 Task: Explore car wash services in California for a quick car cleanup.
Action: Key pressed car<Key.space>wash<Key.space>in<Key.space>california
Screenshot: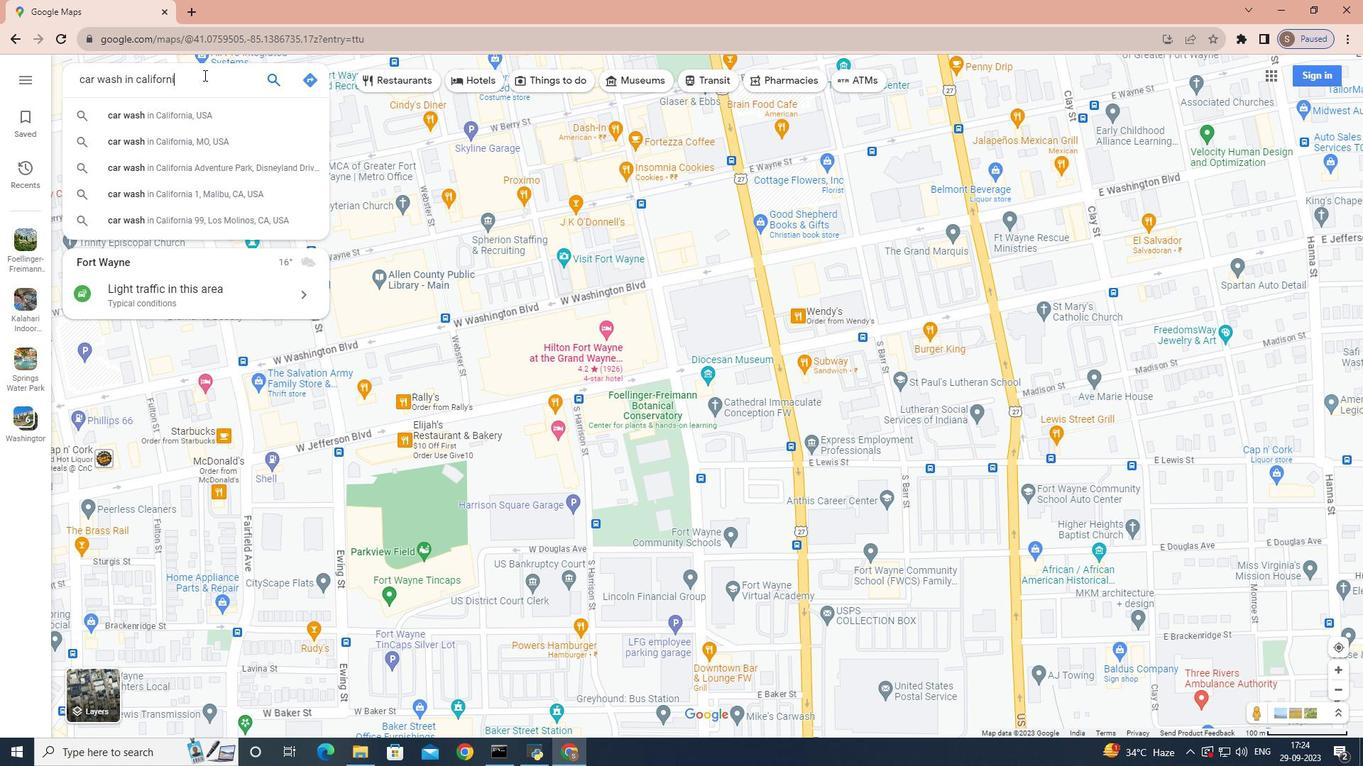 
Action: Mouse moved to (176, 104)
Screenshot: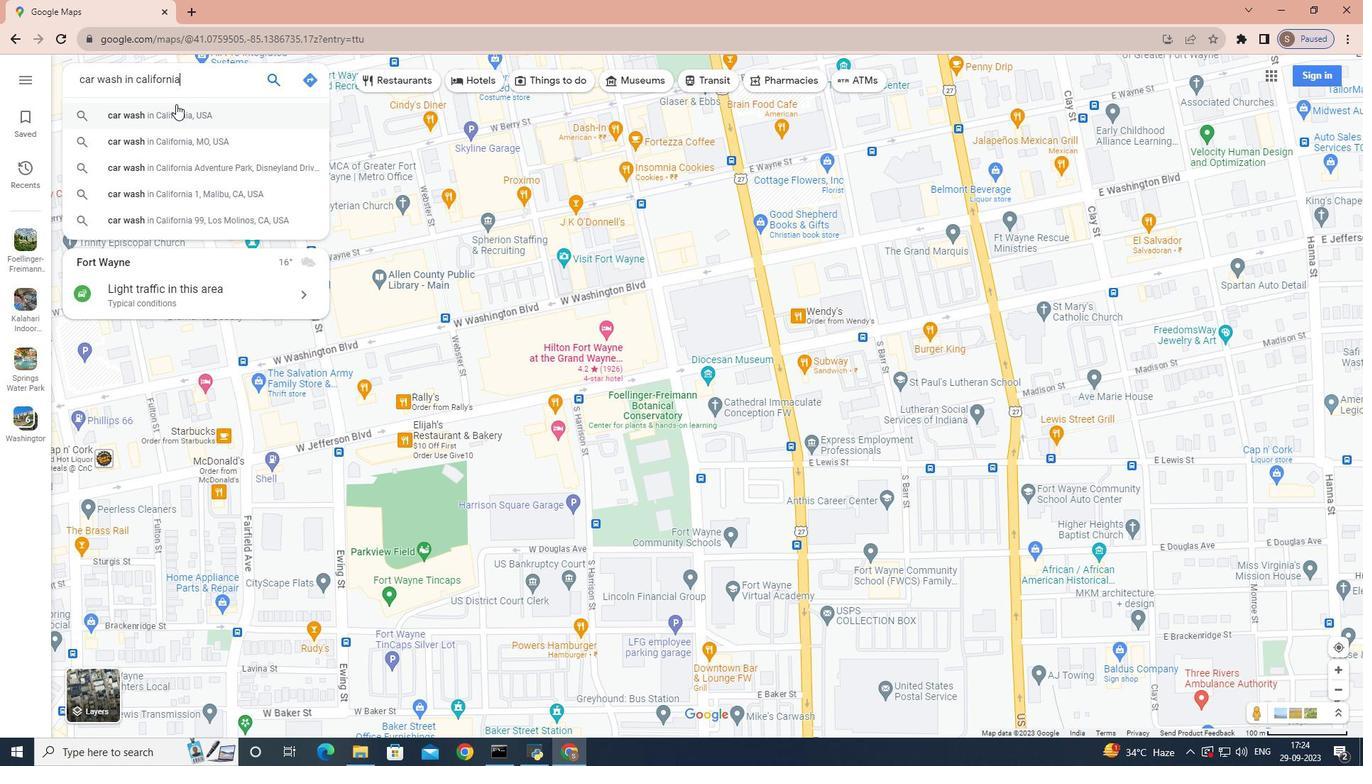 
Action: Mouse pressed left at (176, 104)
Screenshot: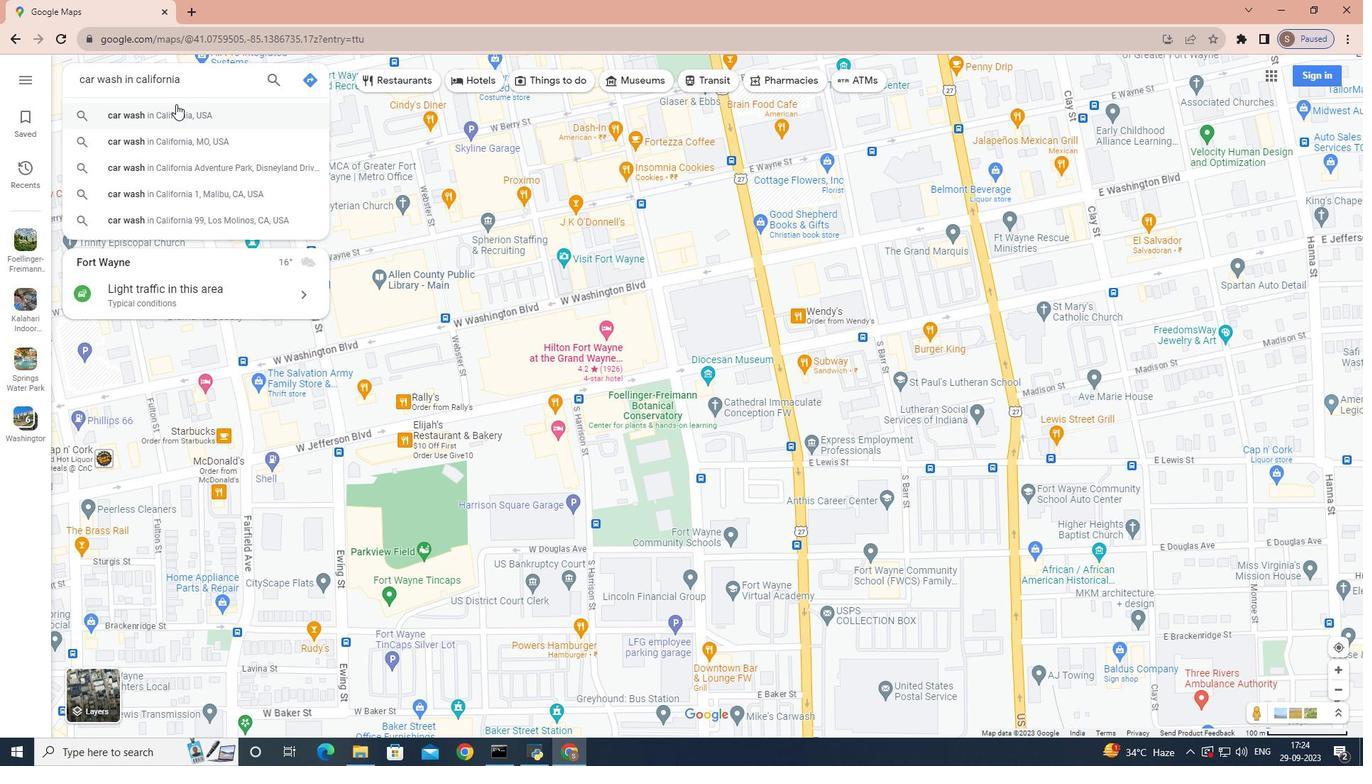 
Action: Mouse moved to (200, 165)
Screenshot: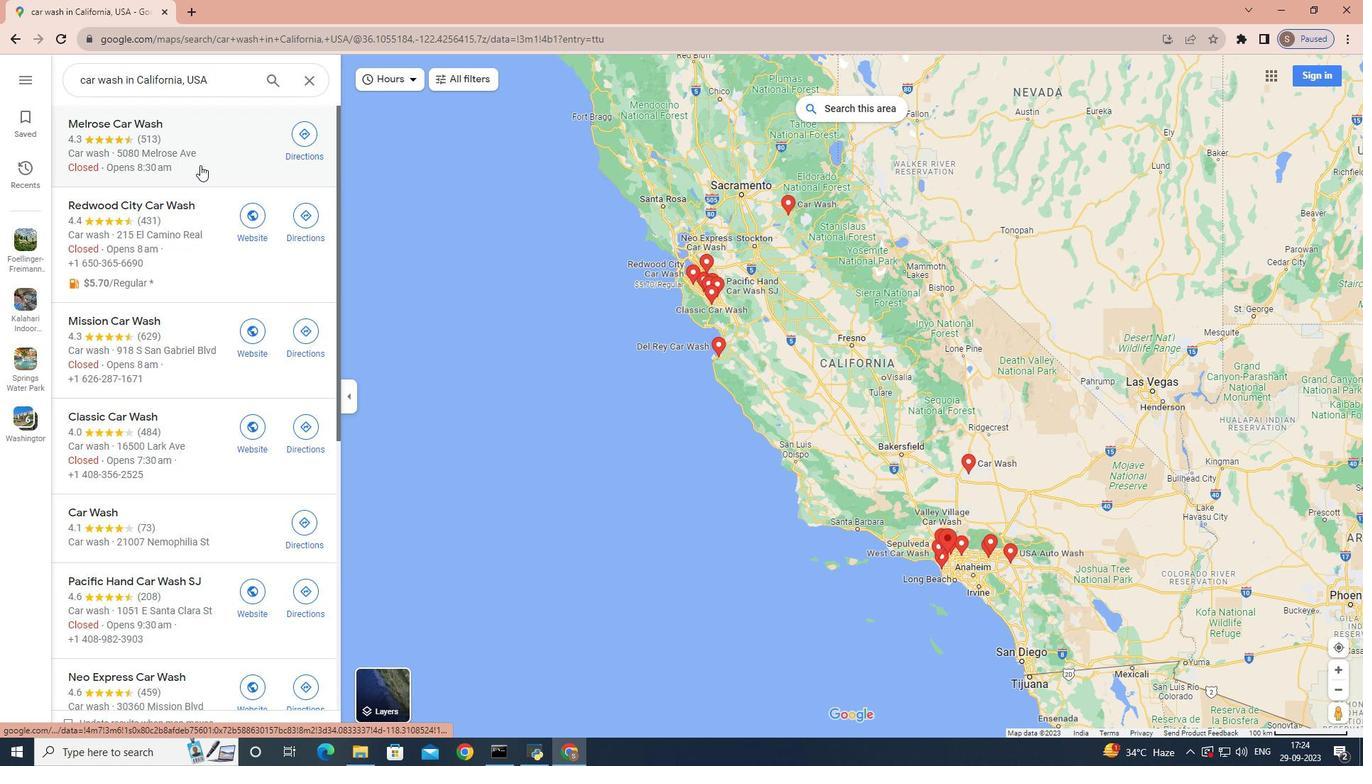 
Action: Mouse scrolled (200, 164) with delta (0, 0)
Screenshot: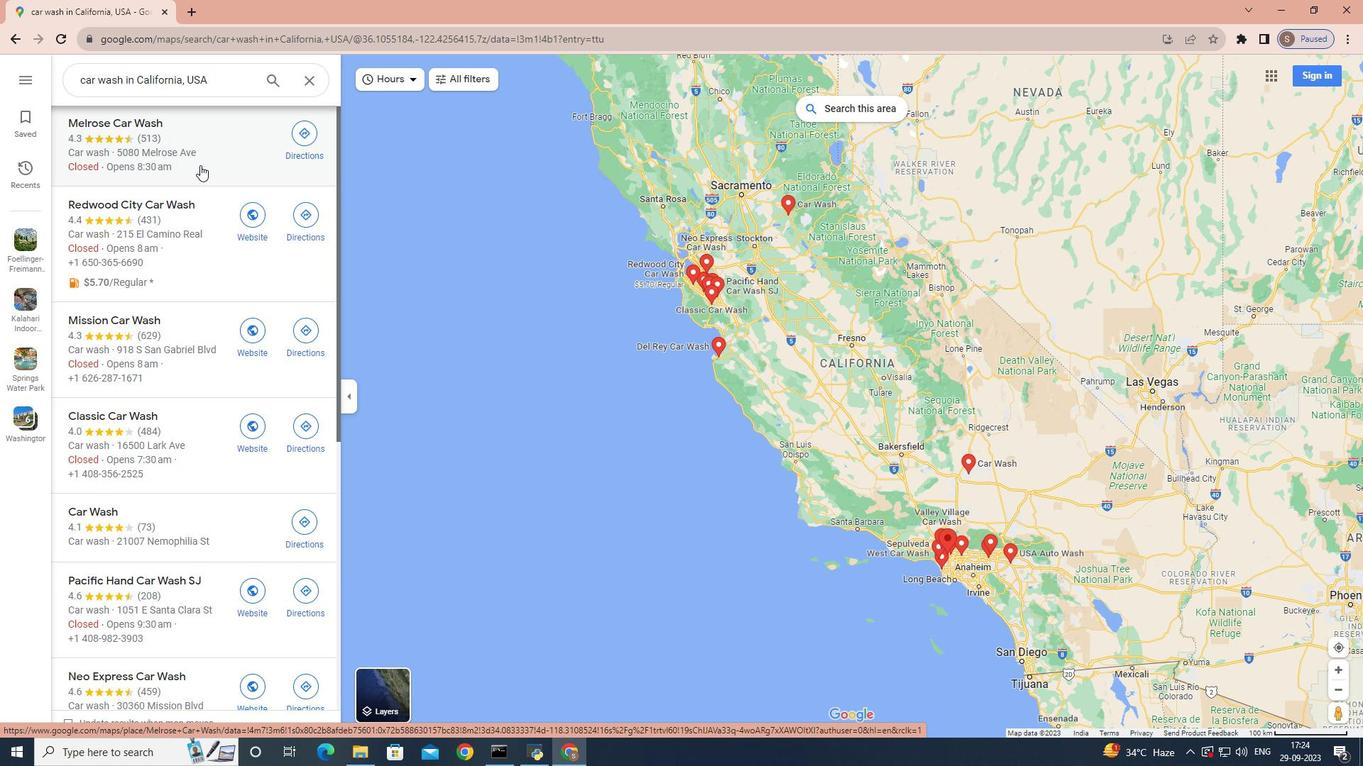 
Action: Mouse scrolled (200, 164) with delta (0, 0)
Screenshot: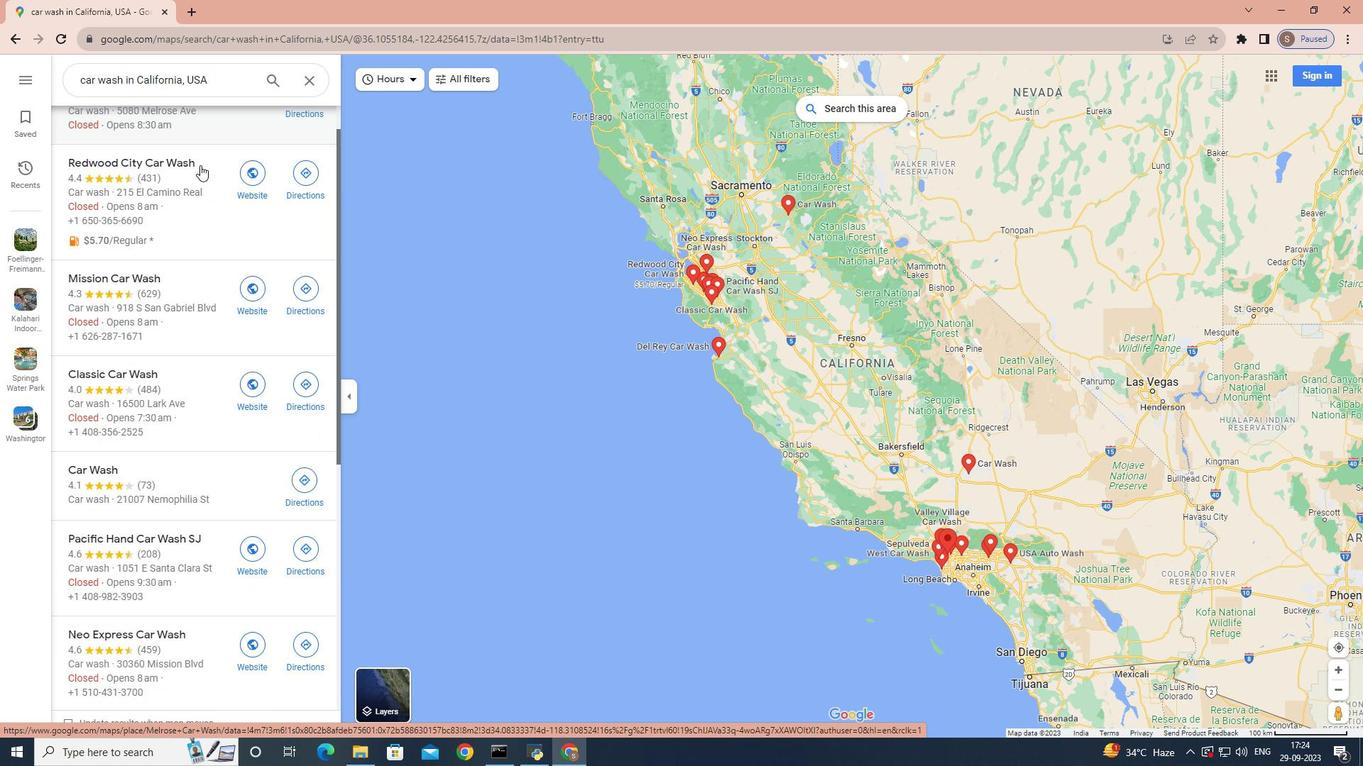 
Action: Mouse scrolled (200, 164) with delta (0, 0)
Screenshot: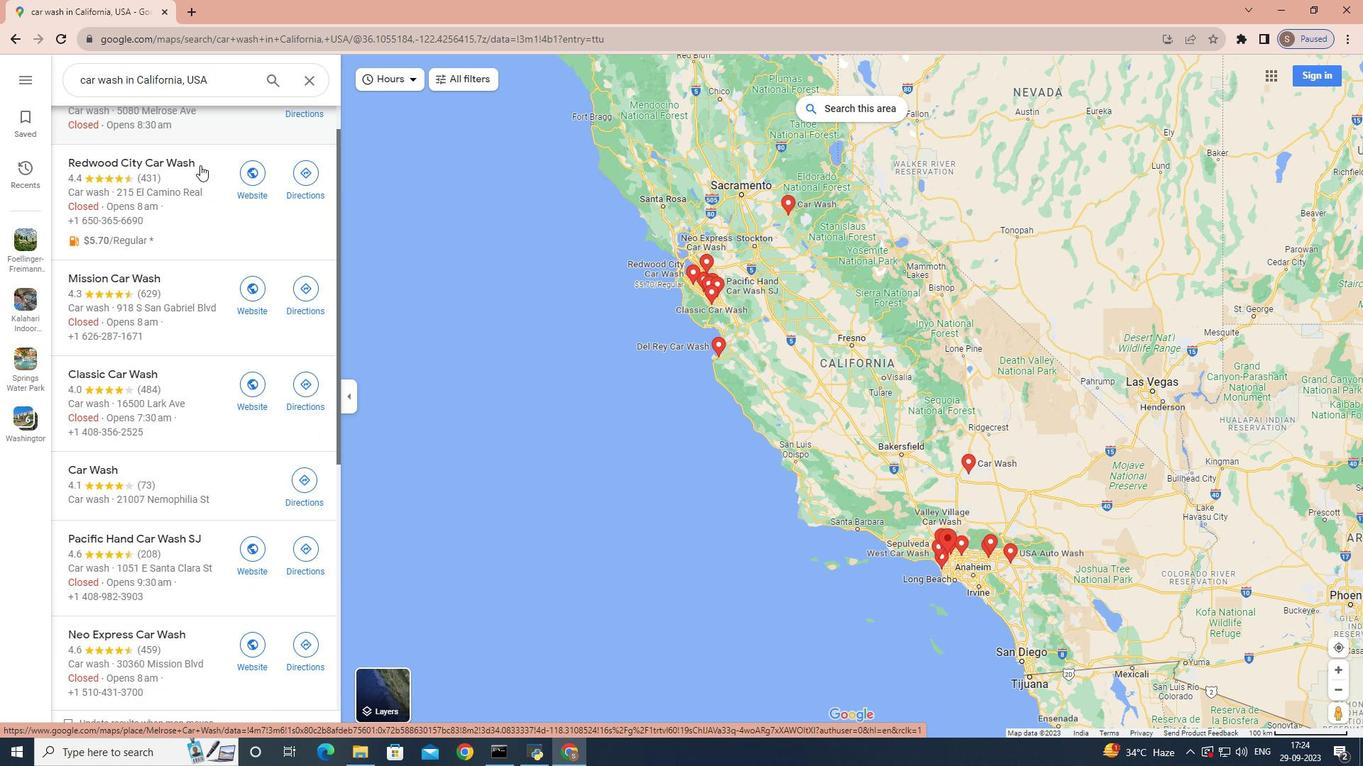 
Action: Mouse moved to (166, 238)
Screenshot: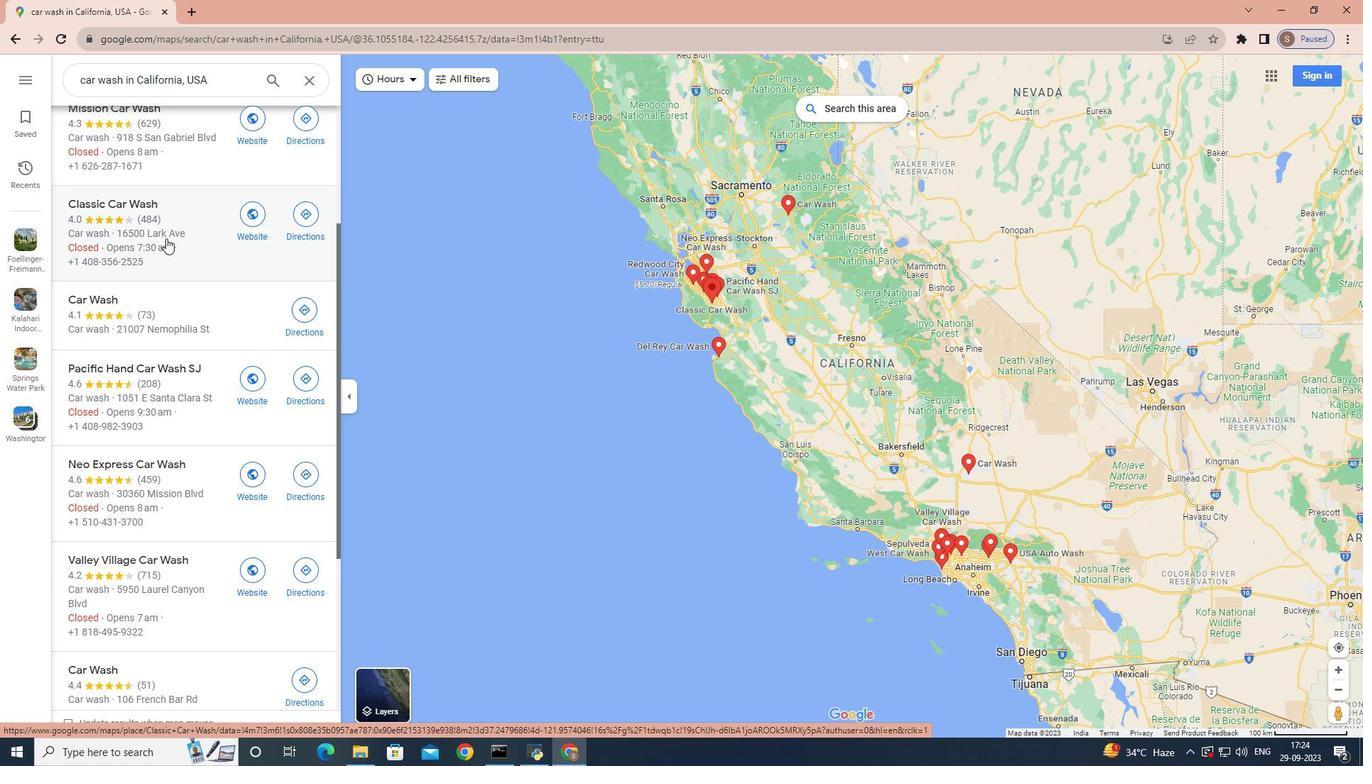 
Action: Mouse pressed left at (166, 238)
Screenshot: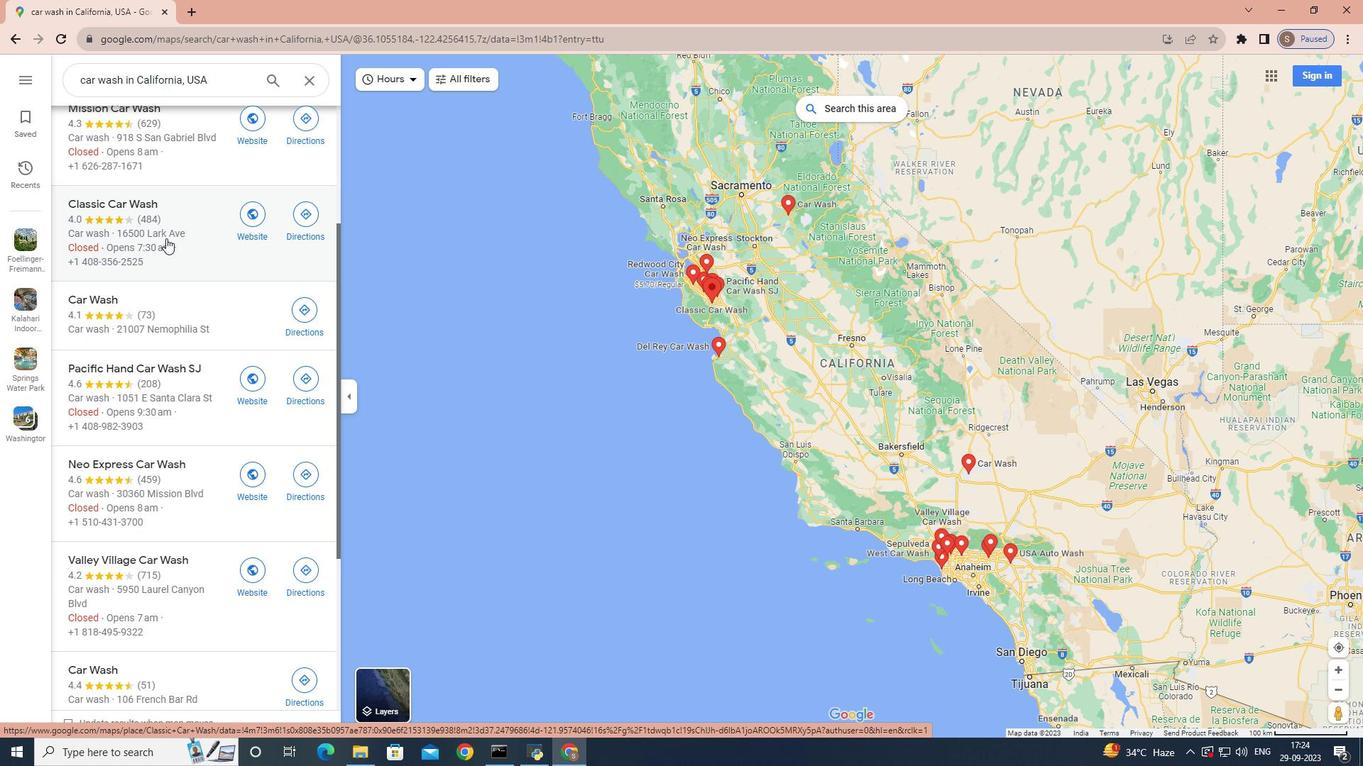 
Action: Mouse moved to (504, 338)
Screenshot: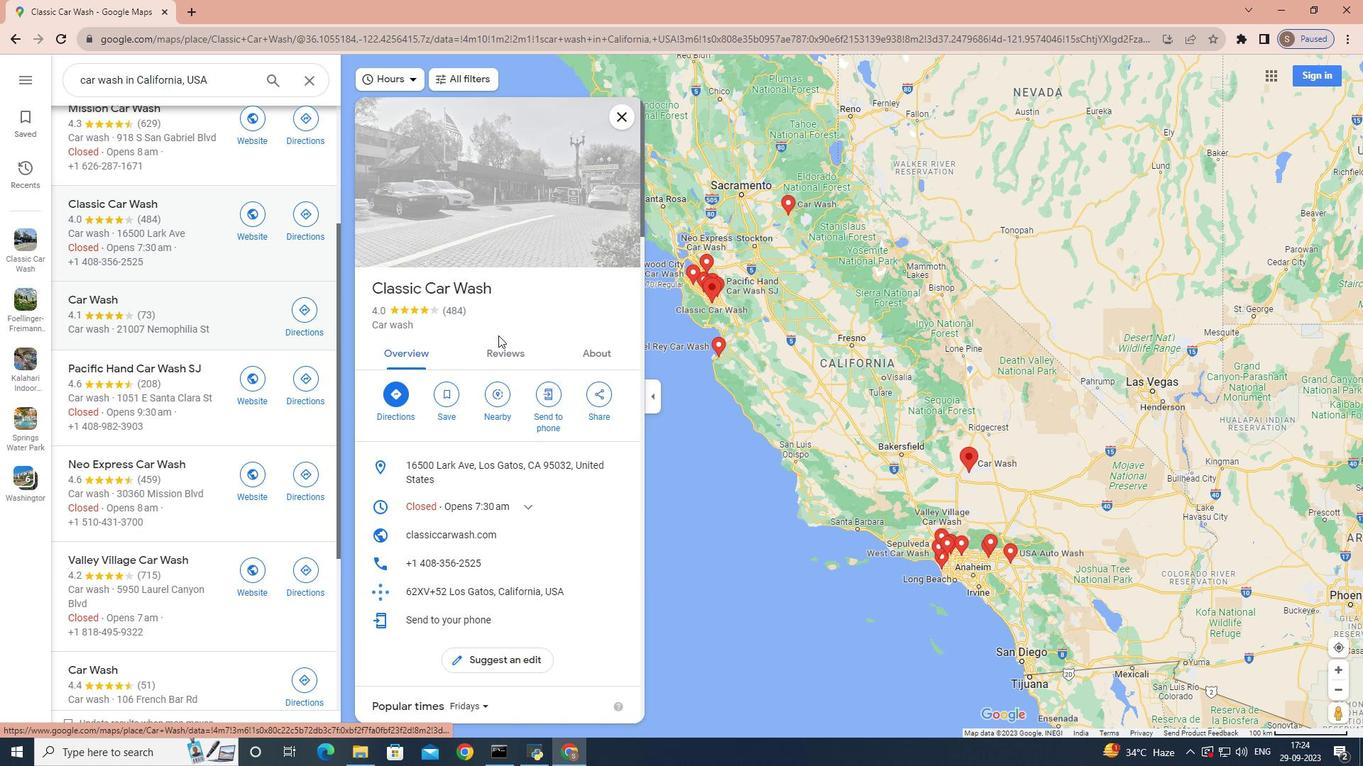 
Action: Mouse scrolled (504, 337) with delta (0, 0)
Screenshot: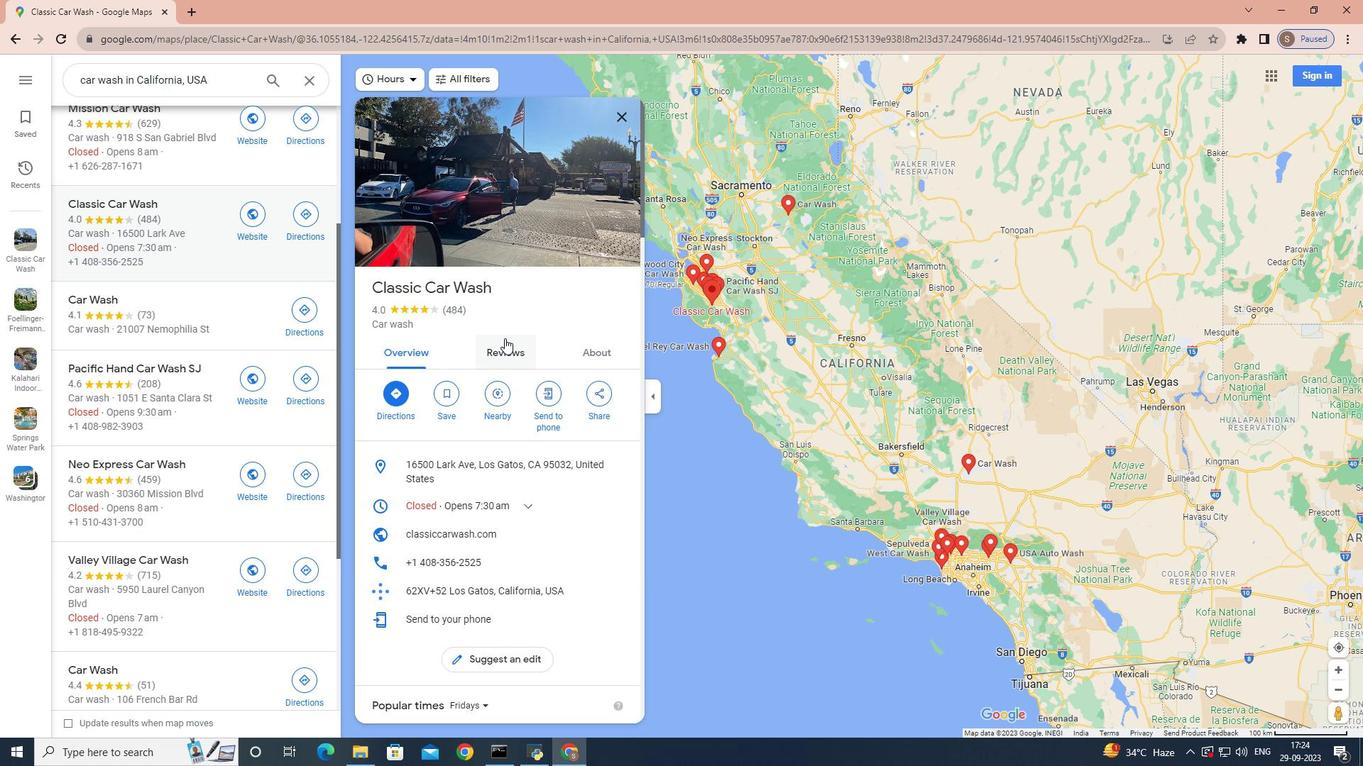 
Action: Mouse scrolled (504, 337) with delta (0, 0)
Screenshot: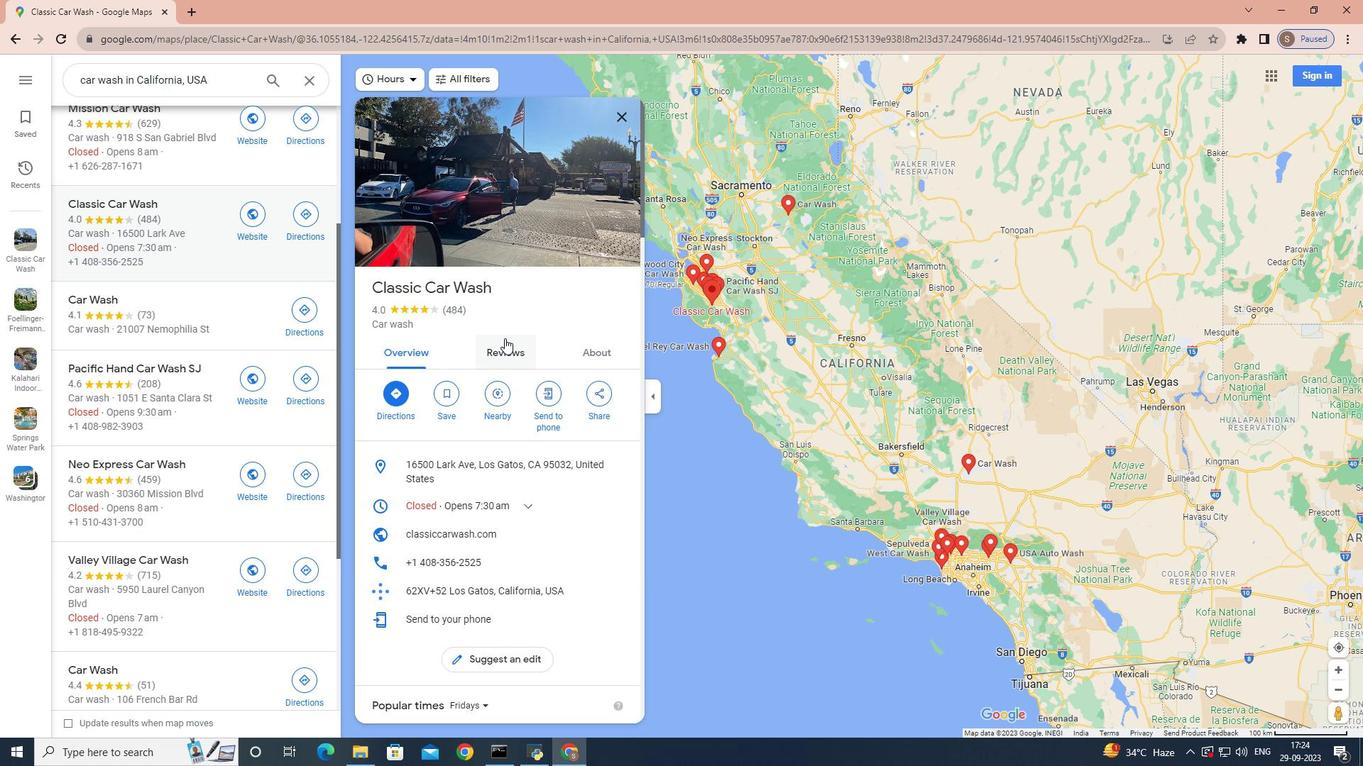 
Action: Mouse scrolled (504, 337) with delta (0, 0)
Screenshot: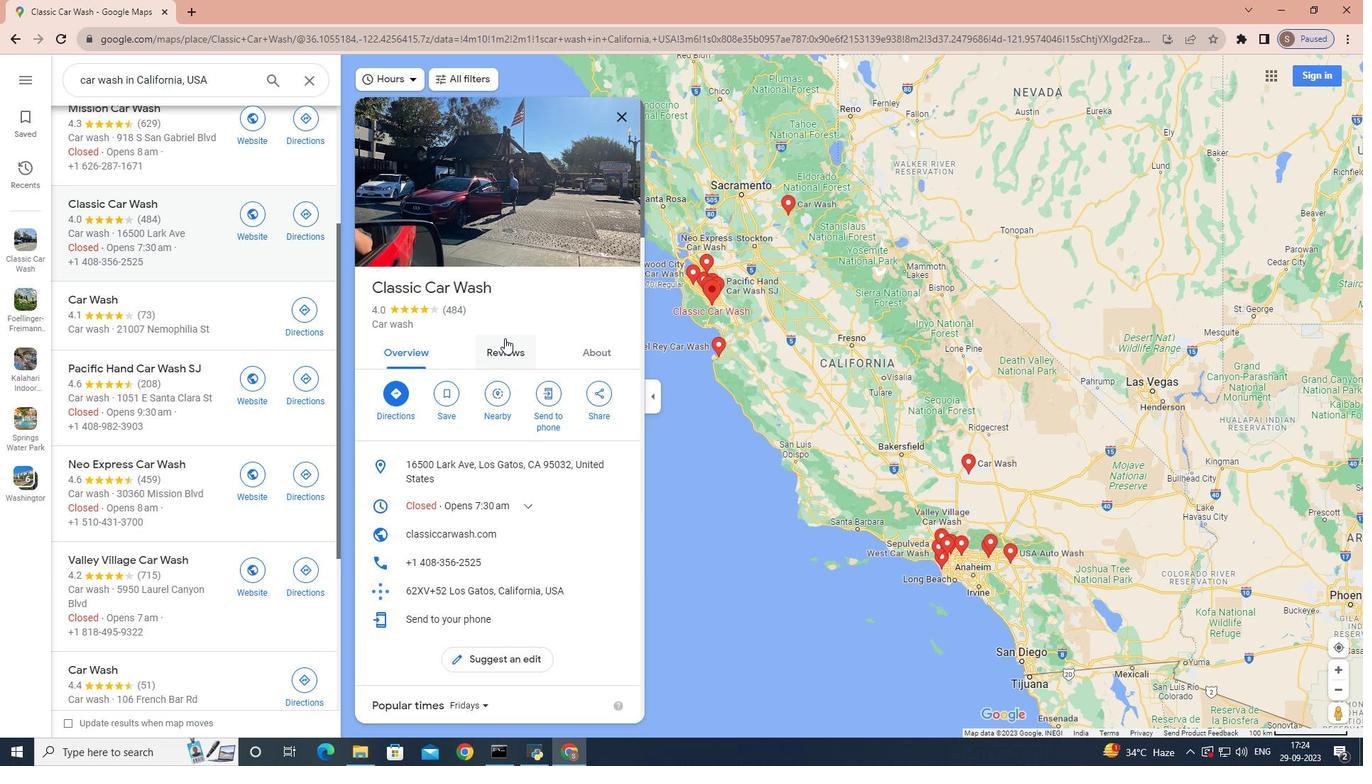 
Action: Mouse scrolled (504, 337) with delta (0, 0)
Screenshot: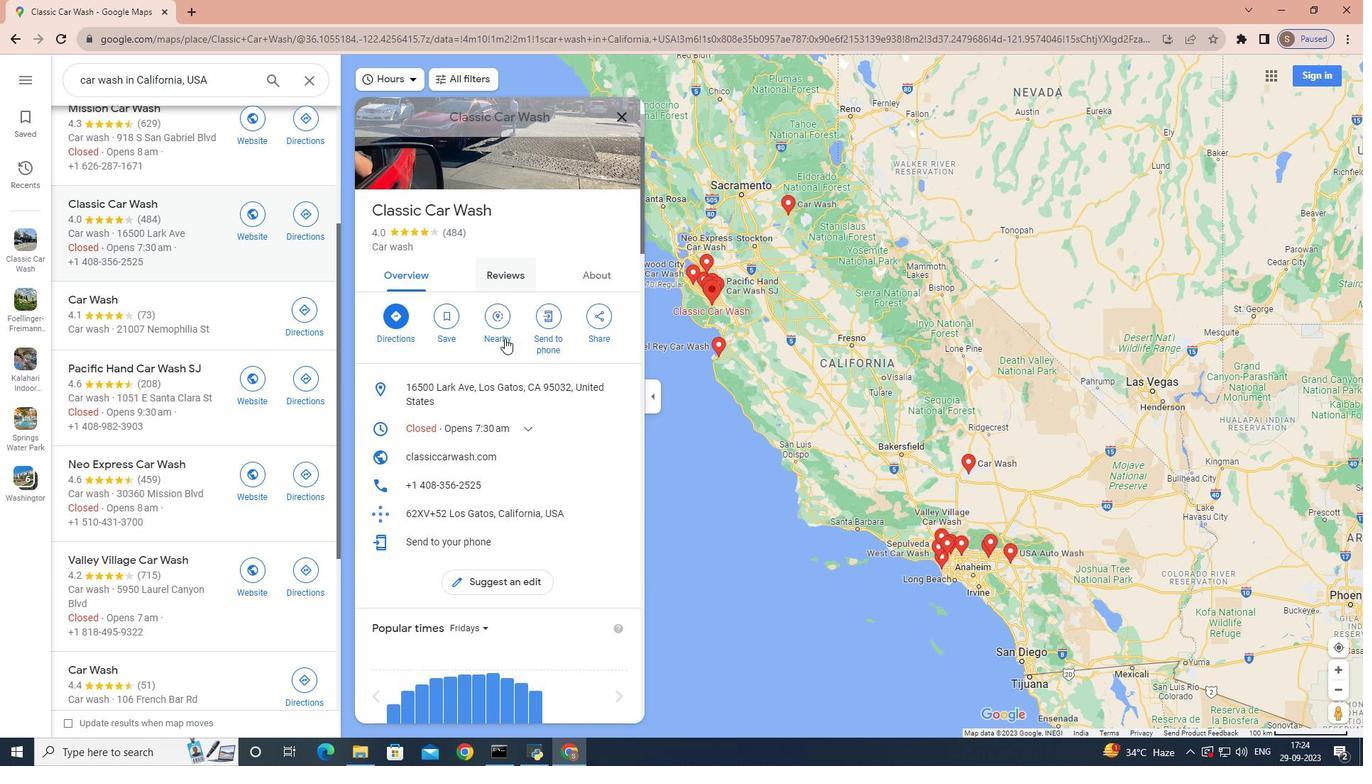 
Action: Mouse scrolled (504, 337) with delta (0, 0)
Screenshot: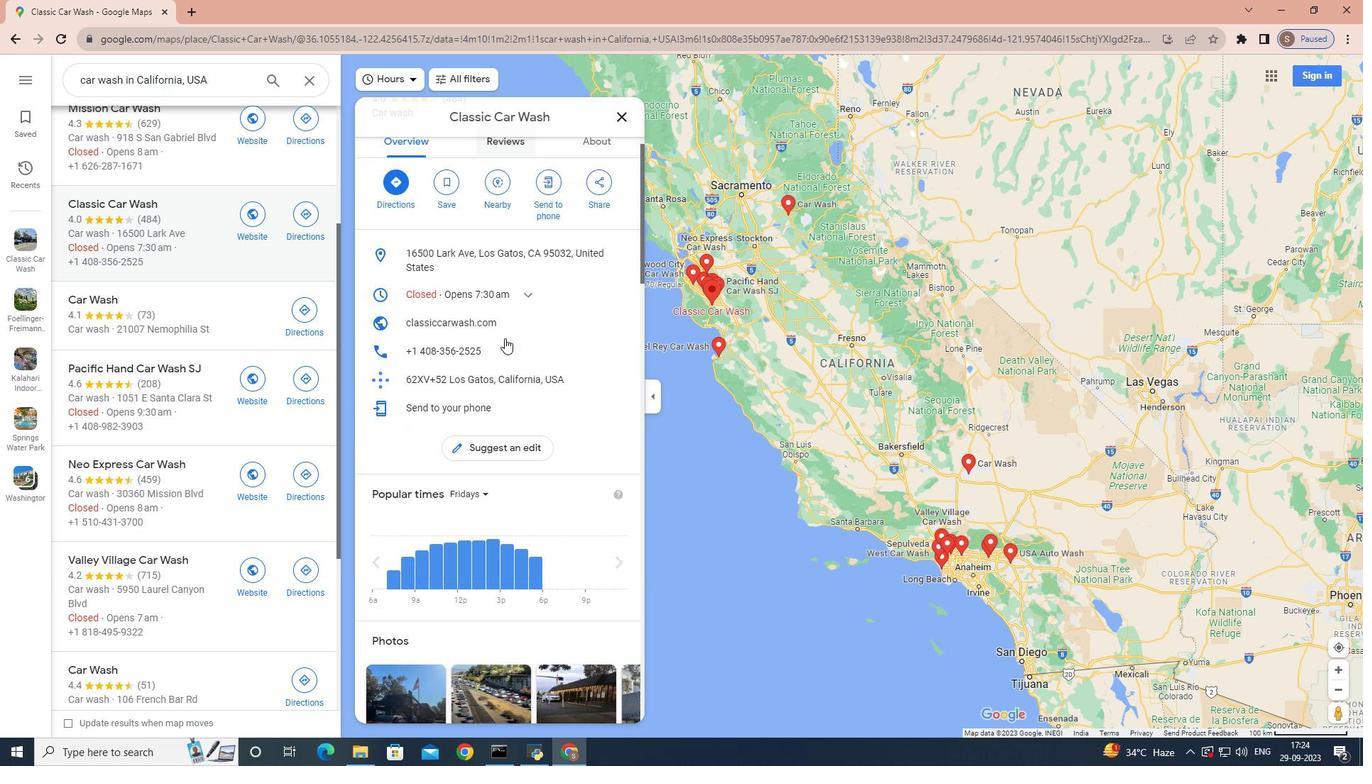 
Action: Mouse scrolled (504, 337) with delta (0, 0)
Screenshot: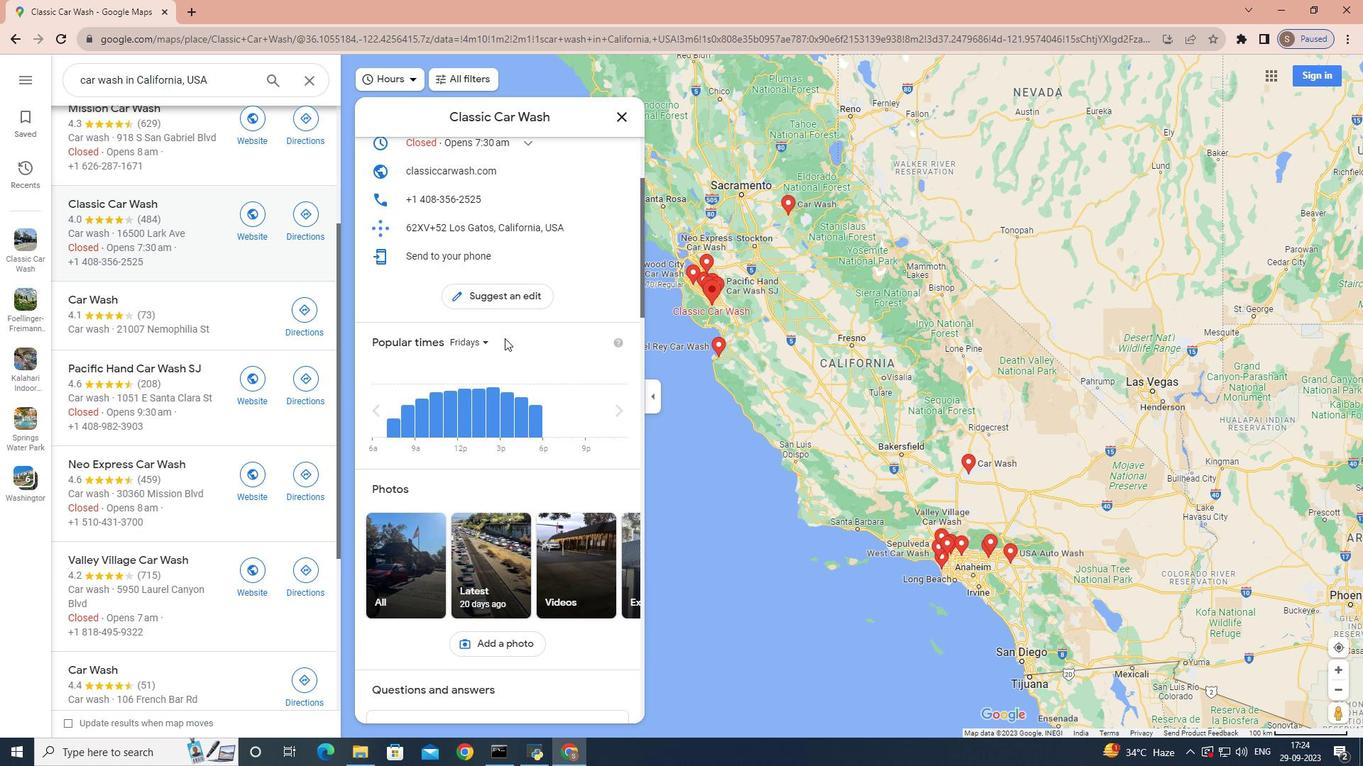 
Action: Mouse scrolled (504, 337) with delta (0, 0)
Screenshot: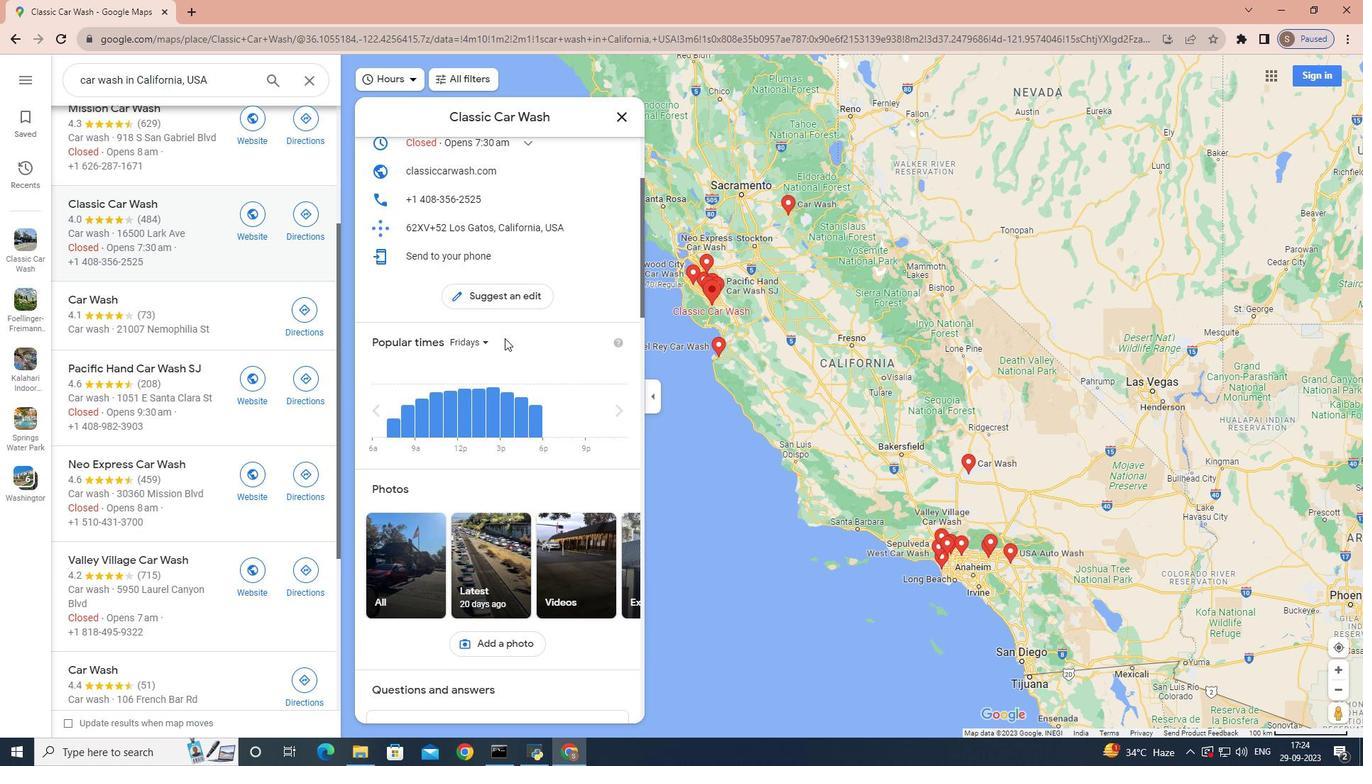 
Action: Mouse scrolled (504, 337) with delta (0, 0)
Screenshot: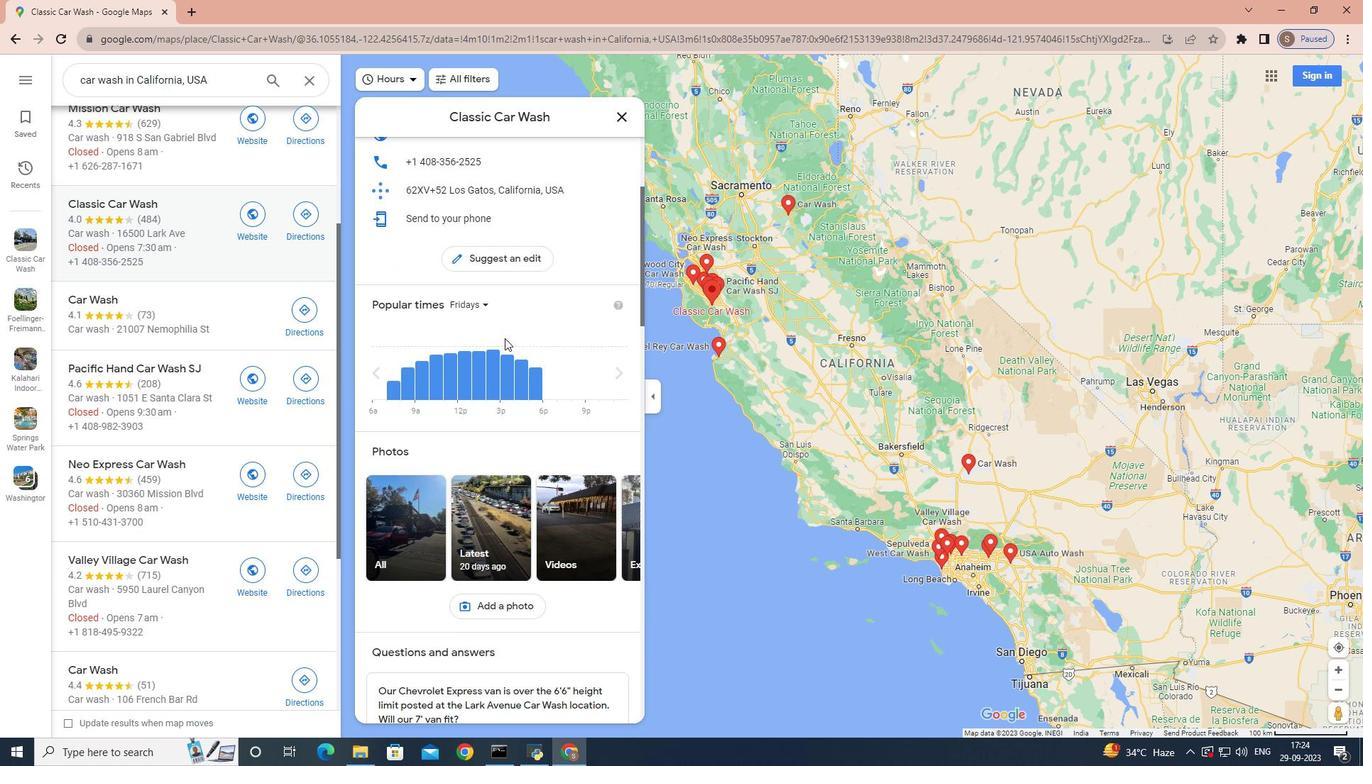 
Action: Mouse scrolled (504, 337) with delta (0, 0)
Screenshot: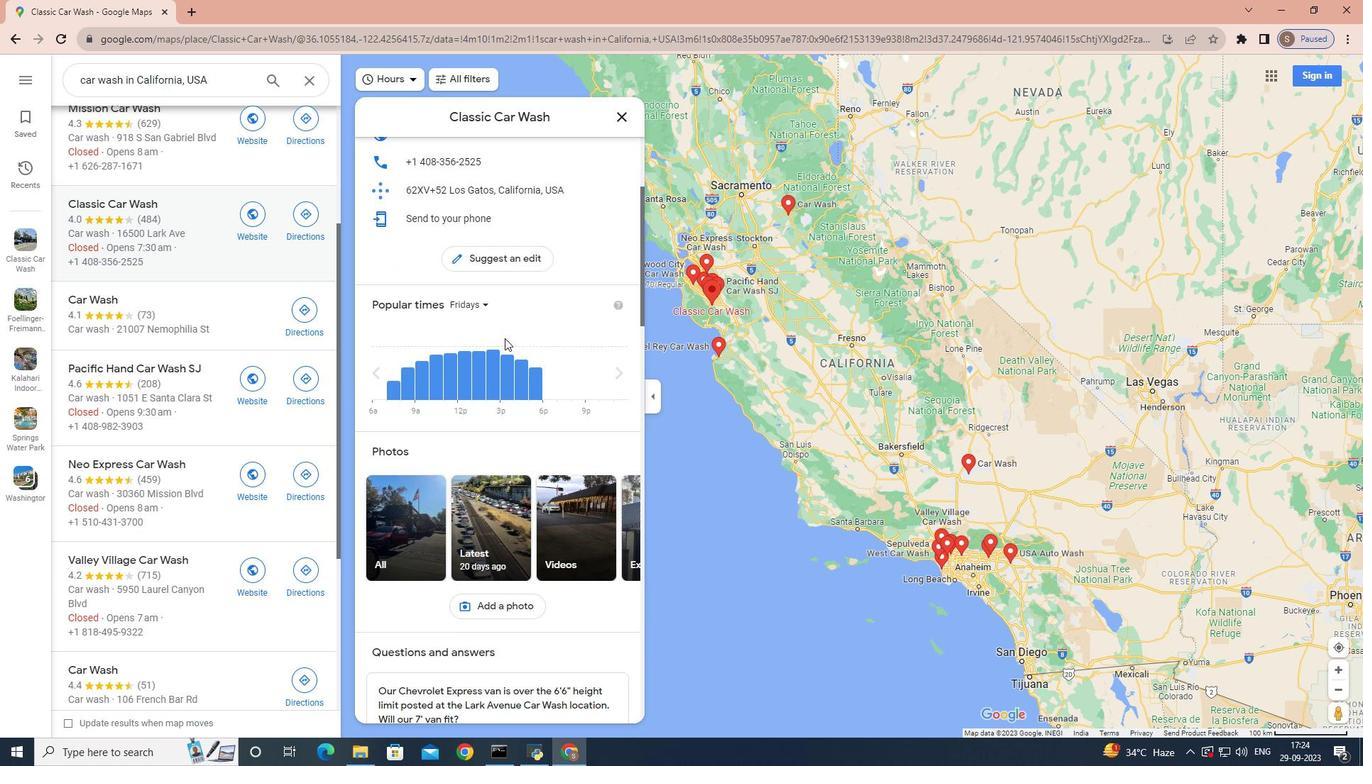 
Action: Mouse scrolled (504, 337) with delta (0, 0)
Screenshot: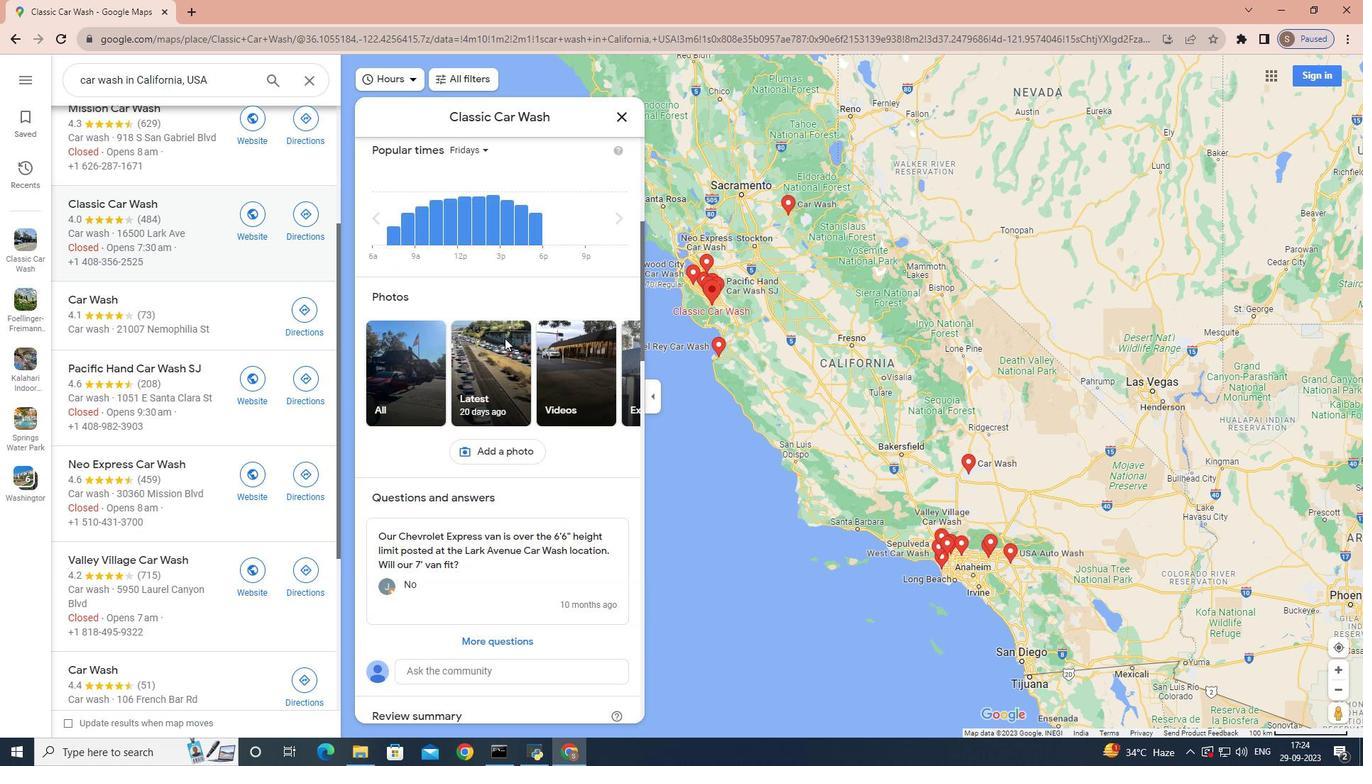 
Action: Mouse scrolled (504, 337) with delta (0, 0)
Screenshot: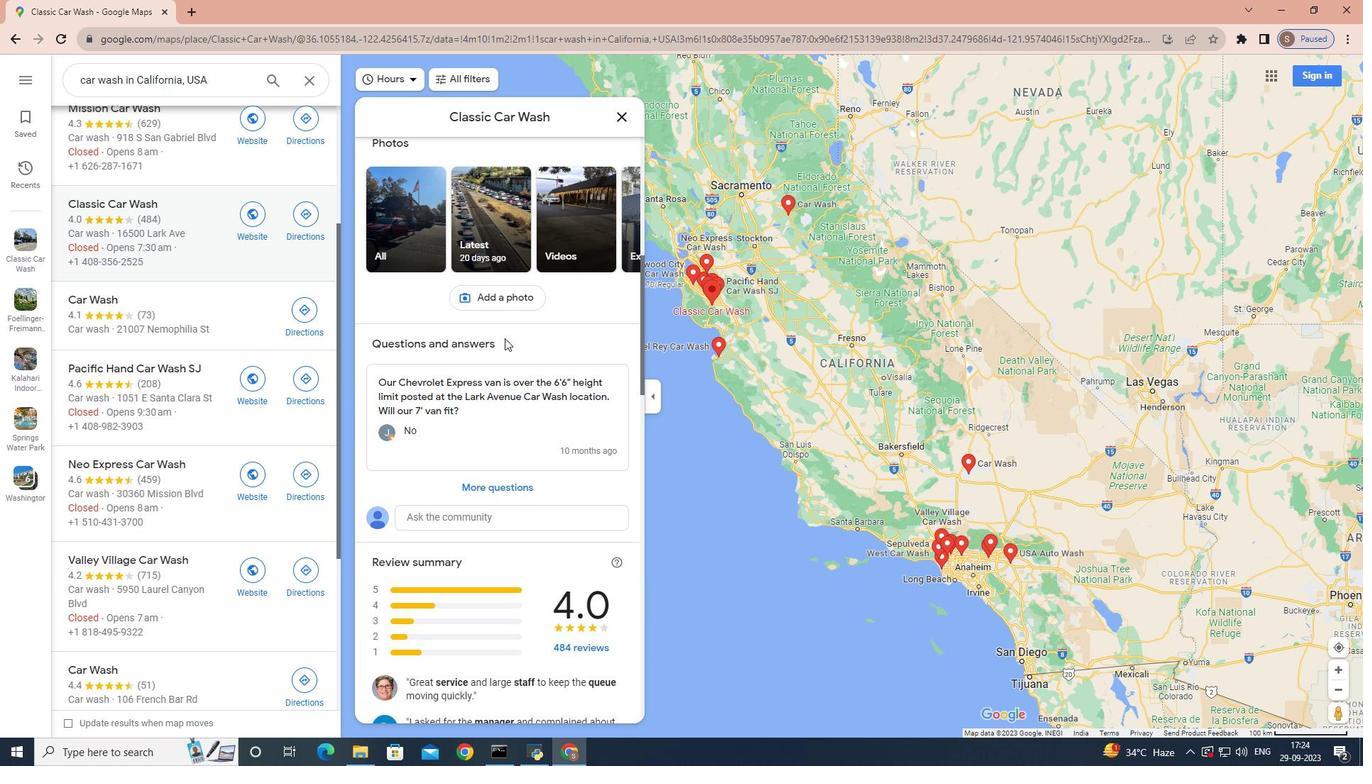 
Action: Mouse scrolled (504, 337) with delta (0, 0)
Screenshot: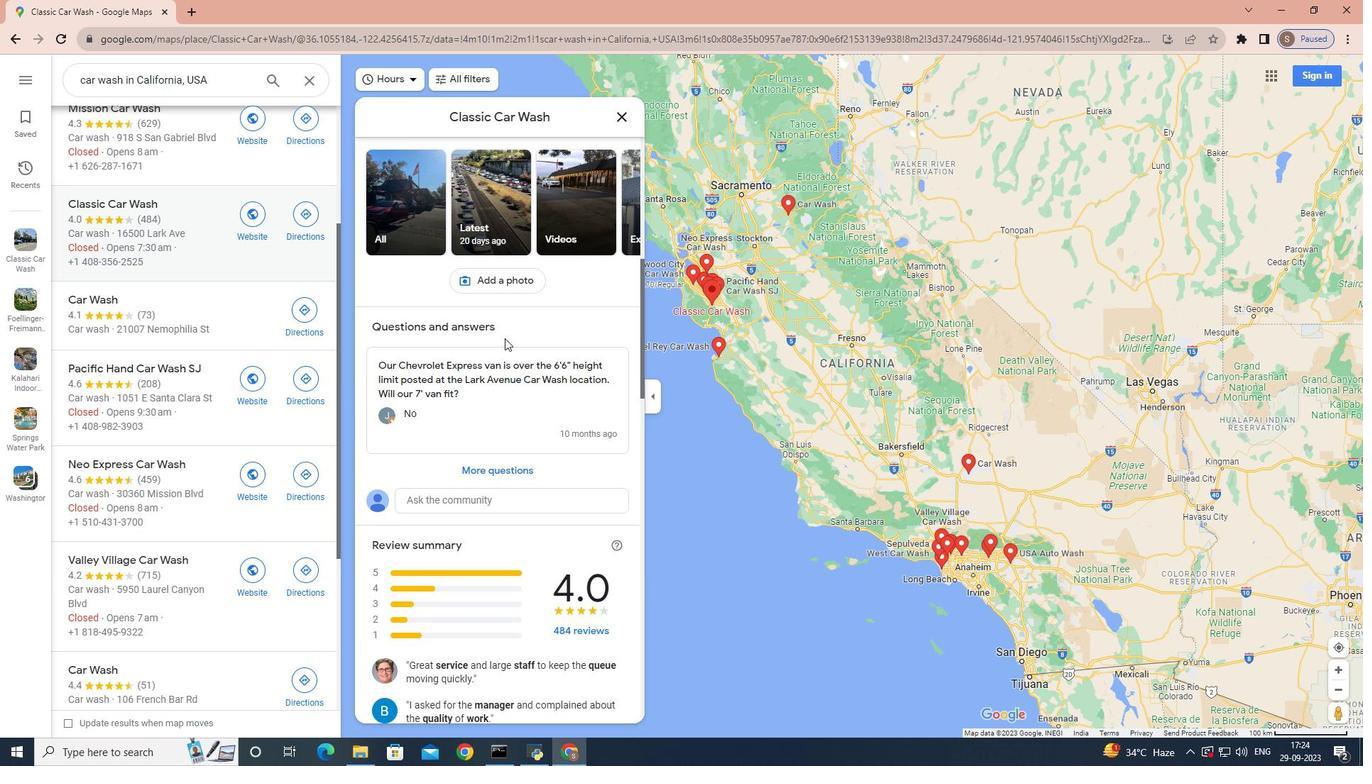 
Action: Mouse scrolled (504, 337) with delta (0, 0)
Screenshot: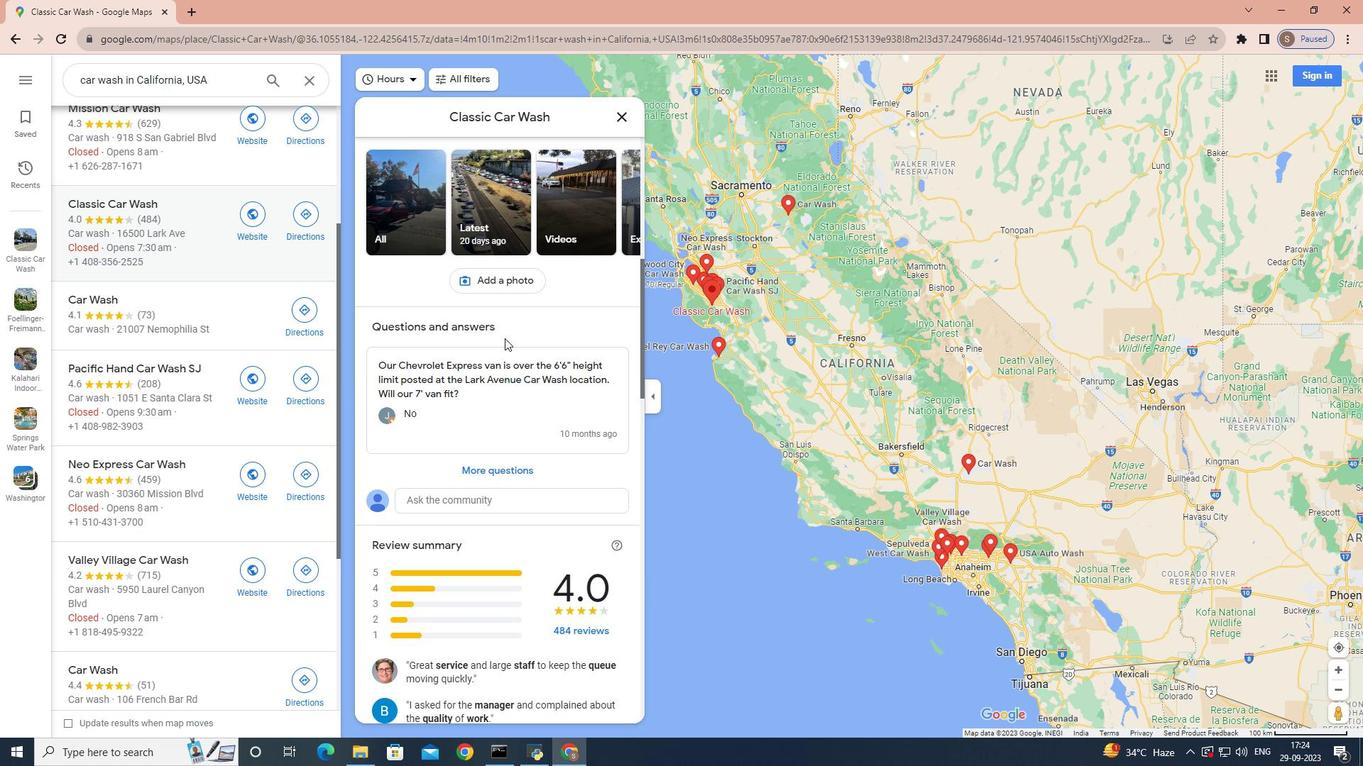 
Action: Mouse scrolled (504, 337) with delta (0, 0)
Screenshot: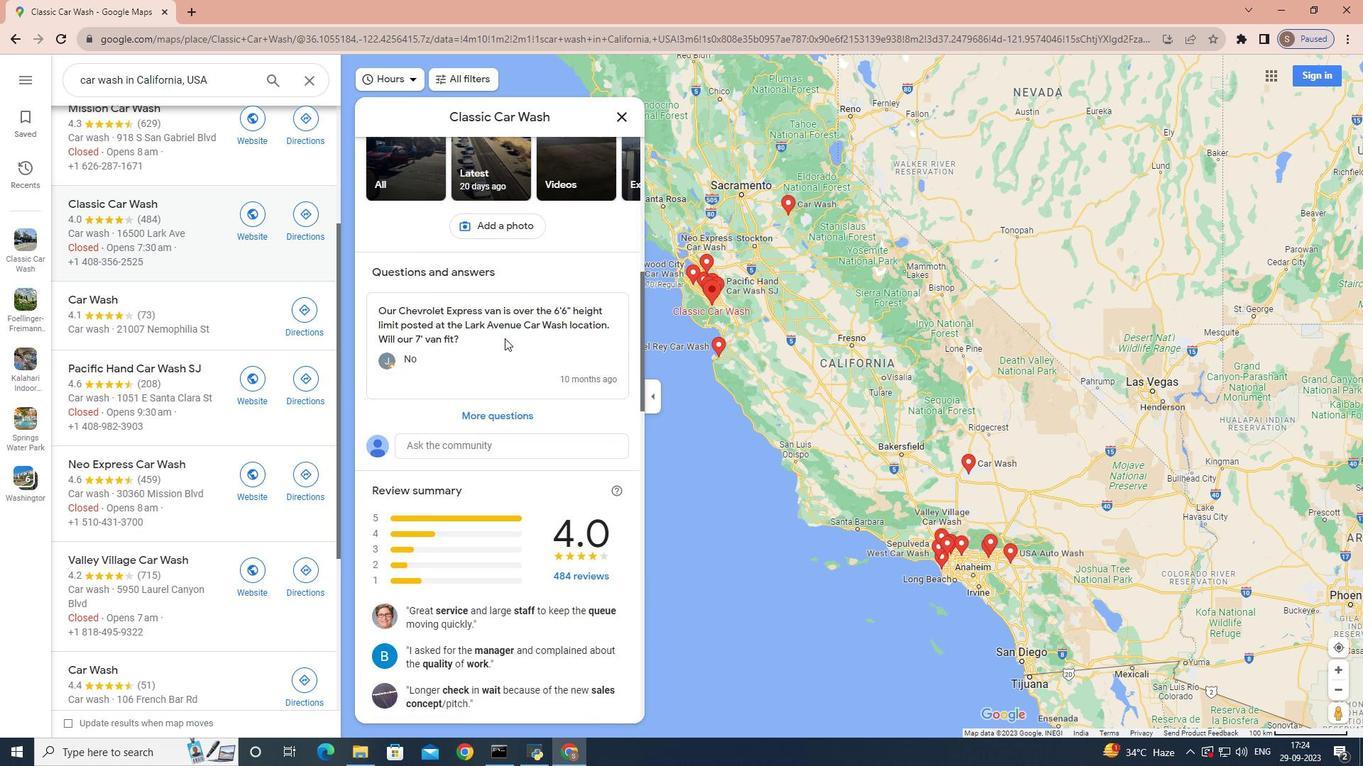 
Action: Mouse scrolled (504, 337) with delta (0, 0)
Screenshot: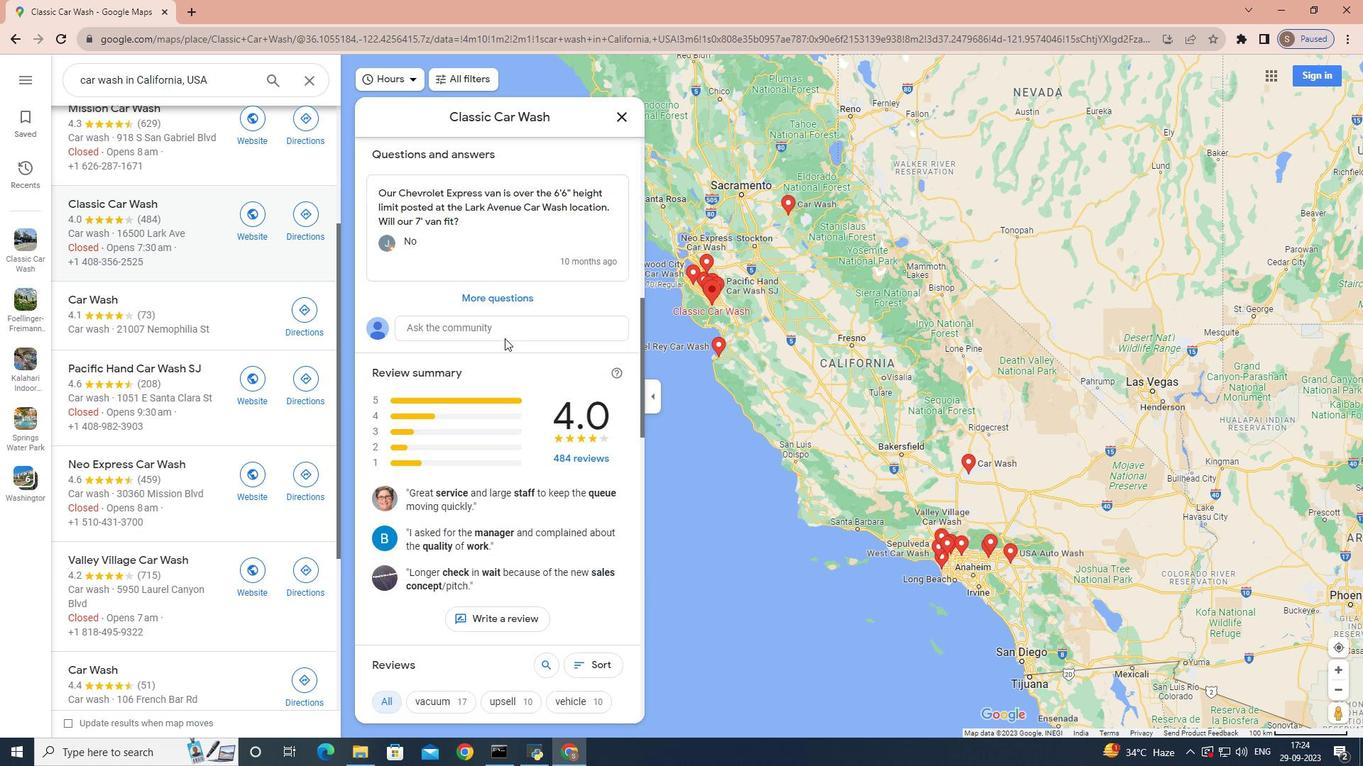 
Action: Mouse scrolled (504, 337) with delta (0, 0)
Screenshot: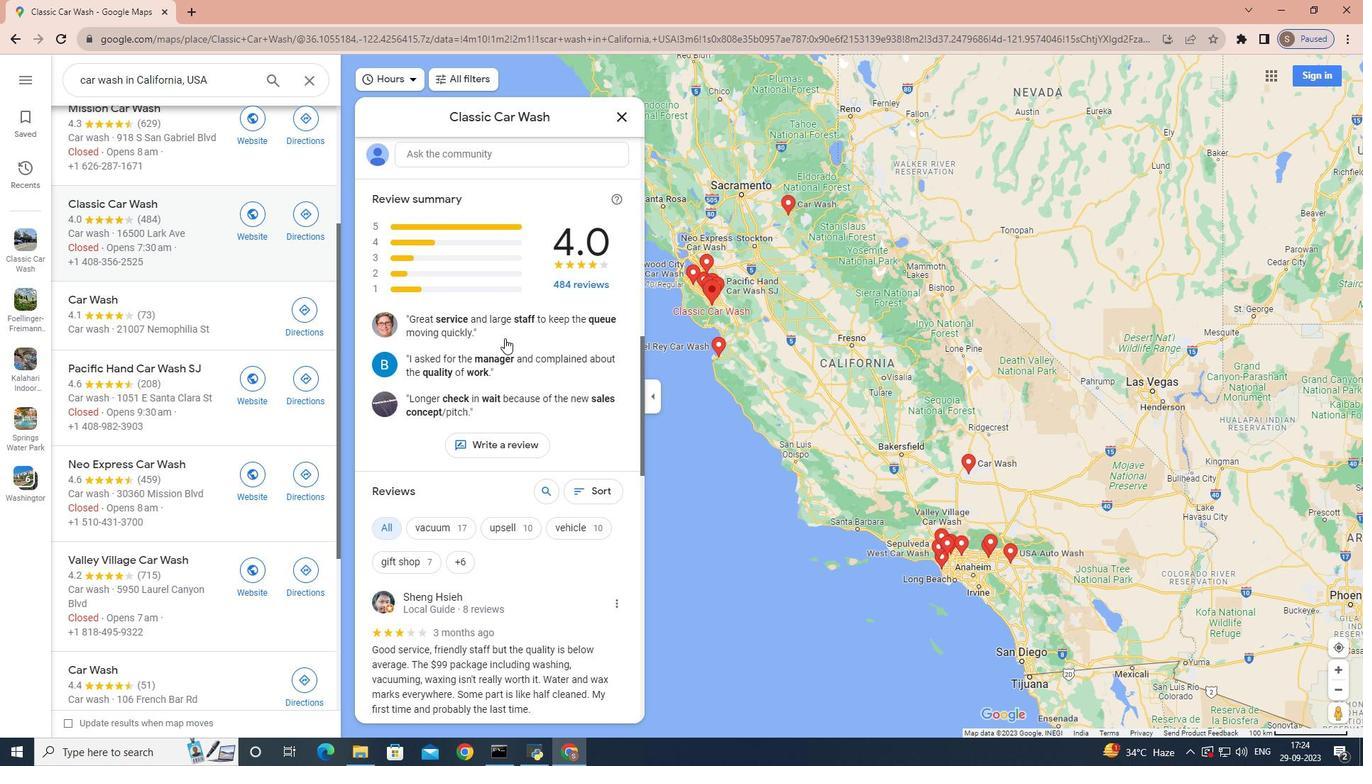 
Action: Mouse scrolled (504, 337) with delta (0, 0)
Screenshot: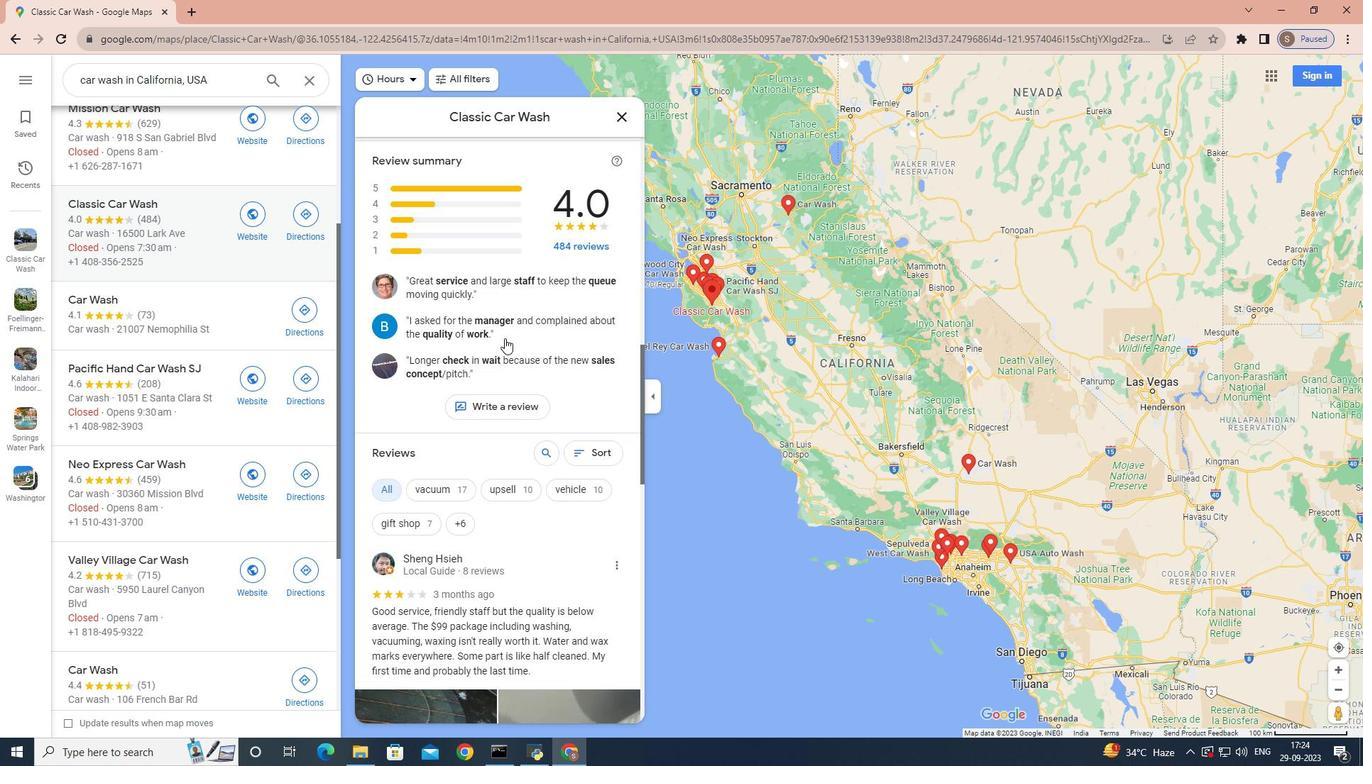 
Action: Mouse scrolled (504, 337) with delta (0, 0)
Screenshot: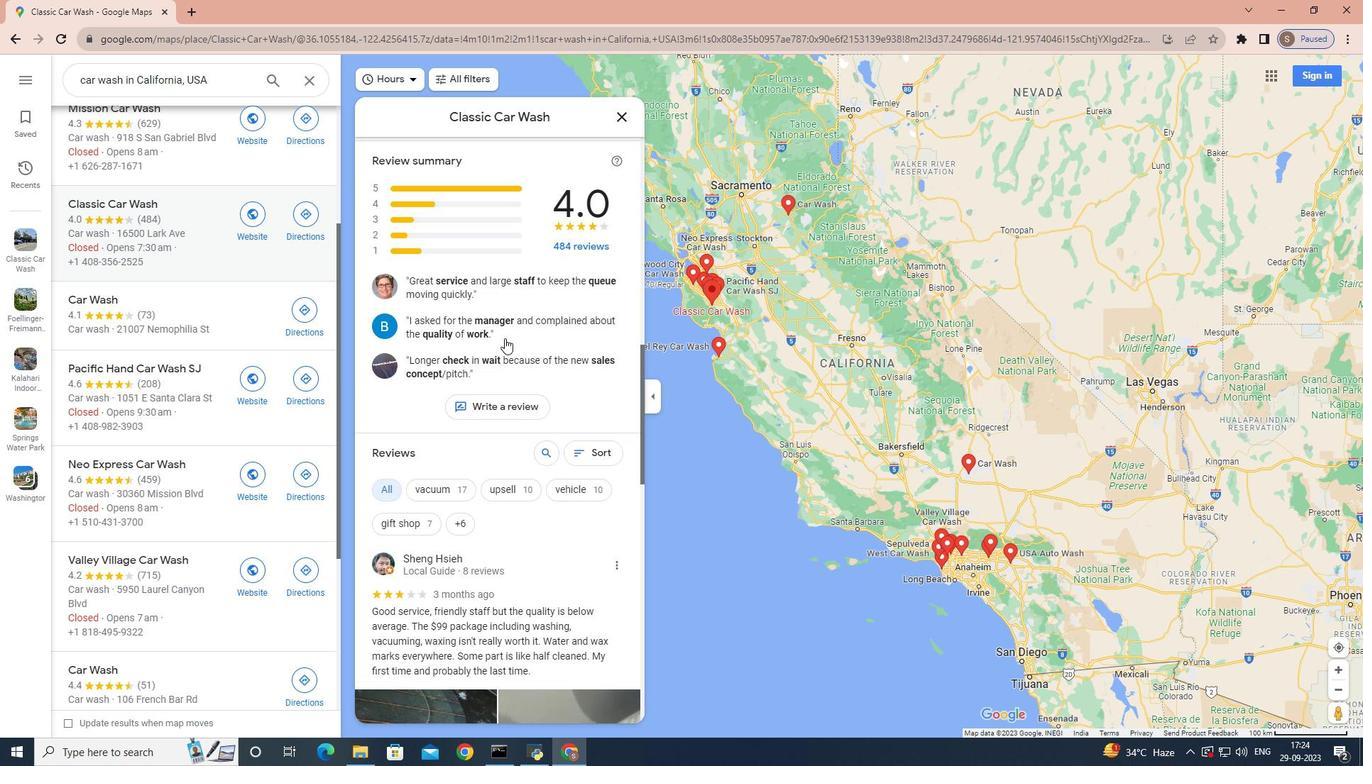 
Action: Mouse scrolled (504, 337) with delta (0, 0)
Screenshot: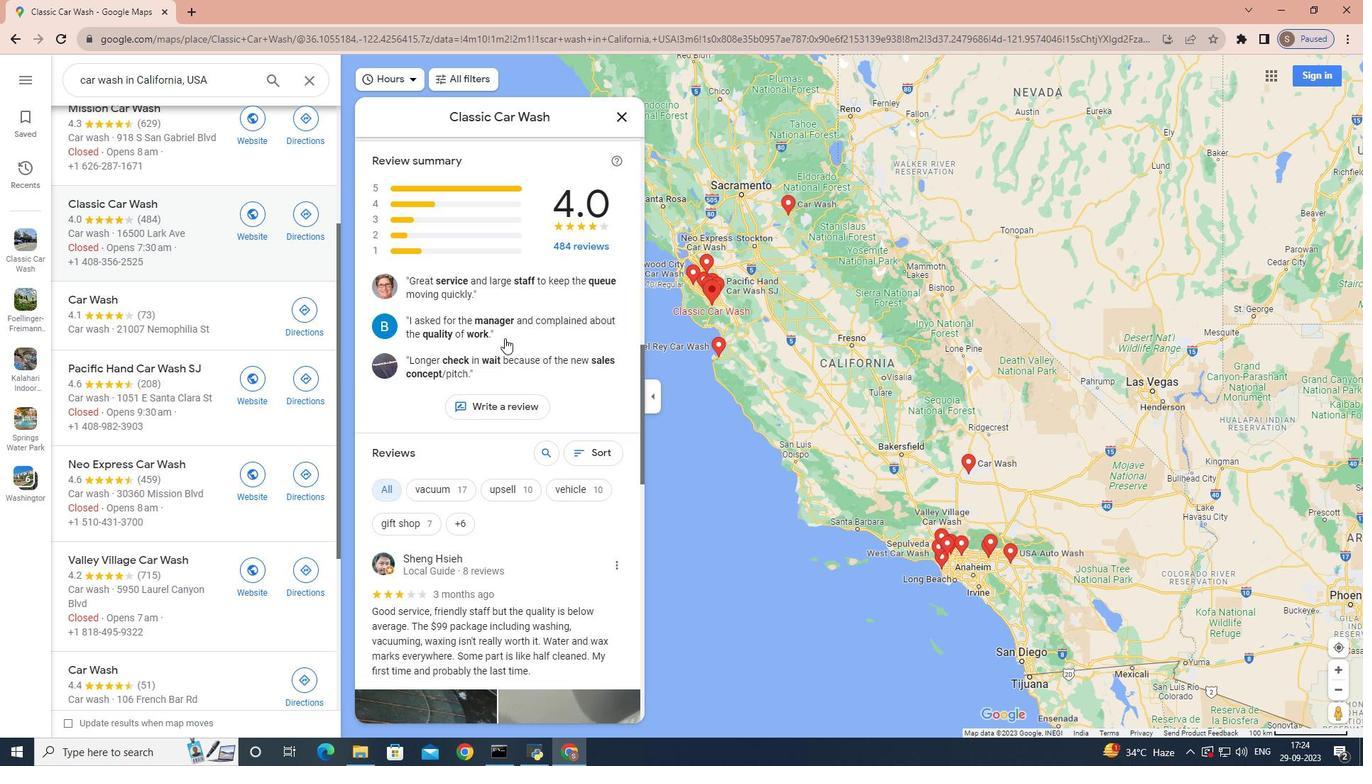 
Action: Mouse scrolled (504, 337) with delta (0, 0)
Screenshot: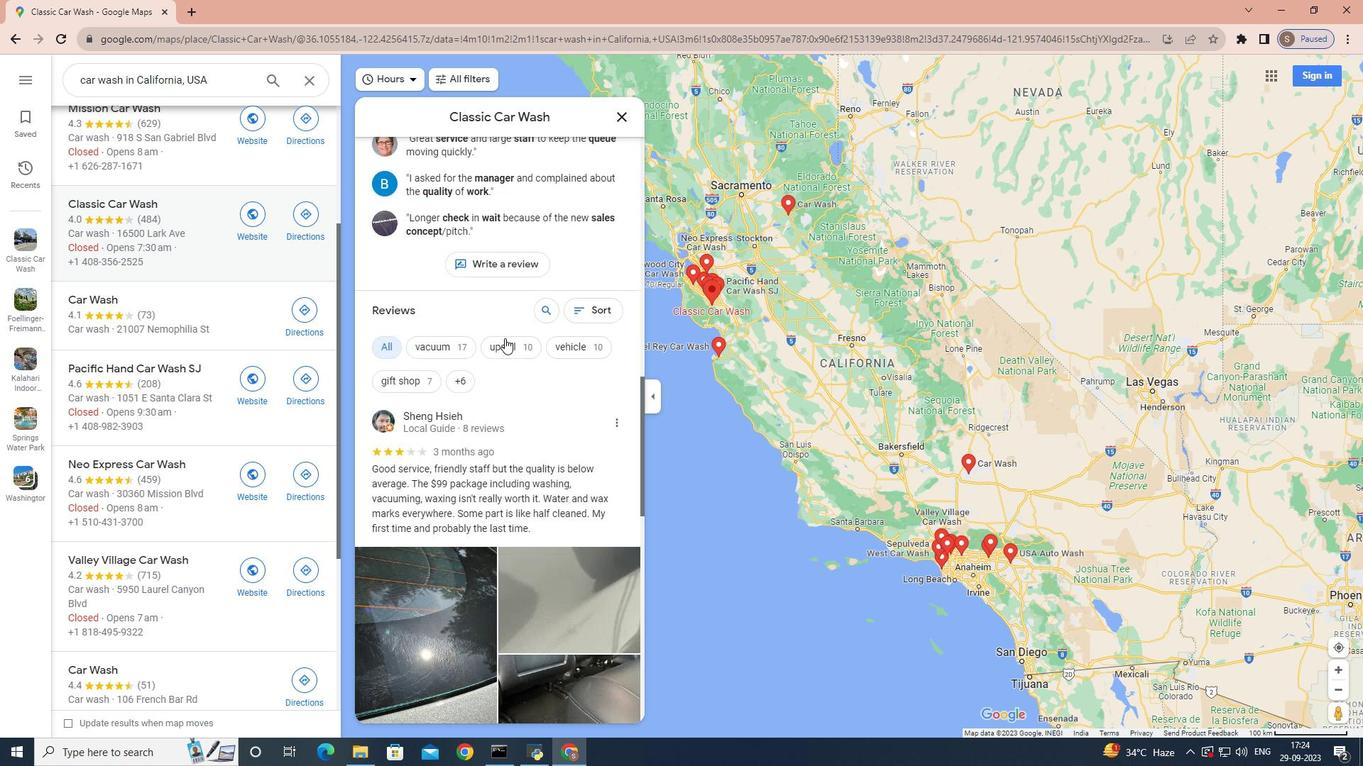 
Action: Mouse moved to (435, 343)
Screenshot: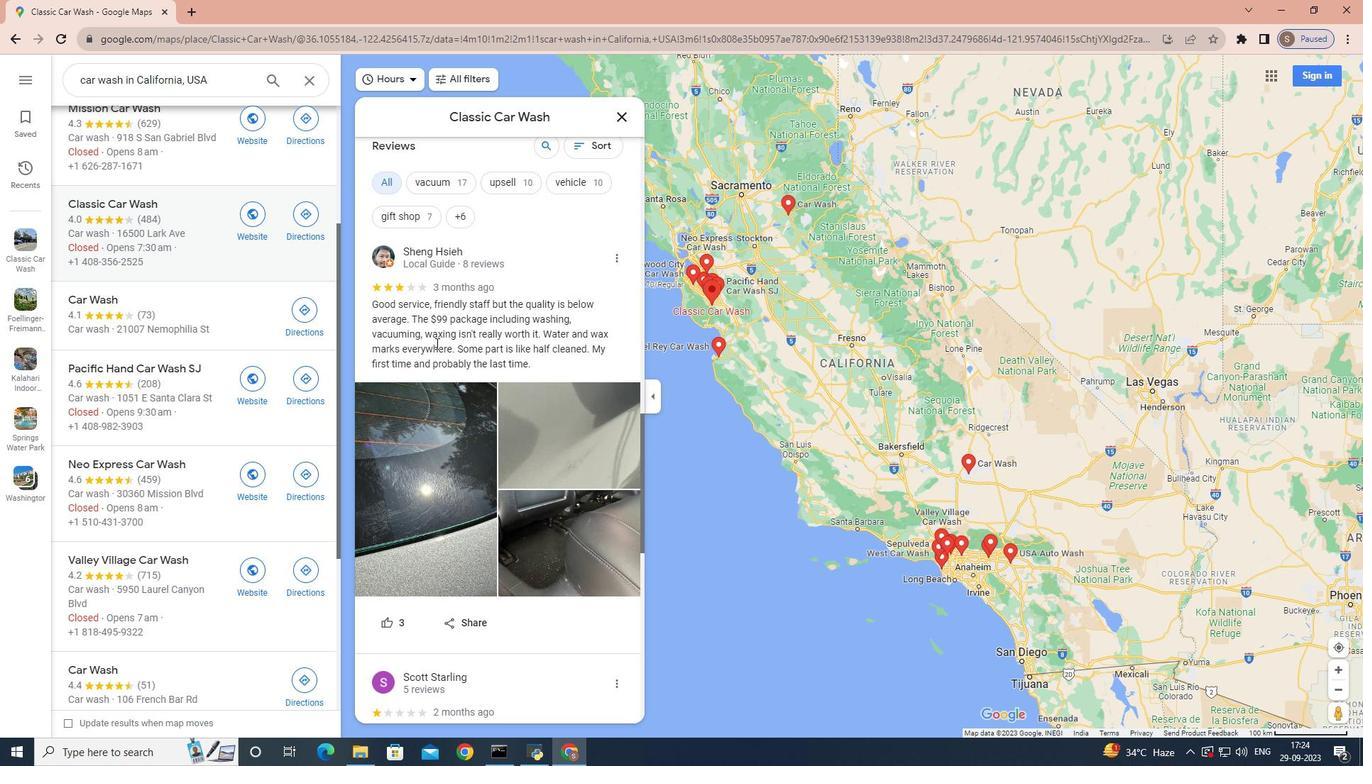 
Action: Mouse scrolled (435, 342) with delta (0, 0)
Screenshot: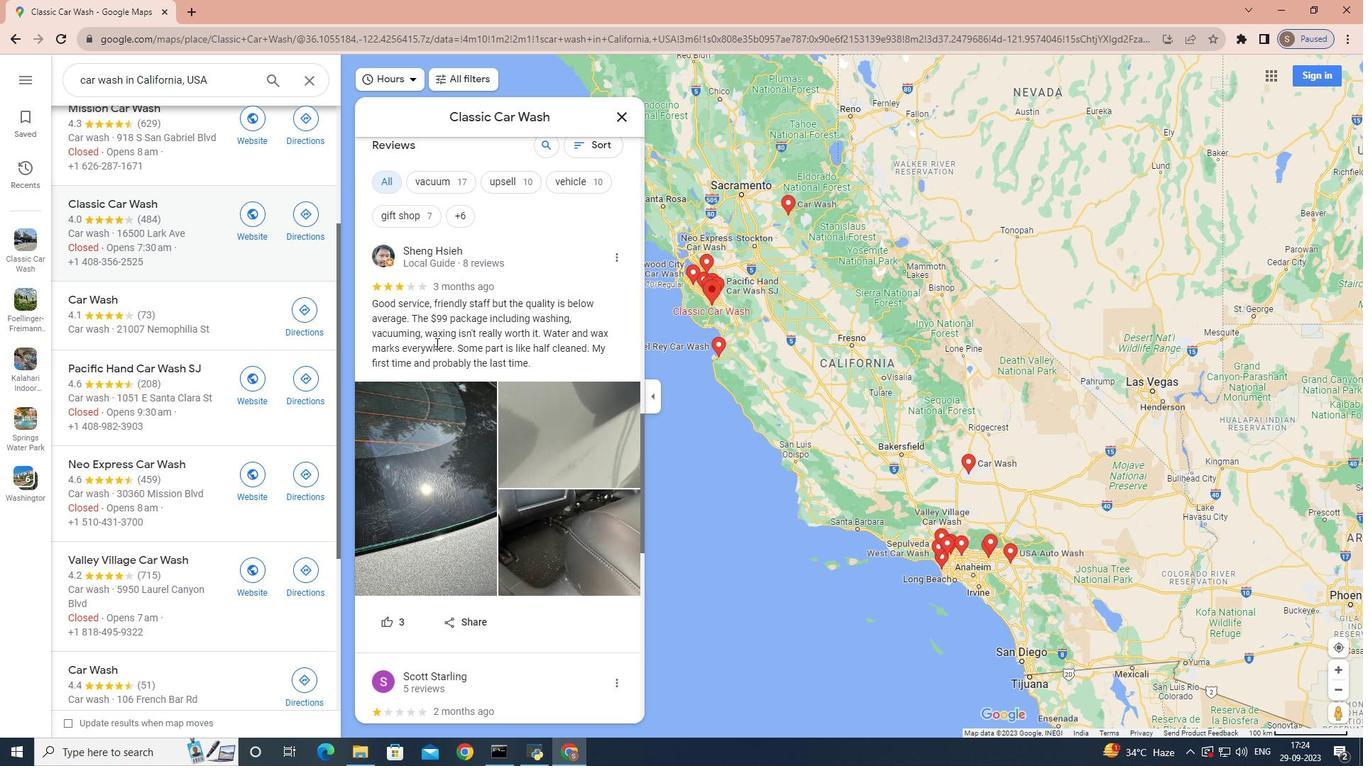 
Action: Mouse scrolled (435, 342) with delta (0, 0)
Screenshot: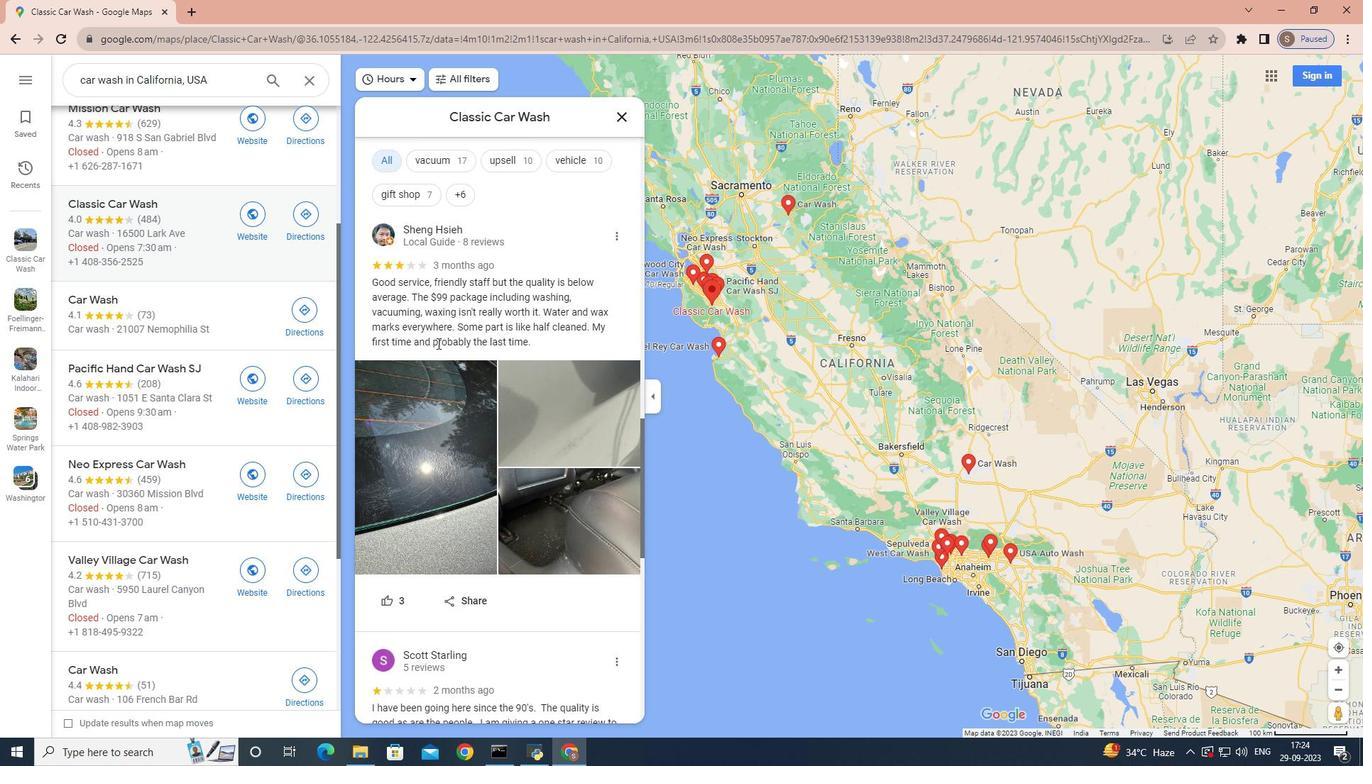 
Action: Mouse scrolled (435, 342) with delta (0, 0)
Screenshot: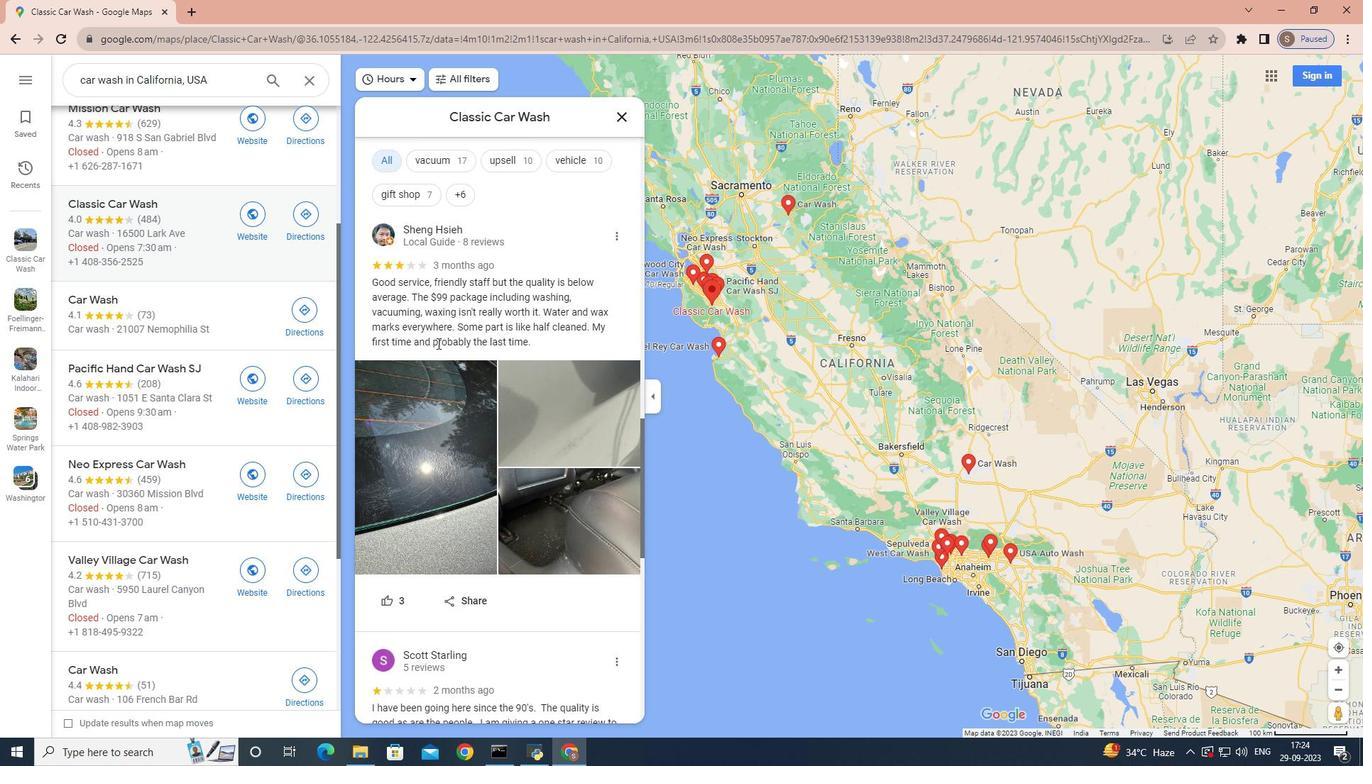
Action: Mouse scrolled (435, 342) with delta (0, 0)
Screenshot: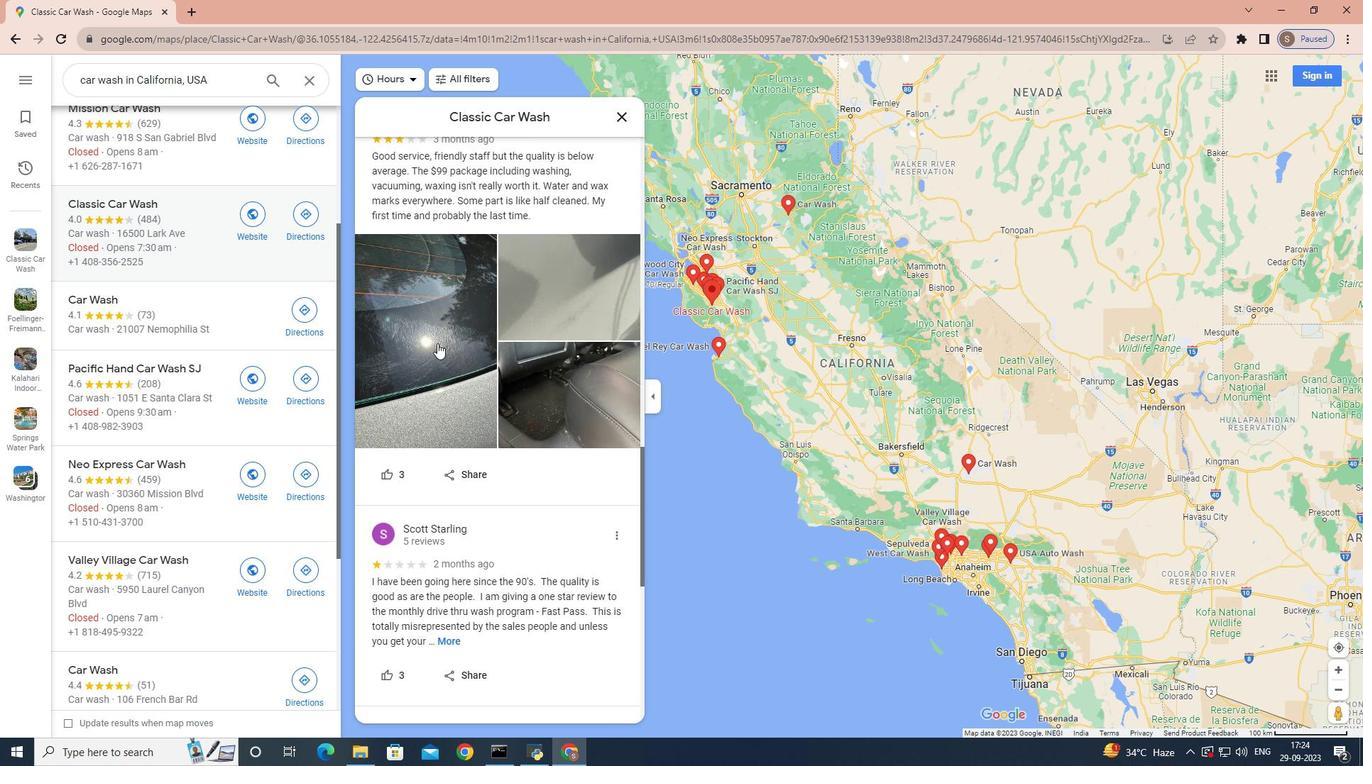 
Action: Mouse moved to (443, 506)
Screenshot: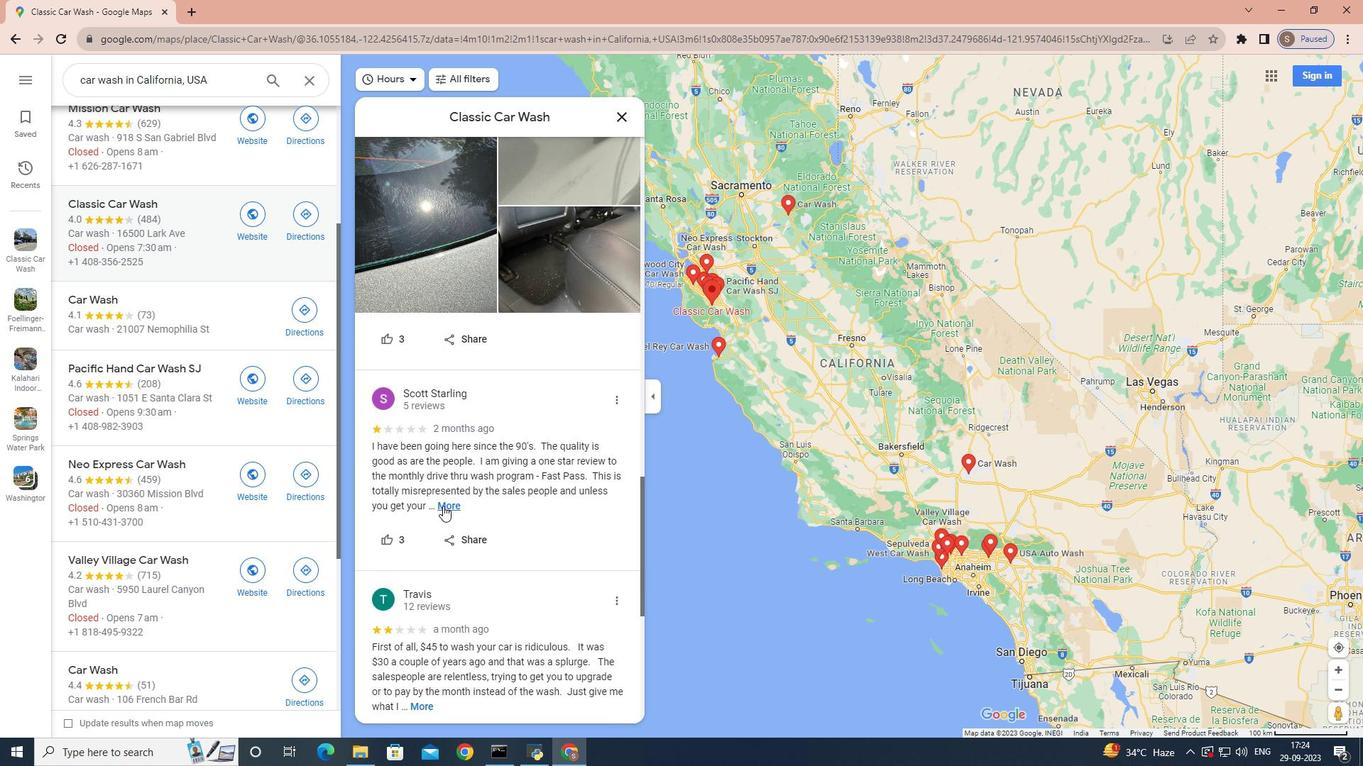 
Action: Mouse pressed left at (443, 506)
Screenshot: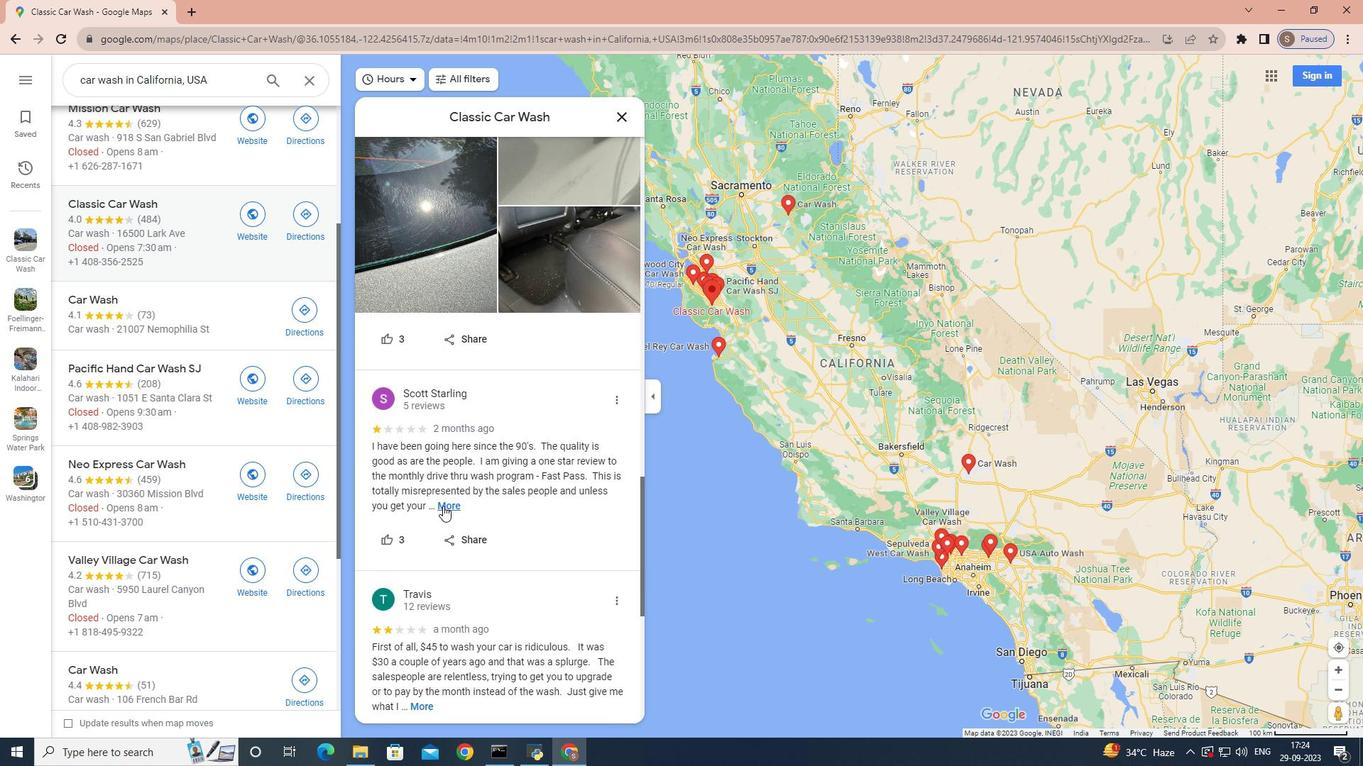 
Action: Mouse moved to (445, 481)
Screenshot: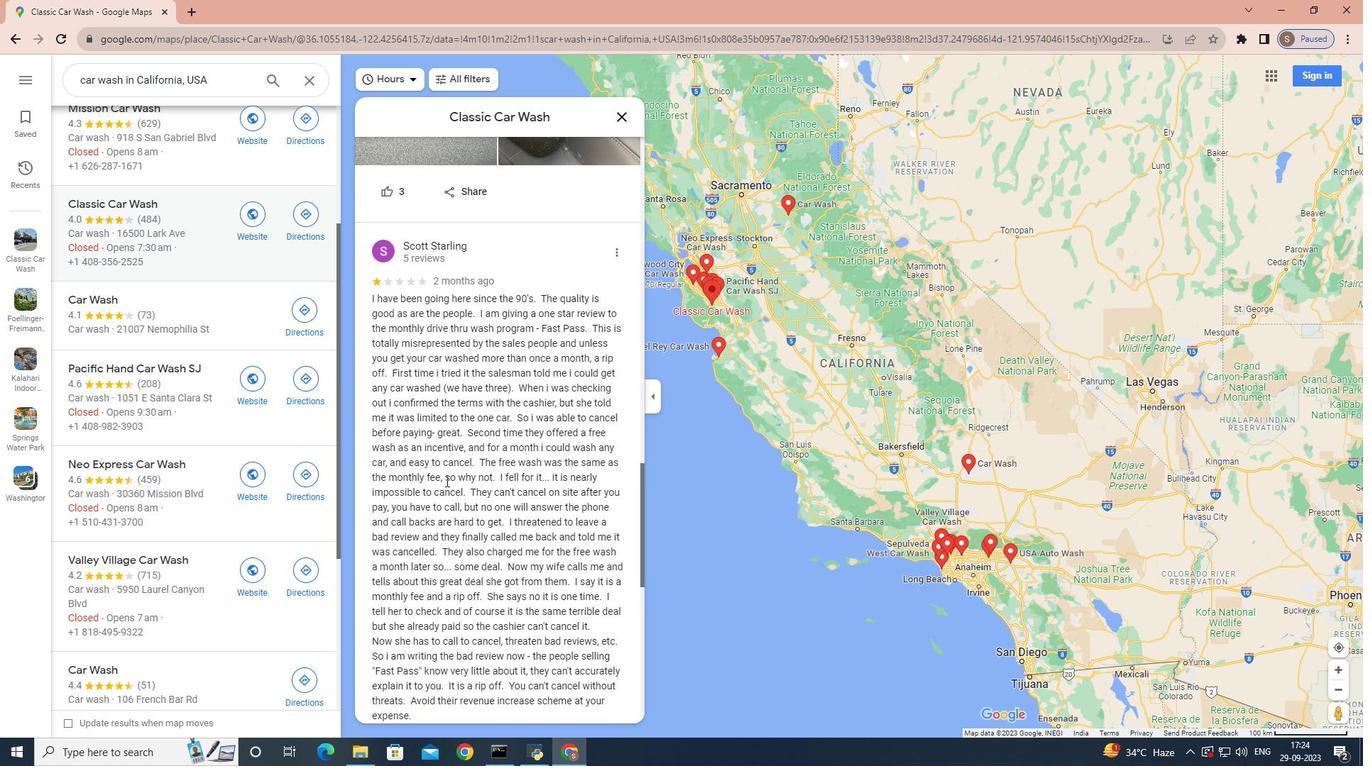 
Action: Mouse scrolled (445, 480) with delta (0, 0)
Screenshot: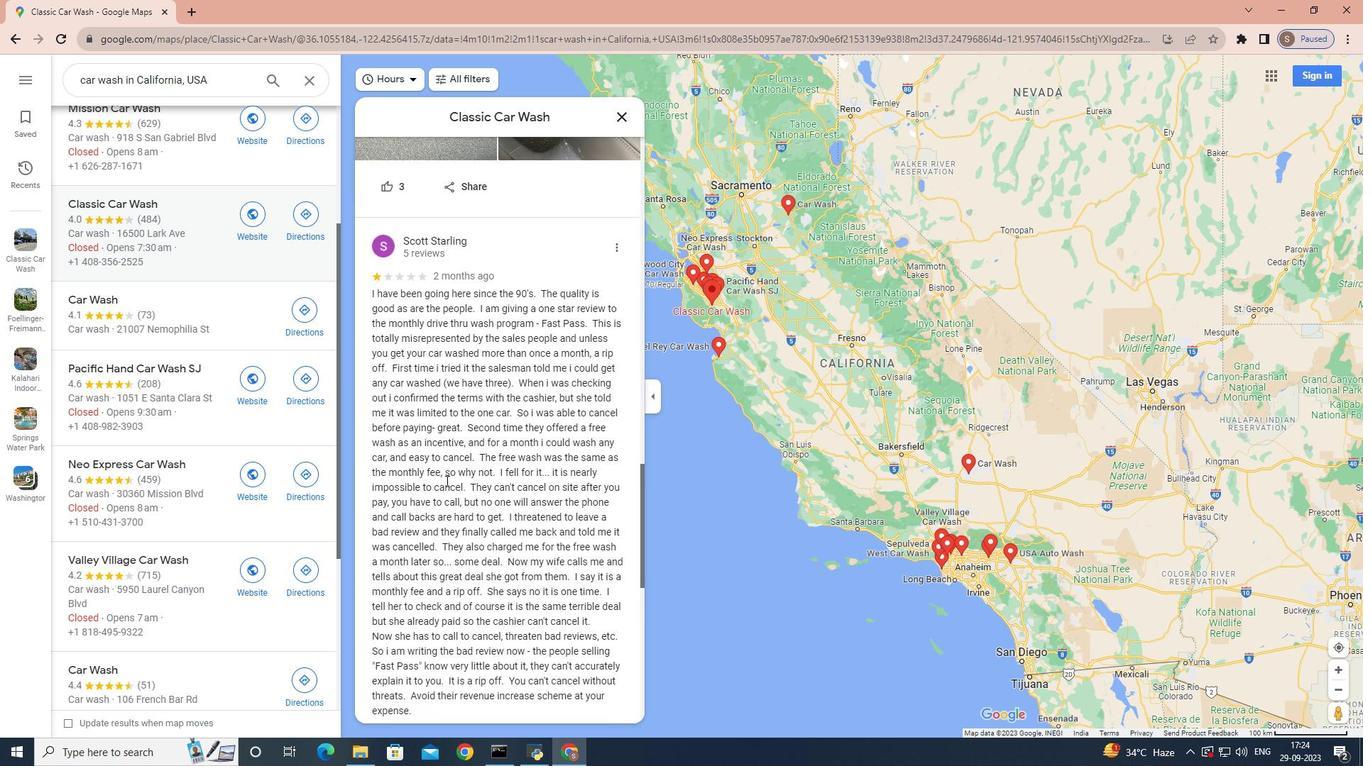 
Action: Mouse scrolled (445, 480) with delta (0, 0)
Screenshot: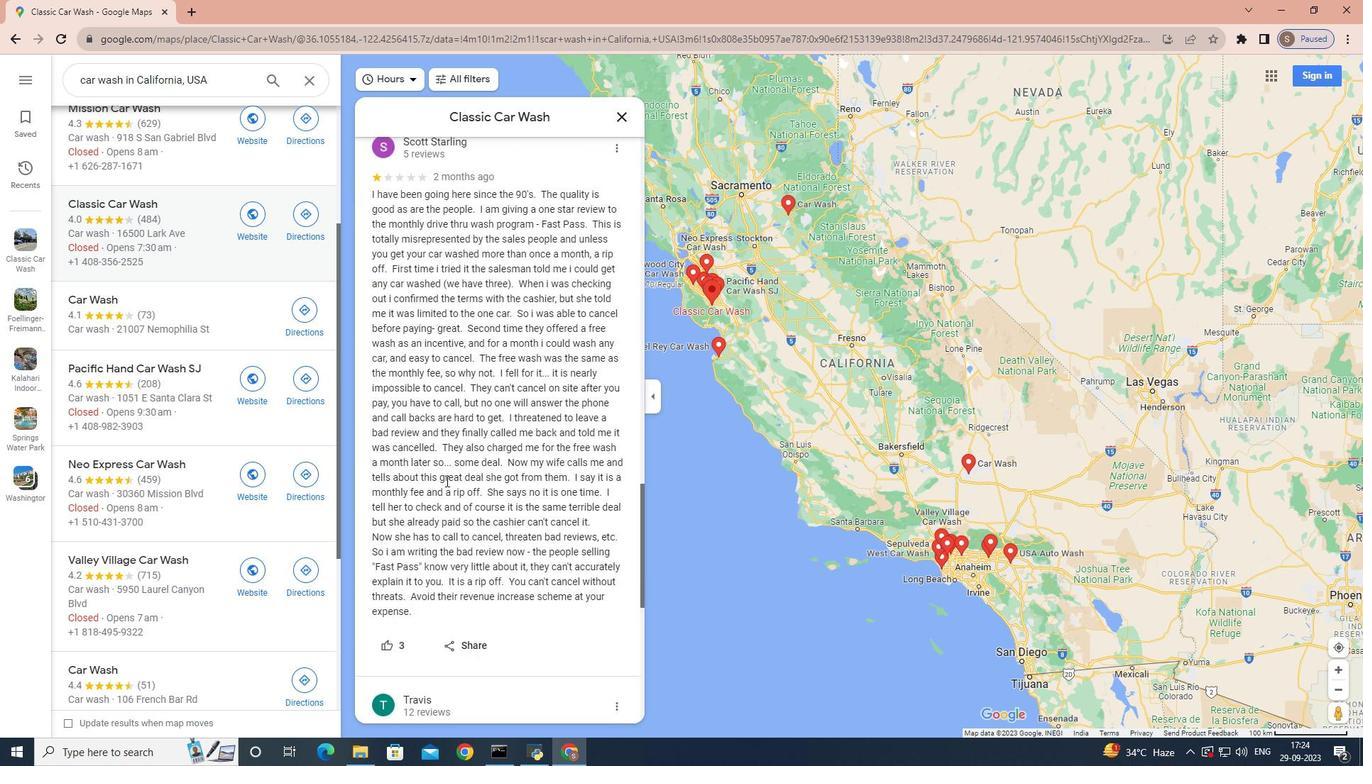 
Action: Mouse scrolled (445, 480) with delta (0, 0)
Screenshot: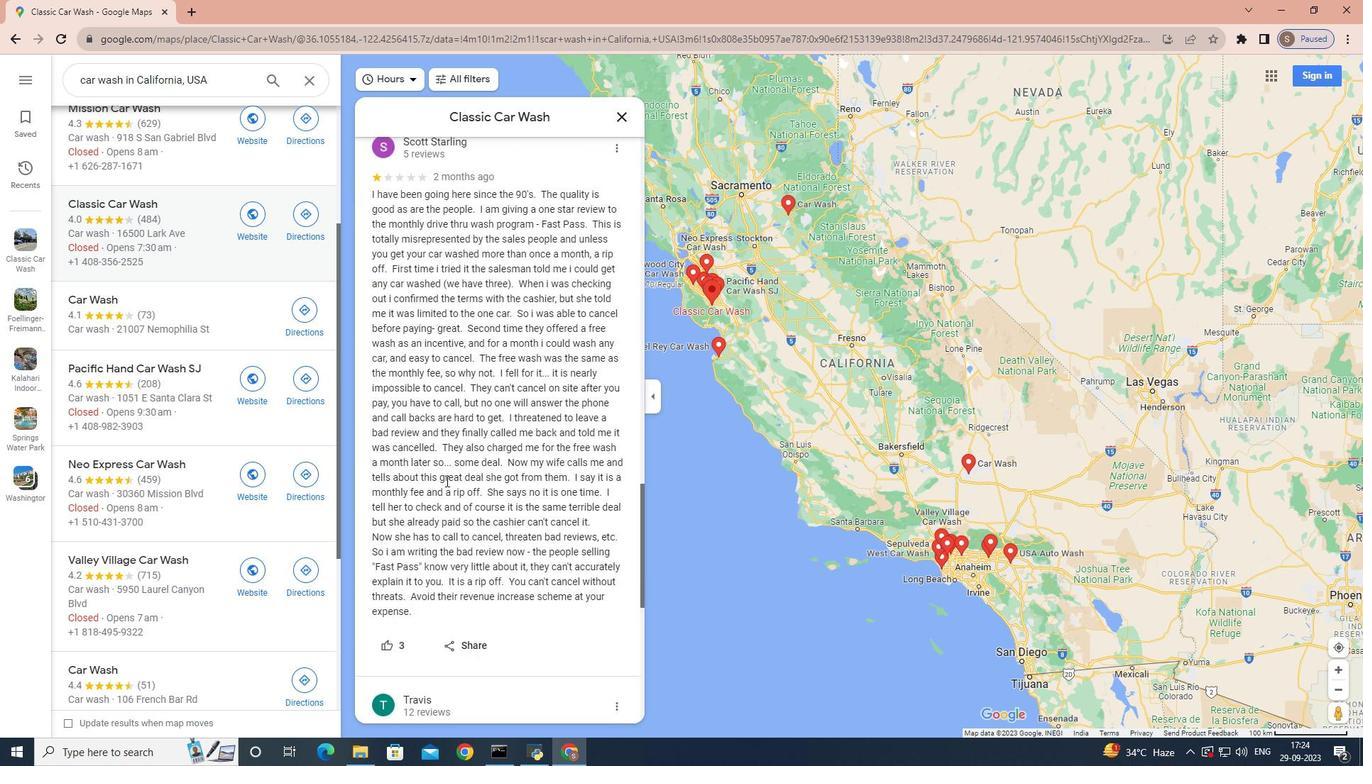 
Action: Mouse scrolled (445, 480) with delta (0, 0)
Screenshot: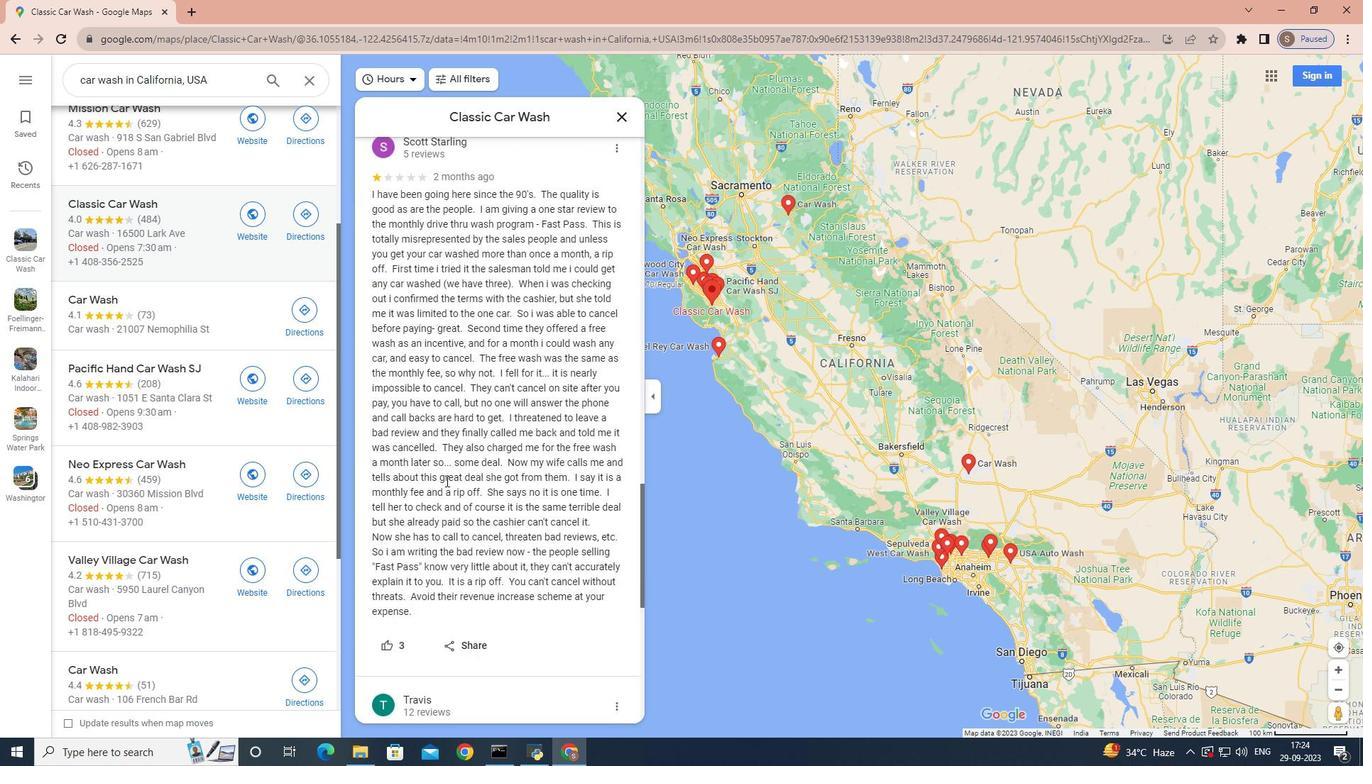 
Action: Mouse scrolled (445, 480) with delta (0, 0)
Screenshot: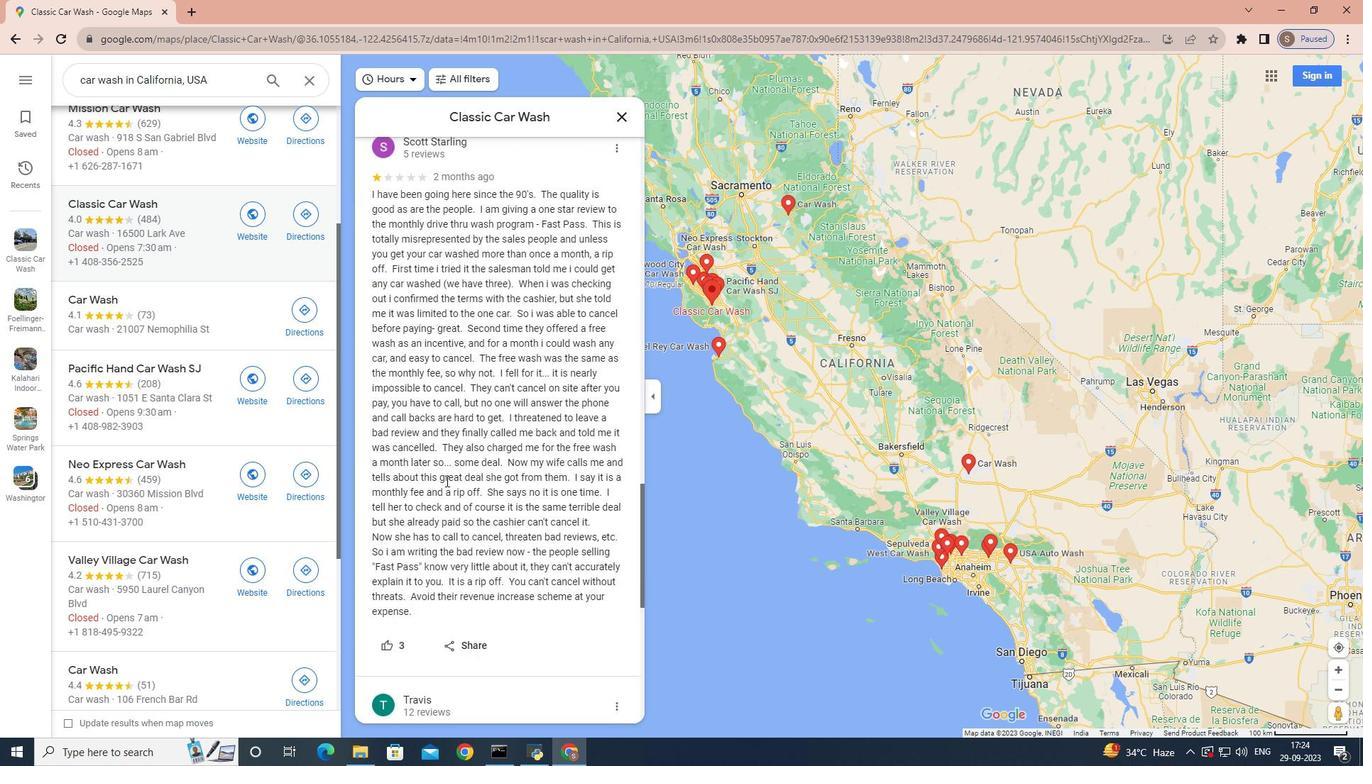 
Action: Mouse scrolled (445, 480) with delta (0, 0)
Screenshot: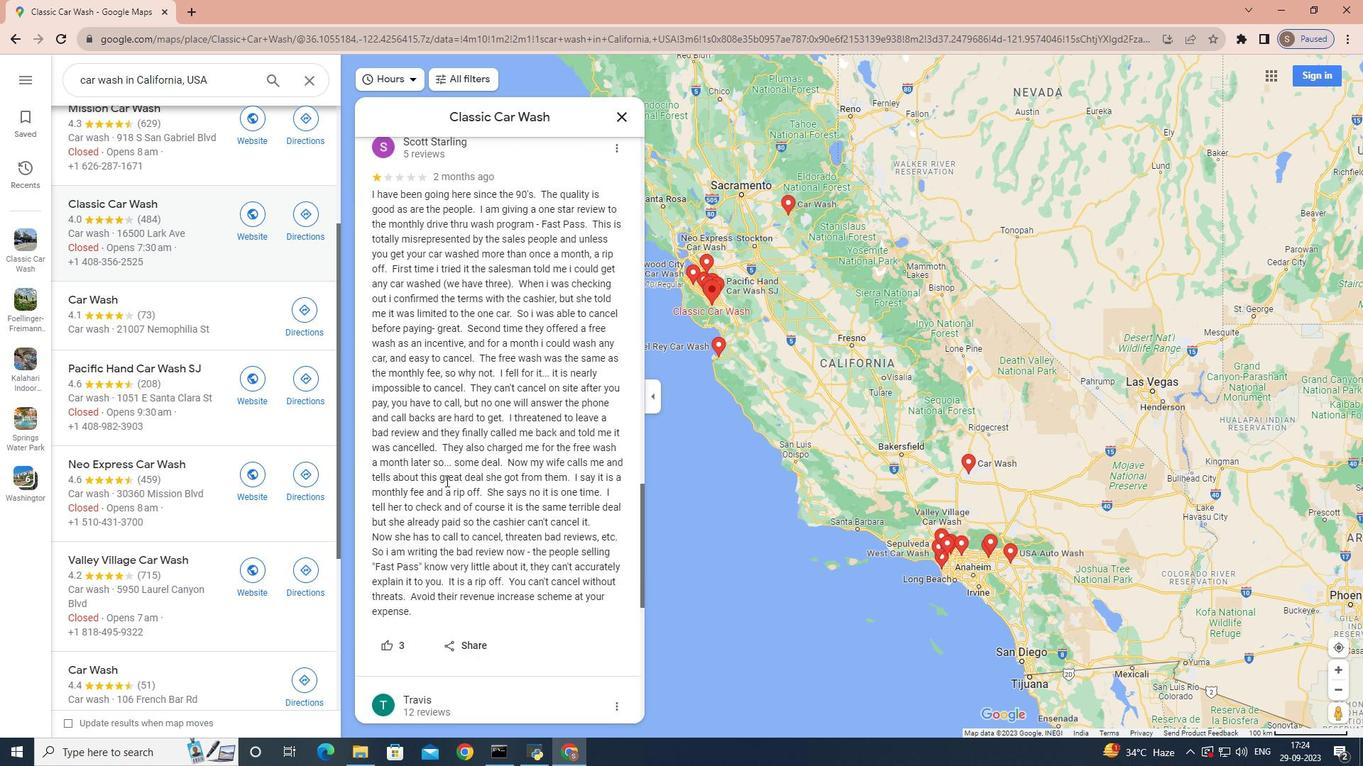 
Action: Mouse scrolled (445, 480) with delta (0, 0)
Screenshot: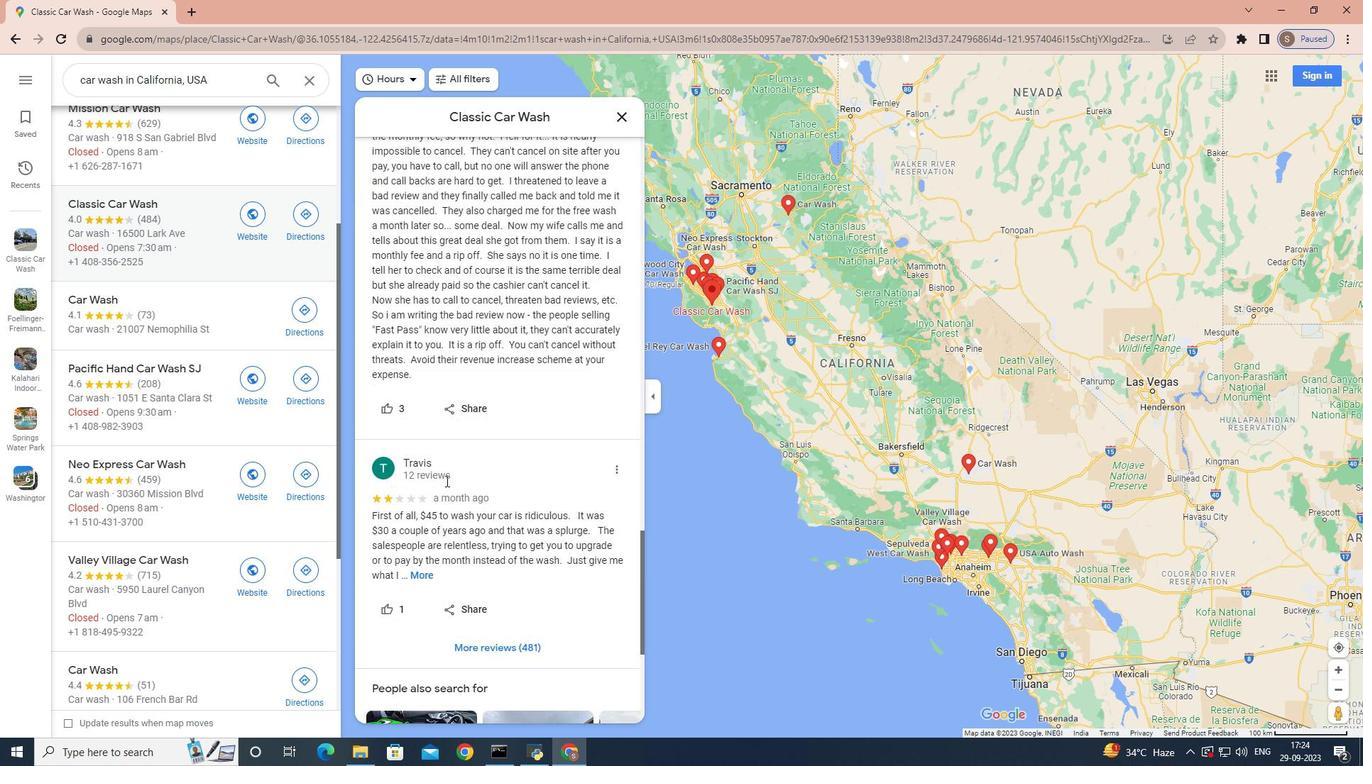 
Action: Mouse moved to (410, 420)
Screenshot: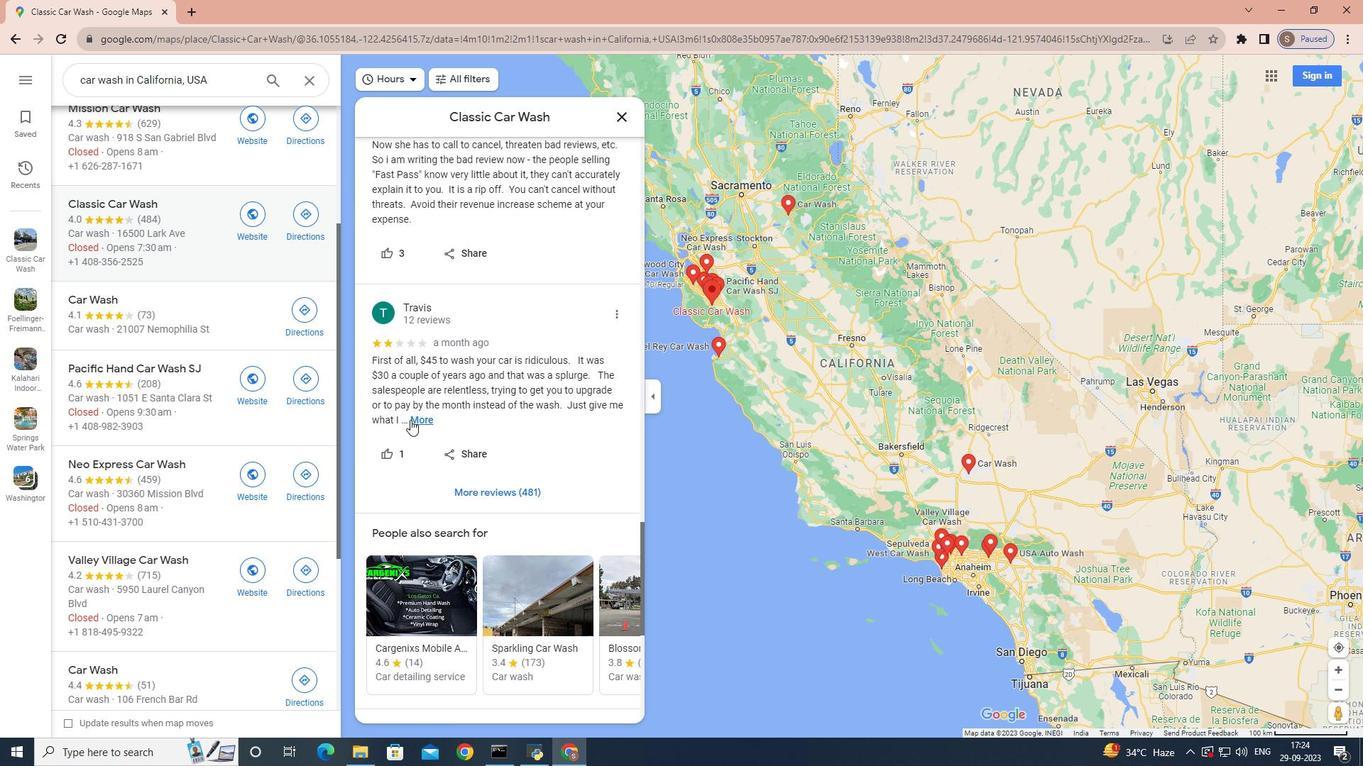
Action: Mouse pressed left at (410, 420)
Screenshot: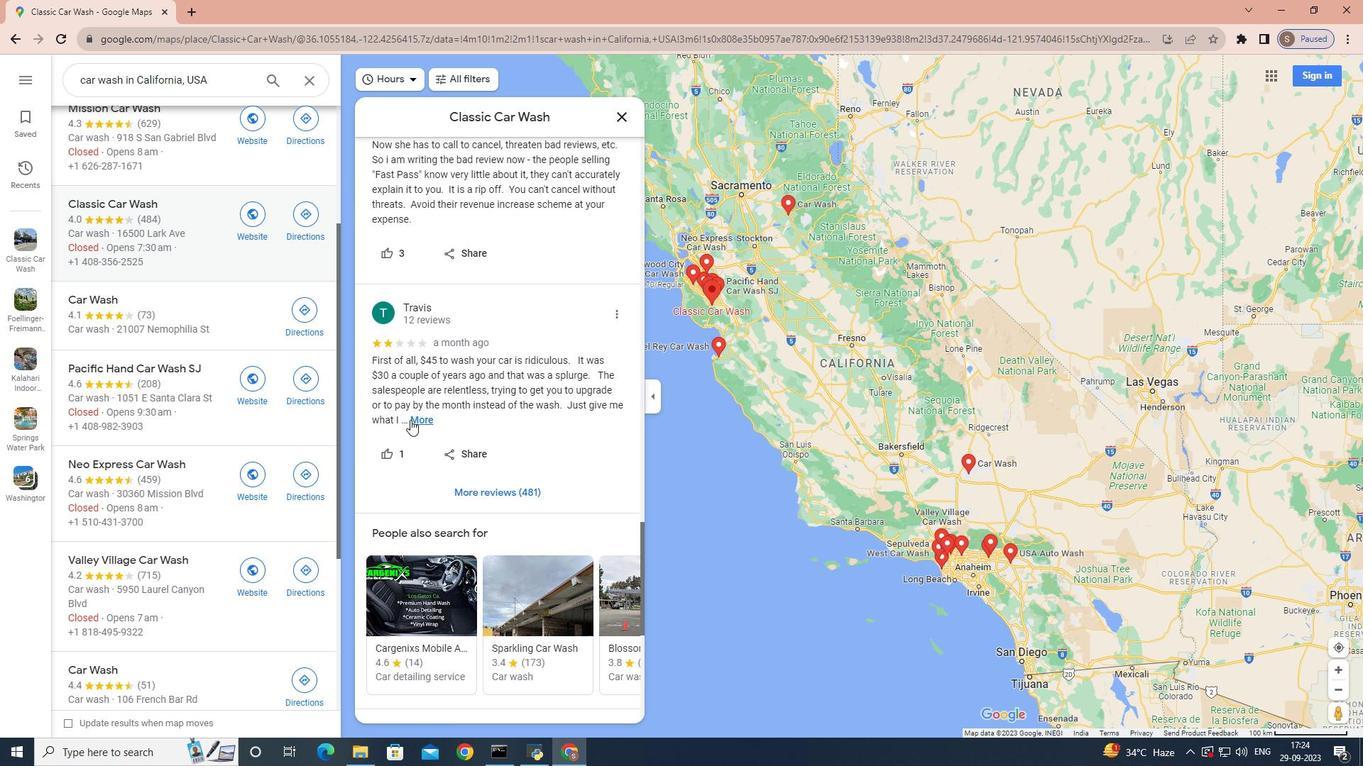 
Action: Mouse scrolled (410, 419) with delta (0, 0)
Screenshot: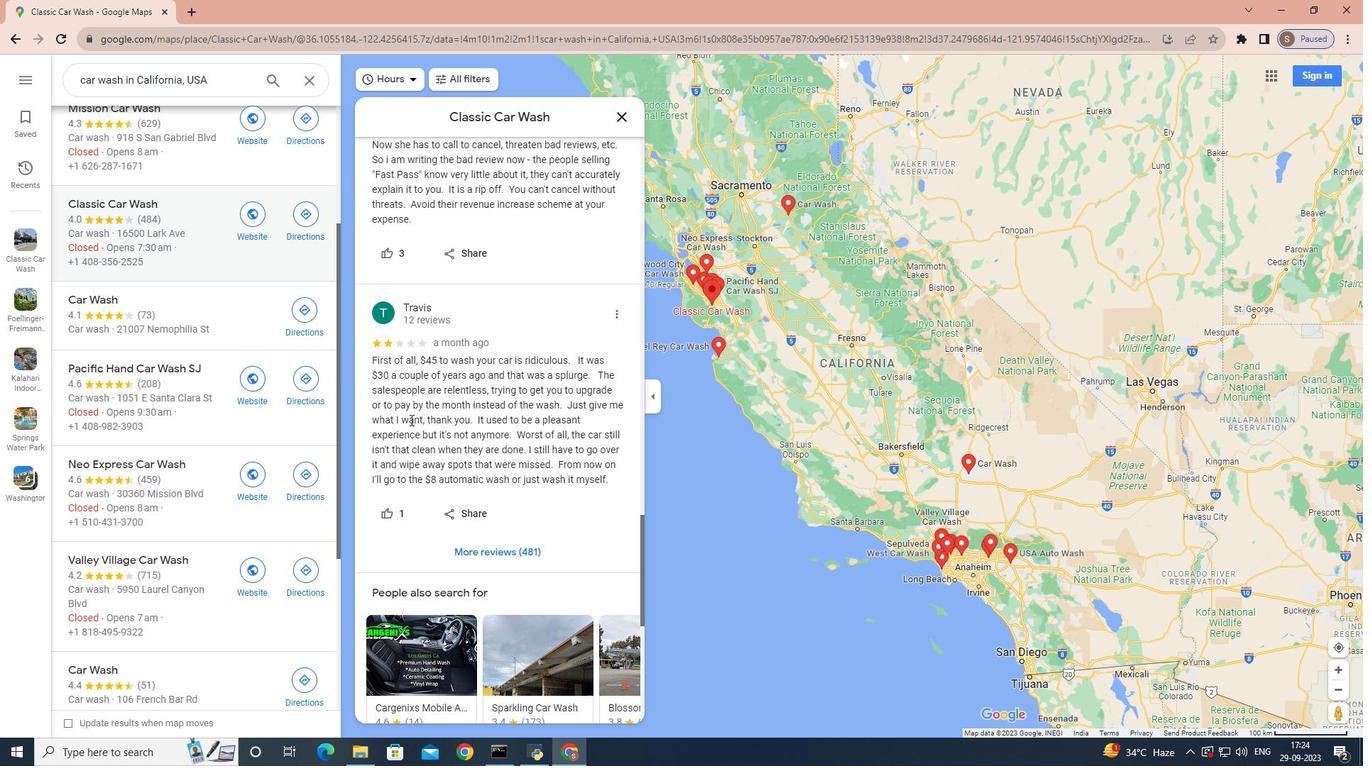 
Action: Mouse scrolled (410, 419) with delta (0, 0)
Screenshot: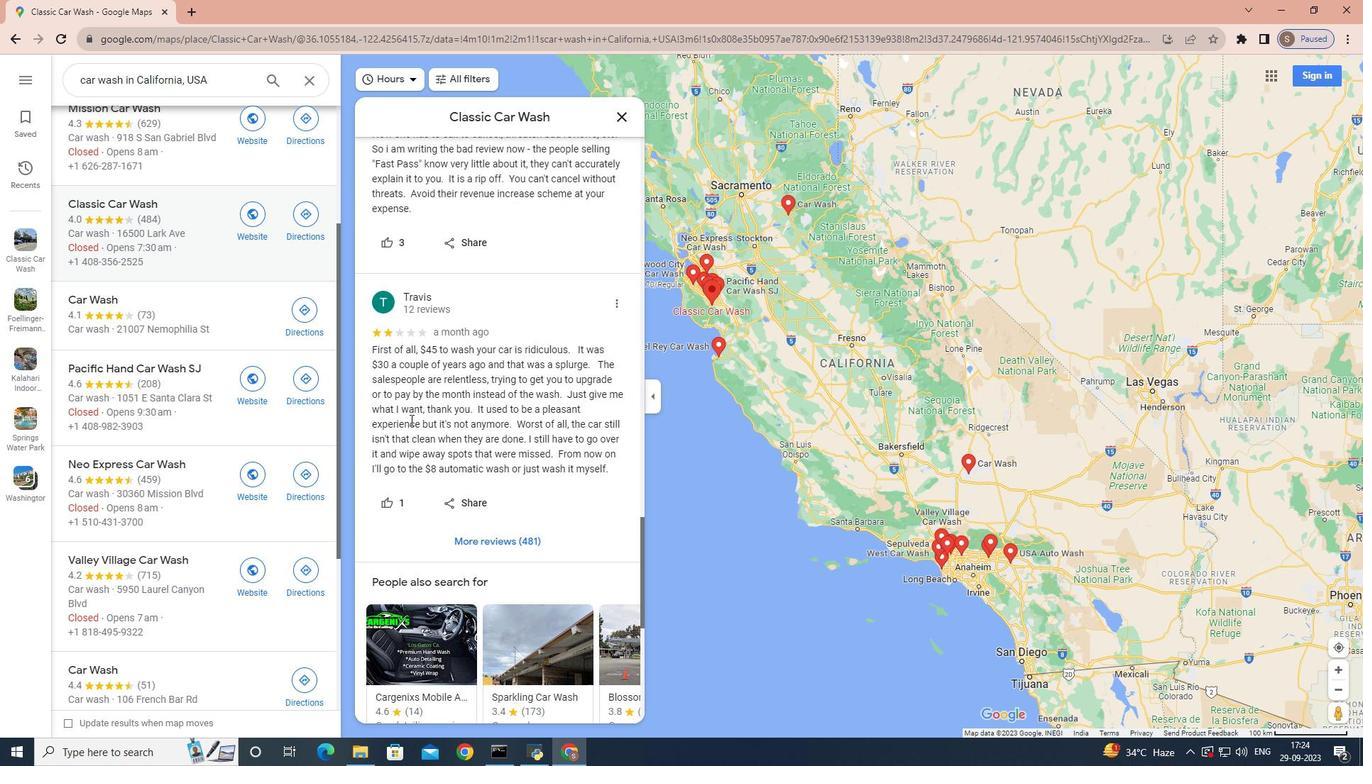 
Action: Mouse scrolled (410, 419) with delta (0, 0)
Screenshot: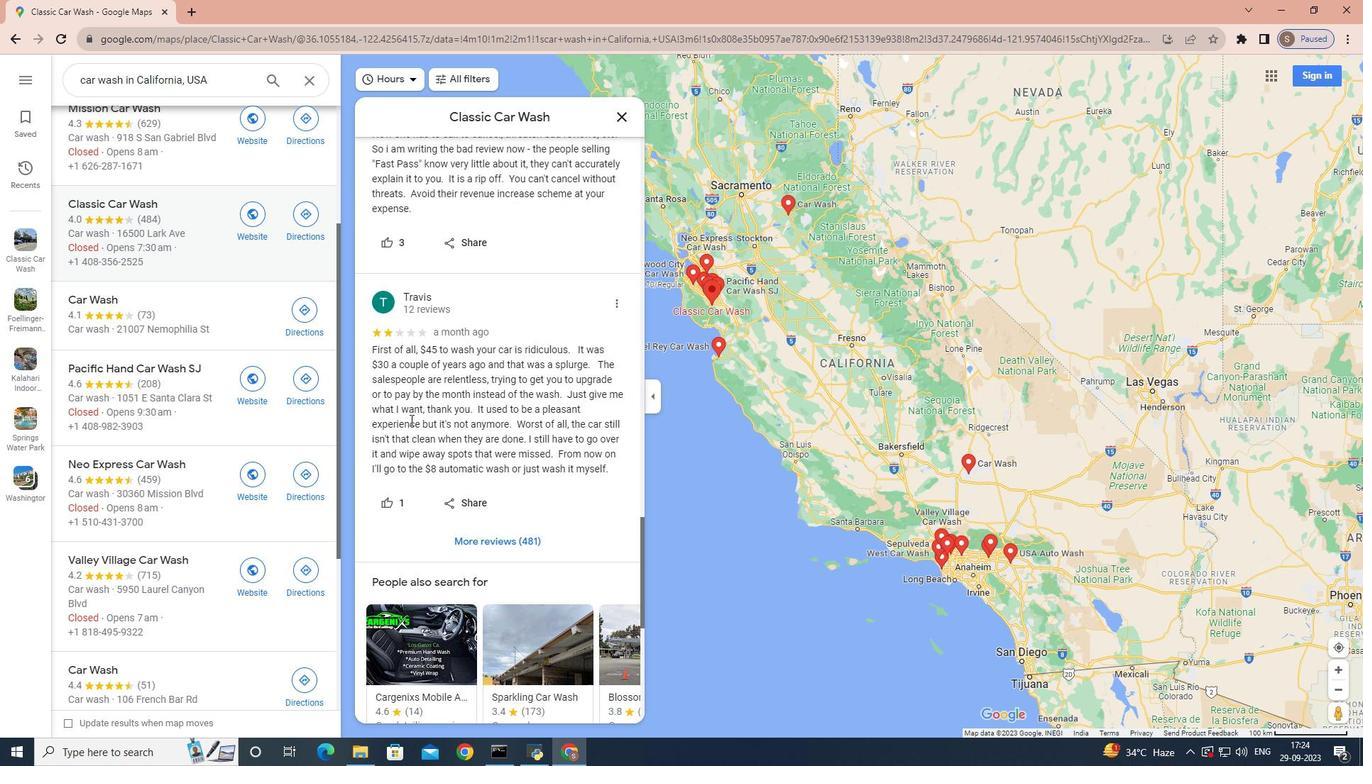 
Action: Mouse scrolled (410, 419) with delta (0, 0)
Screenshot: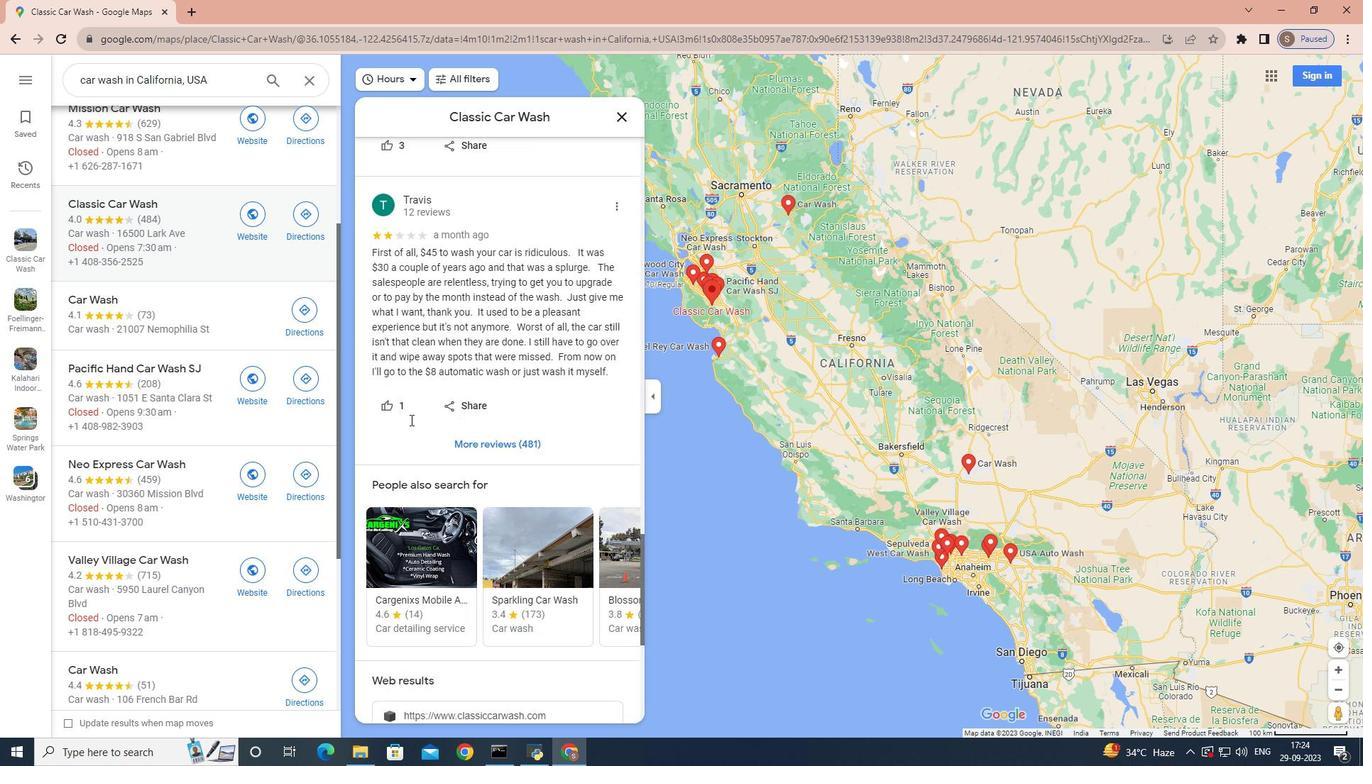 
Action: Mouse scrolled (410, 419) with delta (0, 0)
Screenshot: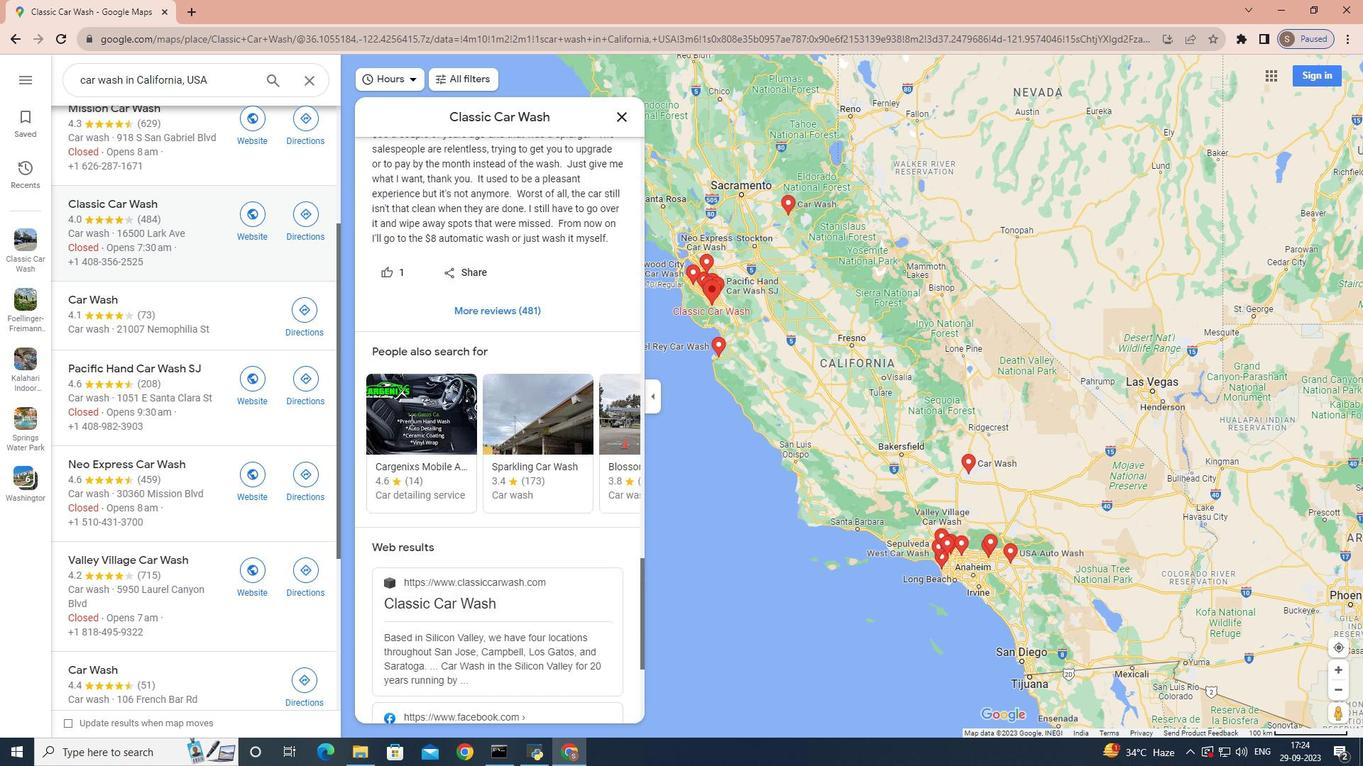
Action: Mouse scrolled (410, 419) with delta (0, 0)
Screenshot: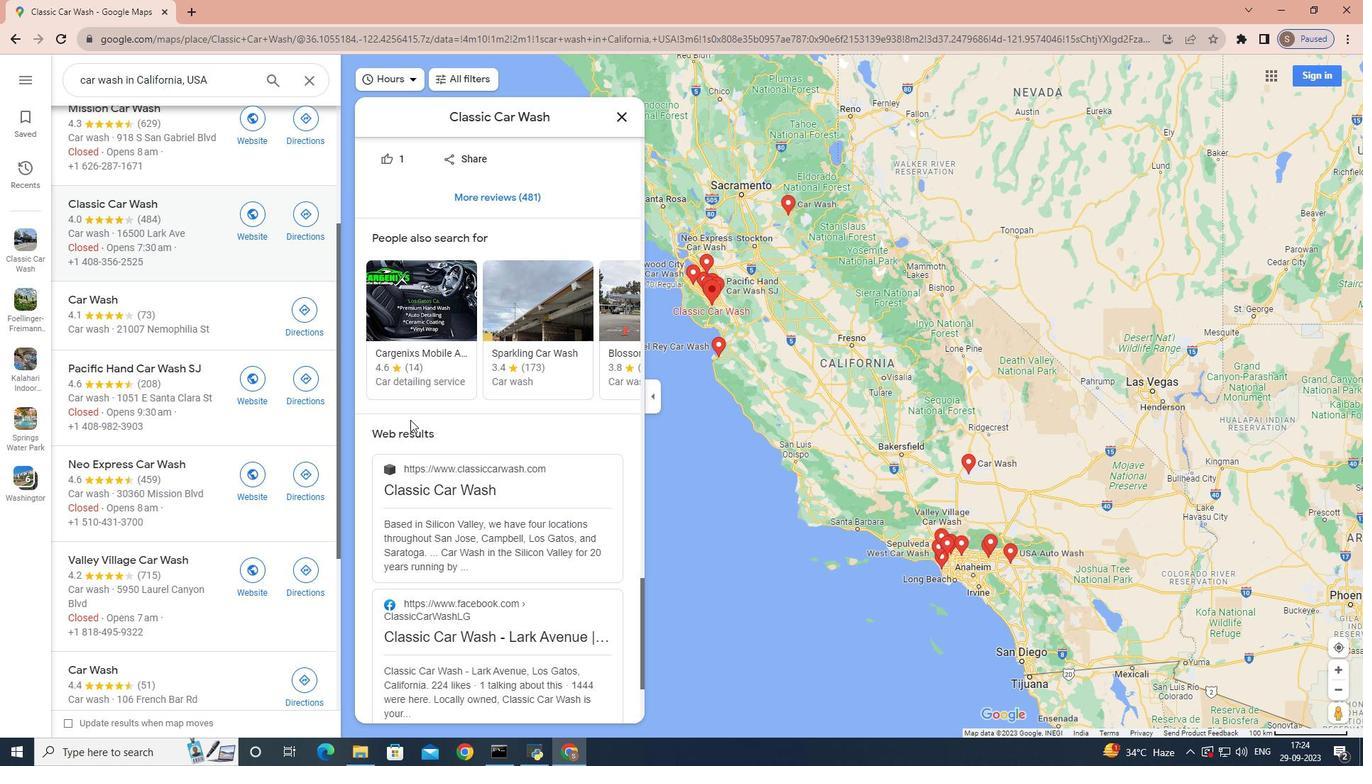
Action: Mouse scrolled (410, 419) with delta (0, 0)
Screenshot: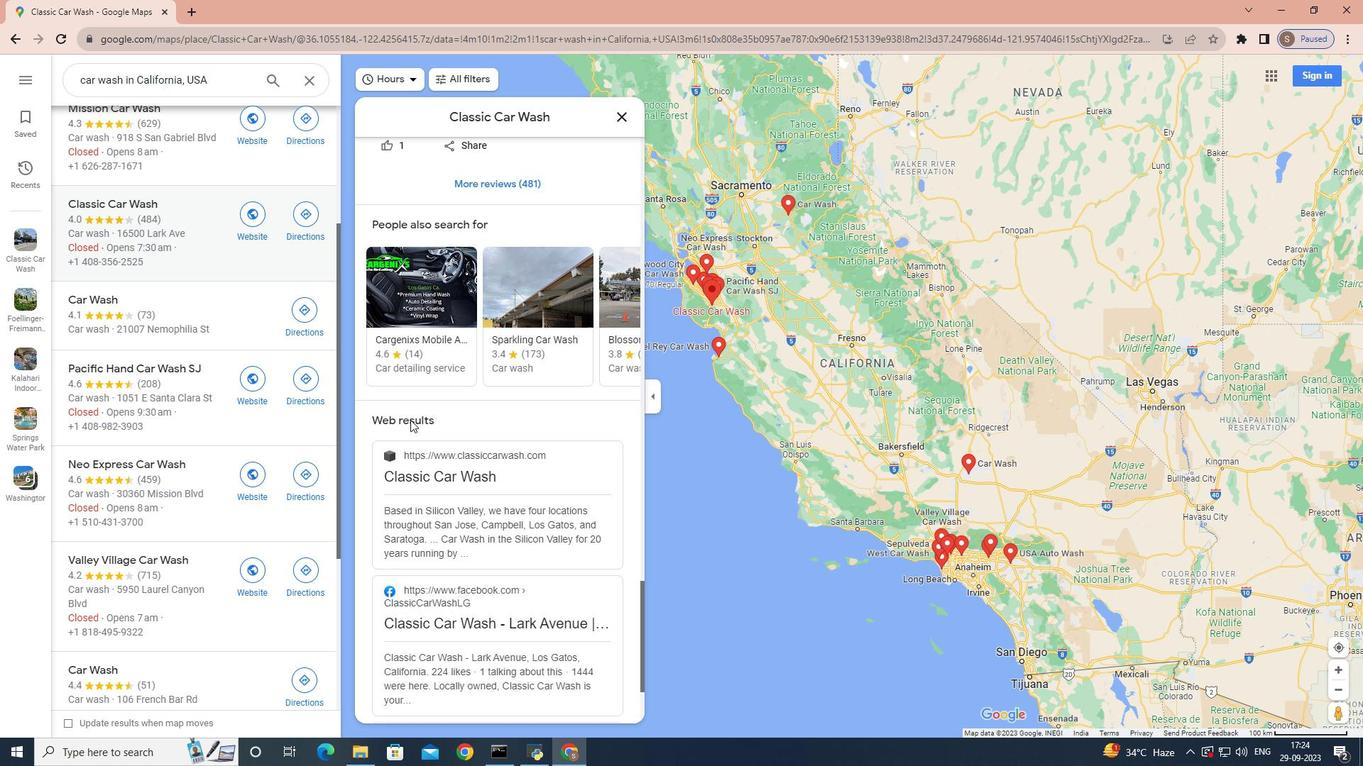 
Action: Mouse scrolled (410, 419) with delta (0, 0)
Screenshot: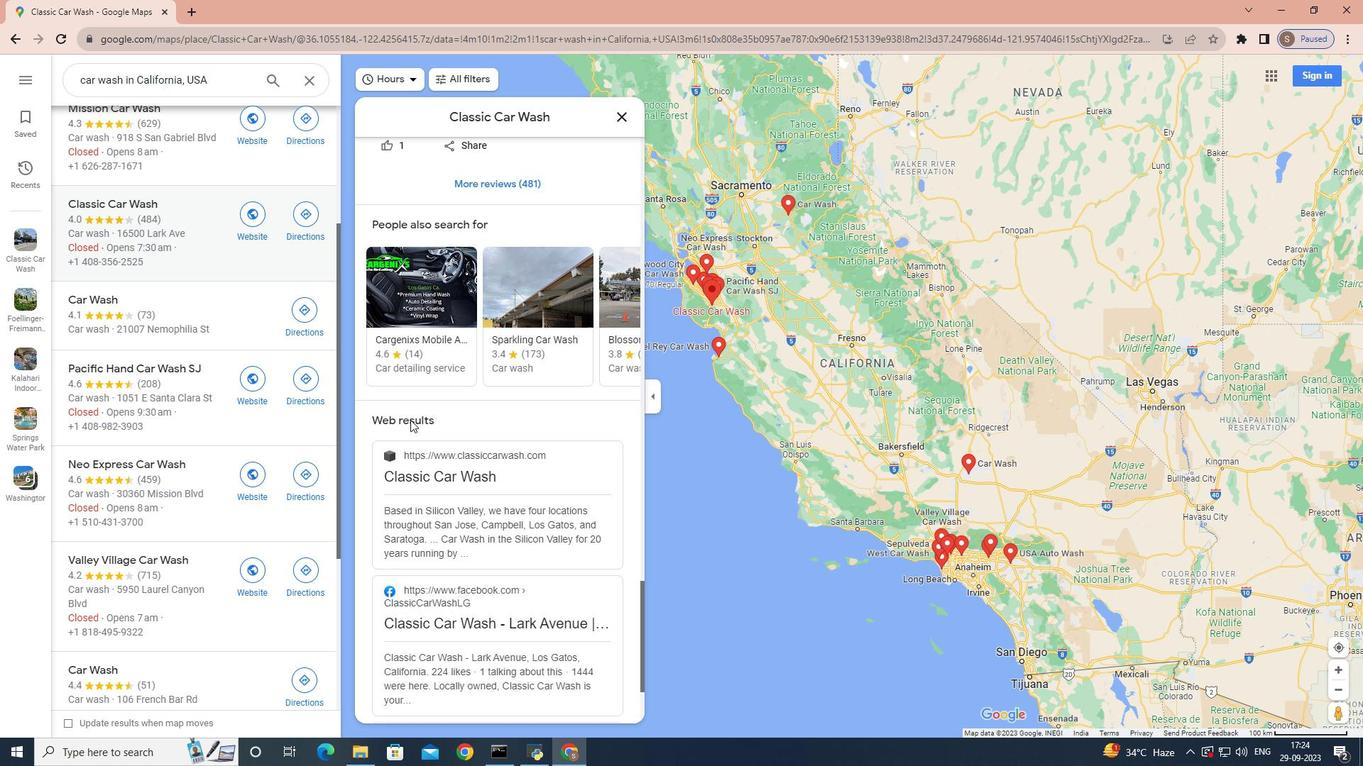 
Action: Mouse scrolled (410, 419) with delta (0, 0)
Screenshot: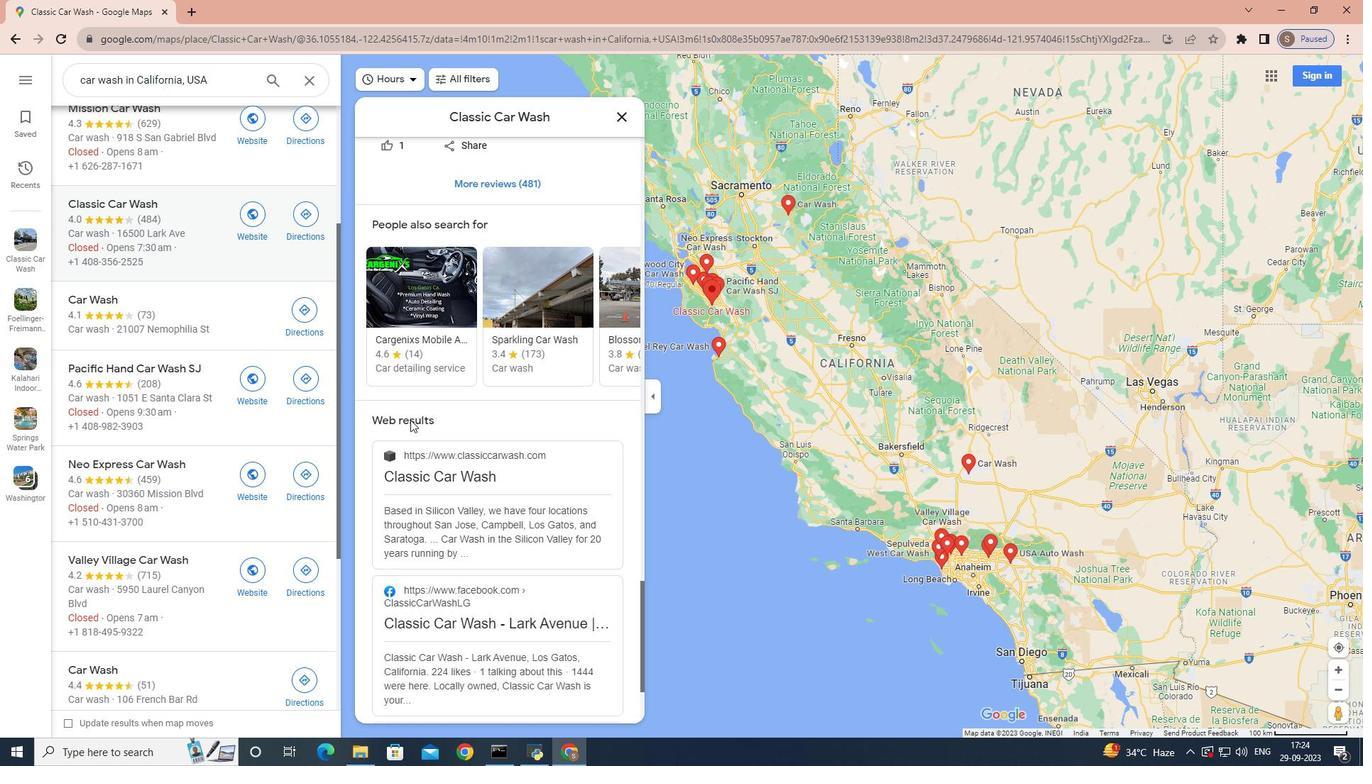 
Action: Mouse scrolled (410, 419) with delta (0, 0)
Screenshot: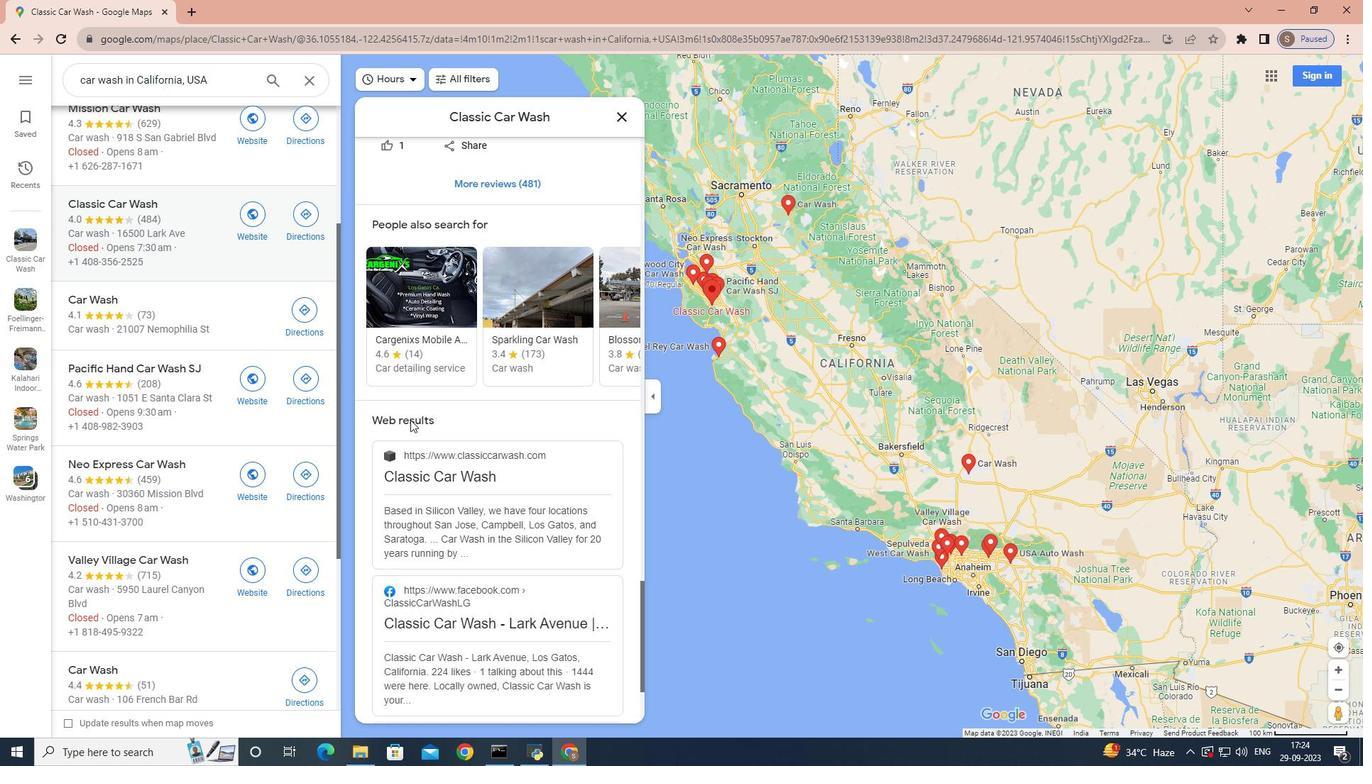 
Action: Mouse scrolled (410, 421) with delta (0, 0)
Screenshot: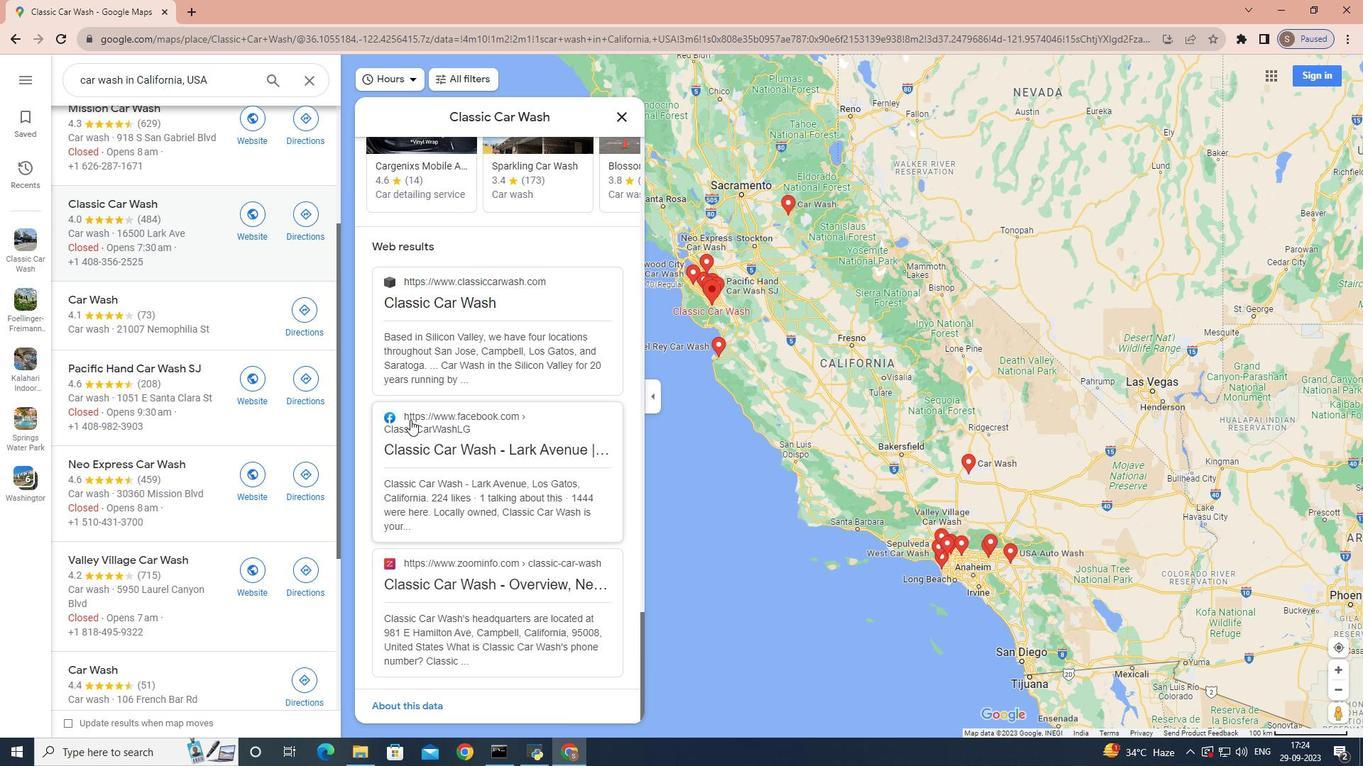
Action: Mouse scrolled (410, 421) with delta (0, 0)
Screenshot: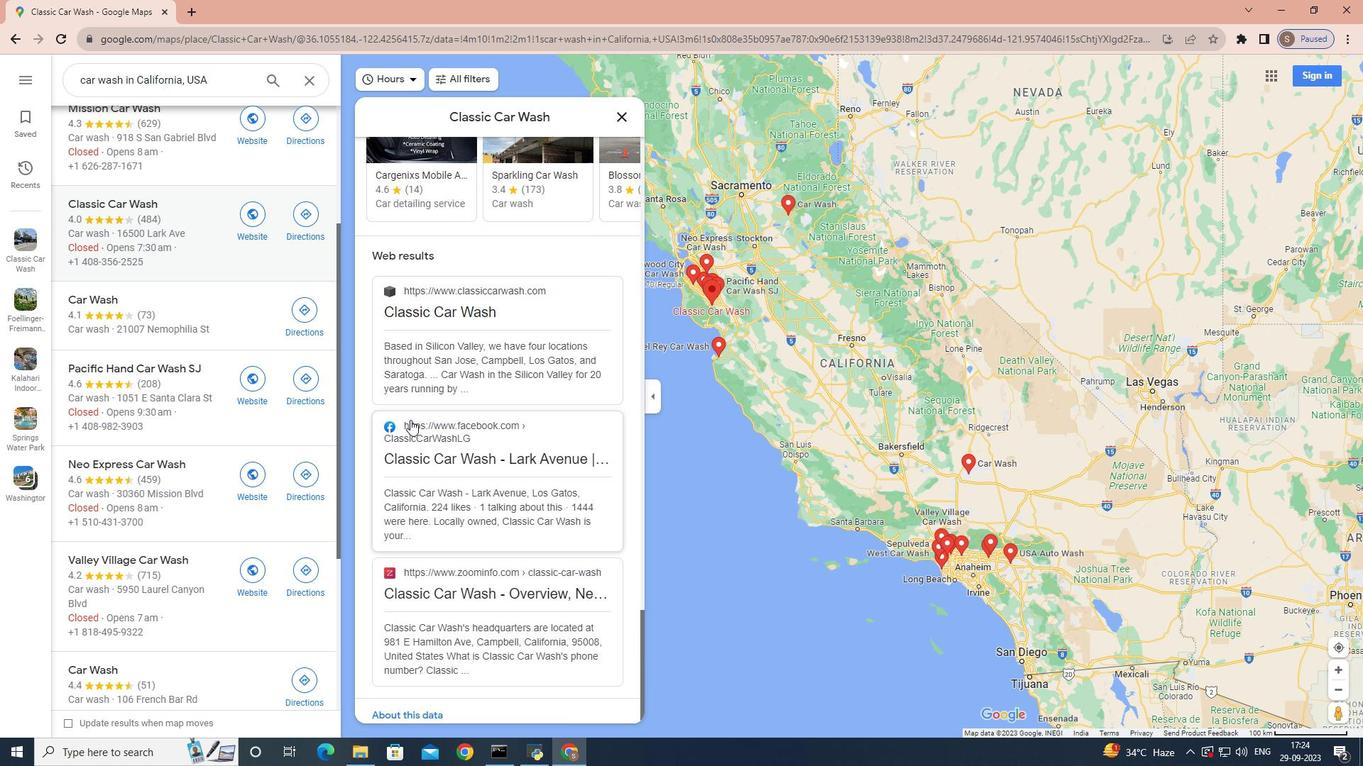 
Action: Mouse scrolled (410, 421) with delta (0, 0)
Screenshot: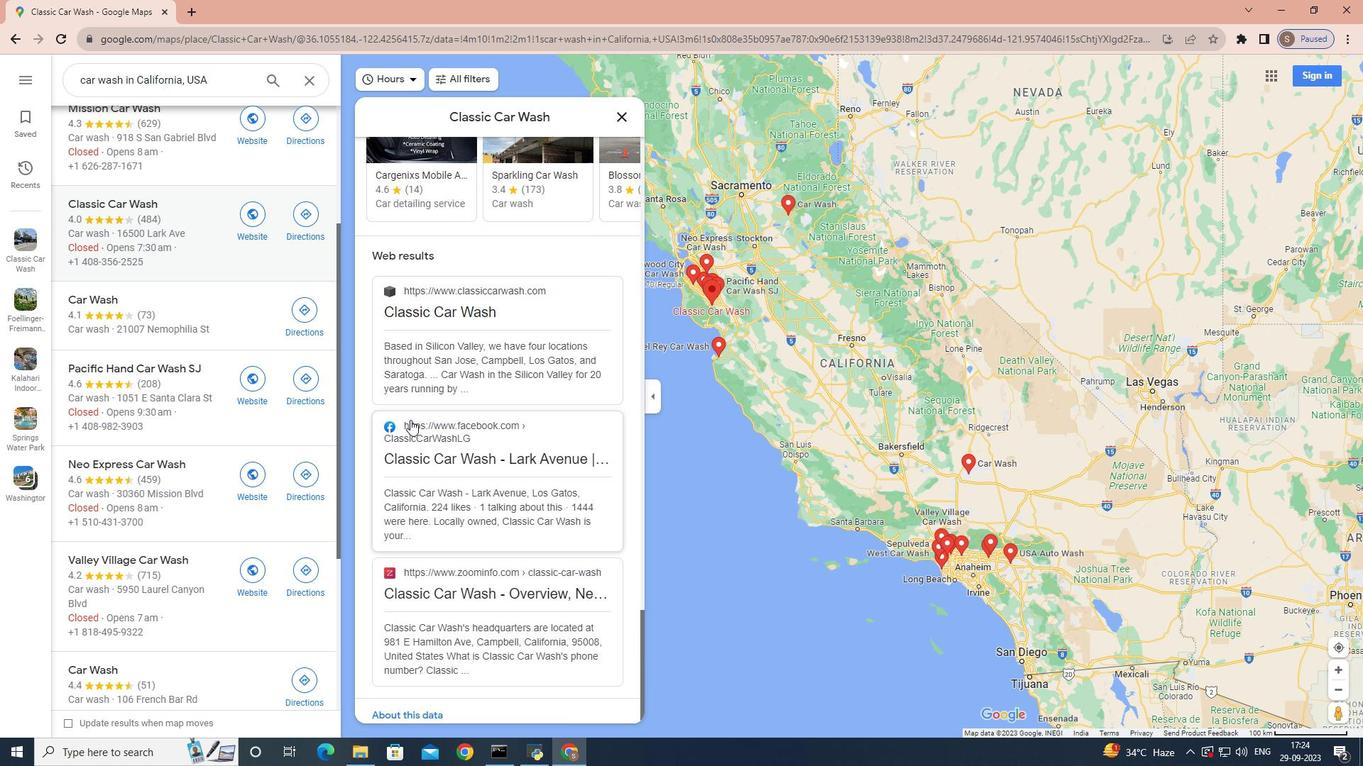 
Action: Mouse scrolled (410, 421) with delta (0, 0)
Screenshot: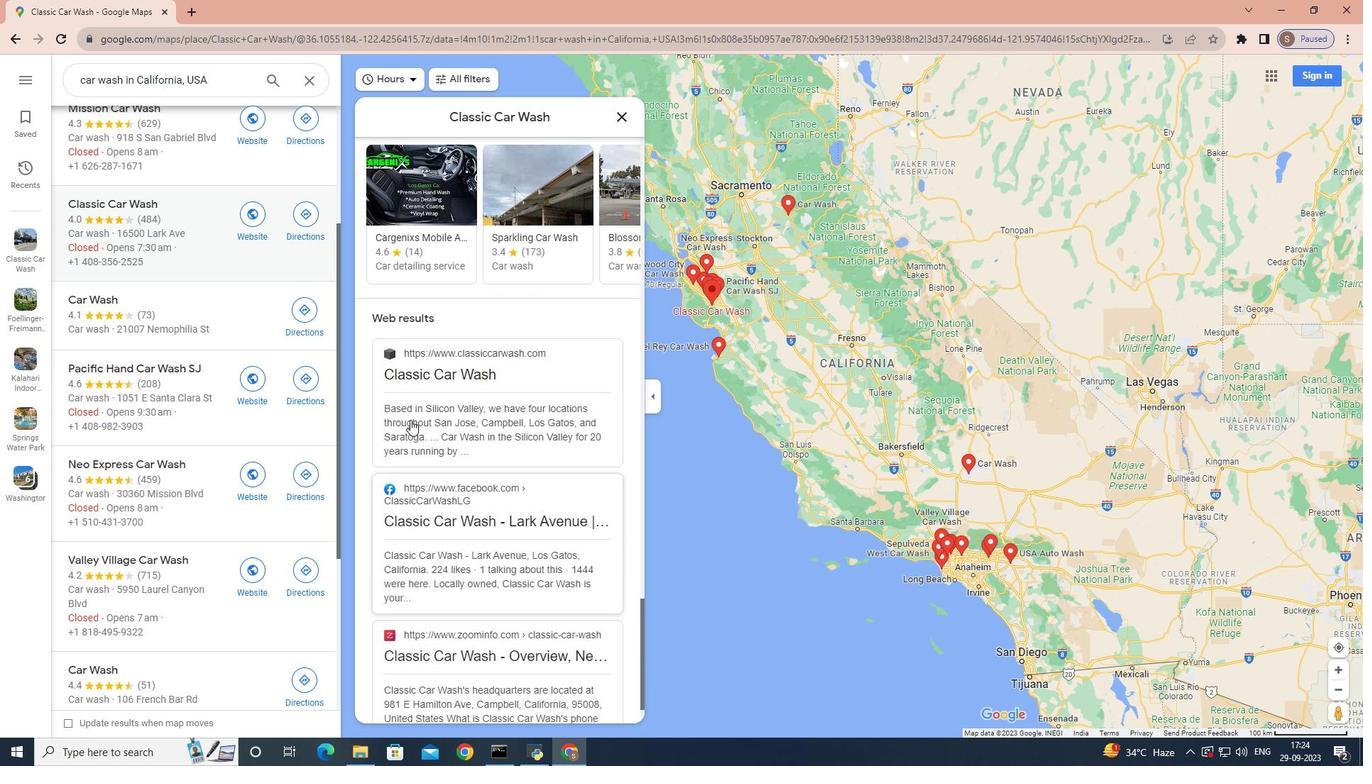 
Action: Mouse scrolled (410, 421) with delta (0, 0)
Screenshot: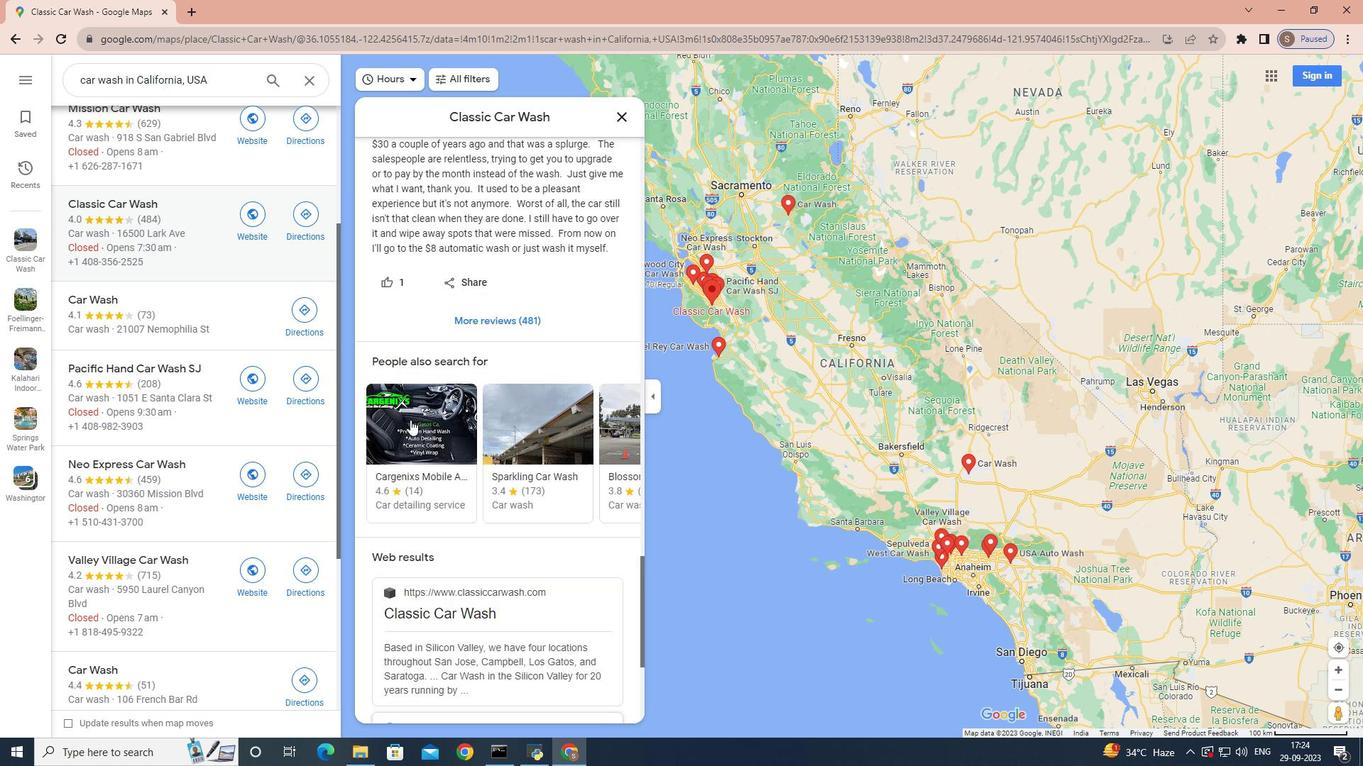 
Action: Mouse scrolled (410, 421) with delta (0, 0)
Screenshot: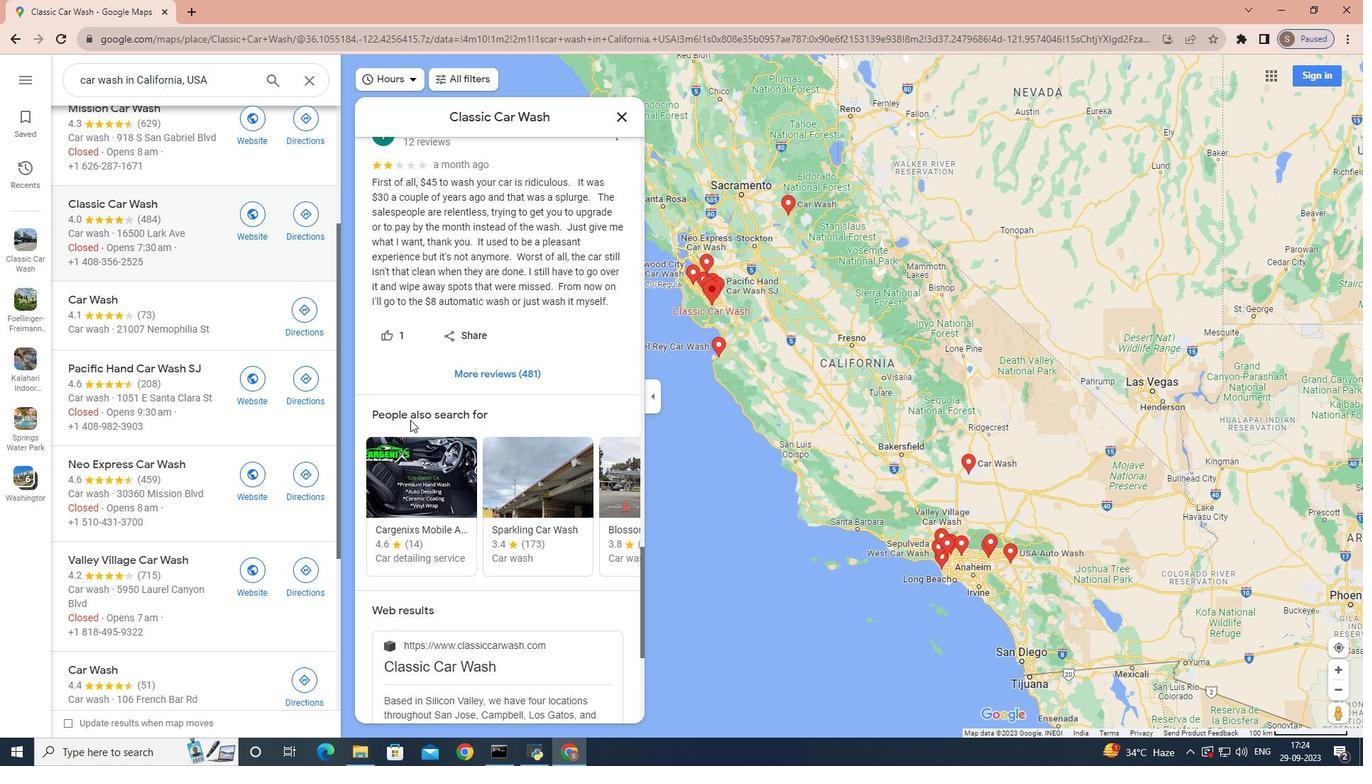 
Action: Mouse scrolled (410, 421) with delta (0, 0)
Screenshot: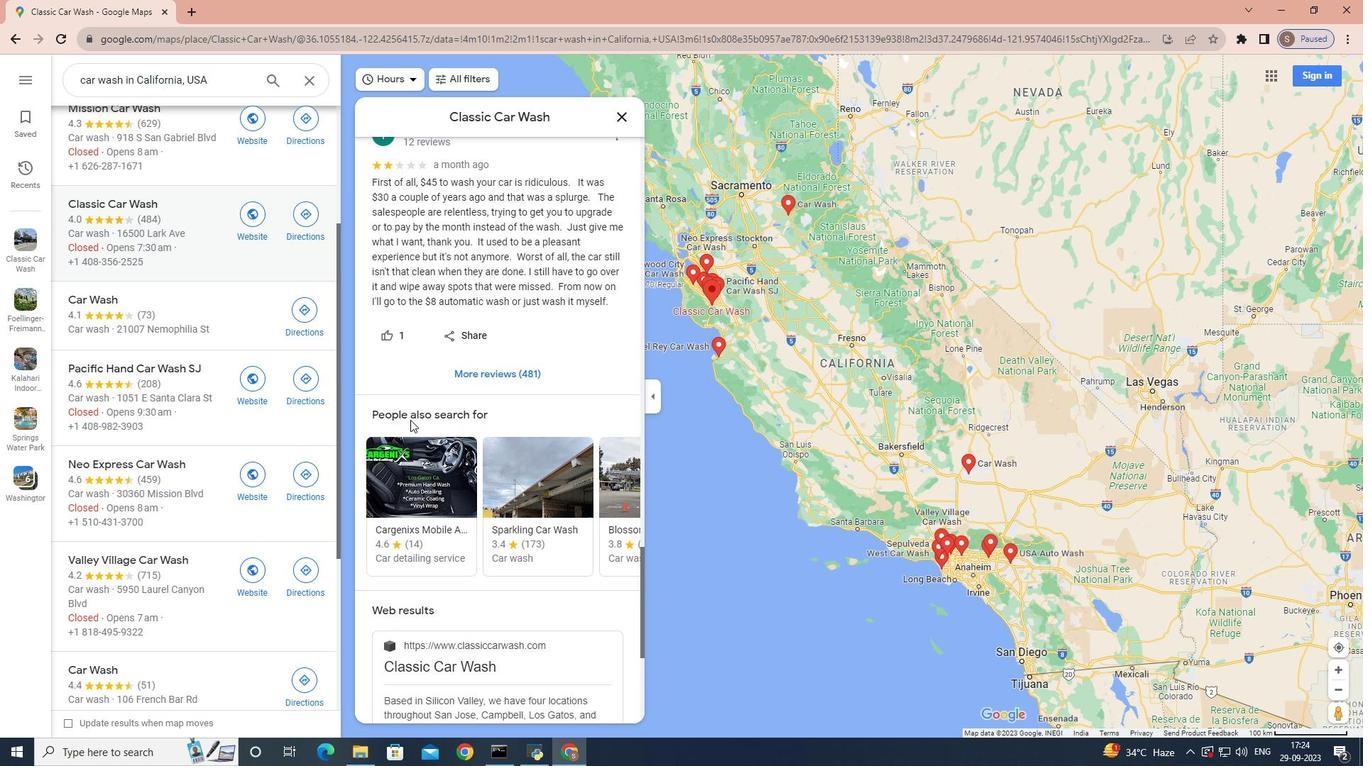 
Action: Mouse scrolled (410, 421) with delta (0, 0)
Screenshot: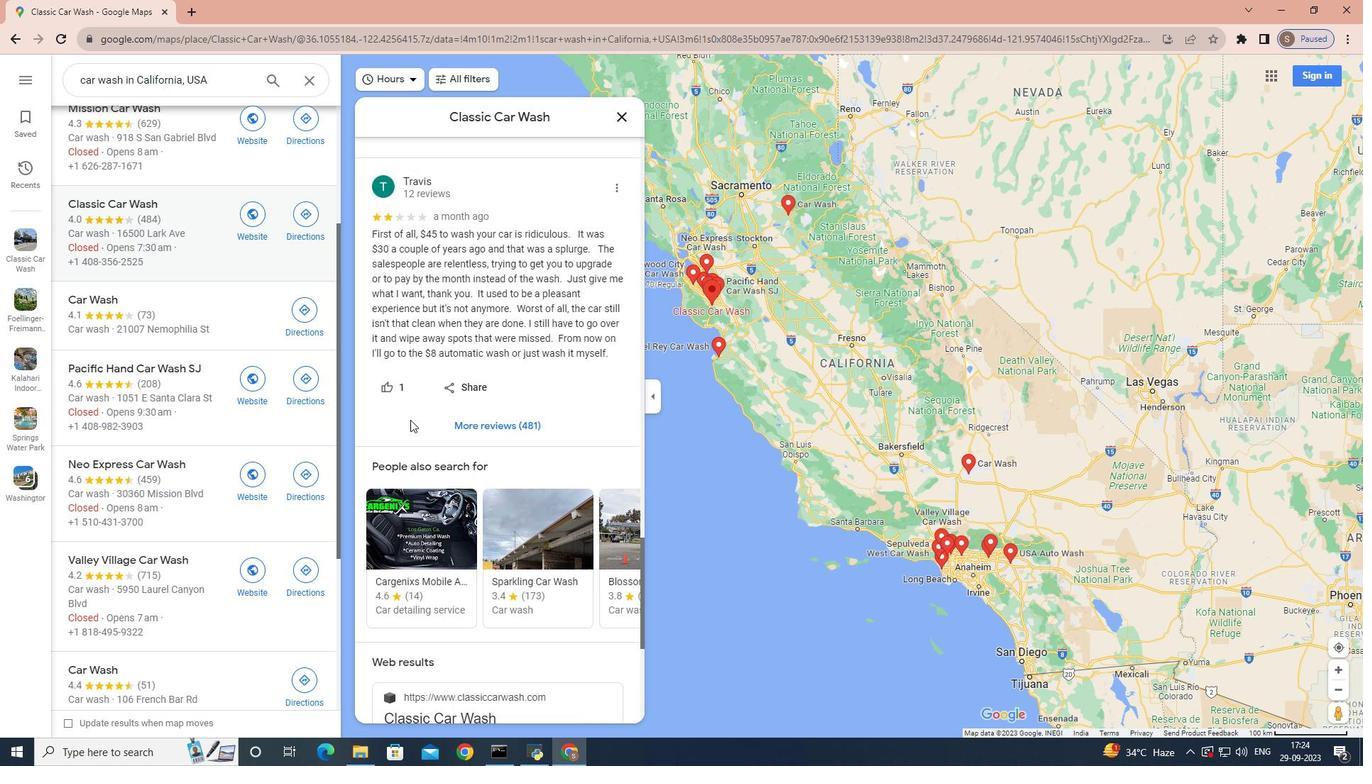 
Action: Mouse scrolled (410, 421) with delta (0, 0)
Screenshot: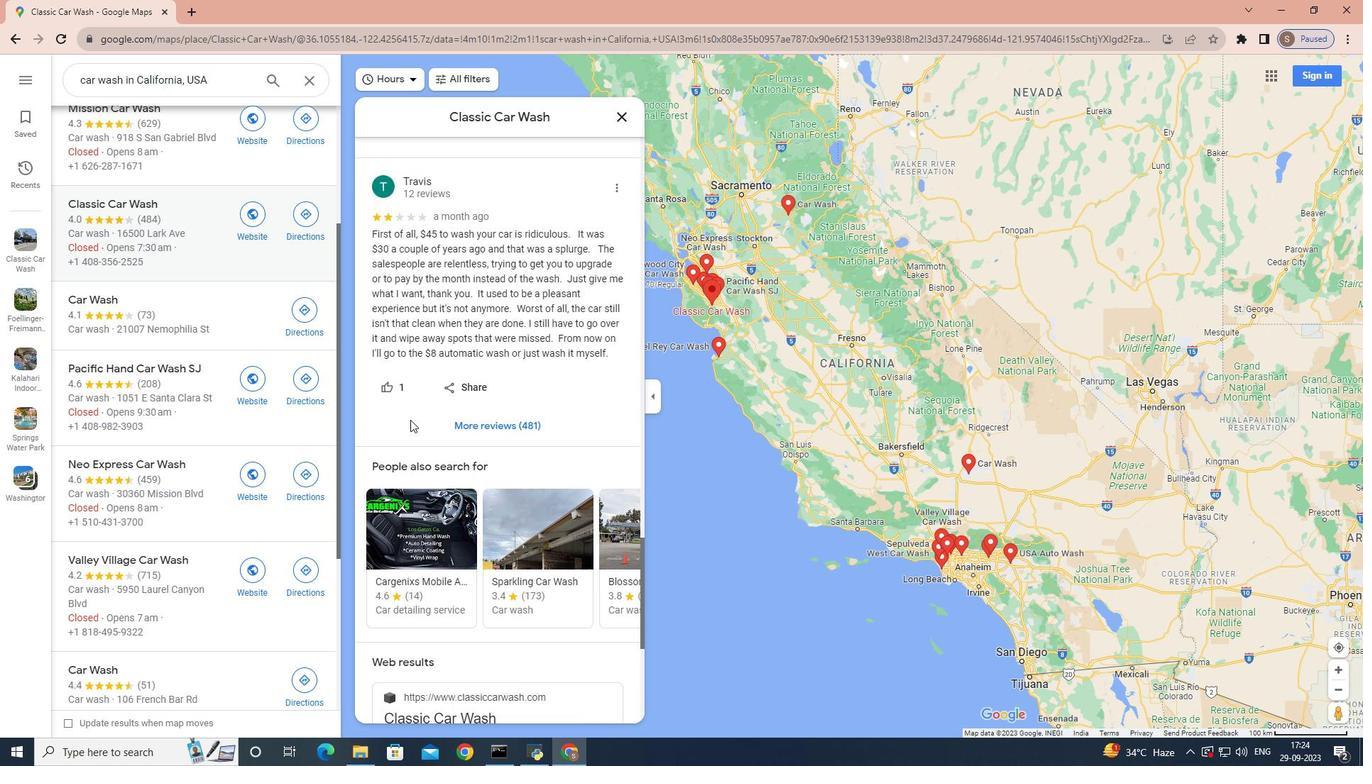 
Action: Mouse scrolled (410, 421) with delta (0, 0)
Screenshot: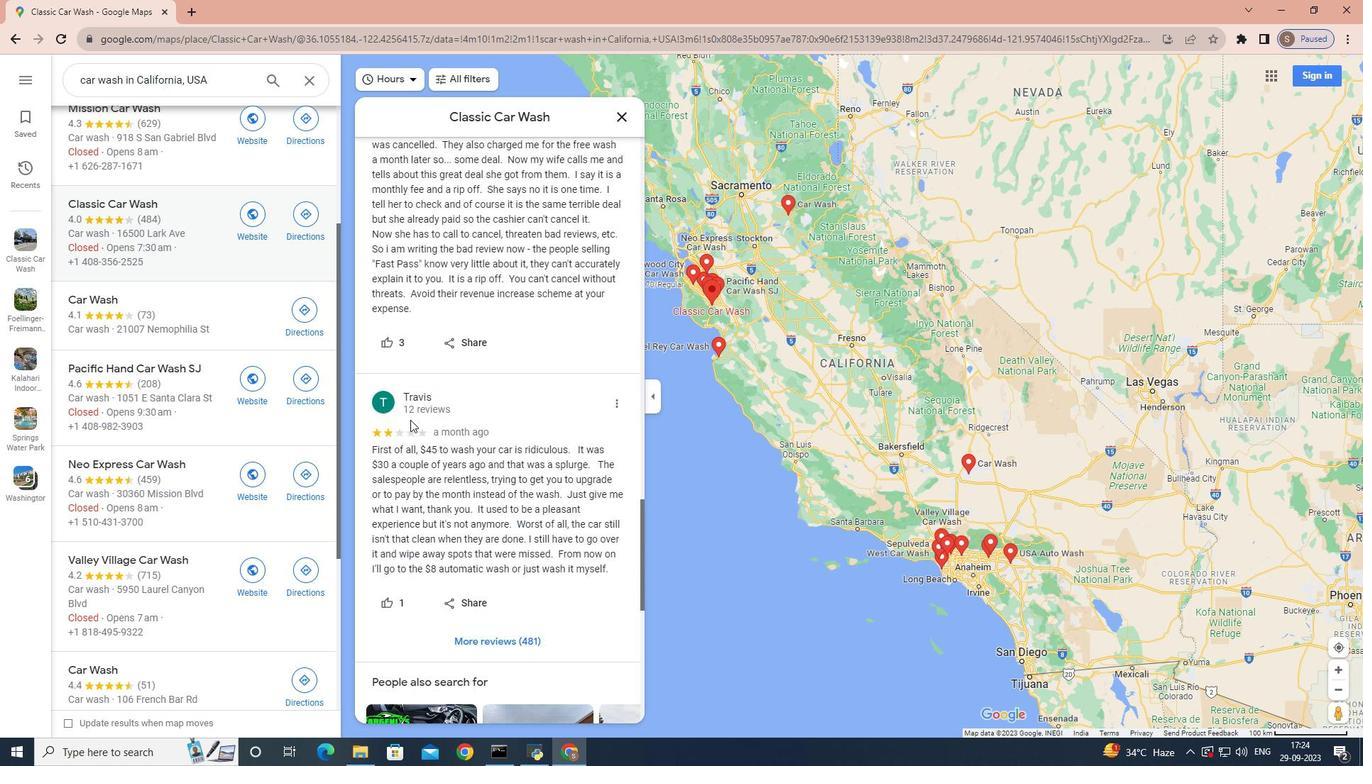 
Action: Mouse scrolled (410, 421) with delta (0, 0)
Screenshot: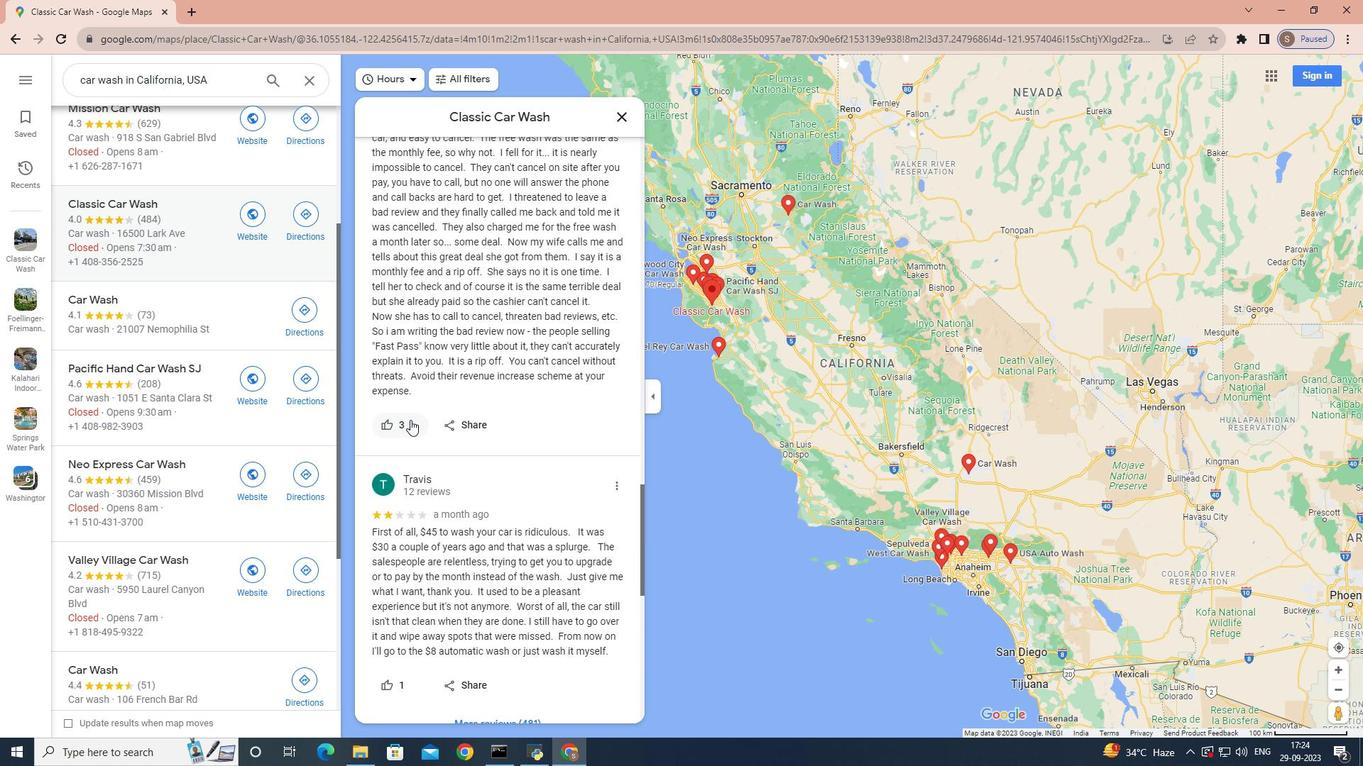 
Action: Mouse scrolled (410, 421) with delta (0, 0)
Screenshot: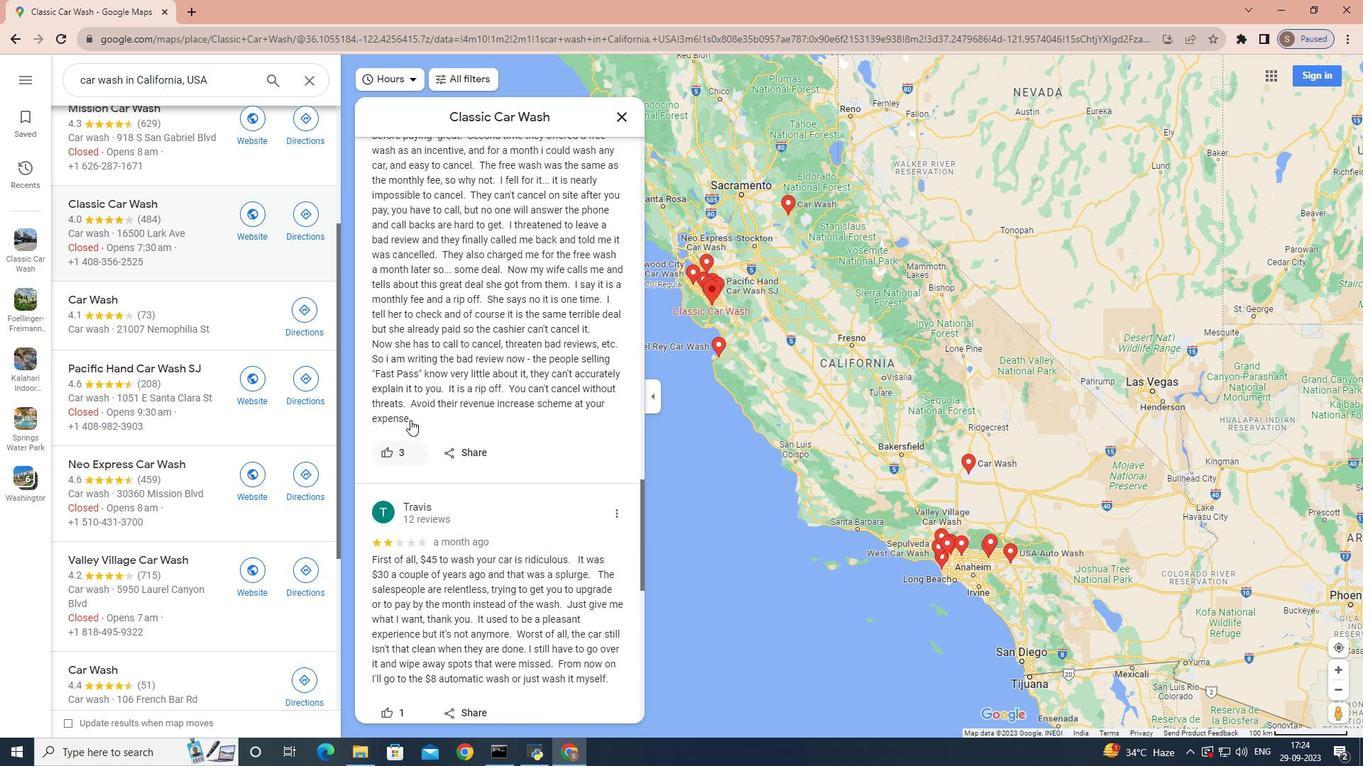 
Action: Mouse scrolled (410, 421) with delta (0, 0)
Screenshot: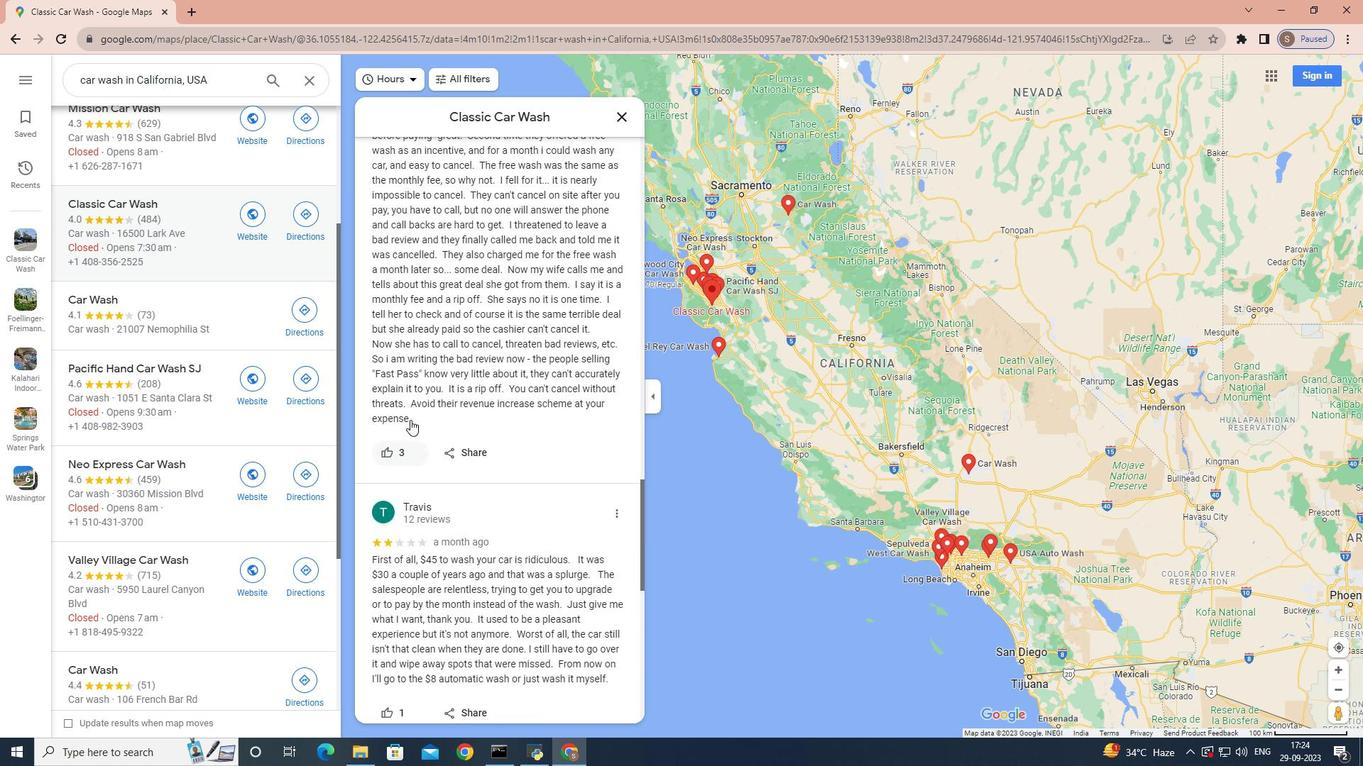 
Action: Mouse scrolled (410, 421) with delta (0, 0)
Screenshot: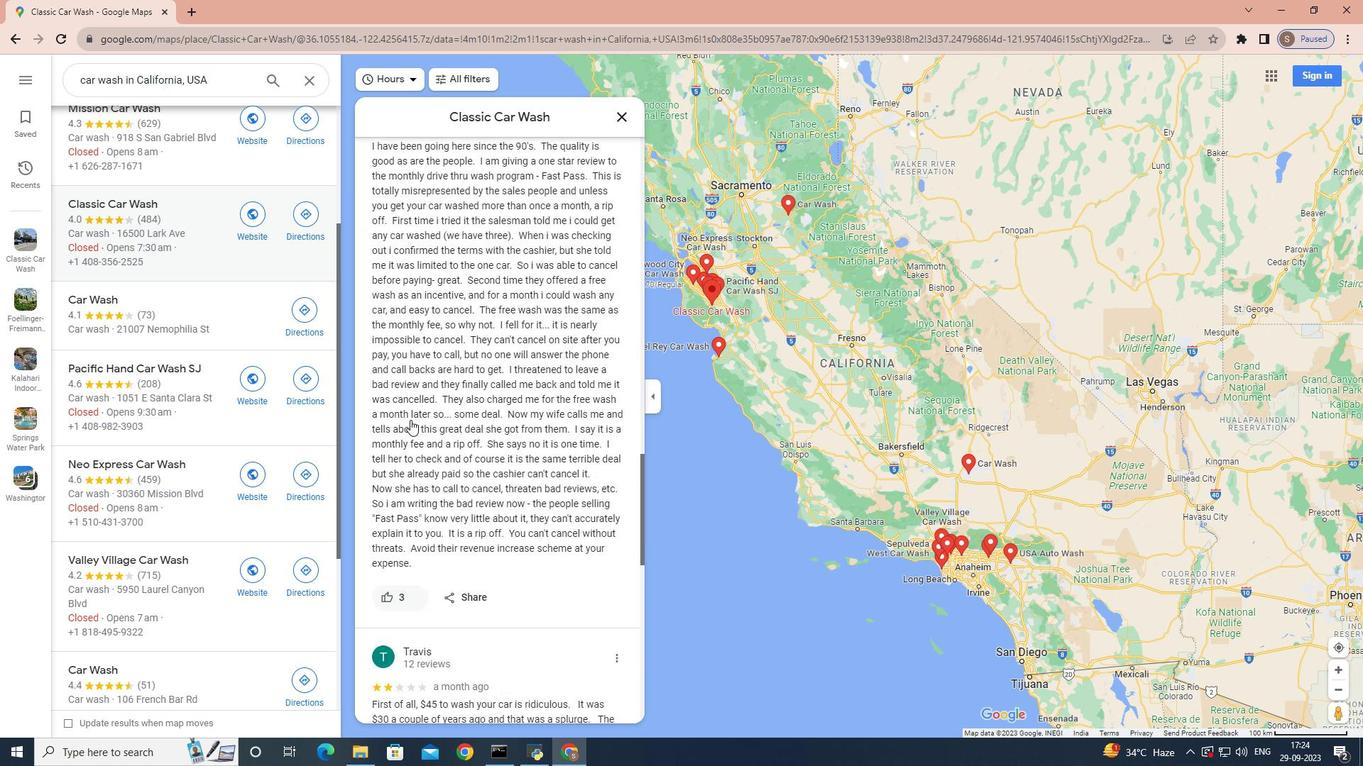 
Action: Mouse scrolled (410, 421) with delta (0, 0)
Screenshot: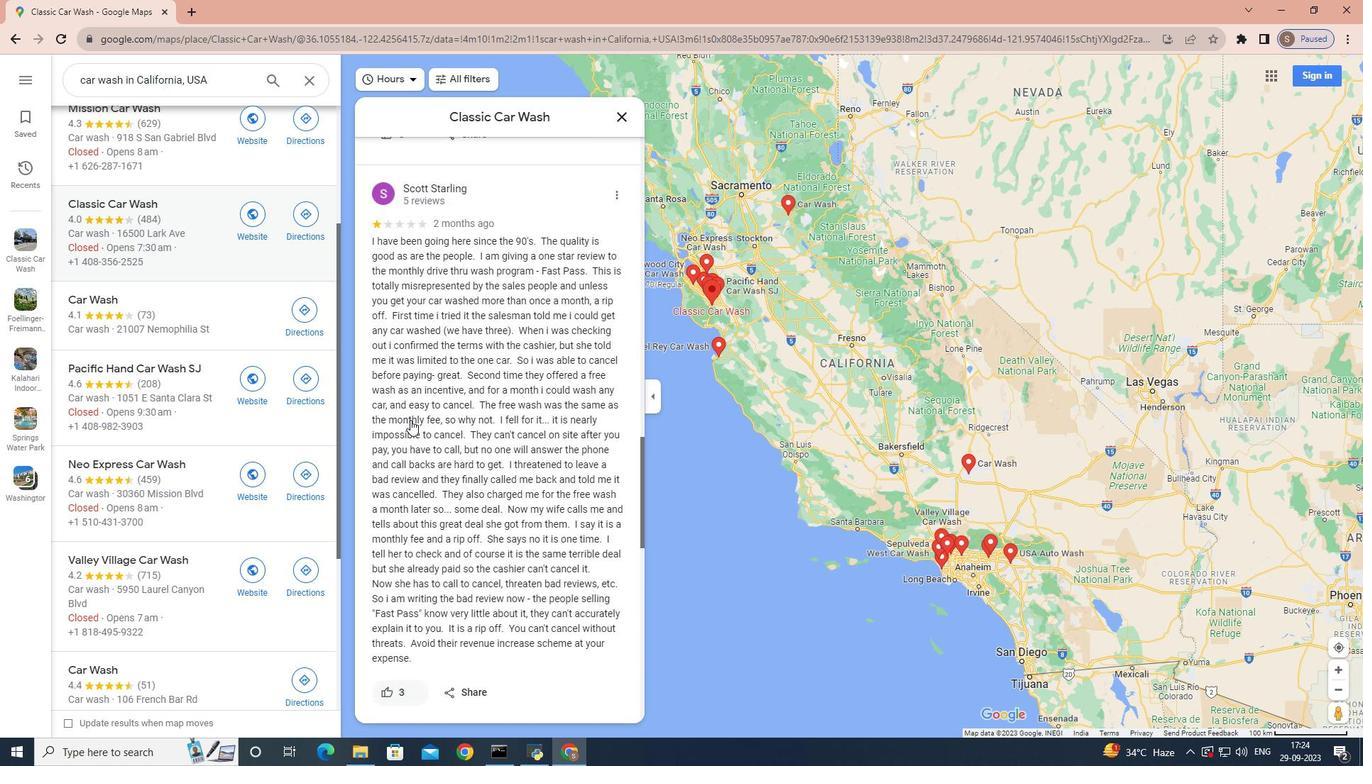 
Action: Mouse scrolled (410, 419) with delta (0, 0)
Screenshot: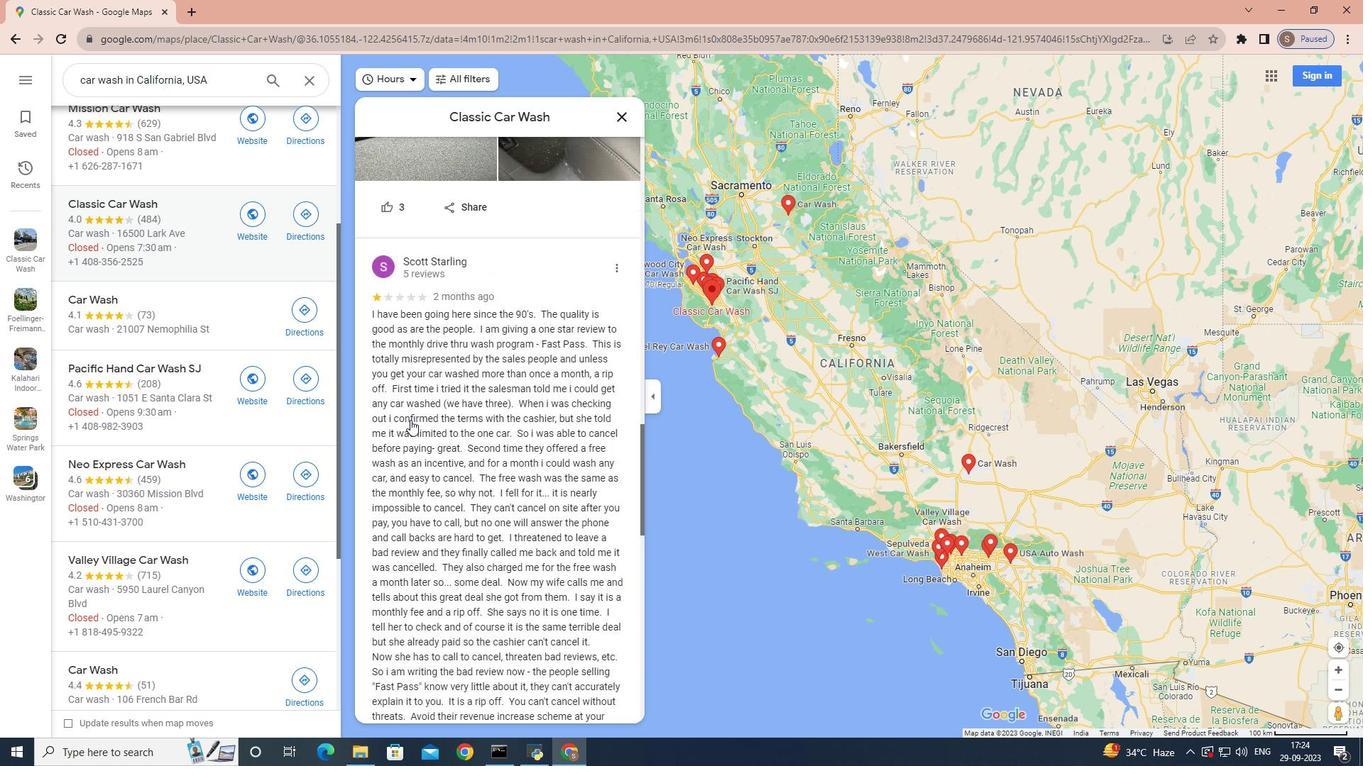 
Action: Mouse scrolled (410, 421) with delta (0, 0)
Screenshot: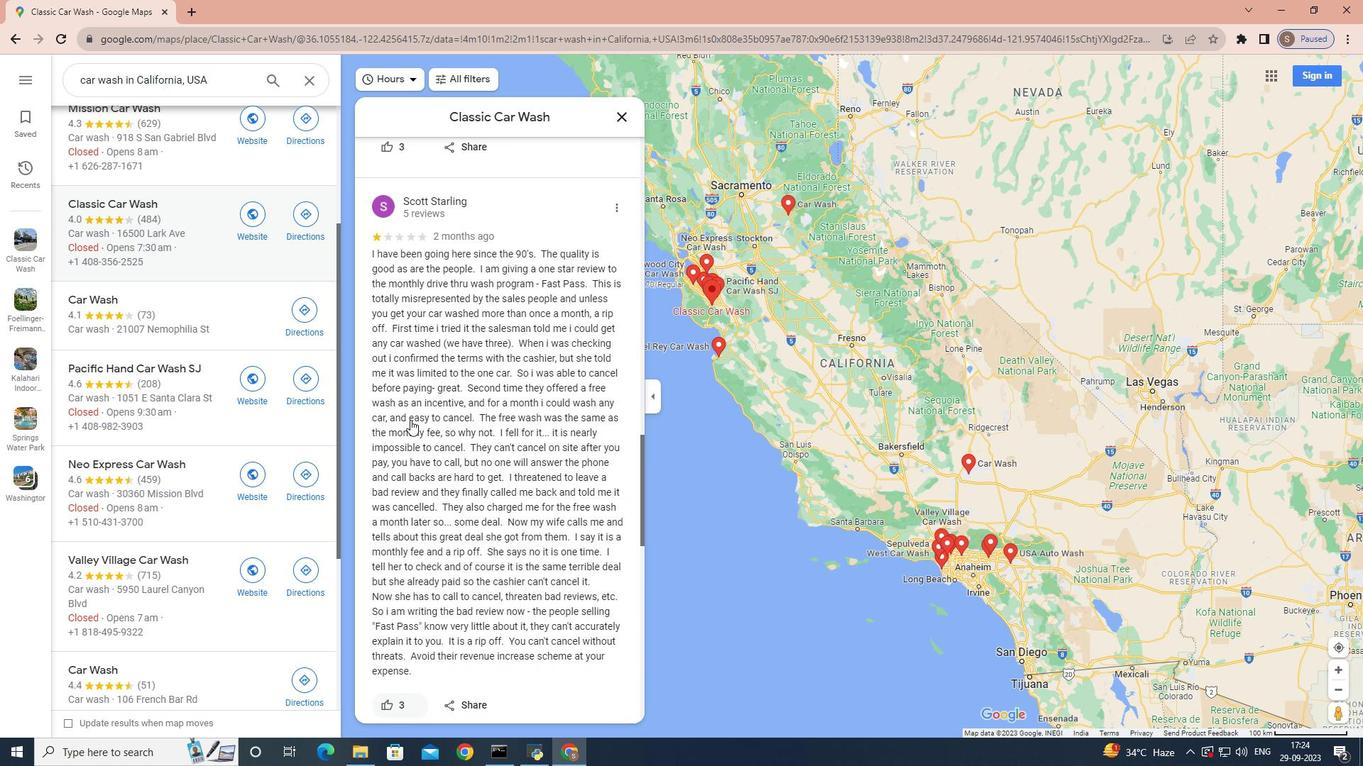 
Action: Mouse scrolled (410, 421) with delta (0, 0)
Screenshot: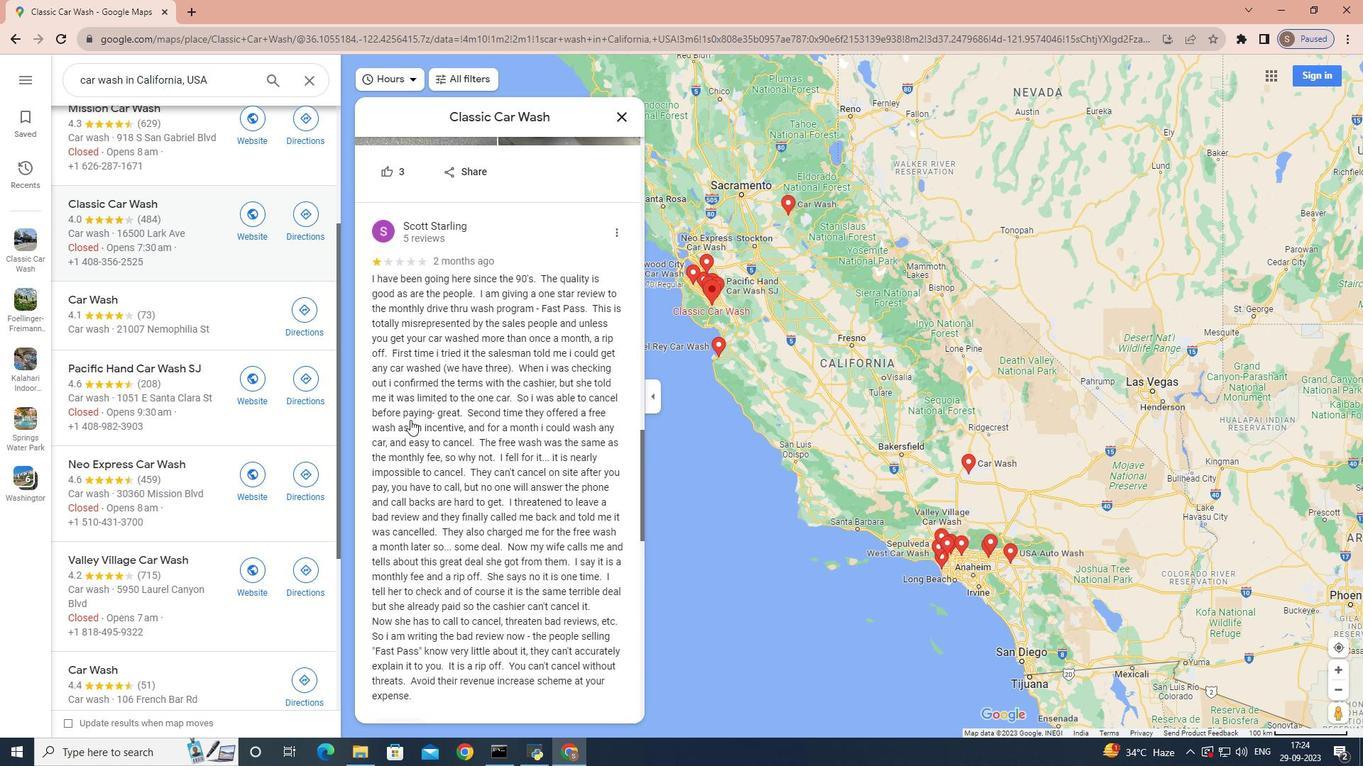 
Action: Mouse scrolled (410, 421) with delta (0, 0)
Screenshot: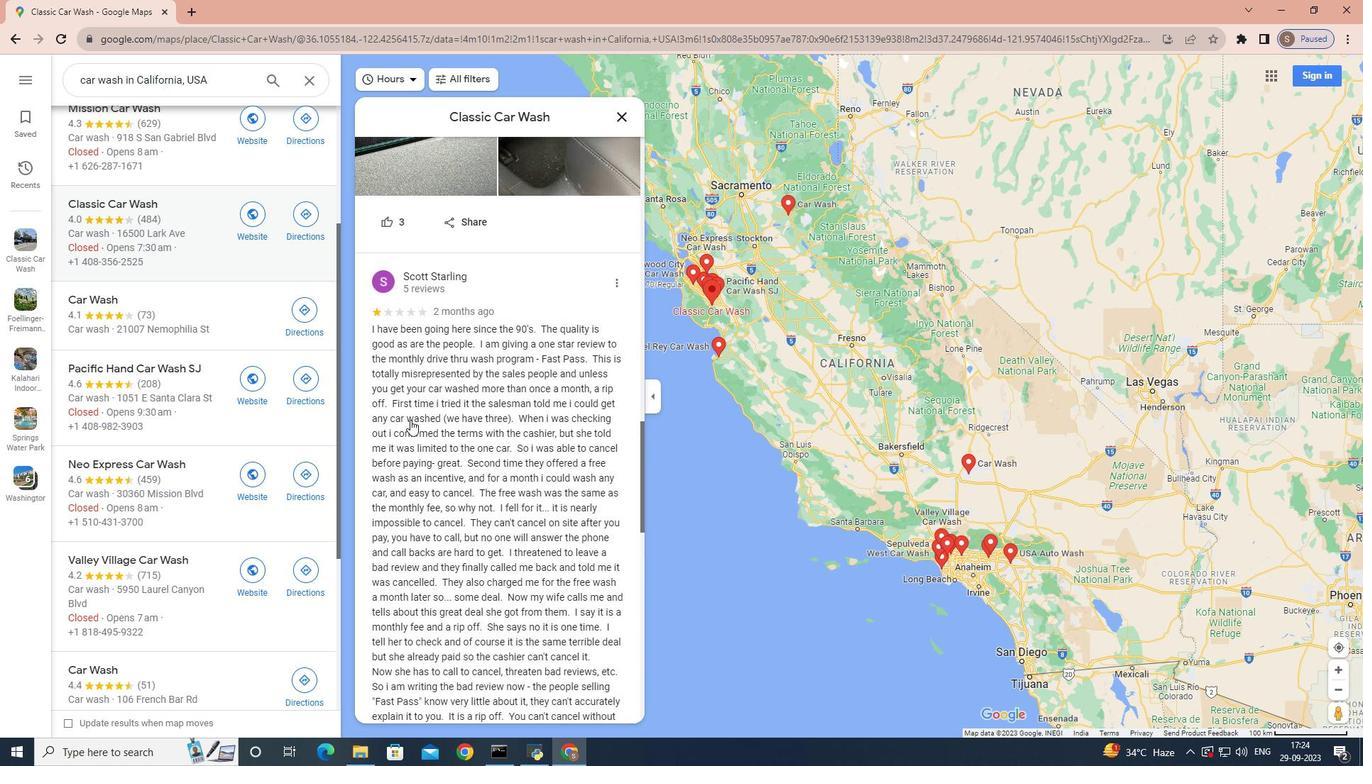 
Action: Mouse scrolled (410, 421) with delta (0, 0)
Screenshot: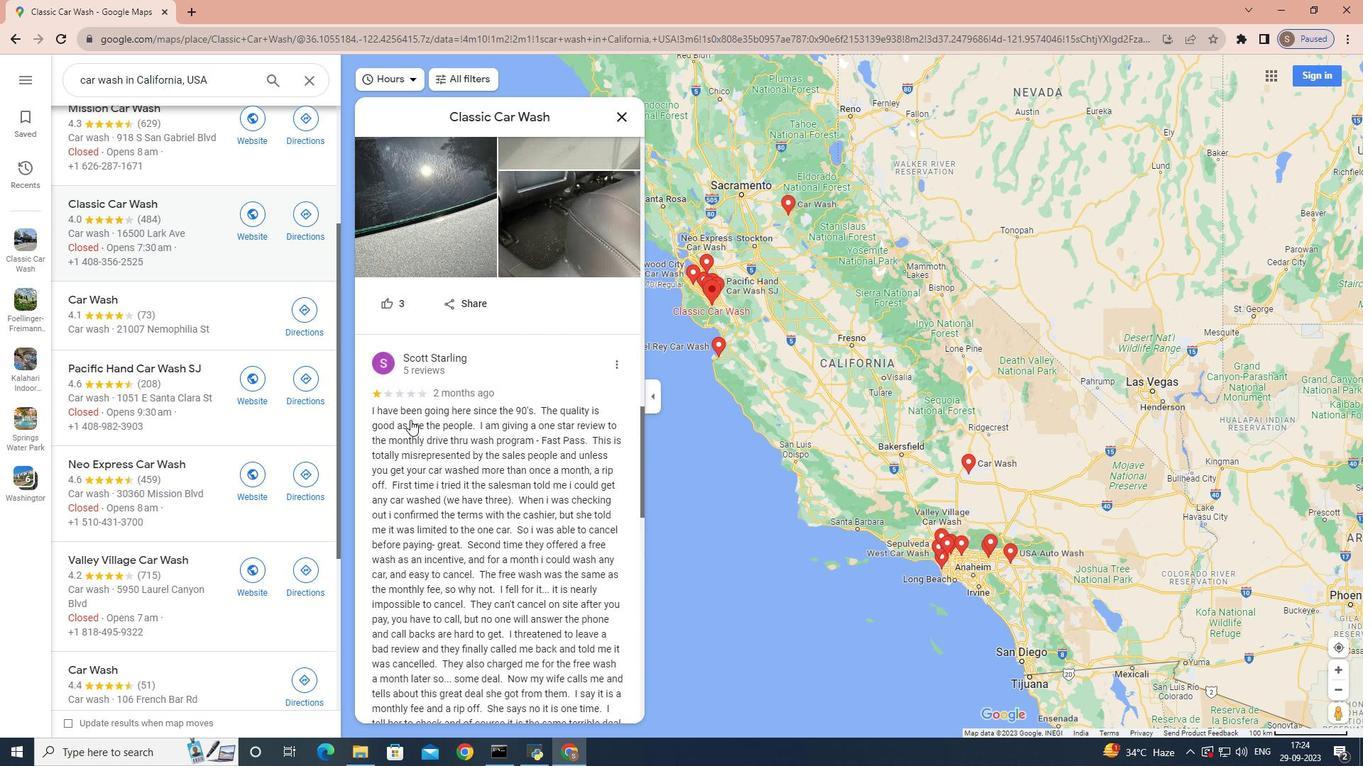 
Action: Mouse scrolled (410, 421) with delta (0, 0)
Screenshot: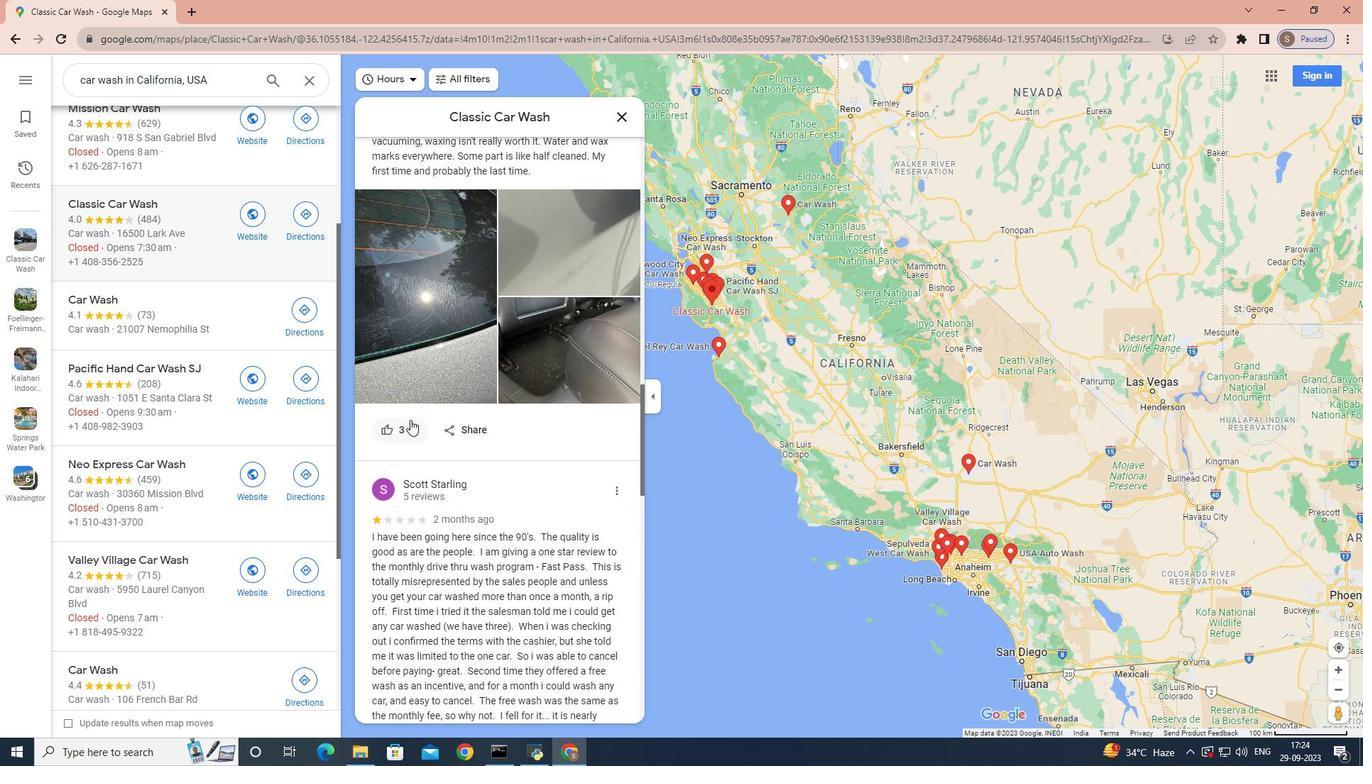 
Action: Mouse scrolled (410, 421) with delta (0, 0)
Screenshot: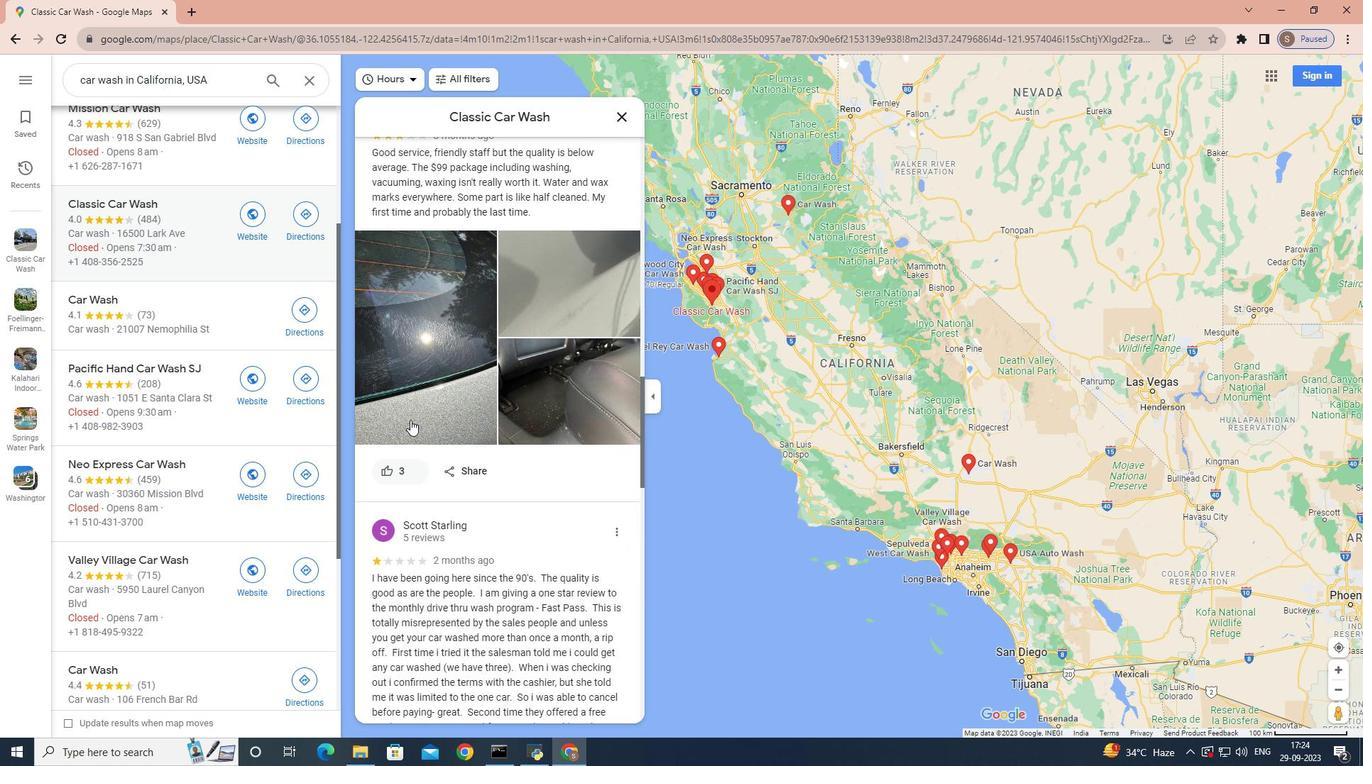 
Action: Mouse scrolled (410, 421) with delta (0, 0)
Screenshot: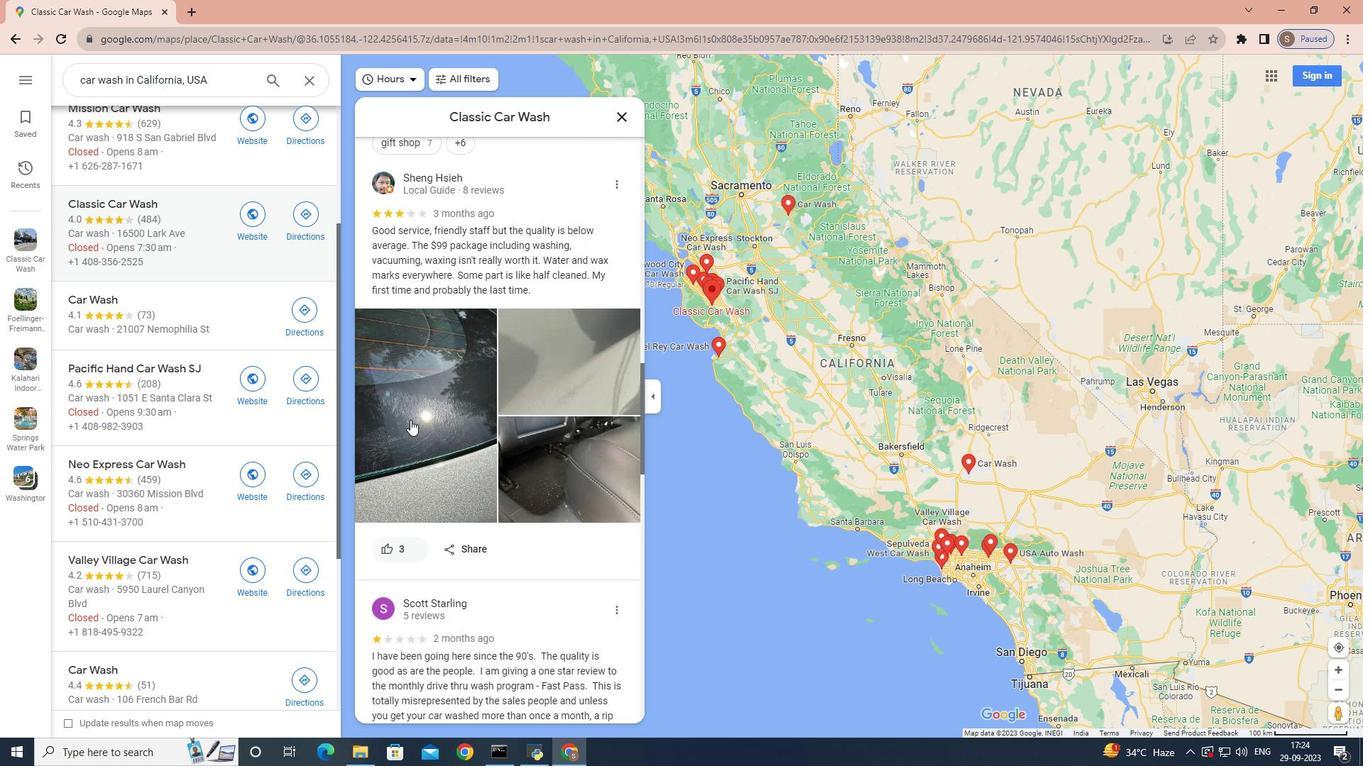 
Action: Mouse scrolled (410, 421) with delta (0, 0)
Screenshot: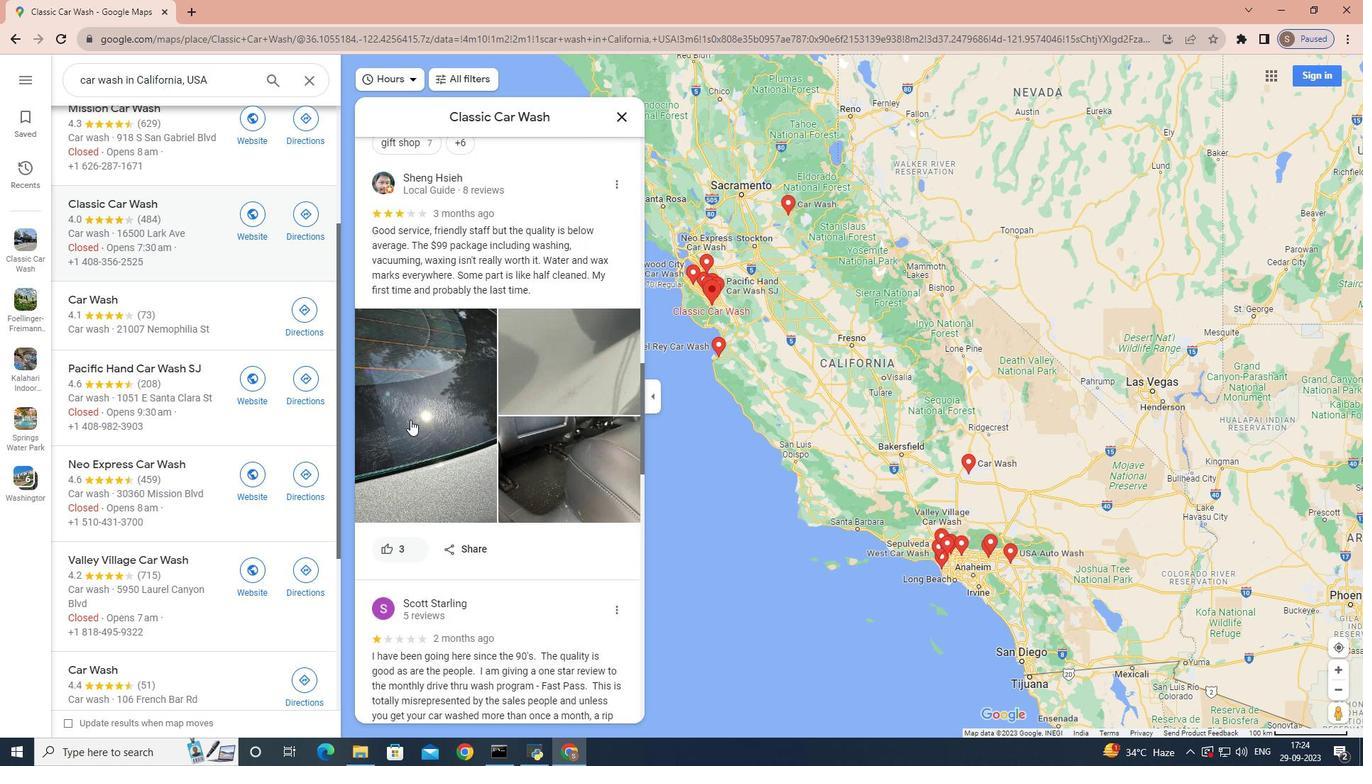 
Action: Mouse scrolled (410, 421) with delta (0, 0)
Screenshot: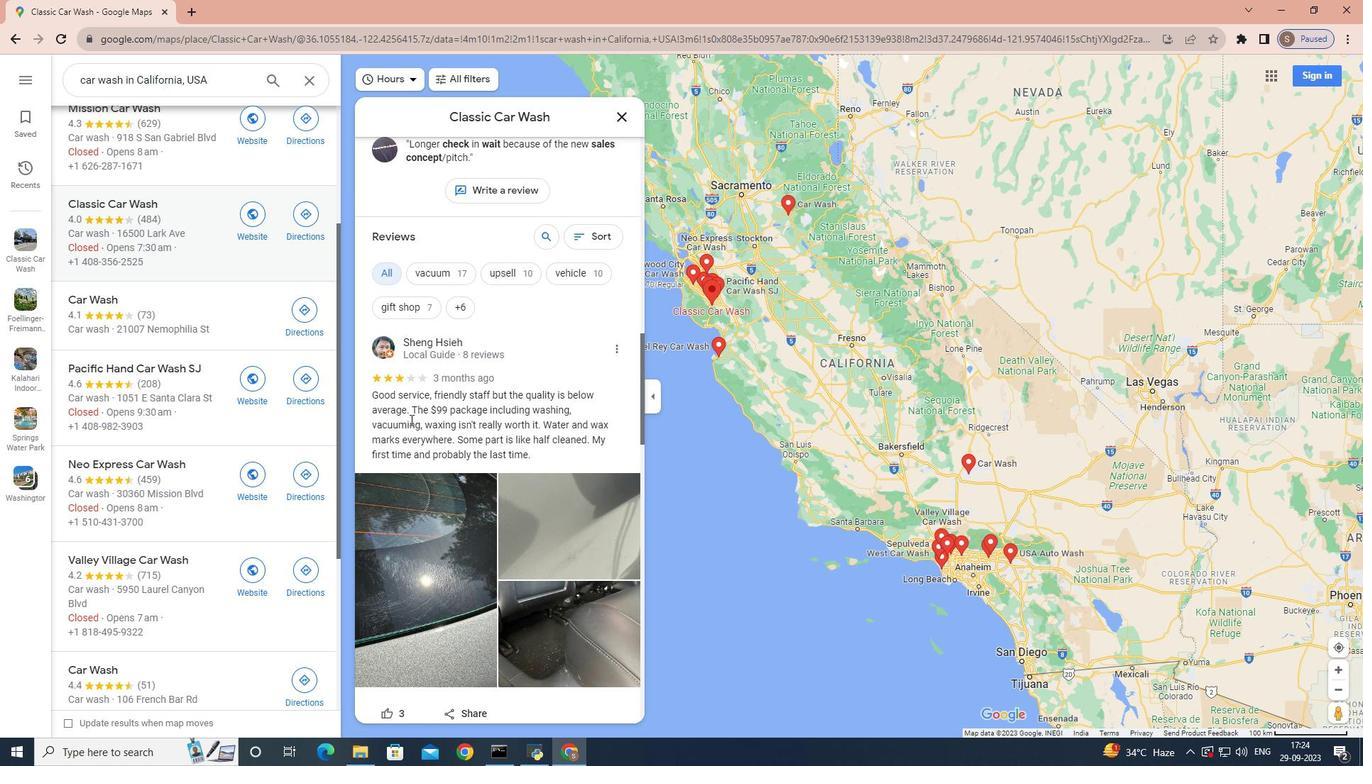 
Action: Mouse scrolled (410, 421) with delta (0, 0)
Screenshot: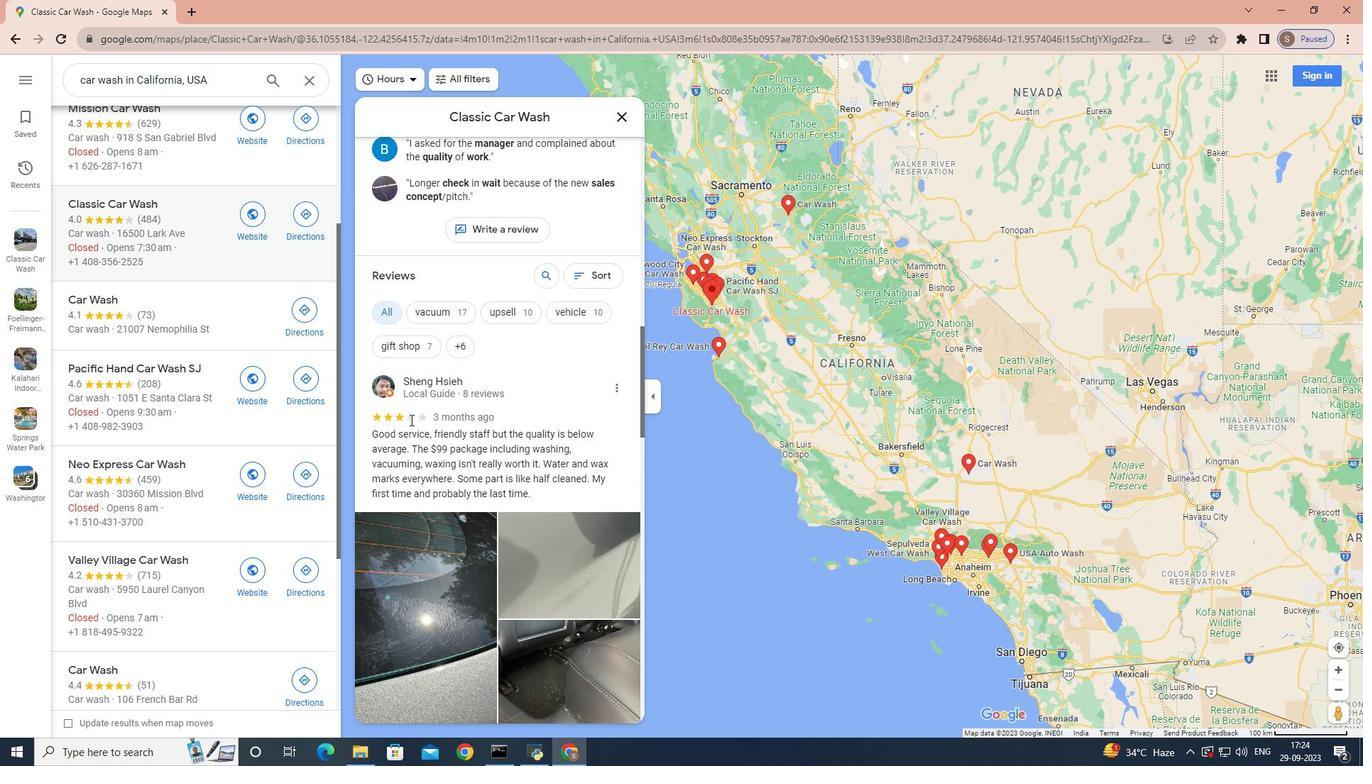 
Action: Mouse scrolled (410, 421) with delta (0, 0)
Screenshot: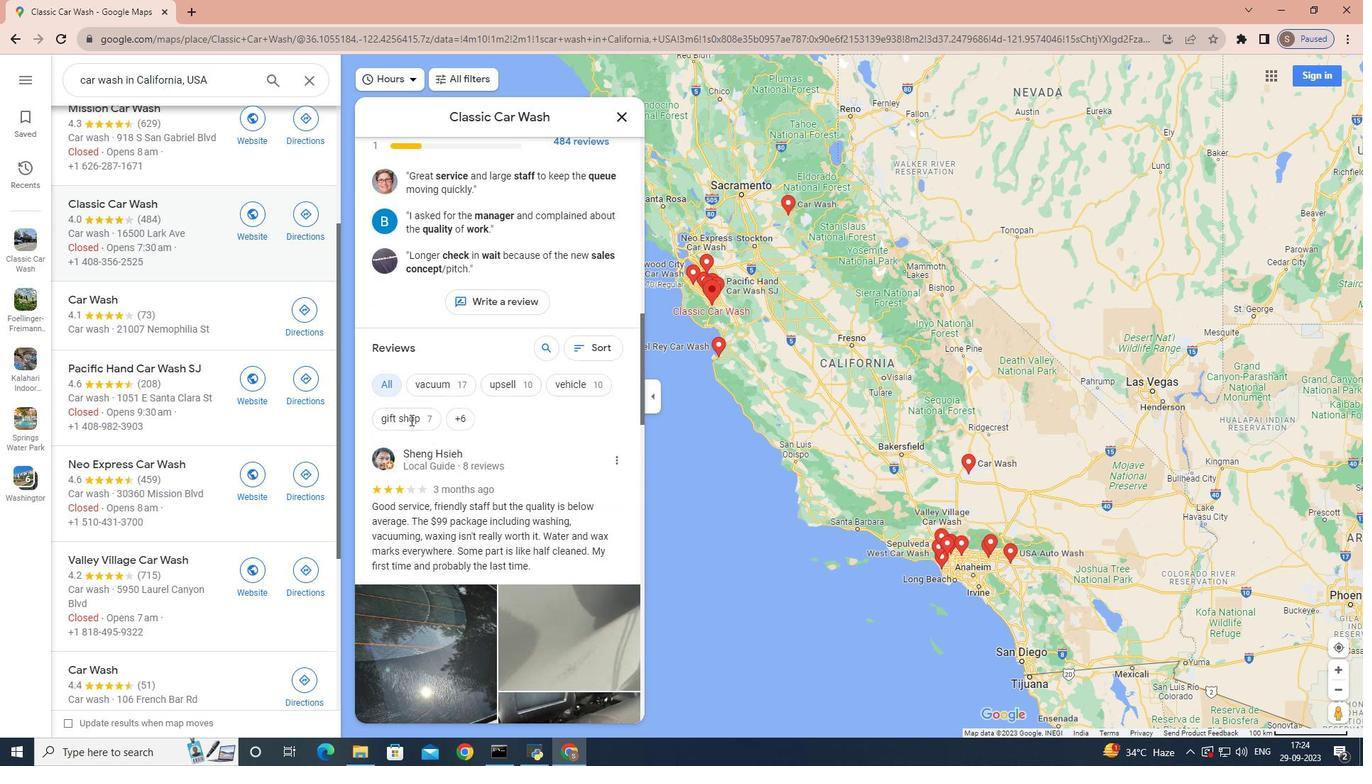
Action: Mouse scrolled (410, 421) with delta (0, 0)
Screenshot: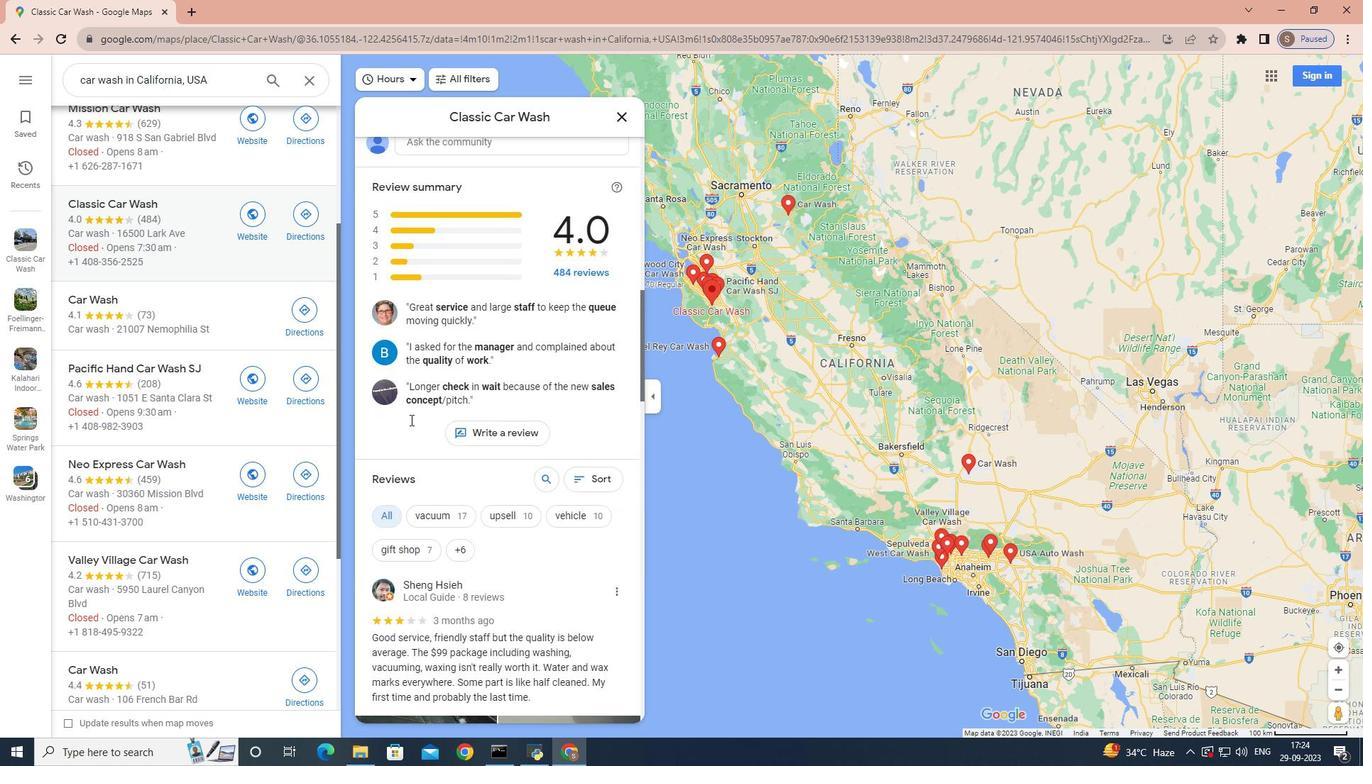 
Action: Mouse scrolled (410, 419) with delta (0, 0)
Screenshot: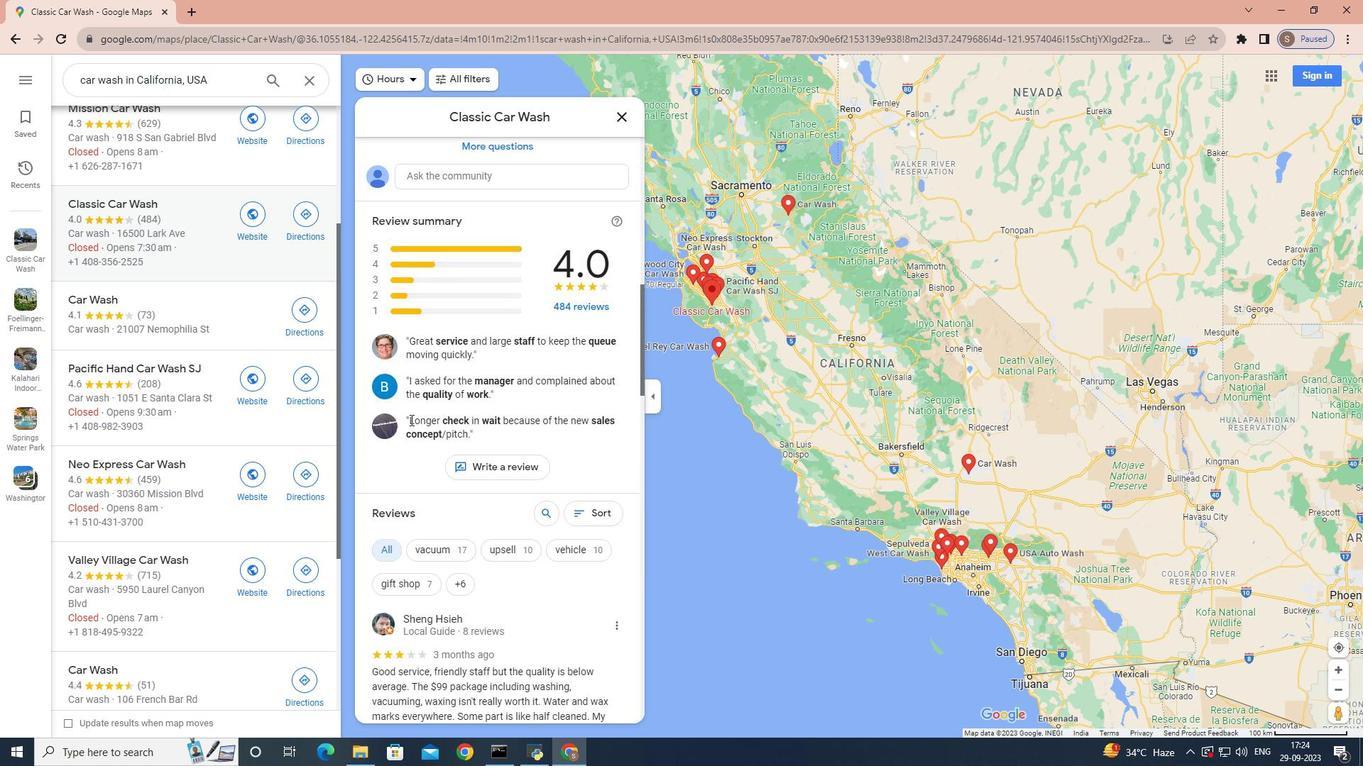 
Action: Mouse scrolled (410, 421) with delta (0, 0)
Screenshot: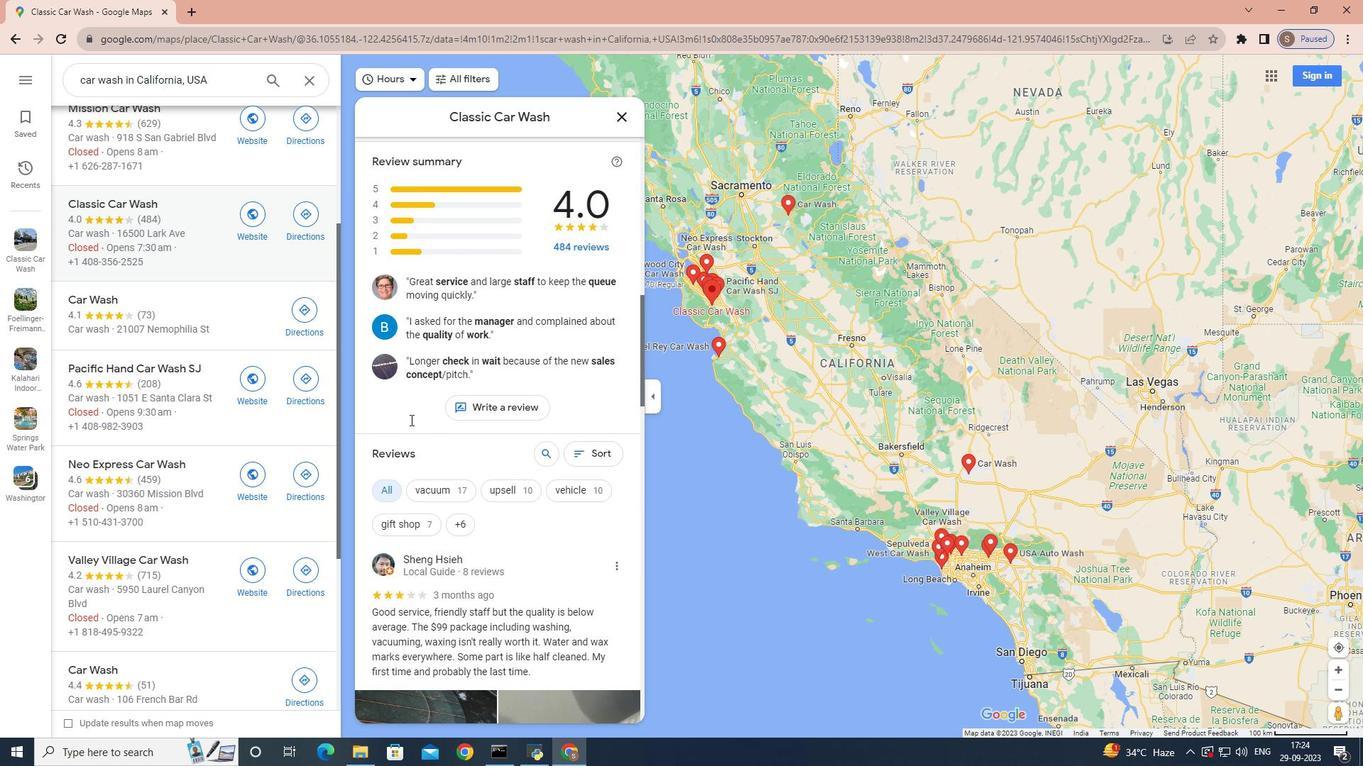 
Action: Mouse scrolled (410, 421) with delta (0, 0)
Screenshot: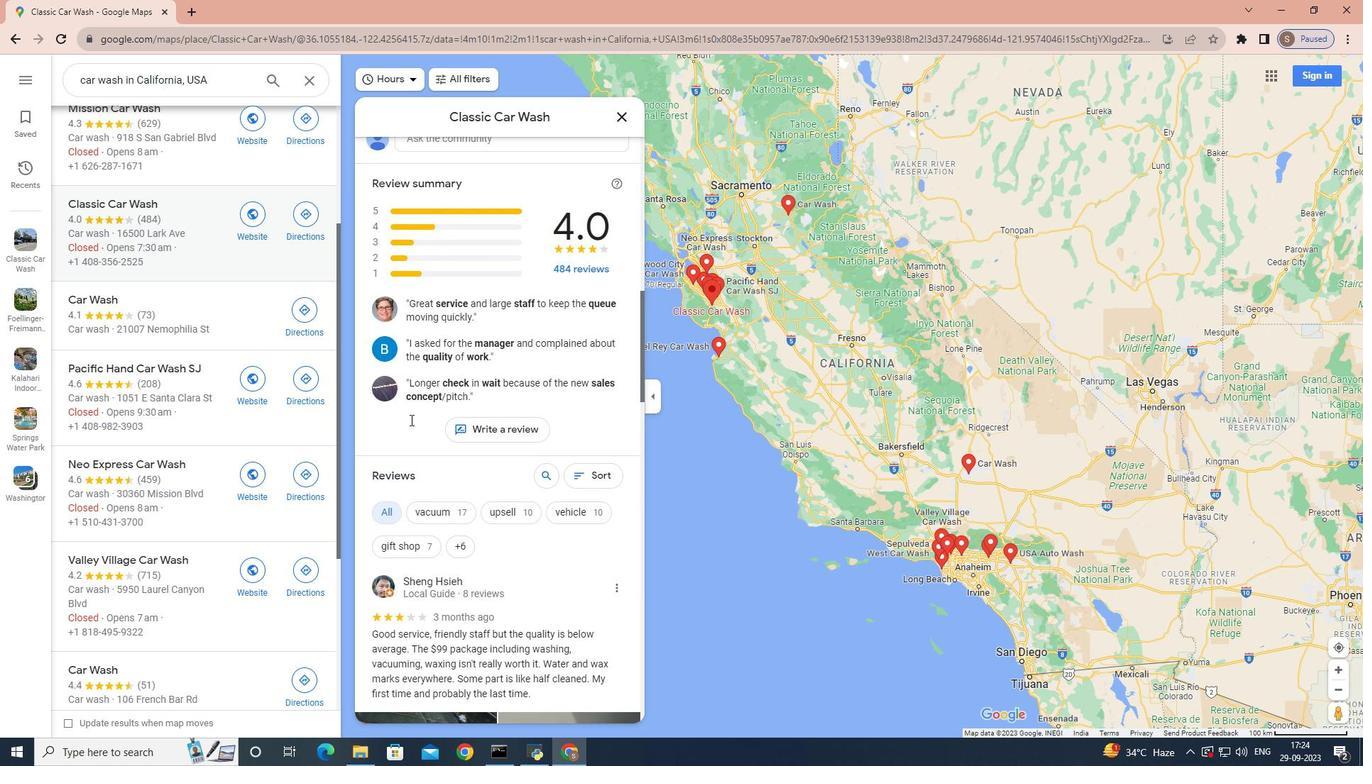 
Action: Mouse scrolled (410, 421) with delta (0, 0)
Screenshot: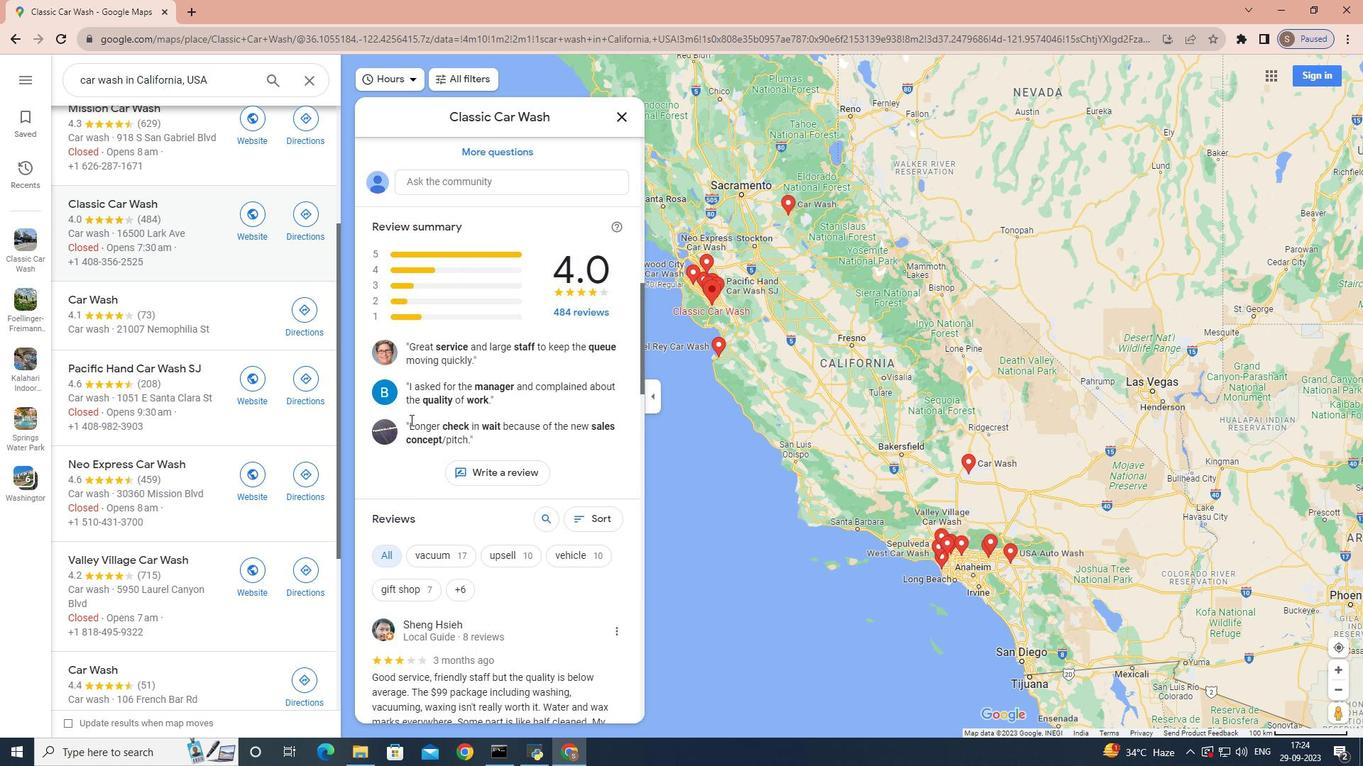 
Action: Mouse scrolled (410, 421) with delta (0, 0)
Screenshot: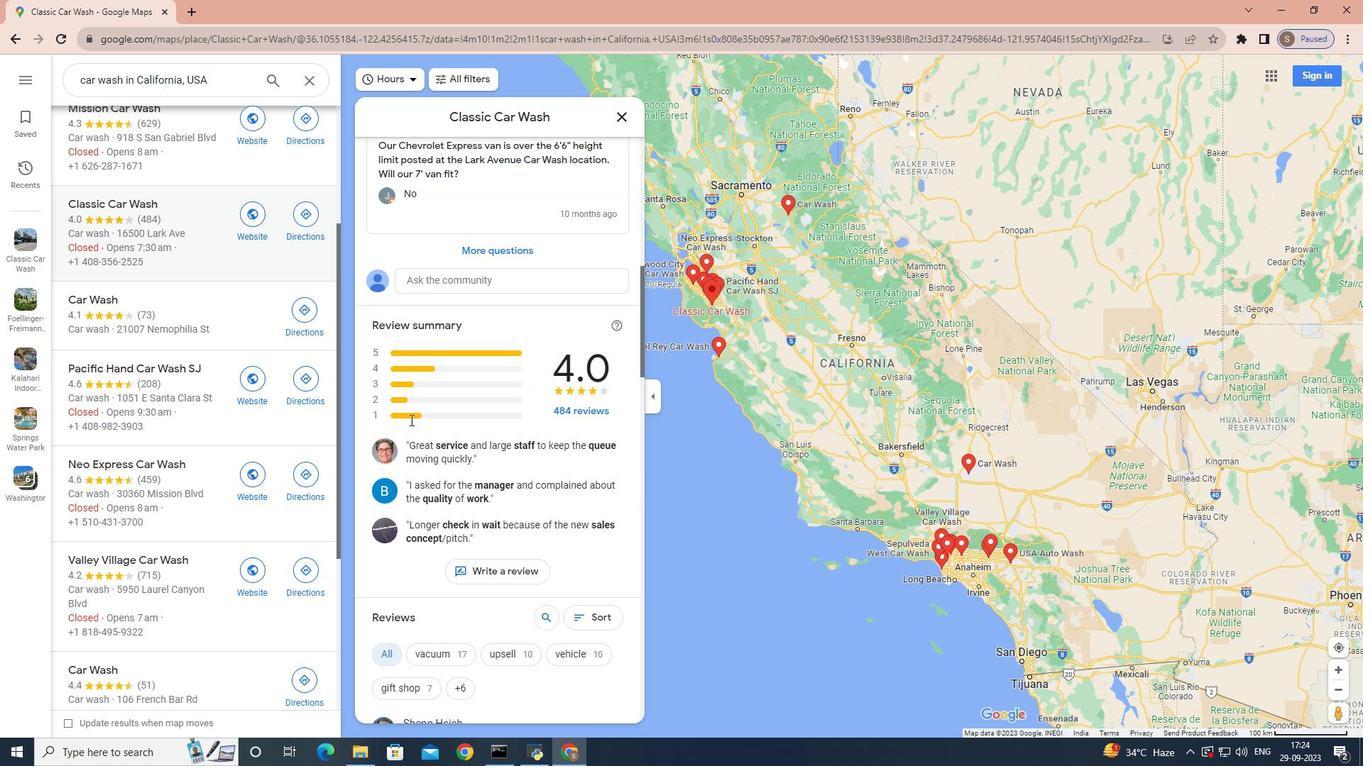 
Action: Mouse scrolled (410, 421) with delta (0, 0)
Screenshot: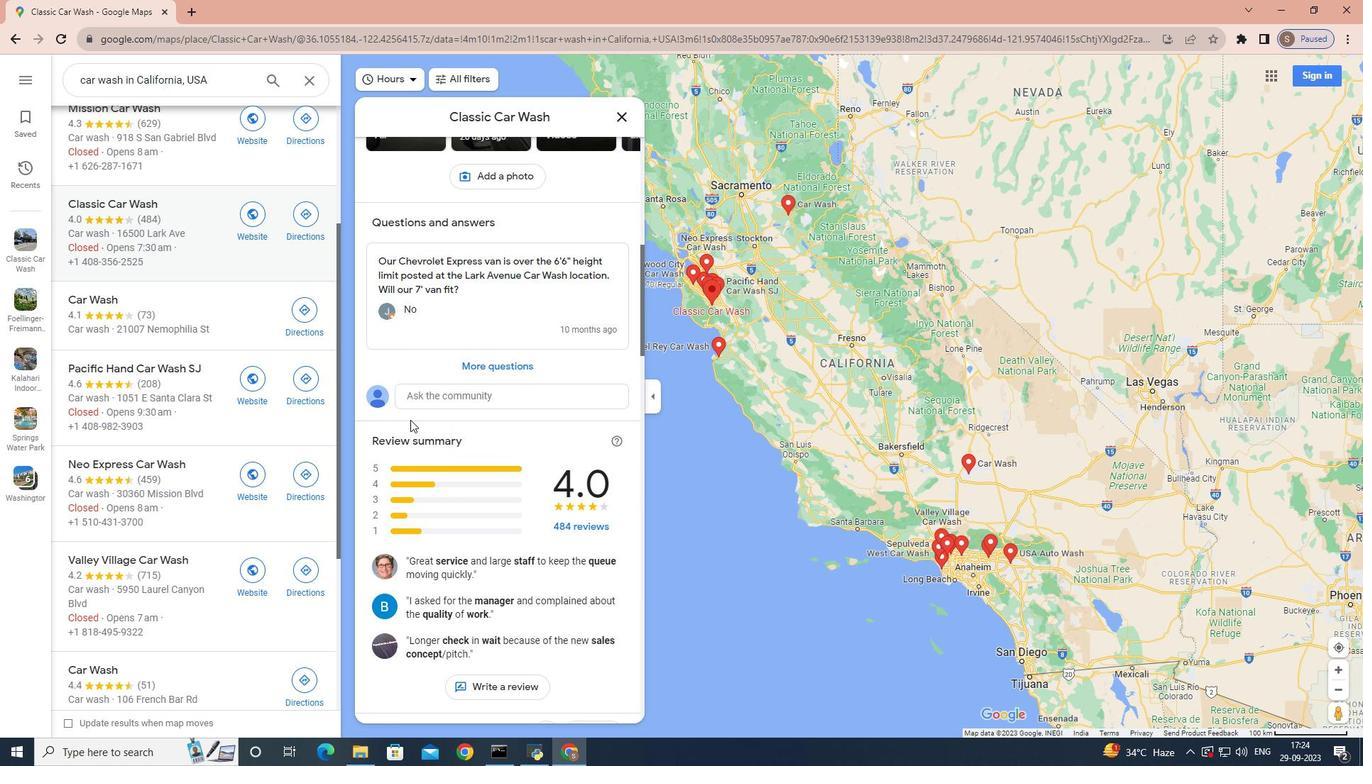 
Action: Mouse scrolled (410, 421) with delta (0, 0)
Screenshot: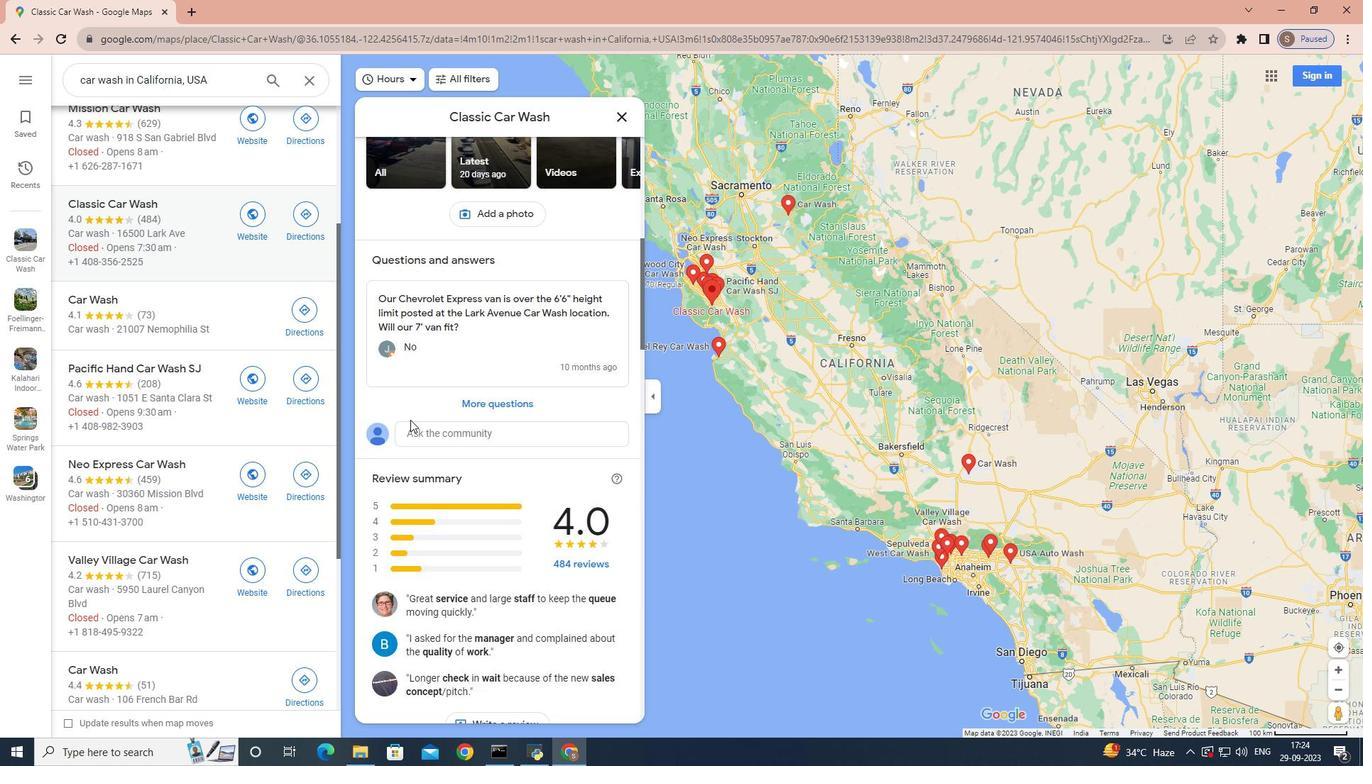 
Action: Mouse scrolled (410, 421) with delta (0, 0)
Screenshot: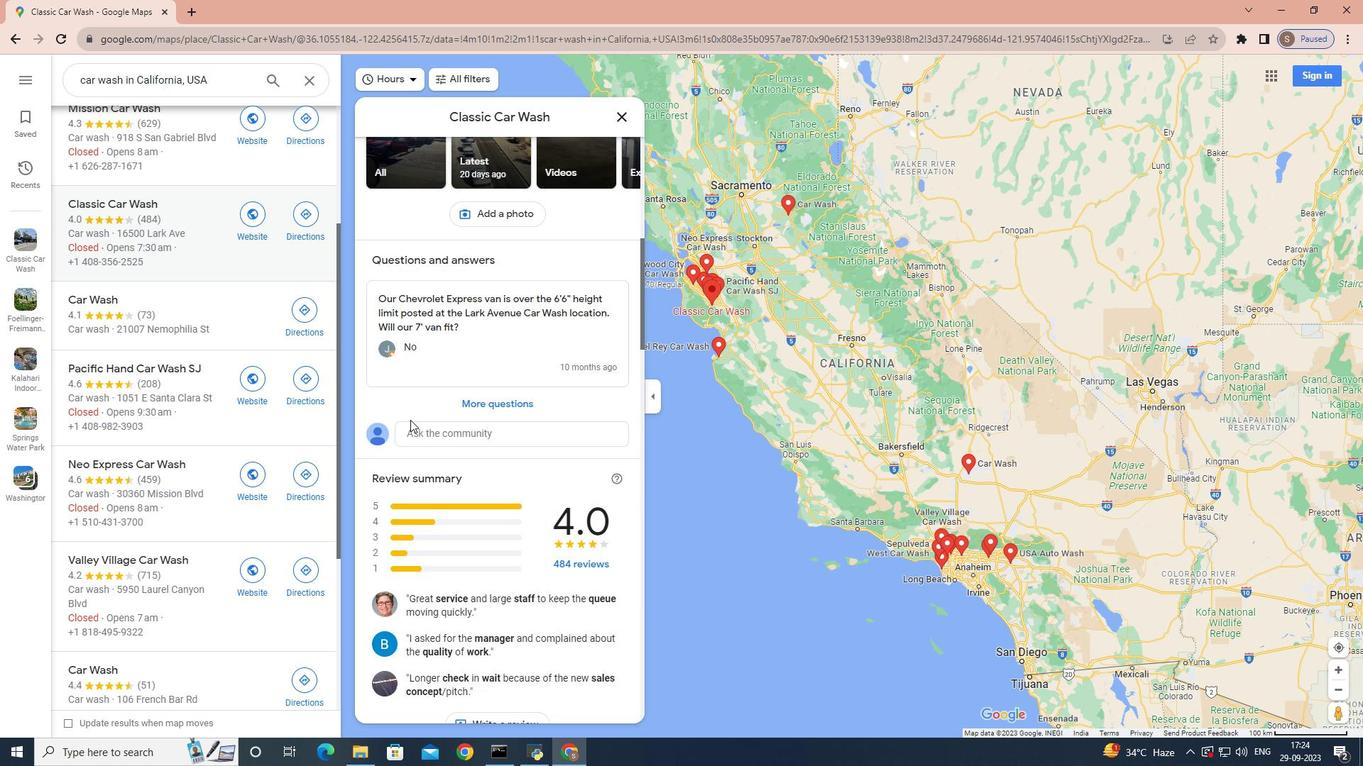 
Action: Mouse scrolled (410, 421) with delta (0, 0)
Screenshot: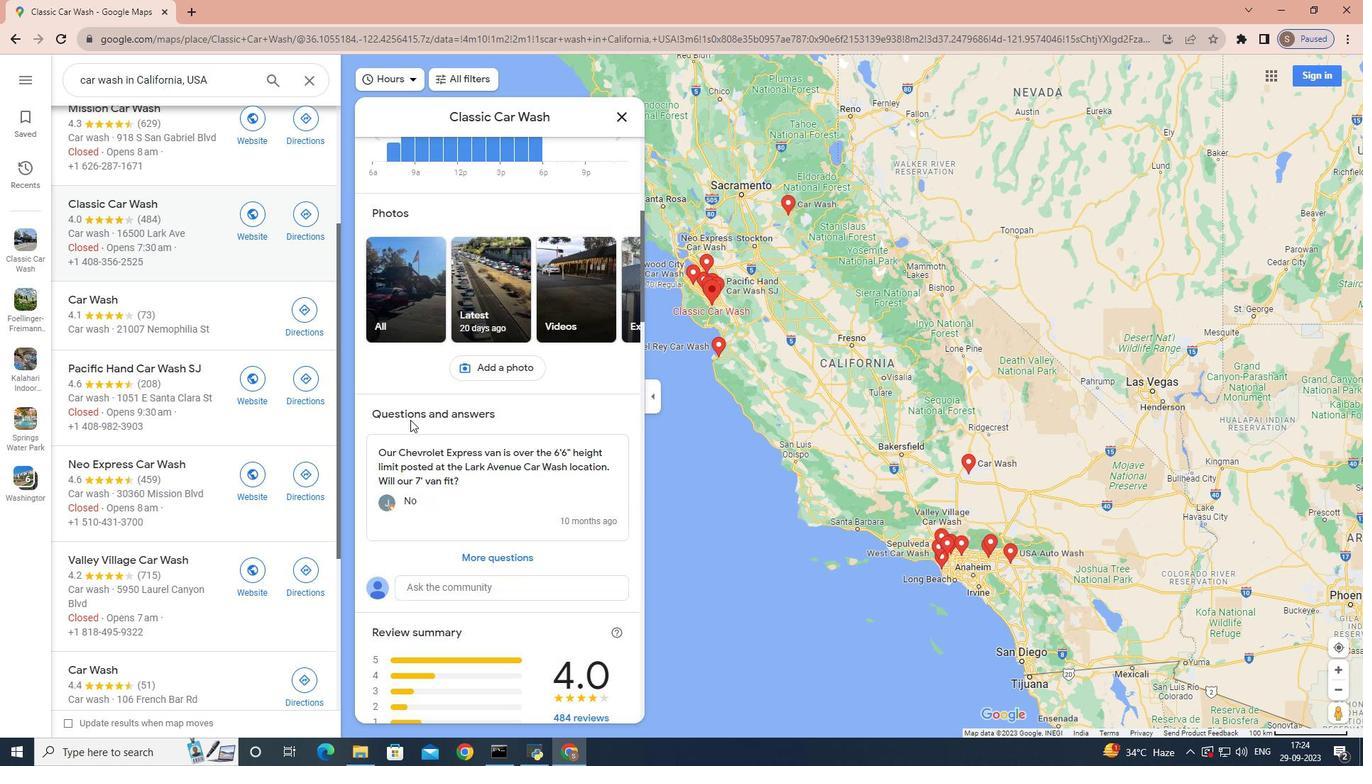 
Action: Mouse moved to (410, 417)
Screenshot: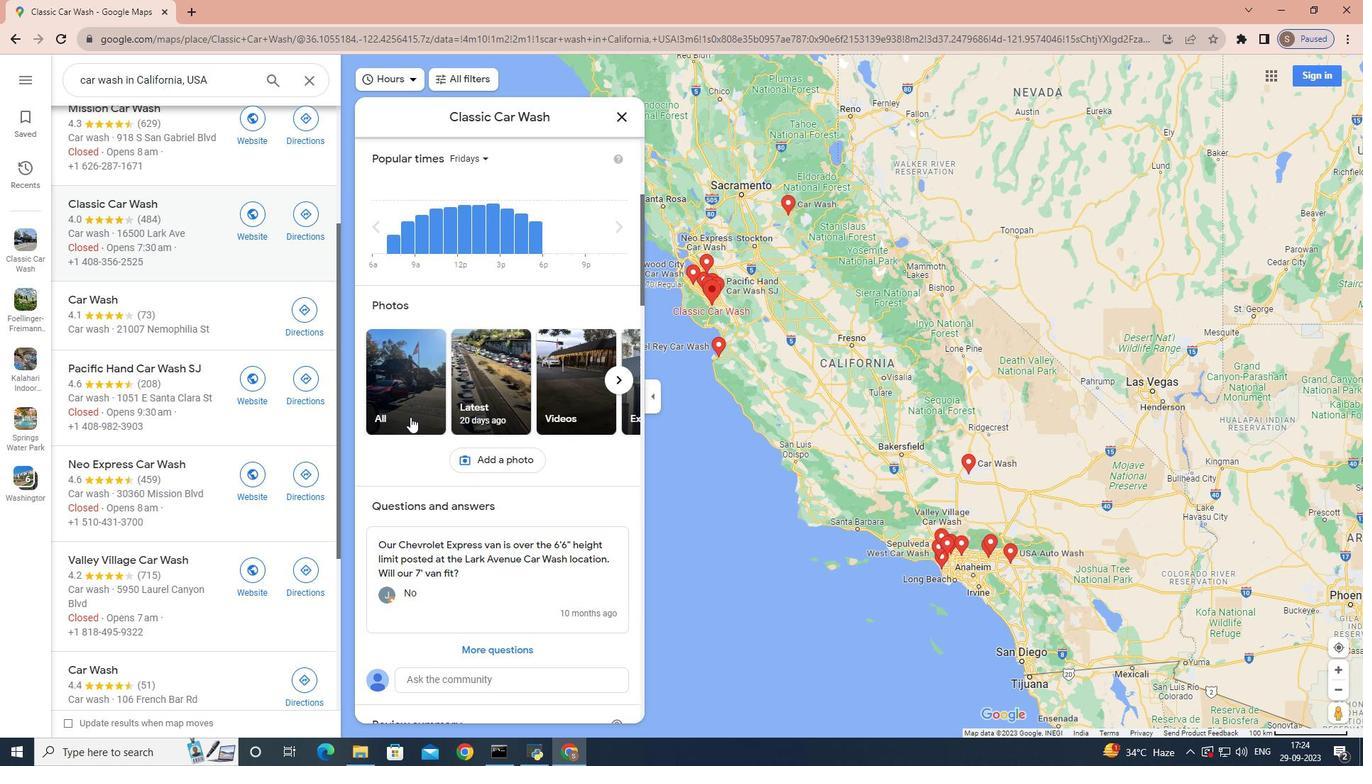 
Action: Mouse pressed left at (410, 417)
Screenshot: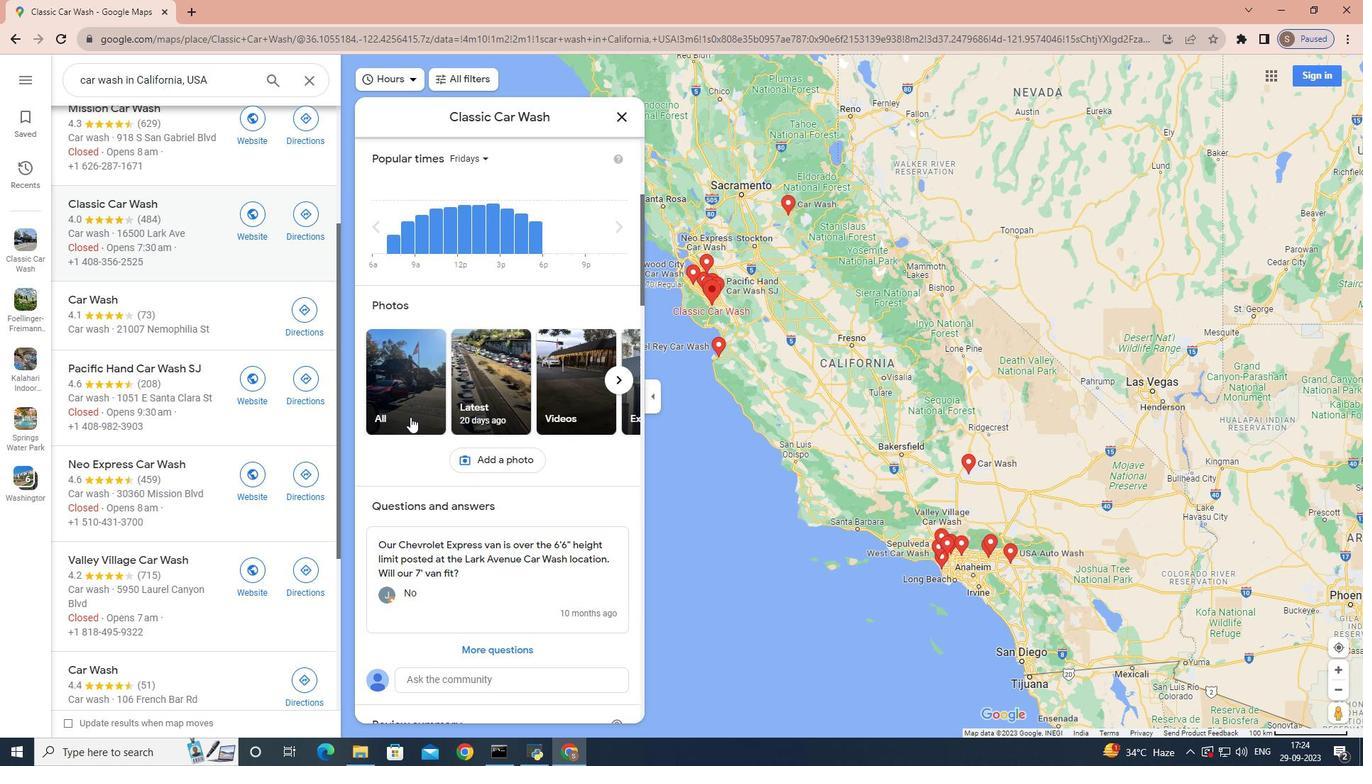 
Action: Mouse moved to (878, 629)
Screenshot: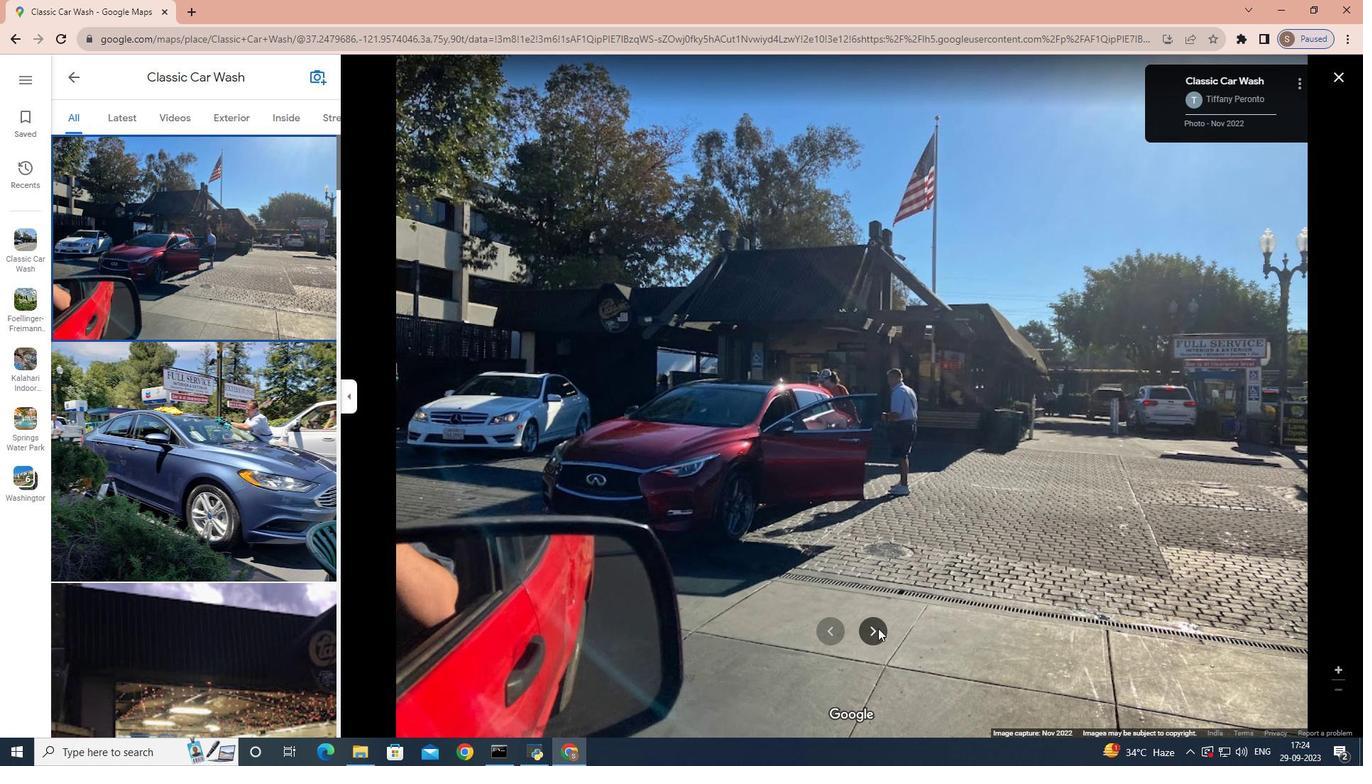 
Action: Mouse pressed left at (878, 629)
Screenshot: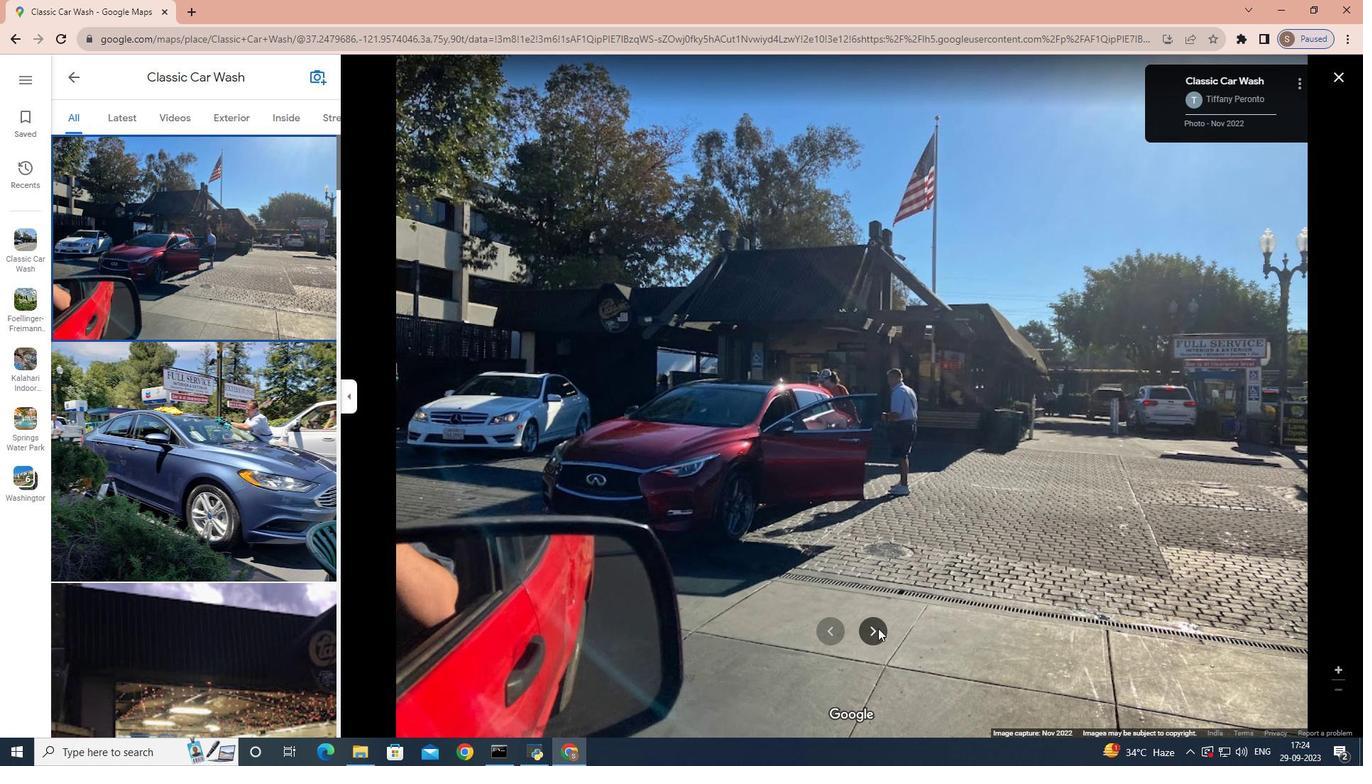 
Action: Mouse pressed left at (878, 629)
Screenshot: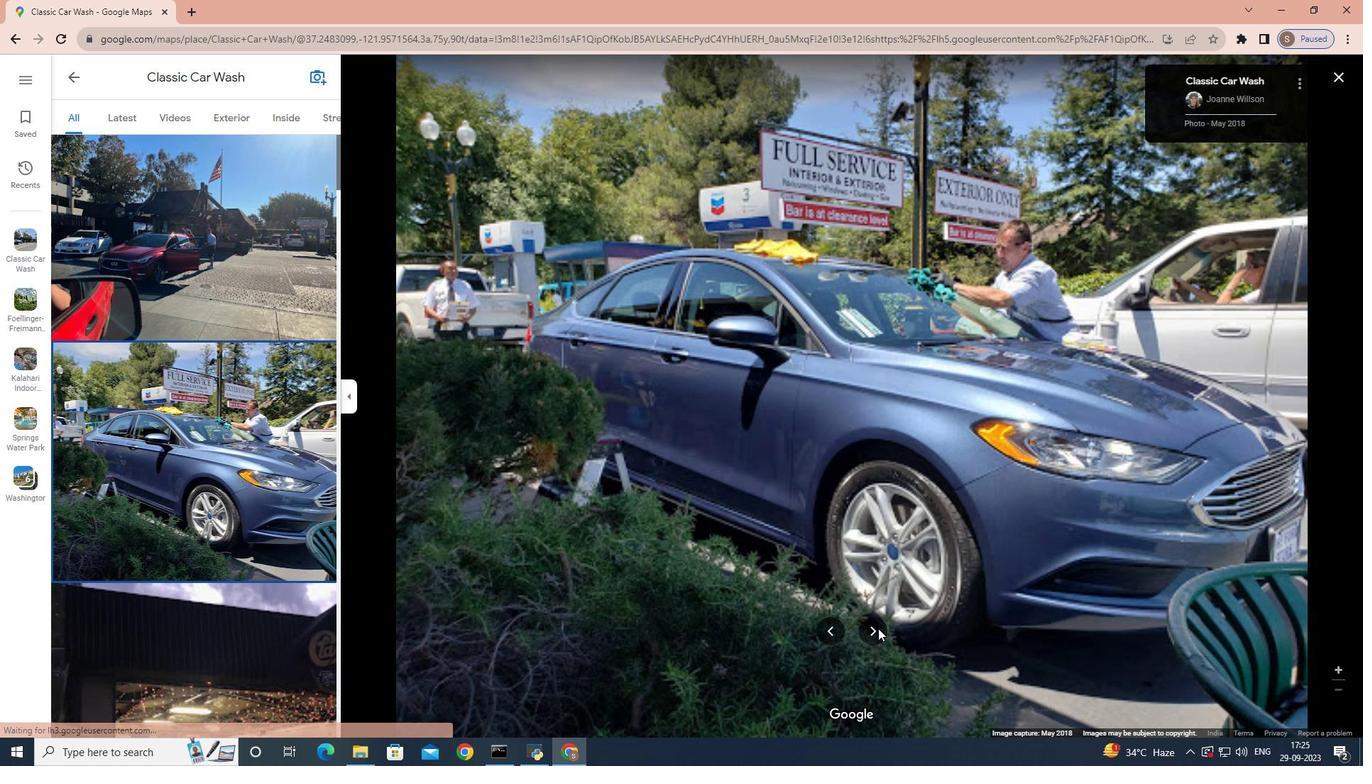 
Action: Mouse pressed left at (878, 629)
Screenshot: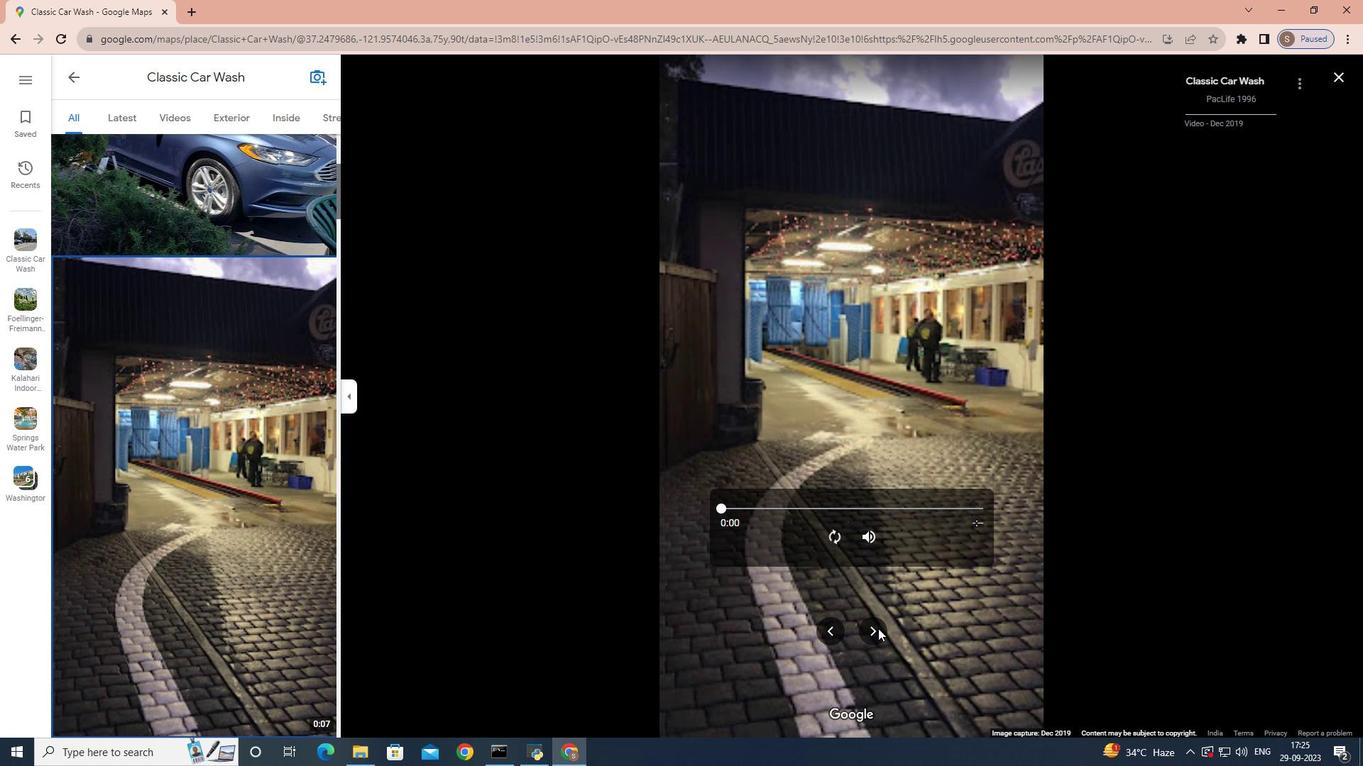 
Action: Mouse pressed left at (878, 629)
Screenshot: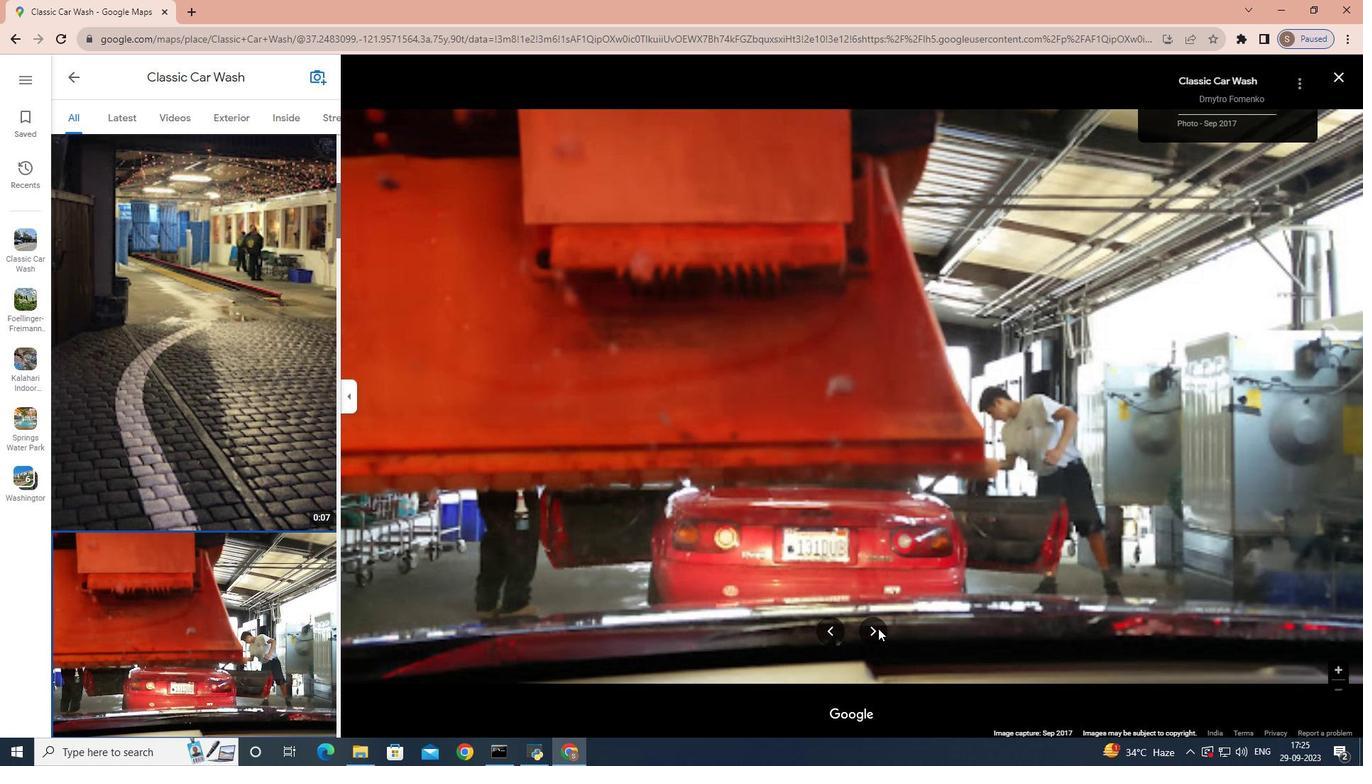 
Action: Mouse pressed left at (878, 629)
Screenshot: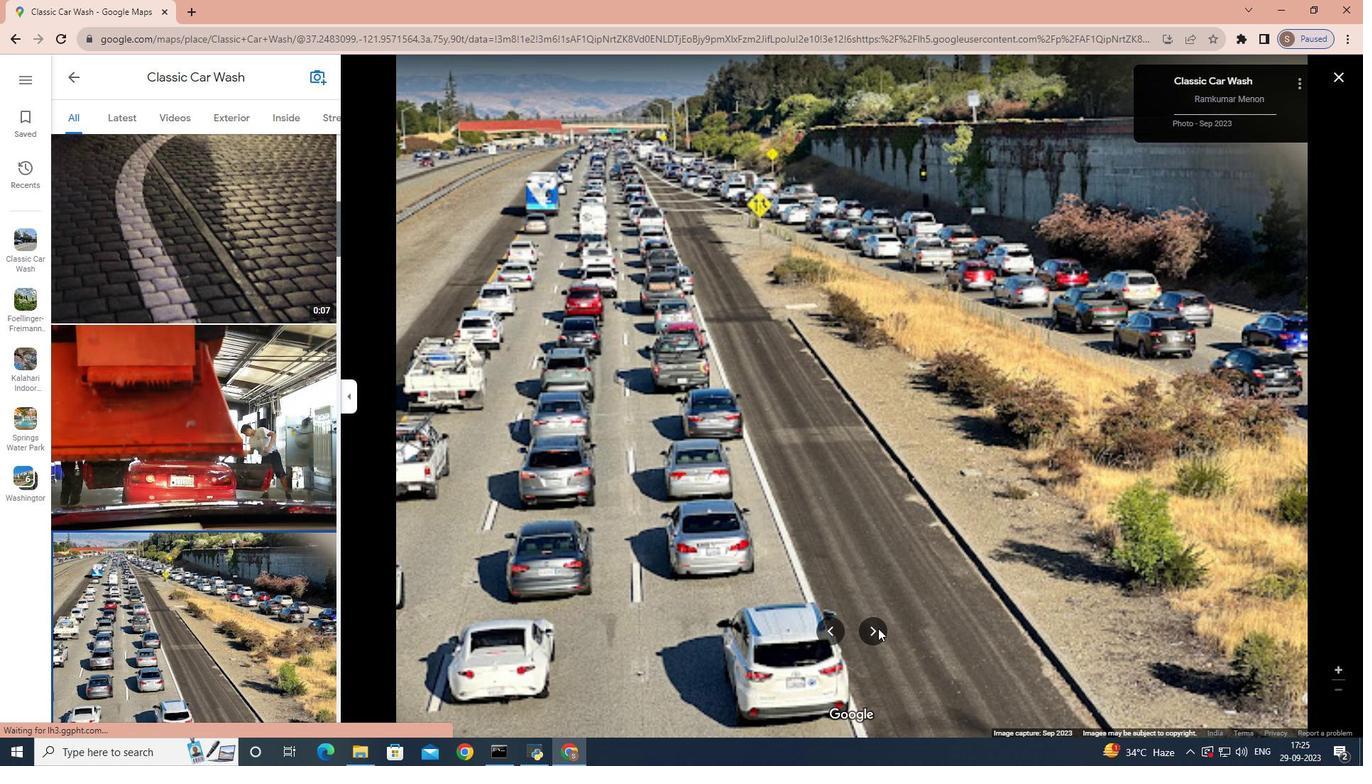 
Action: Mouse pressed left at (878, 629)
Screenshot: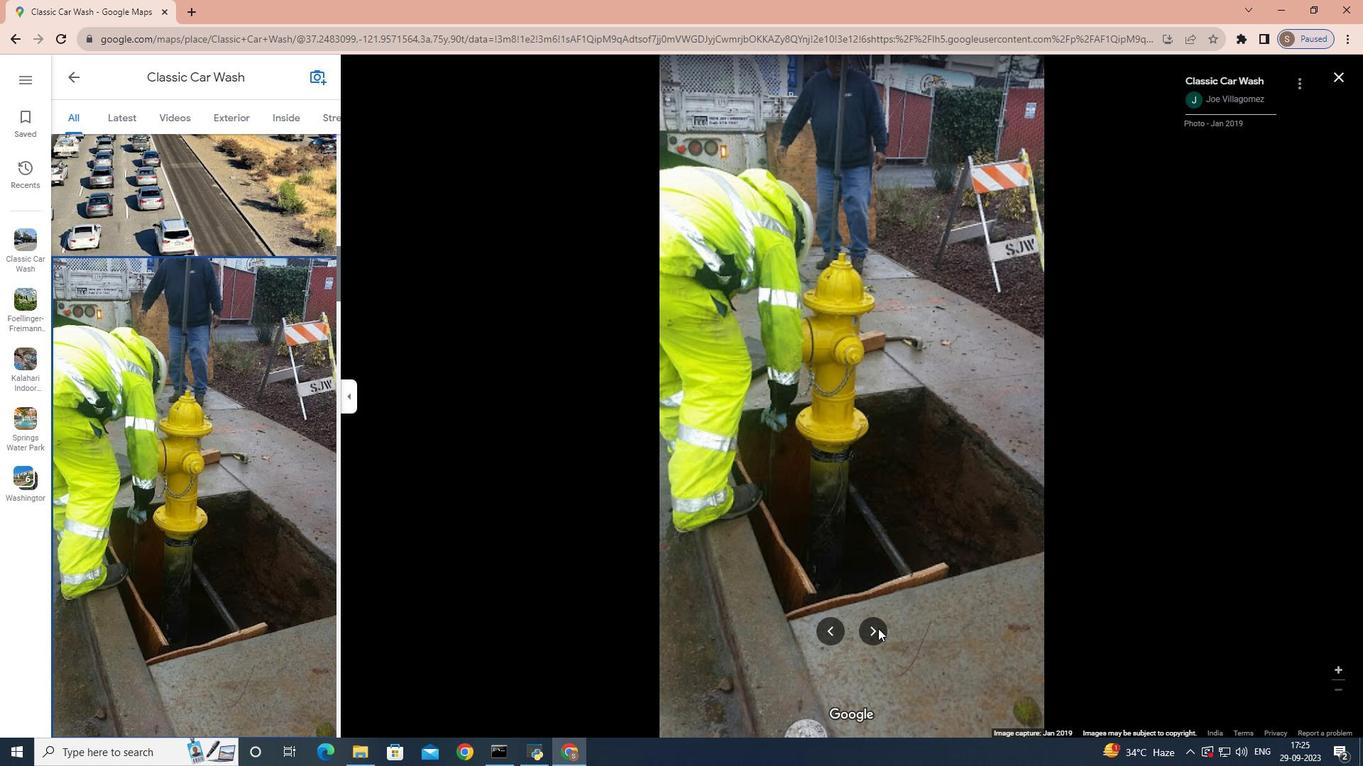 
Action: Mouse pressed left at (878, 629)
Screenshot: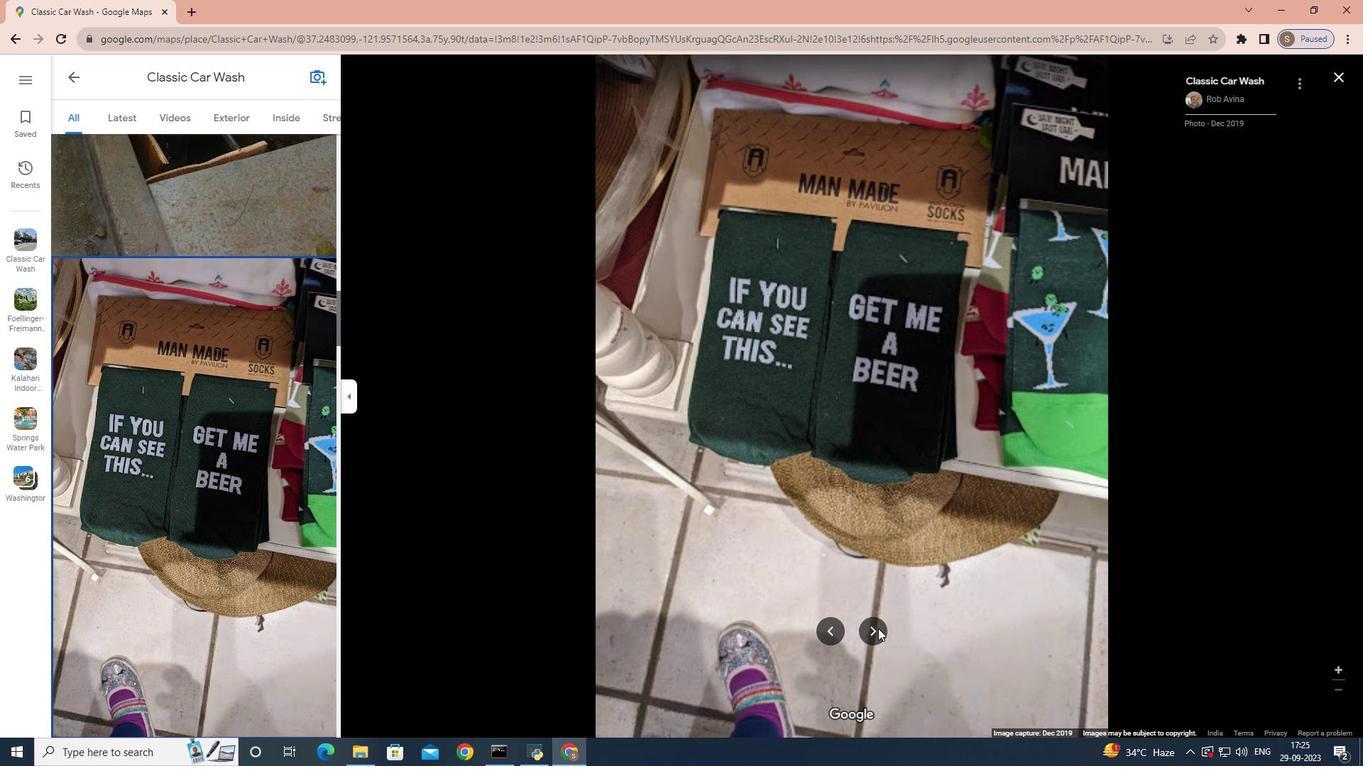 
Action: Mouse pressed left at (878, 629)
Screenshot: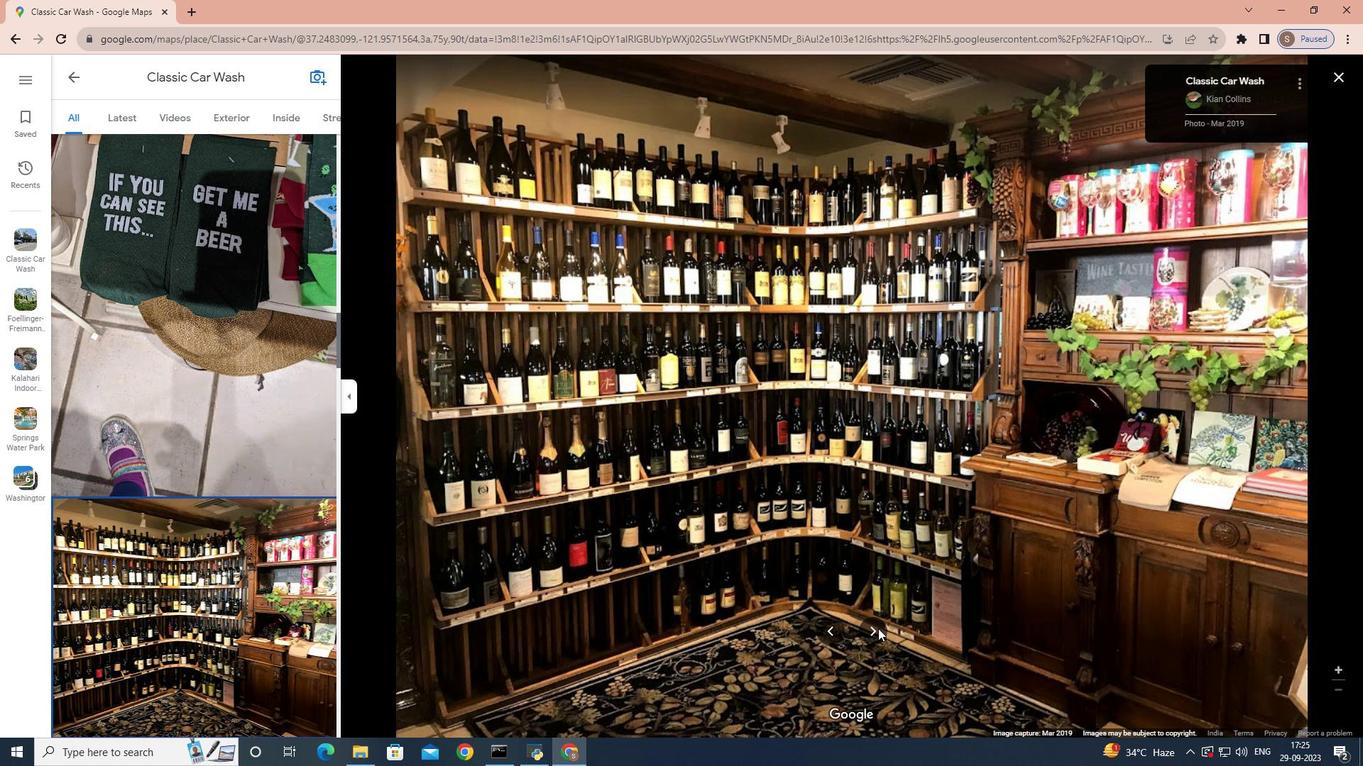 
Action: Mouse pressed left at (878, 629)
Screenshot: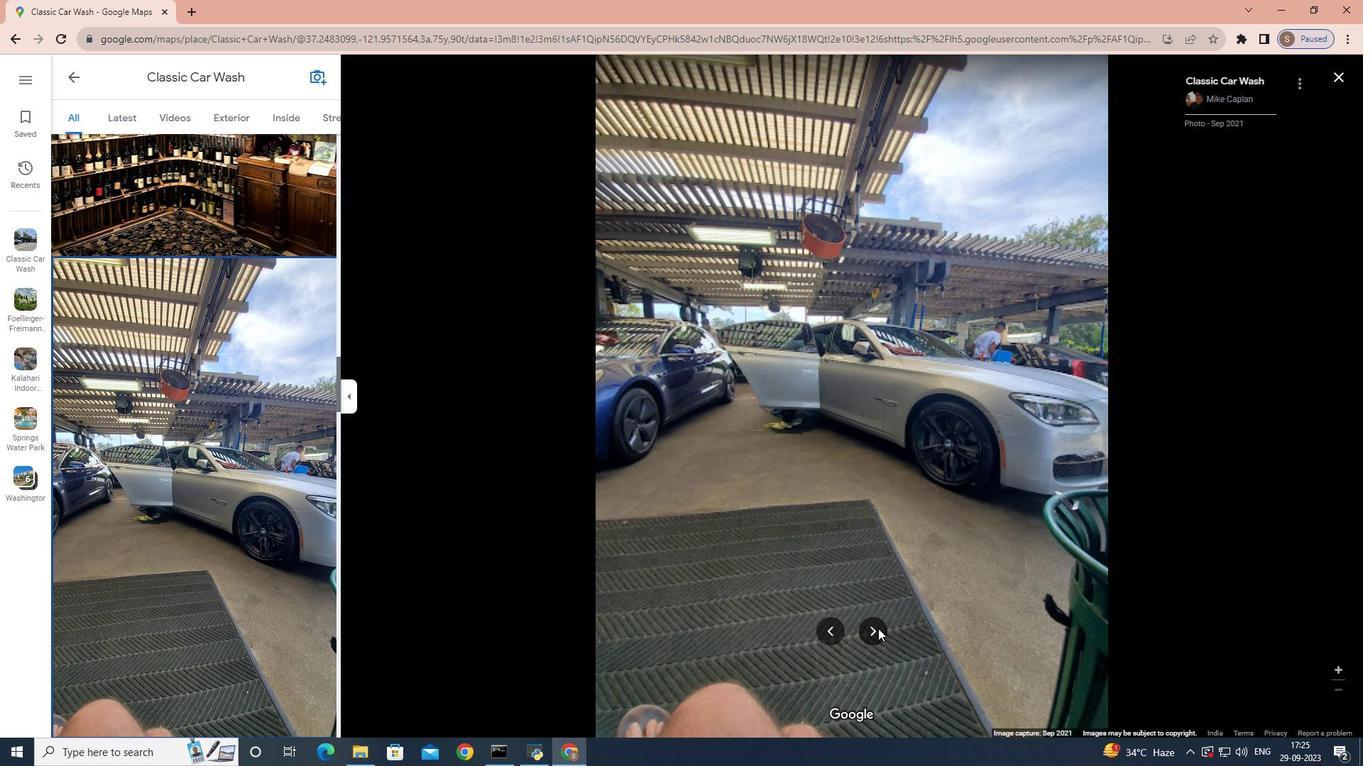 
Action: Mouse pressed left at (878, 629)
Screenshot: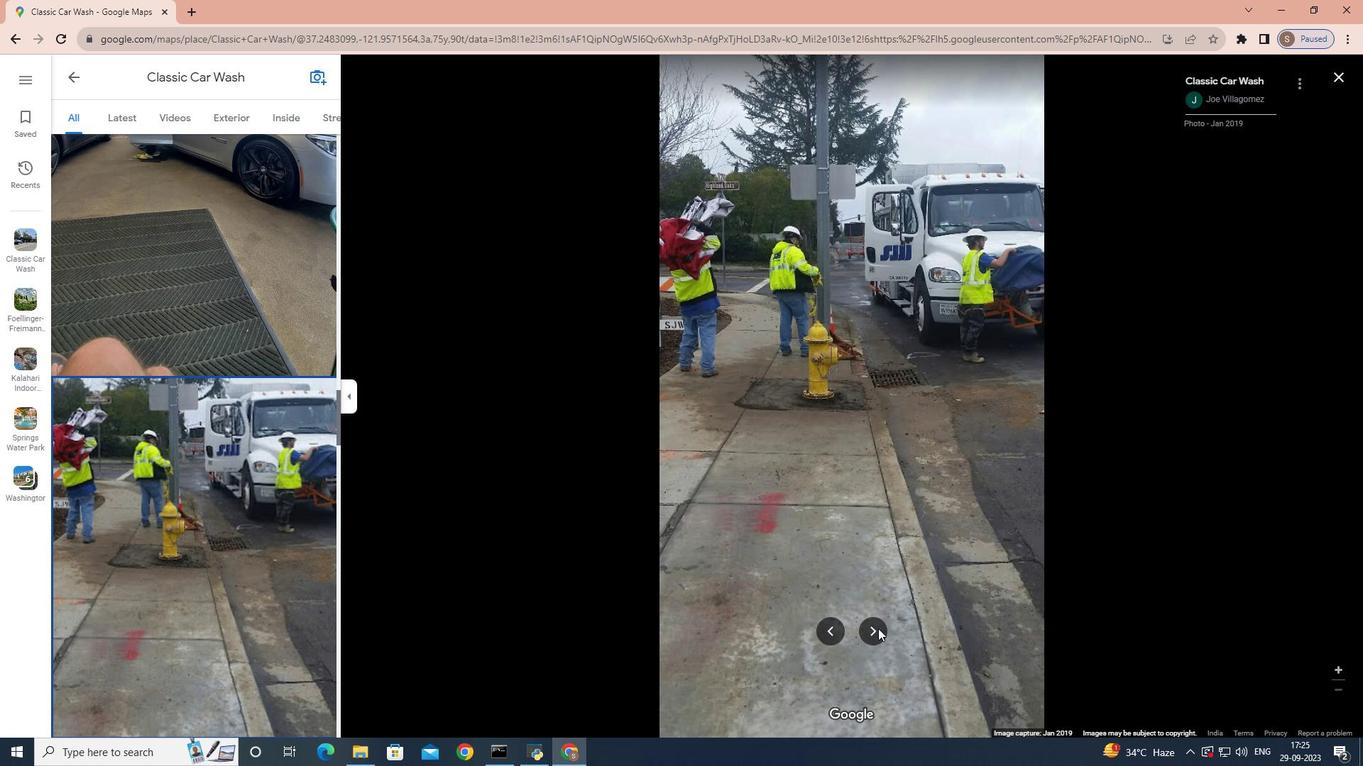 
Action: Mouse pressed left at (878, 629)
Screenshot: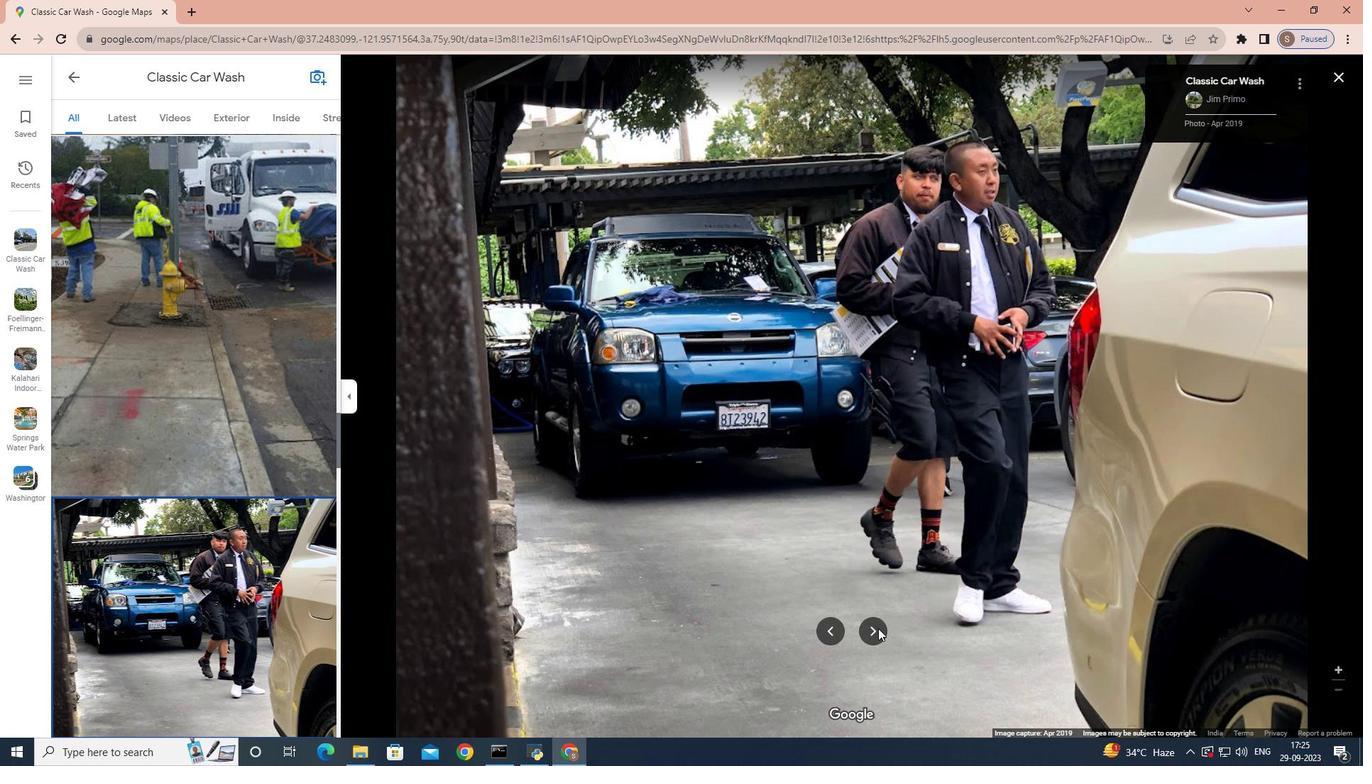 
Action: Mouse pressed left at (878, 629)
Screenshot: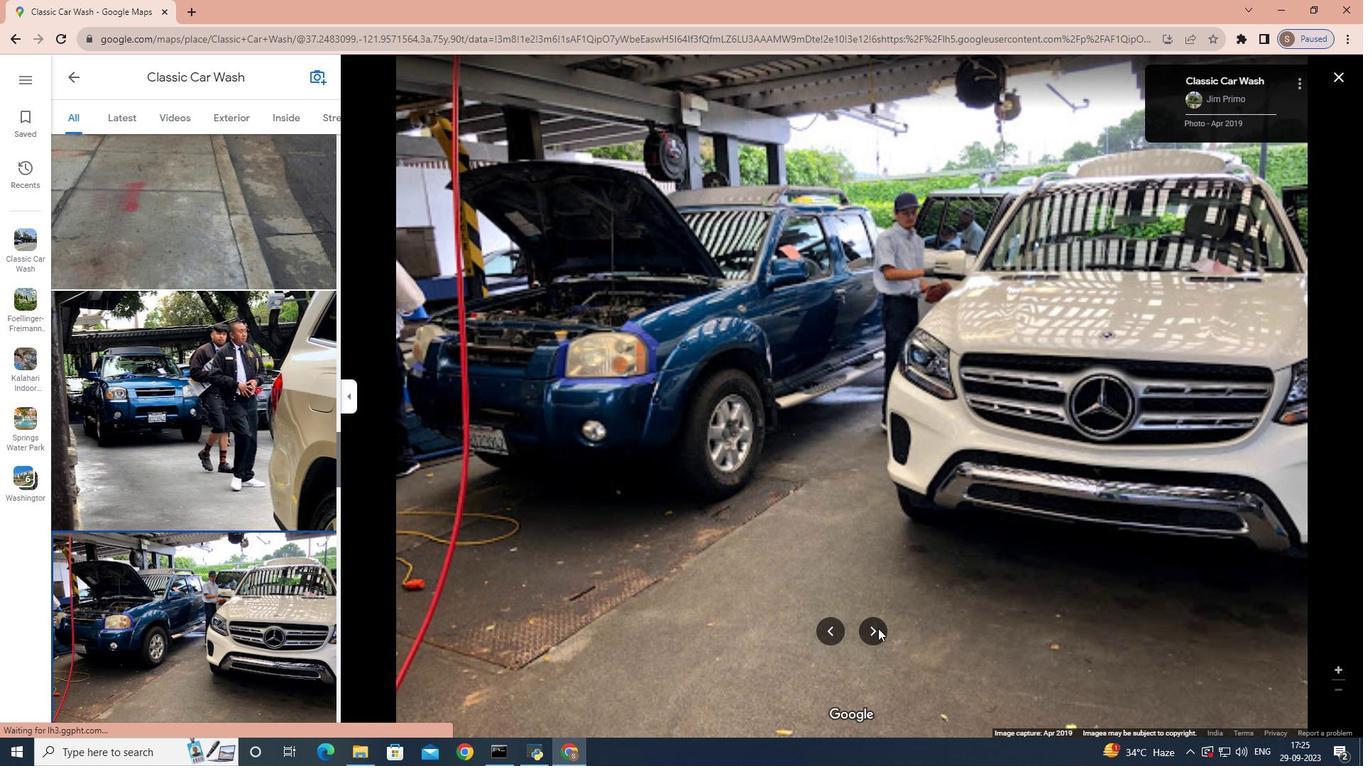 
Action: Mouse pressed left at (878, 629)
Screenshot: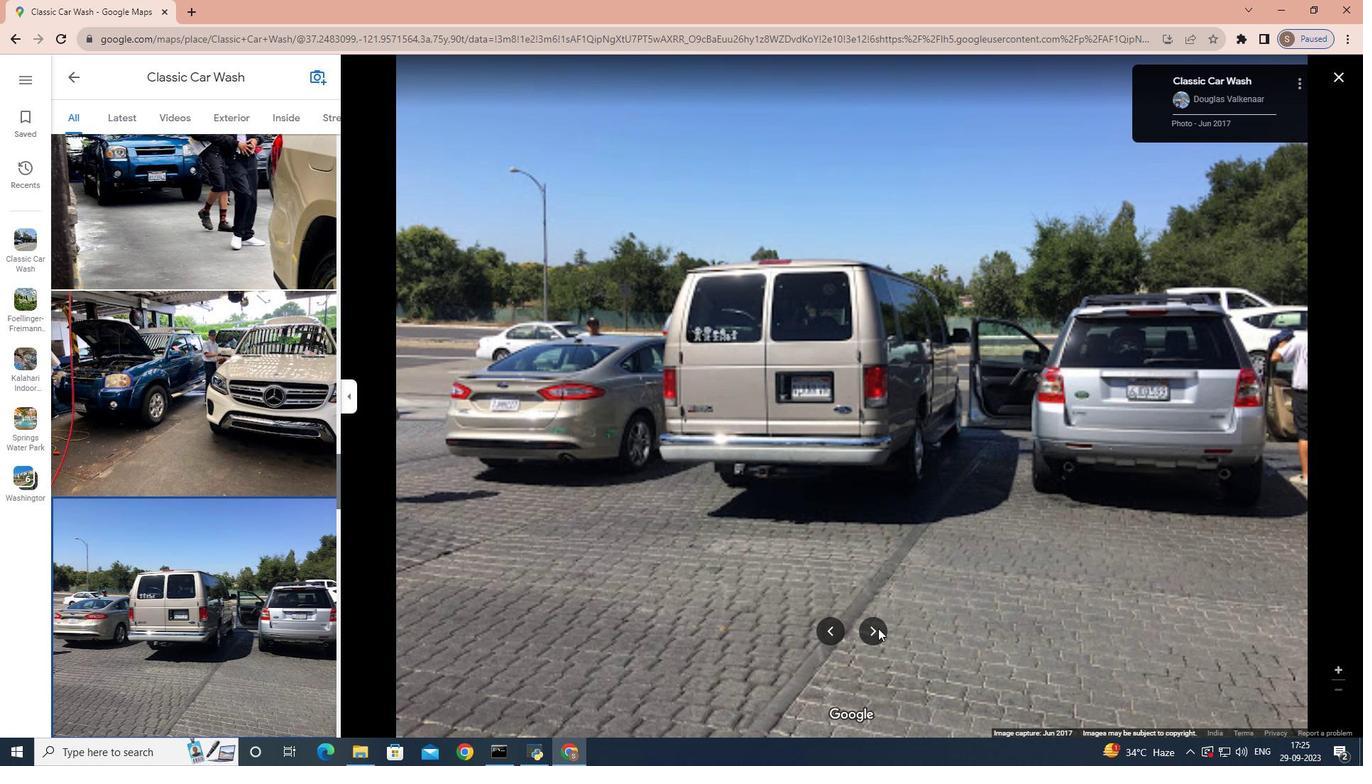 
Action: Mouse pressed left at (878, 629)
Screenshot: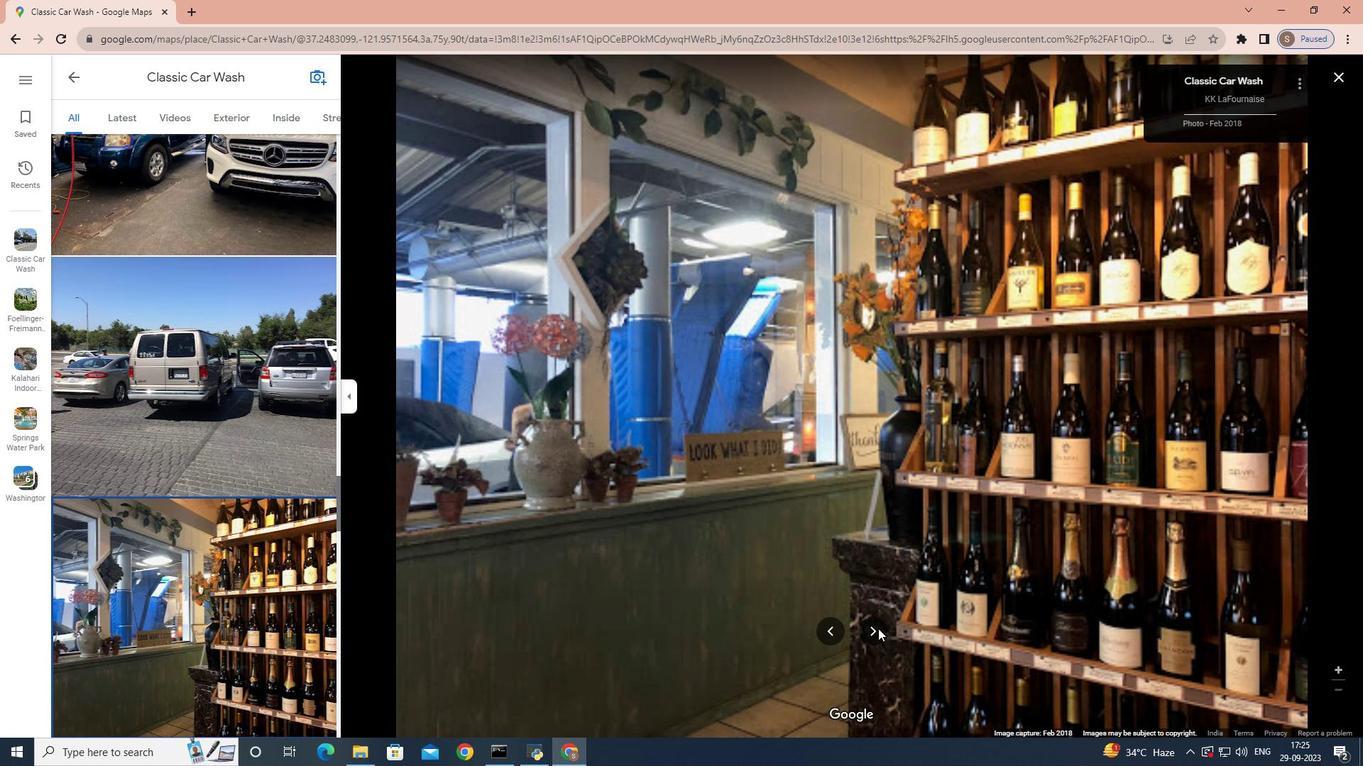 
Action: Mouse pressed left at (878, 629)
Screenshot: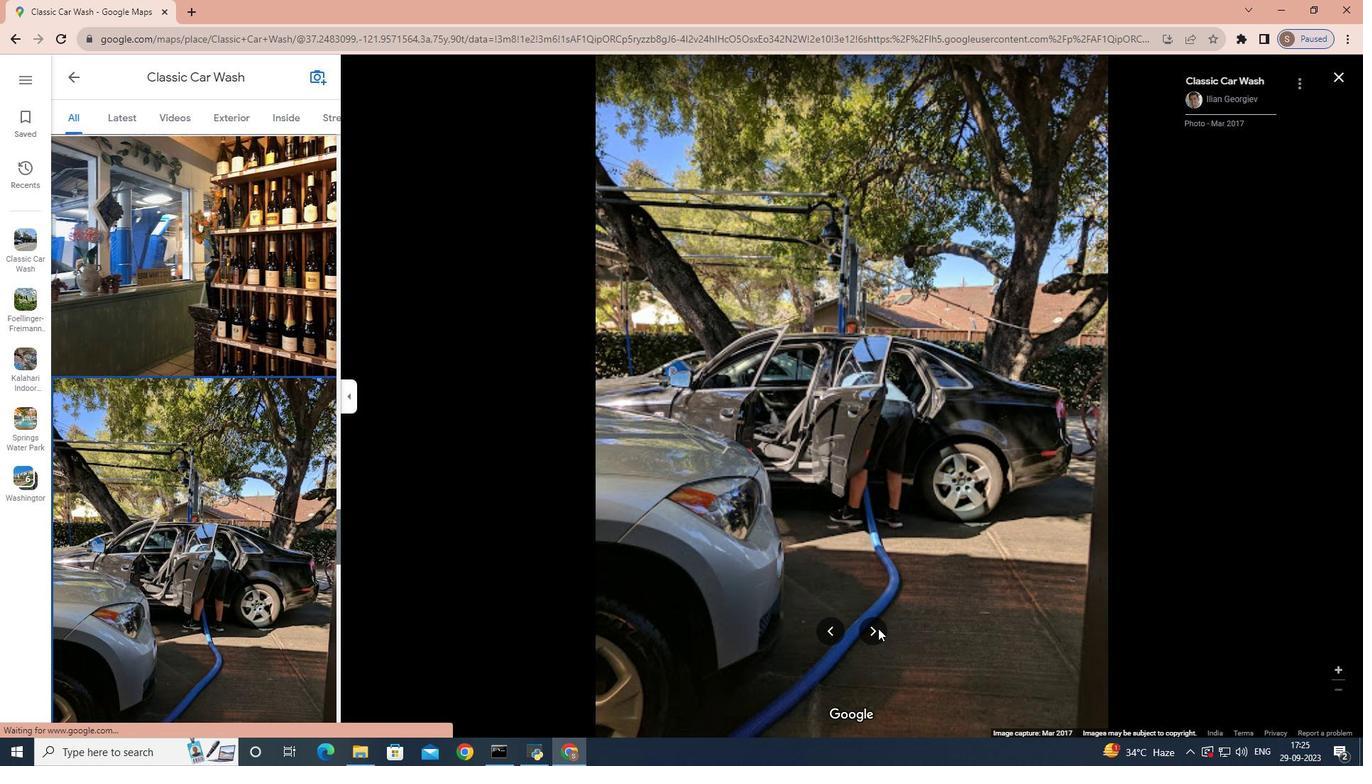 
Action: Mouse pressed left at (878, 629)
Screenshot: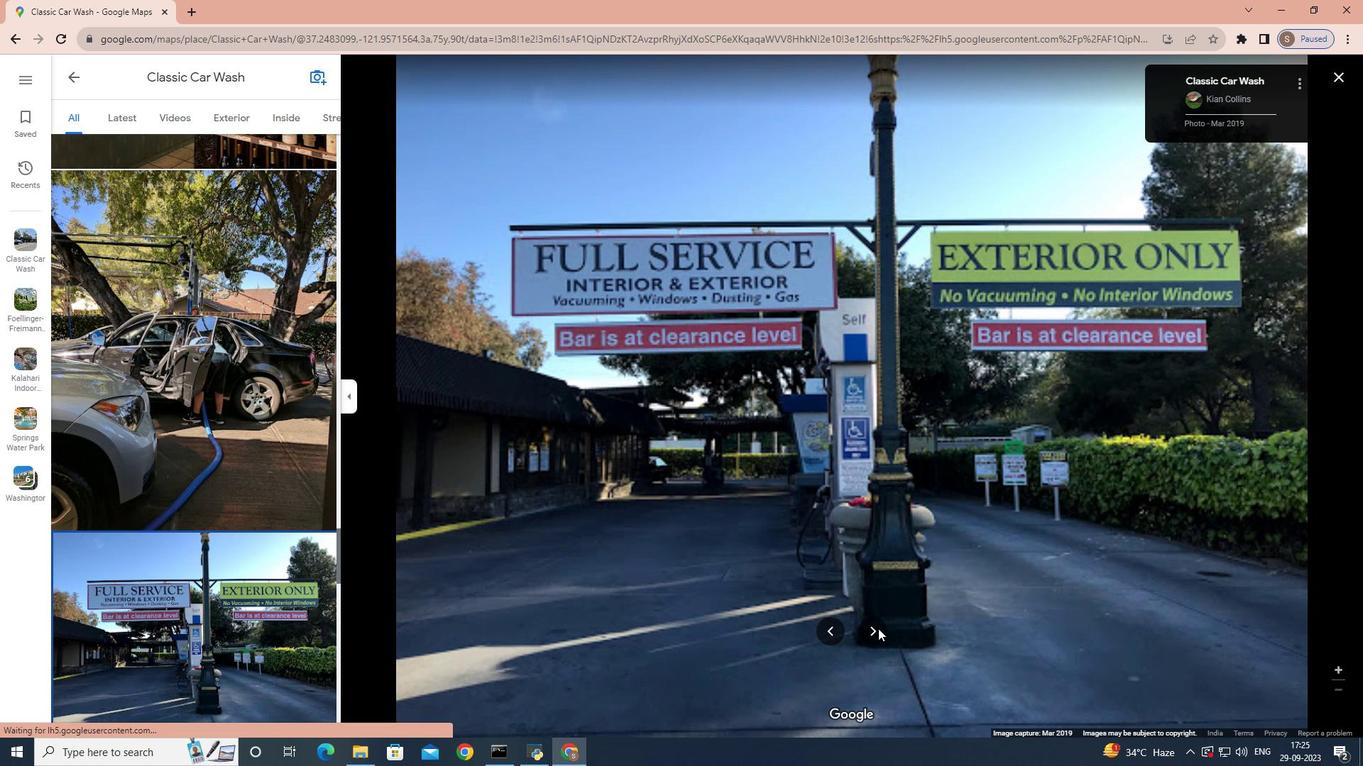 
Action: Mouse pressed left at (878, 629)
Screenshot: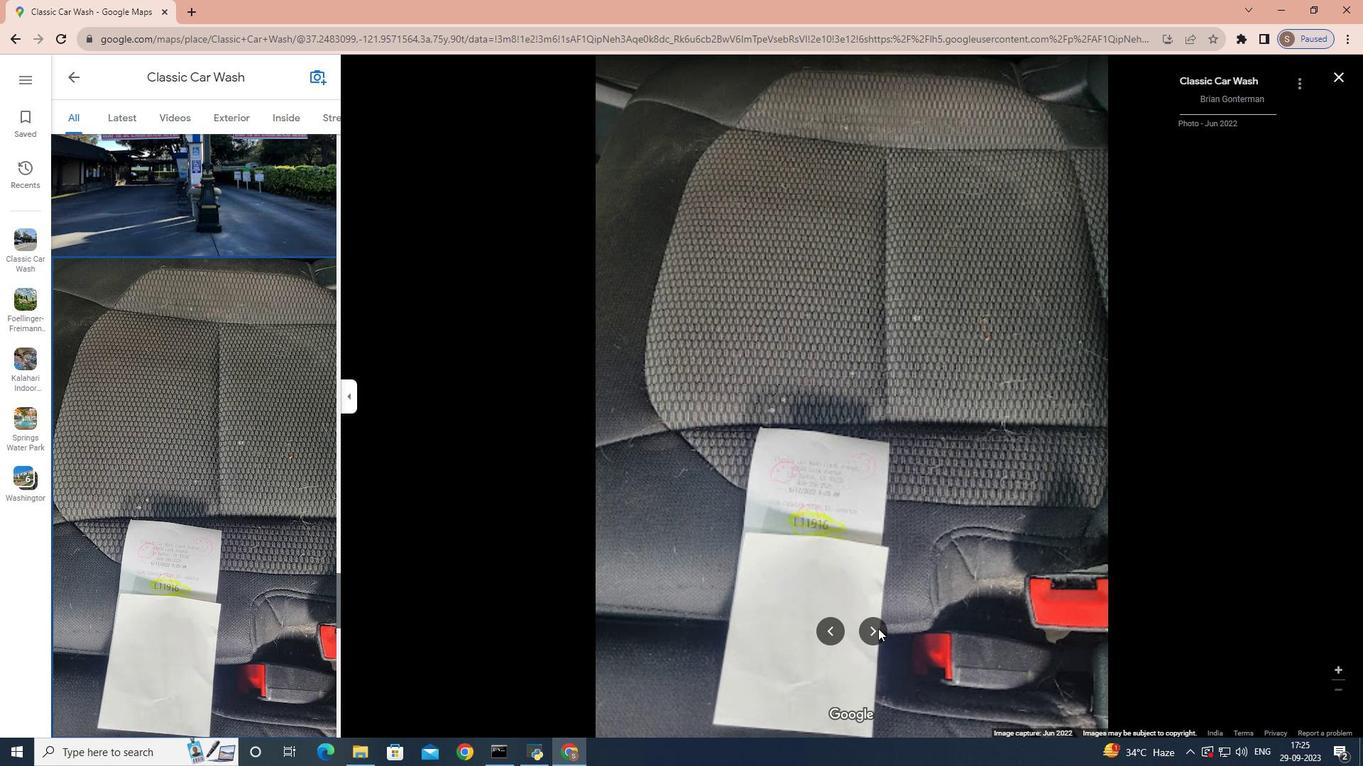 
Action: Mouse pressed left at (878, 629)
Screenshot: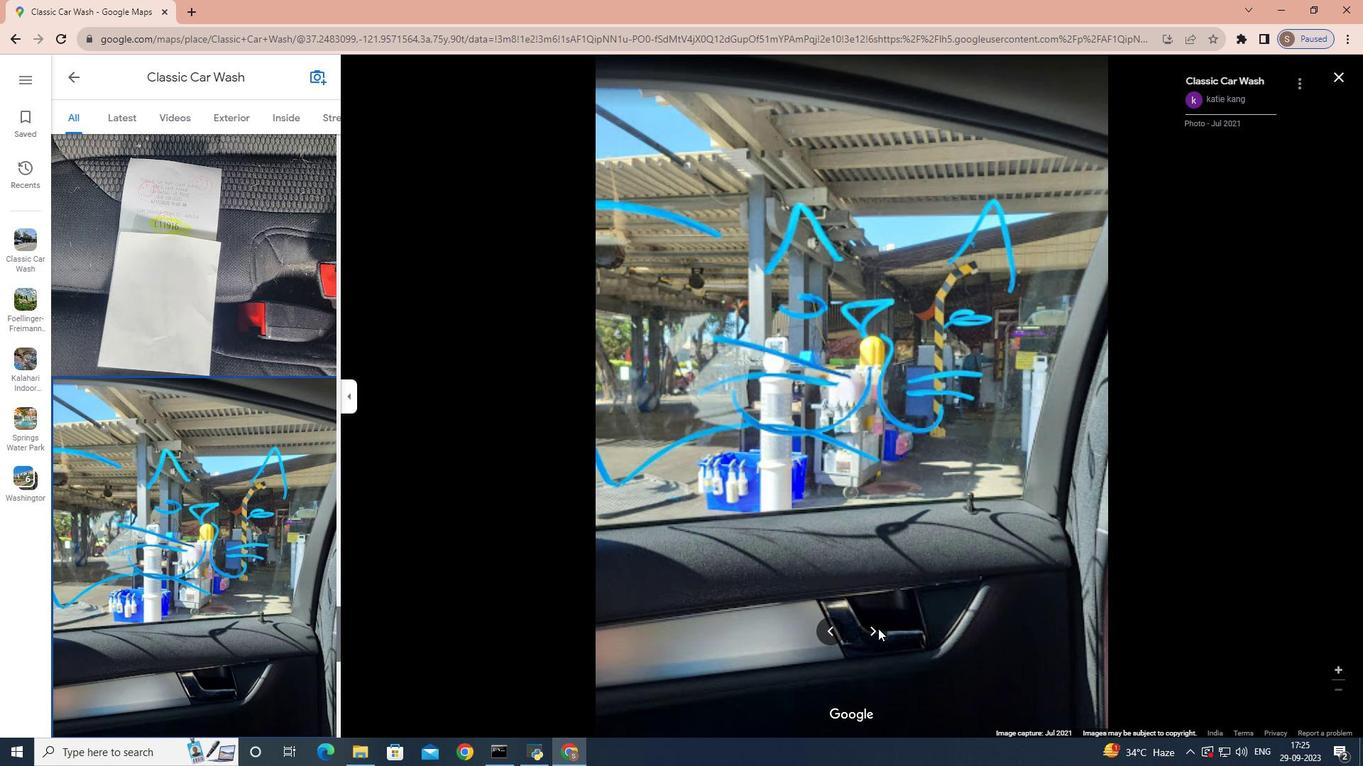 
Action: Mouse pressed left at (878, 629)
Screenshot: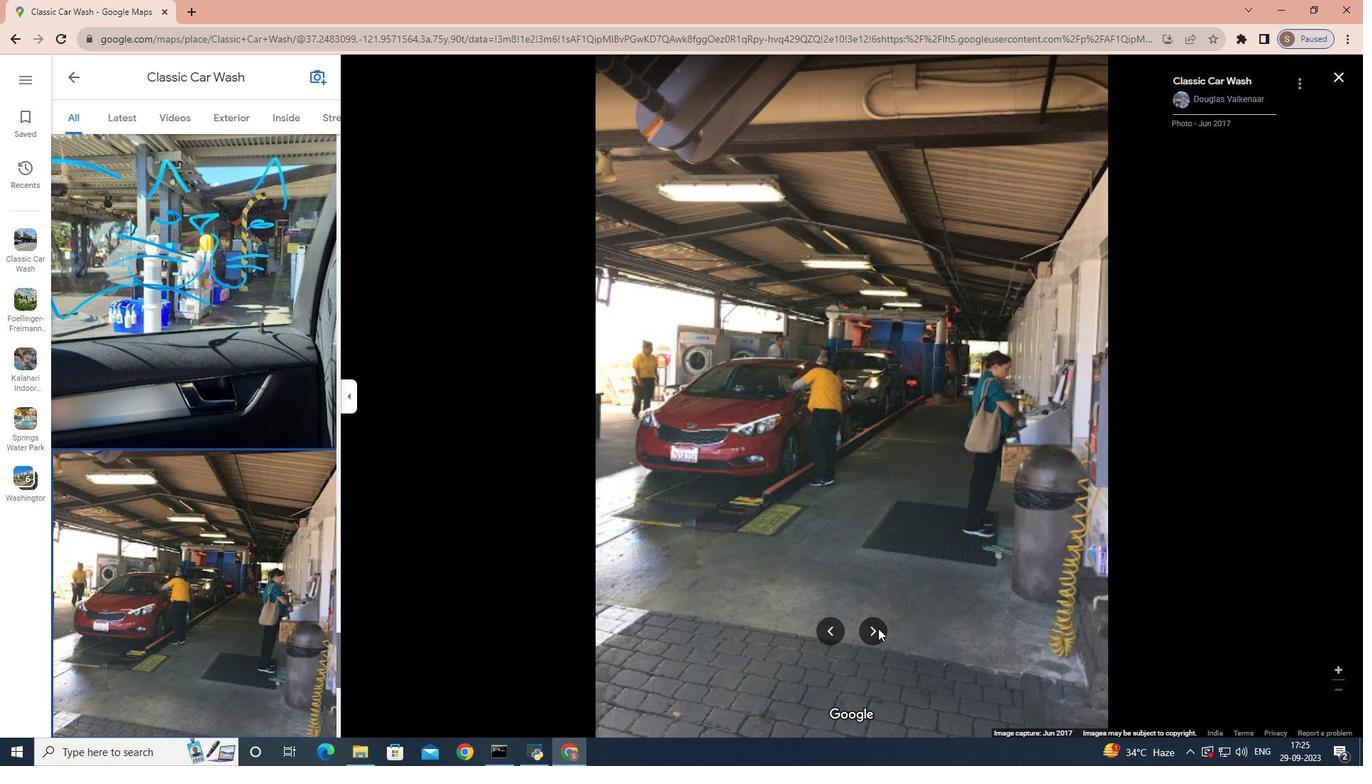 
Action: Mouse pressed left at (878, 629)
Screenshot: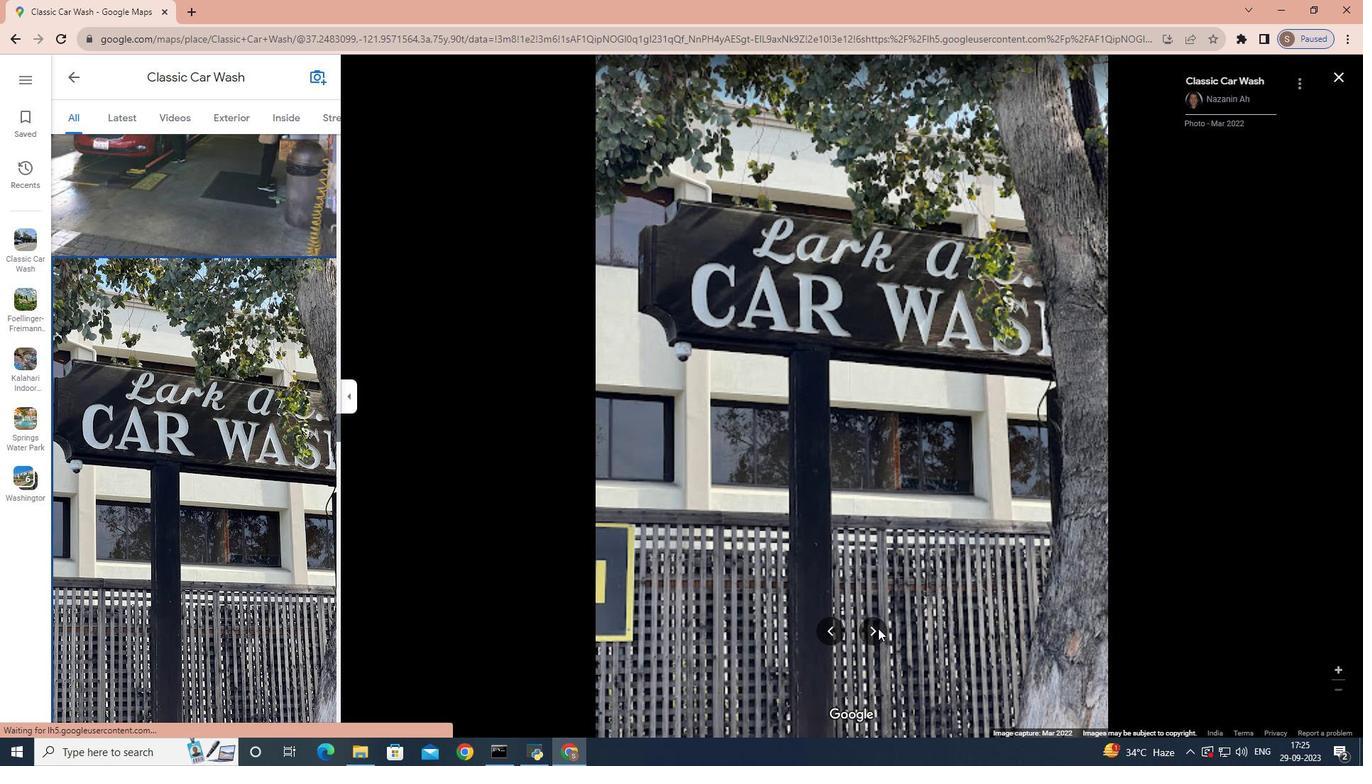 
Action: Mouse pressed left at (878, 629)
Screenshot: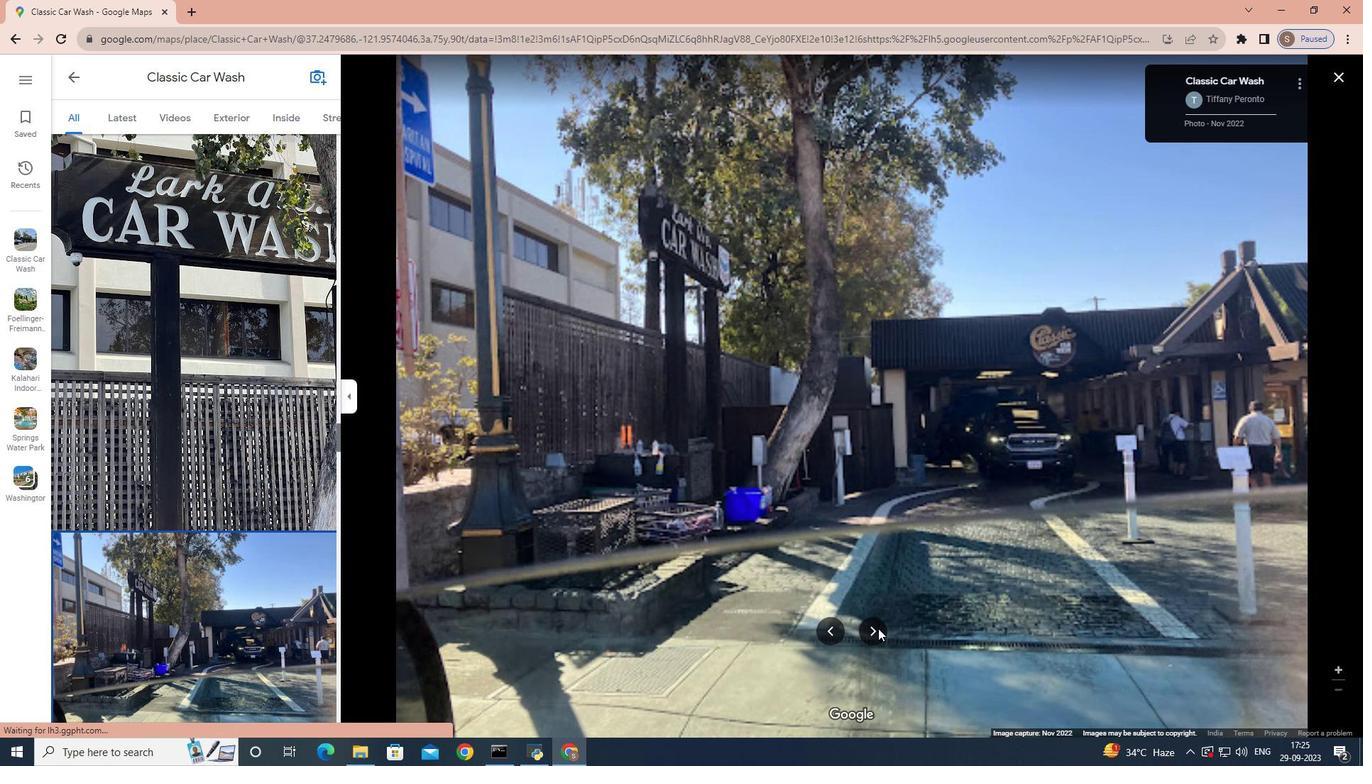 
Action: Mouse pressed left at (878, 629)
Screenshot: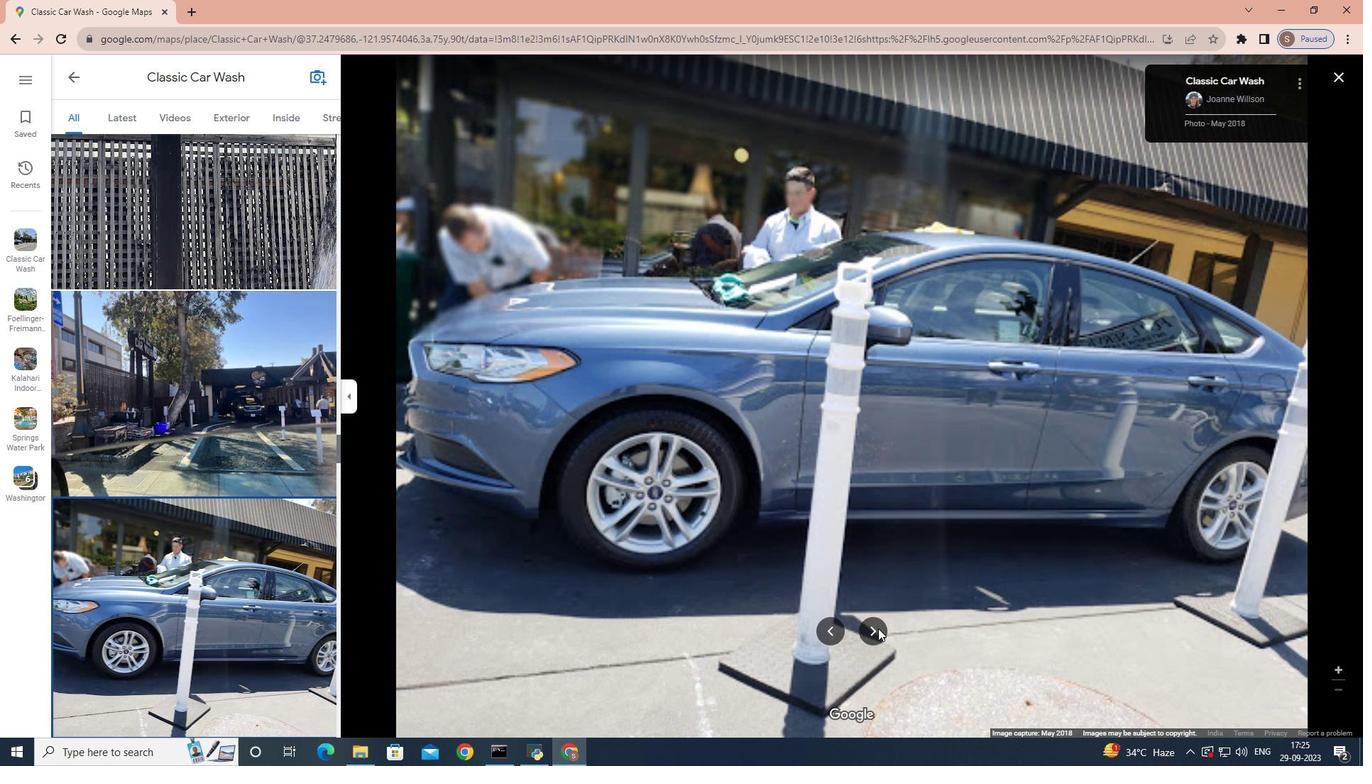 
Action: Mouse pressed left at (878, 629)
Screenshot: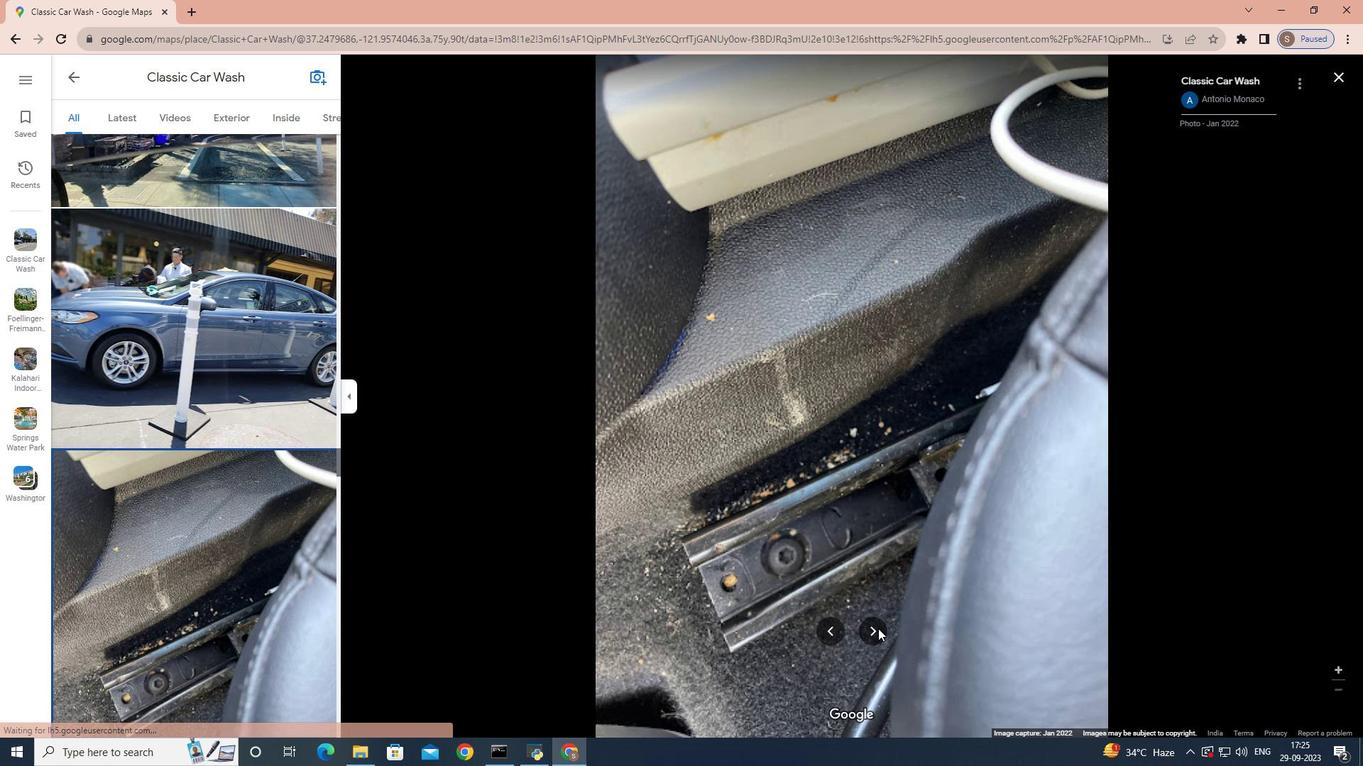 
Action: Mouse pressed left at (878, 629)
Screenshot: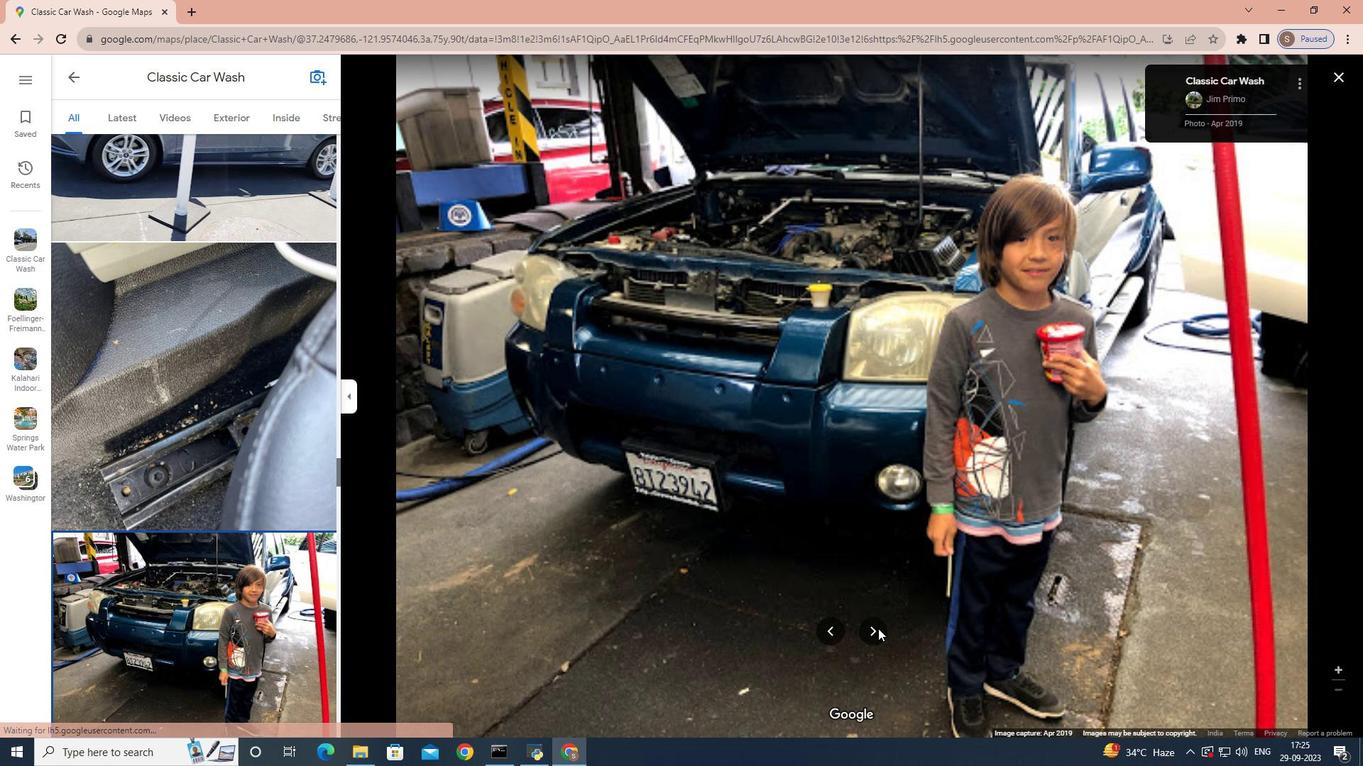 
Action: Mouse pressed left at (878, 629)
Screenshot: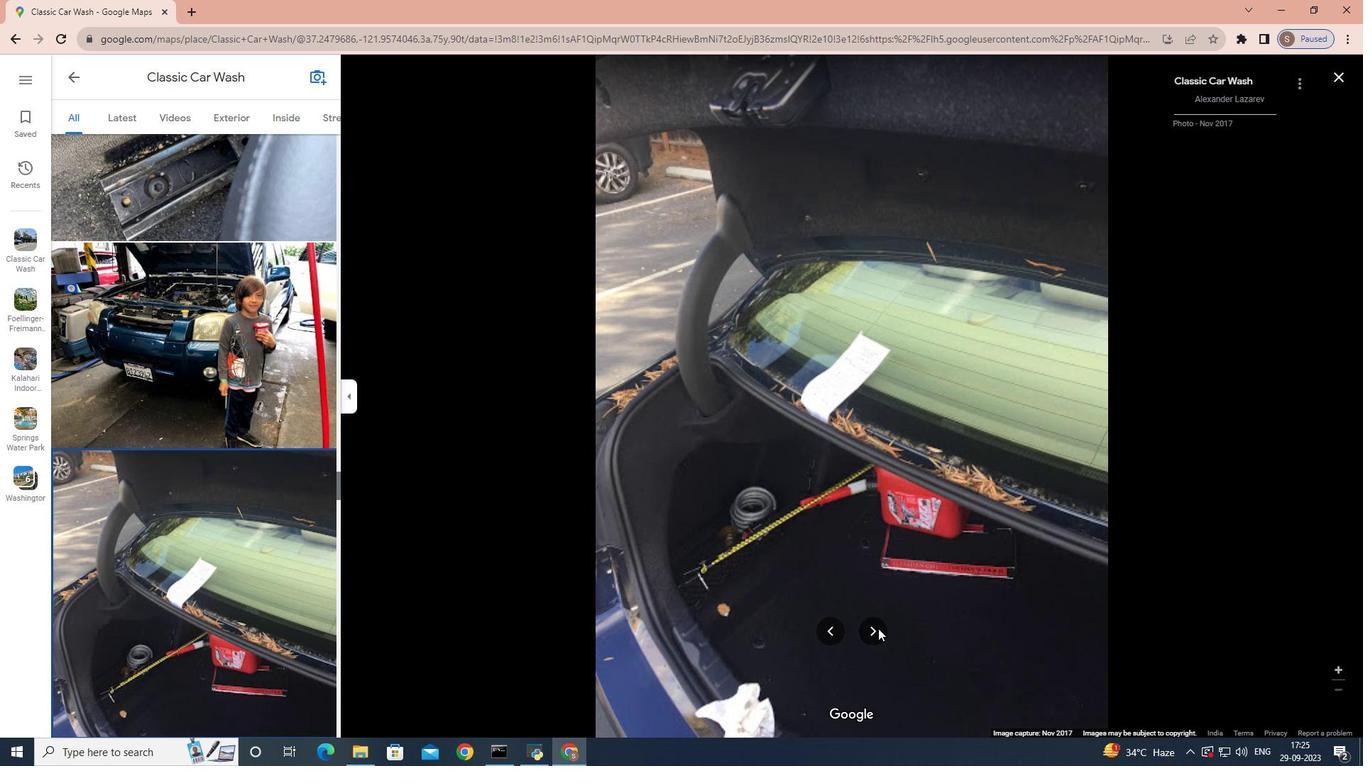 
Action: Mouse pressed left at (878, 629)
Screenshot: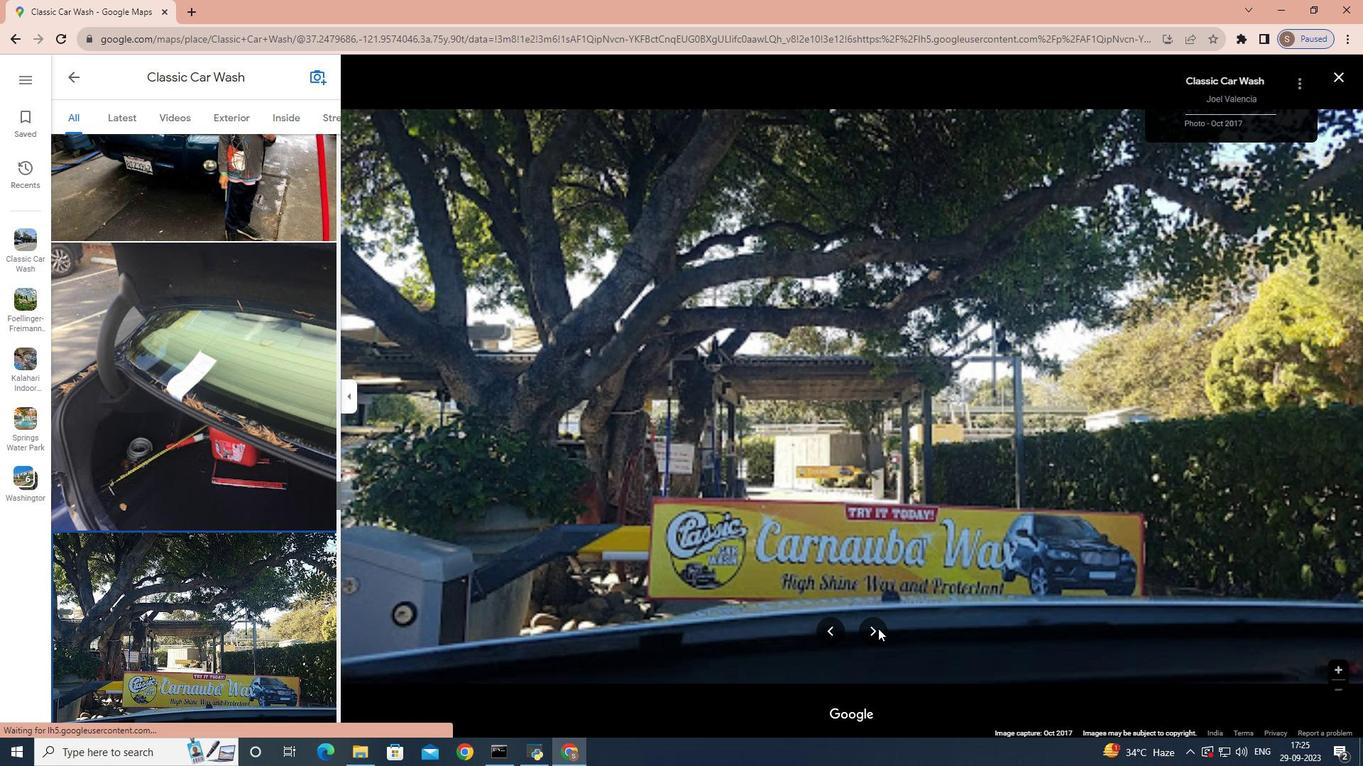 
Action: Mouse moved to (231, 118)
Screenshot: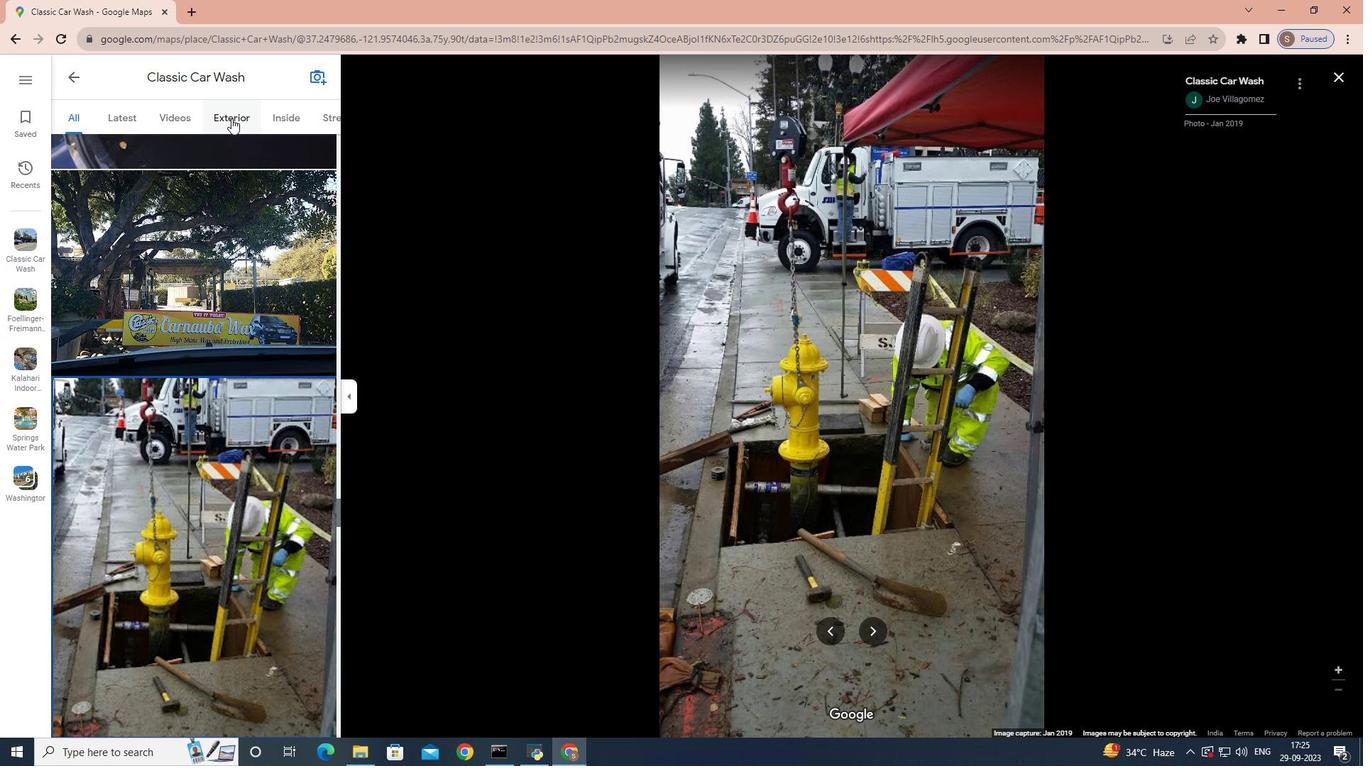 
Action: Mouse pressed left at (231, 118)
Screenshot: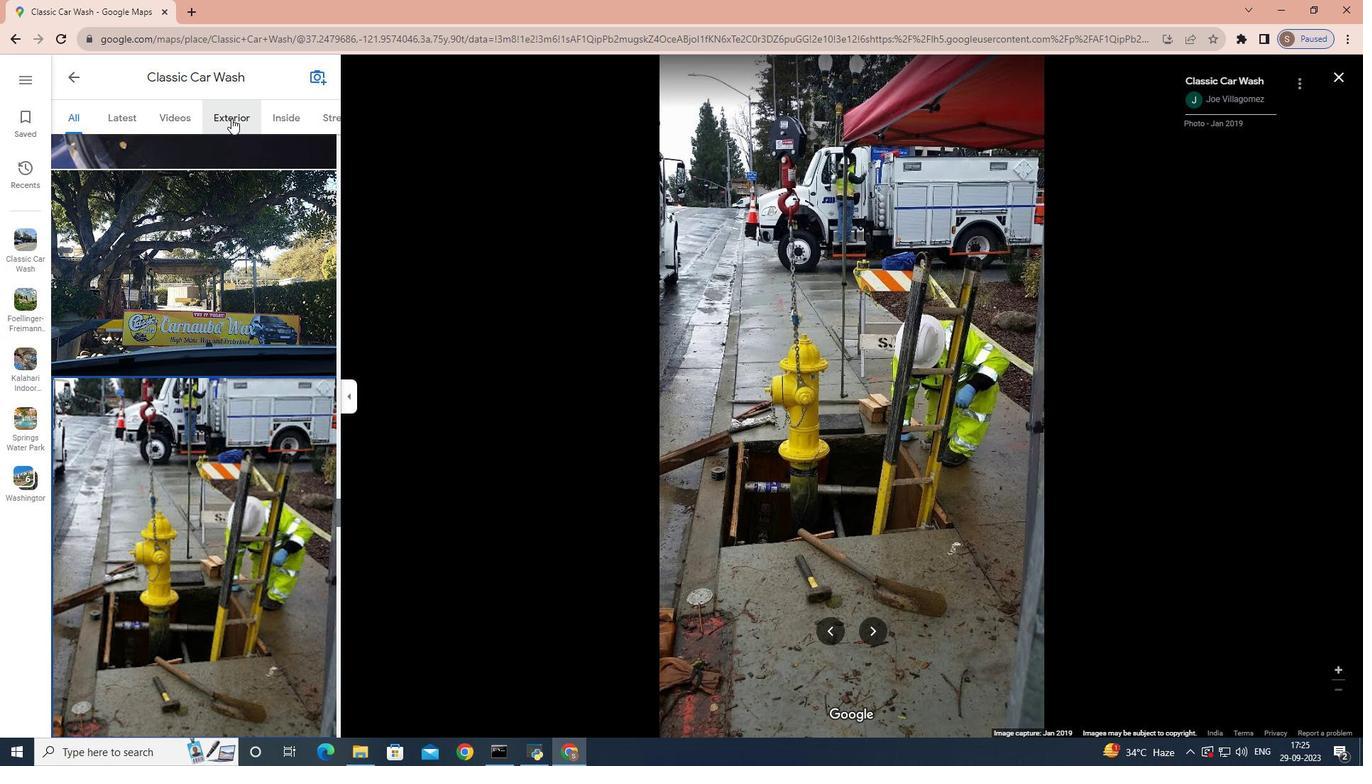 
Action: Mouse moved to (905, 600)
Screenshot: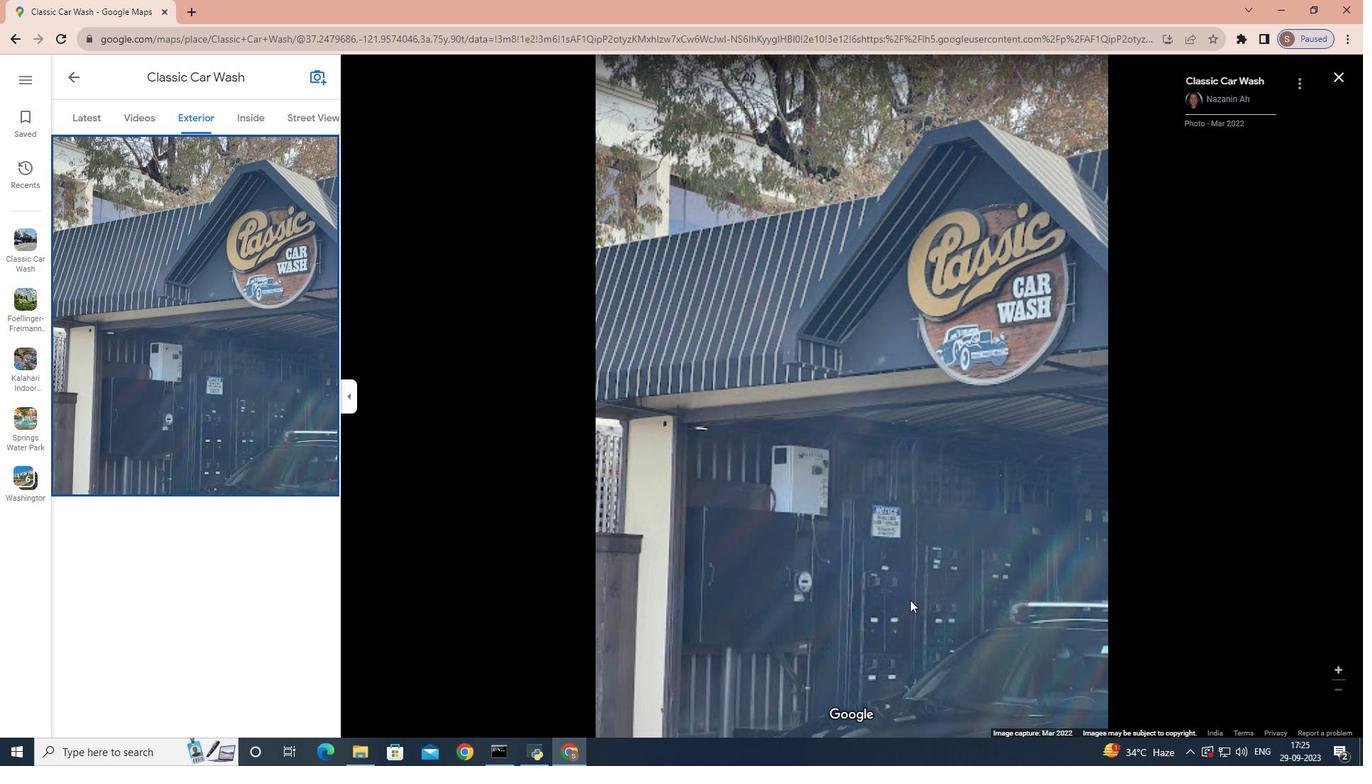 
Action: Mouse pressed left at (905, 600)
Screenshot: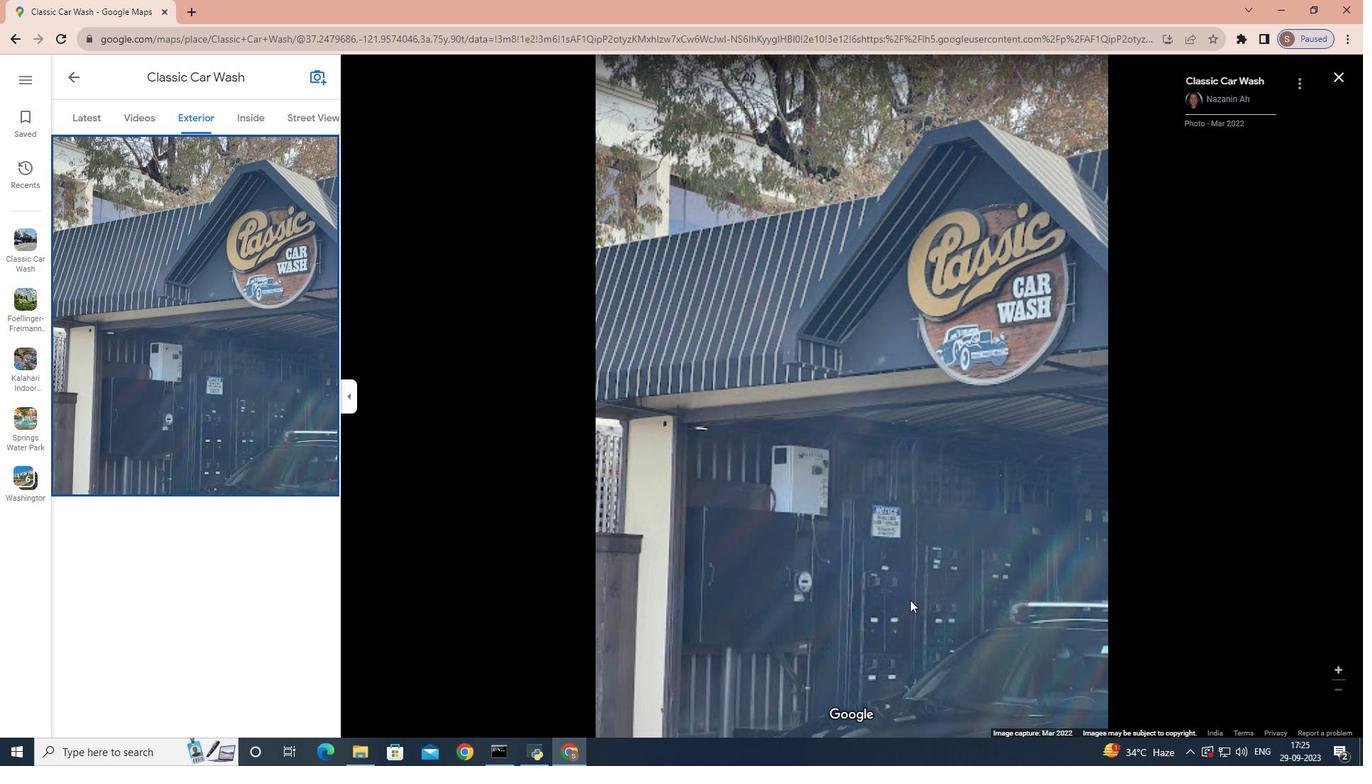 
Action: Mouse moved to (246, 117)
Screenshot: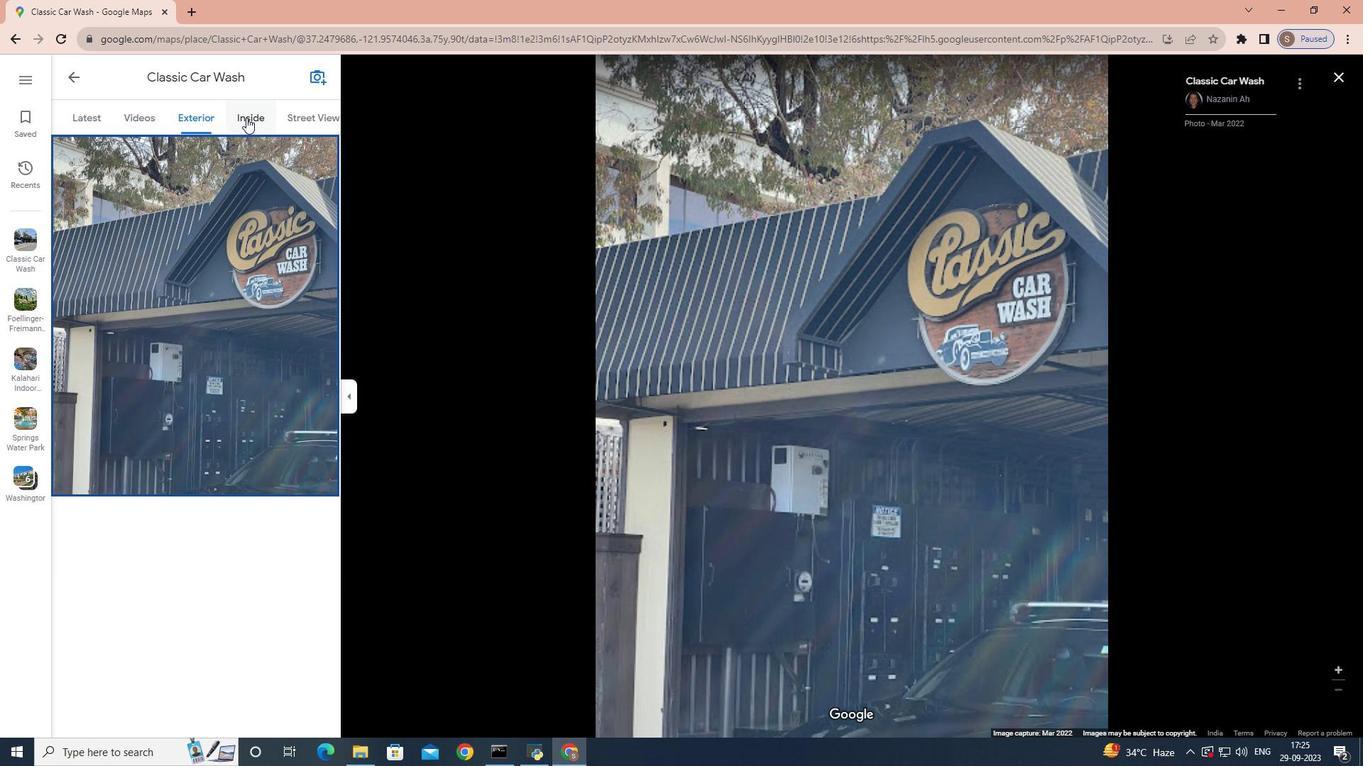 
Action: Mouse pressed left at (246, 117)
Screenshot: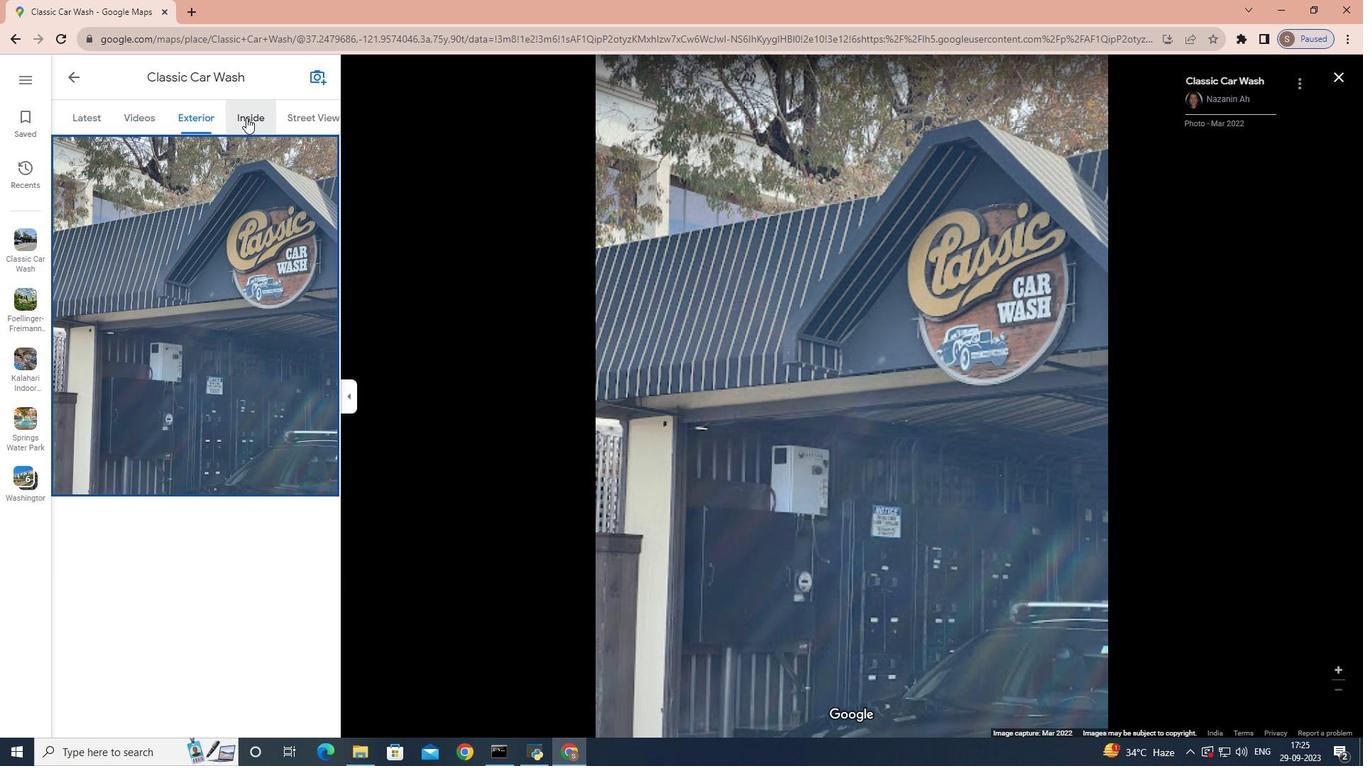 
Action: Mouse moved to (261, 100)
Screenshot: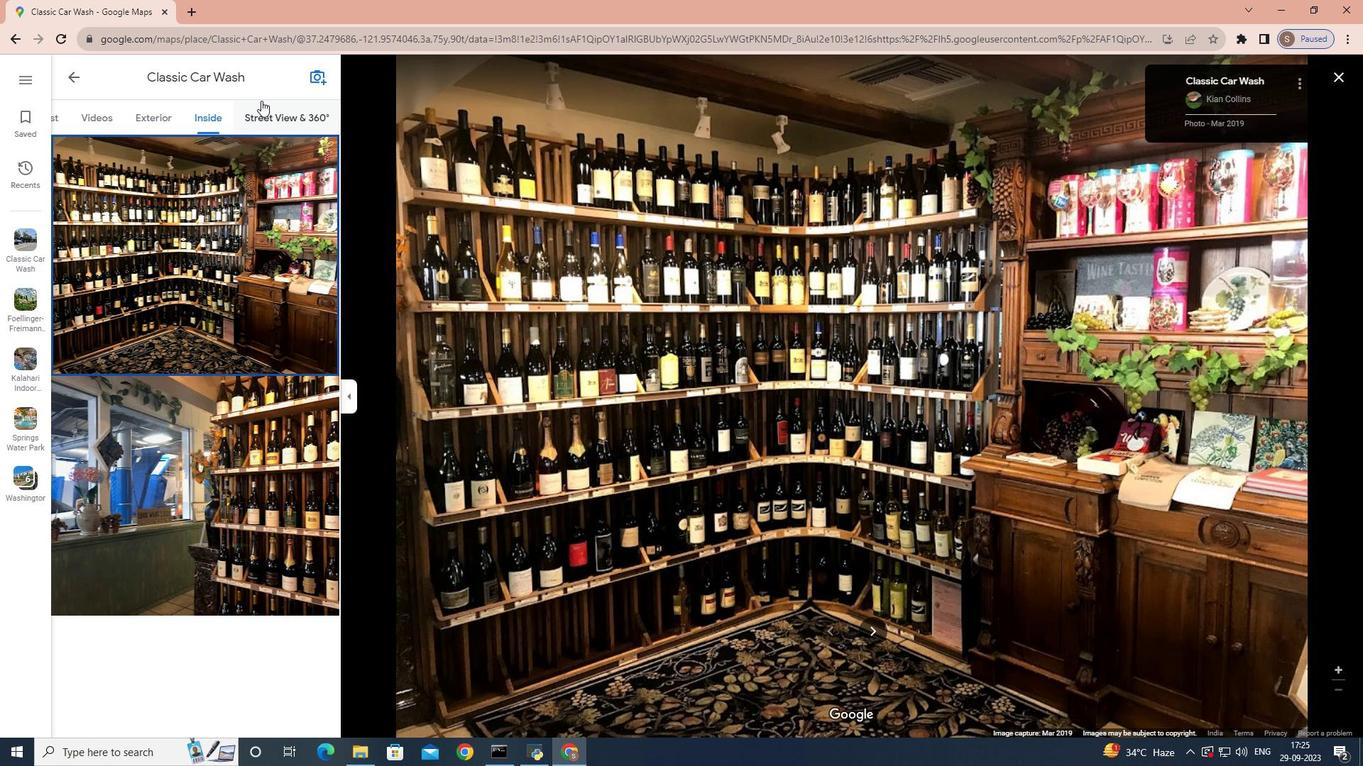 
Action: Mouse pressed left at (261, 100)
Screenshot: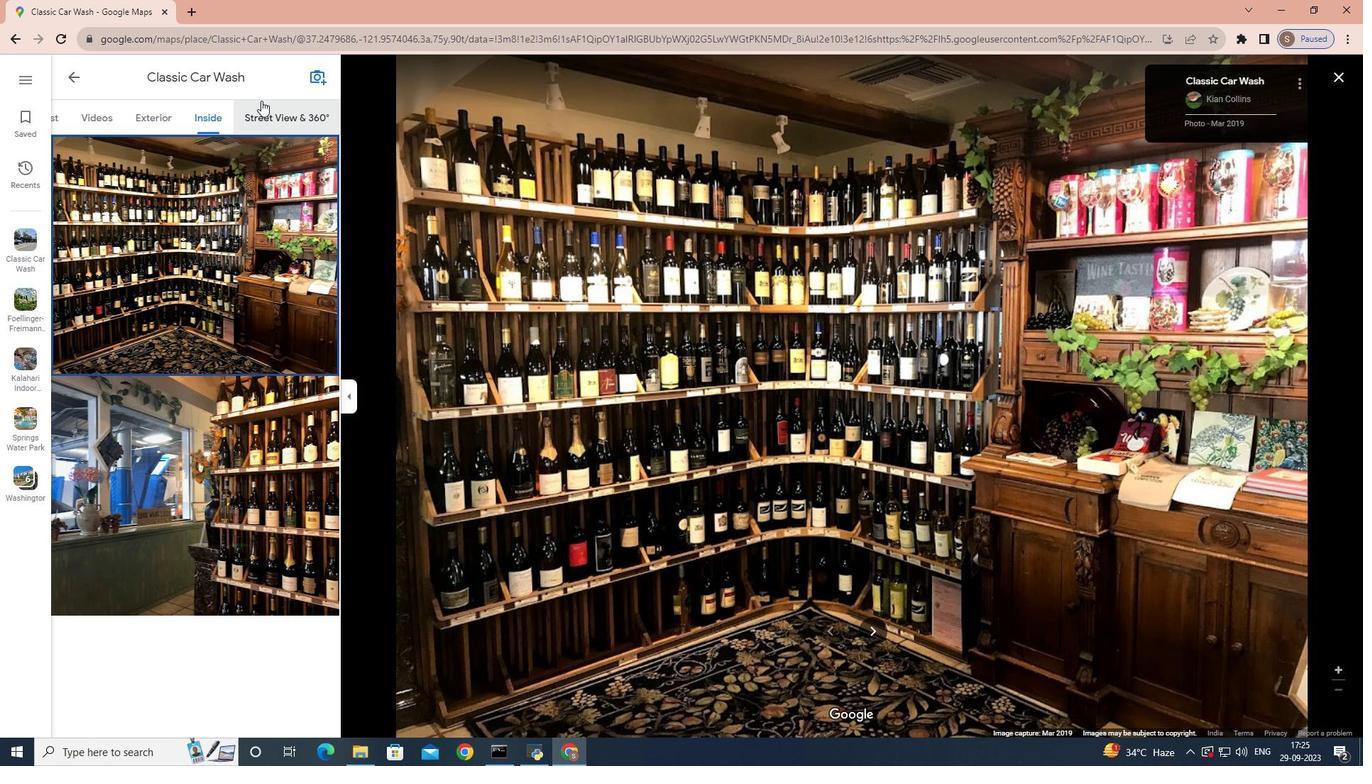 
Action: Mouse moved to (209, 107)
Screenshot: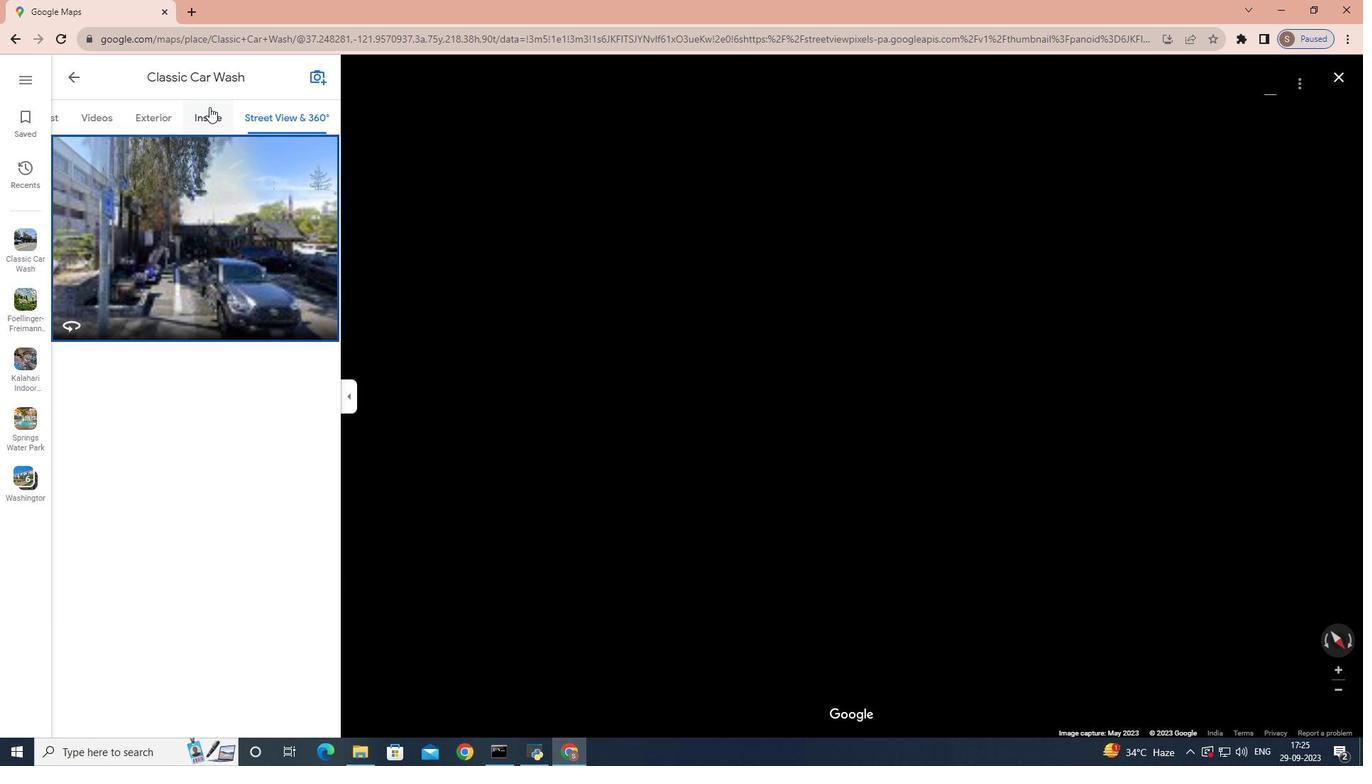 
Action: Mouse pressed left at (209, 107)
Screenshot: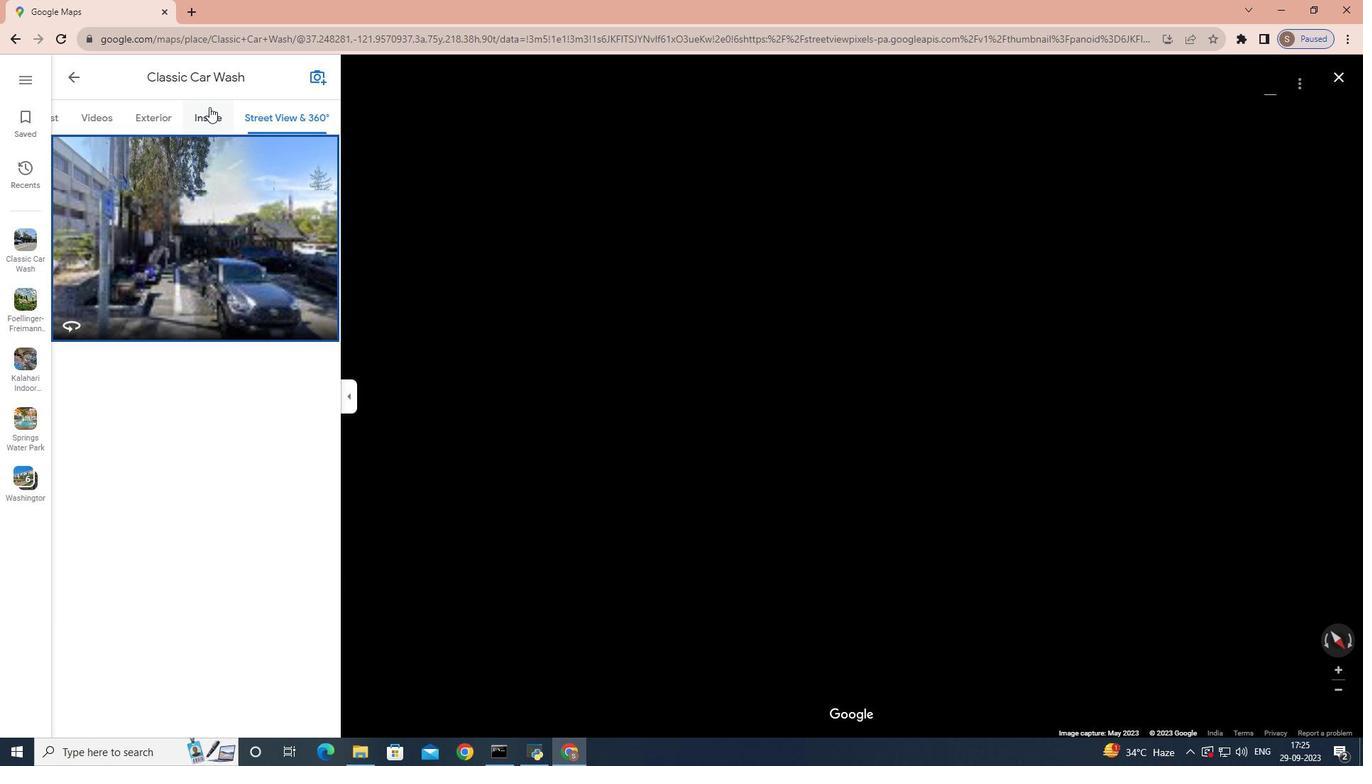 
Action: Mouse moved to (213, 429)
Screenshot: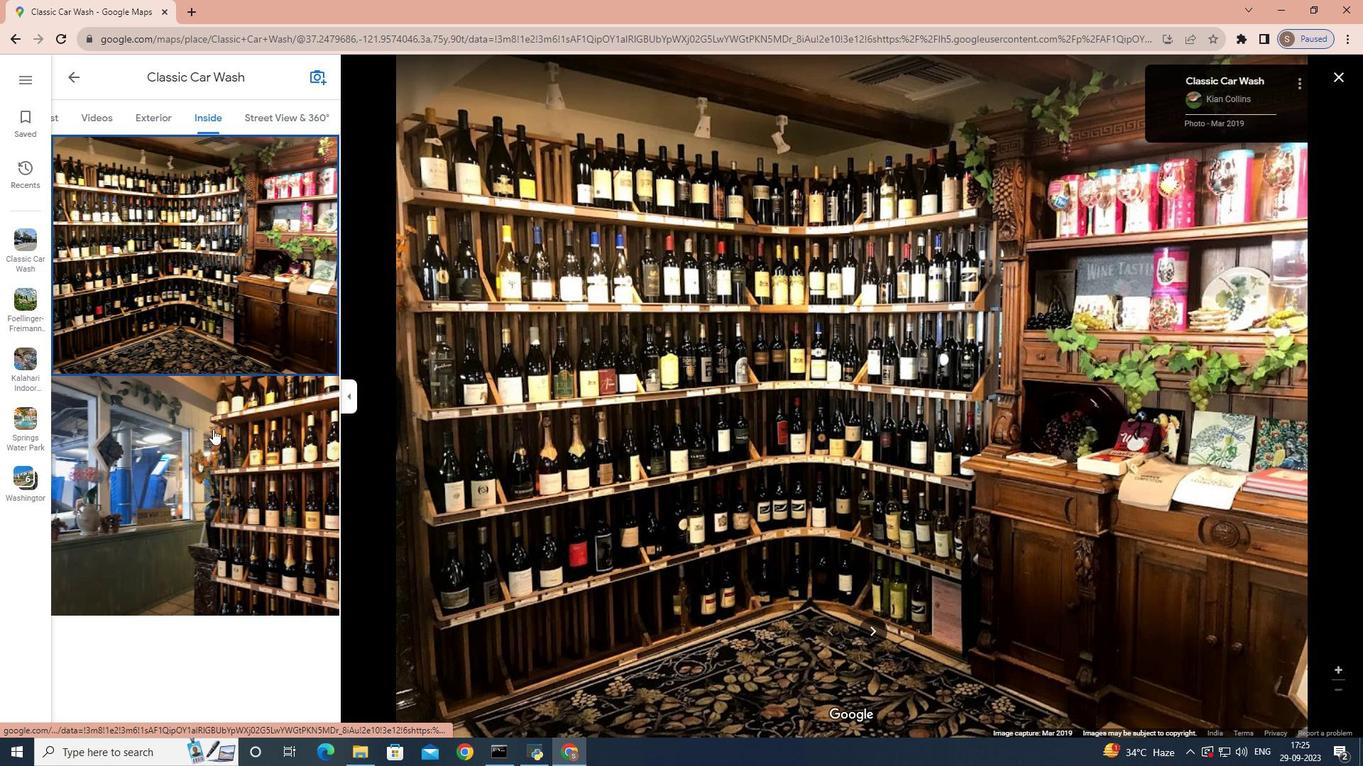 
Action: Mouse pressed left at (213, 429)
Screenshot: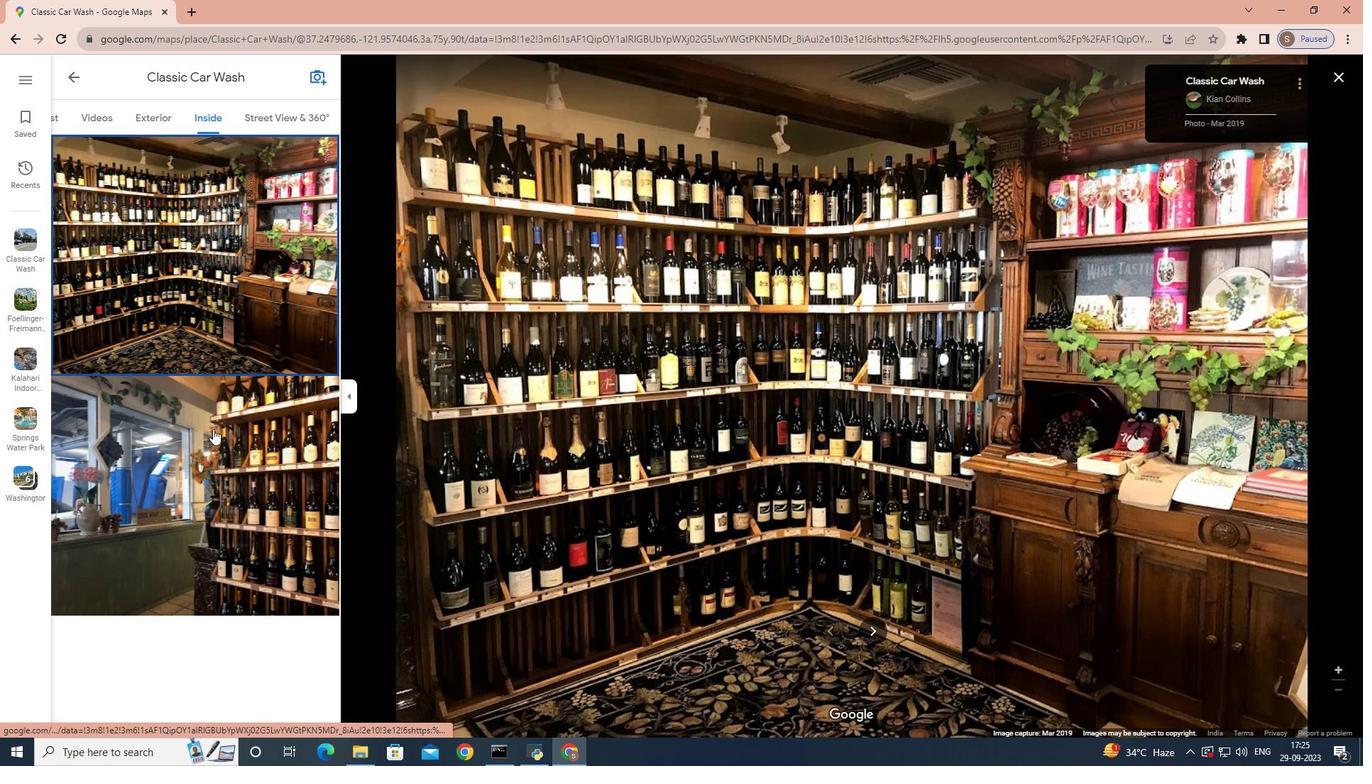 
Action: Mouse moved to (305, 119)
Screenshot: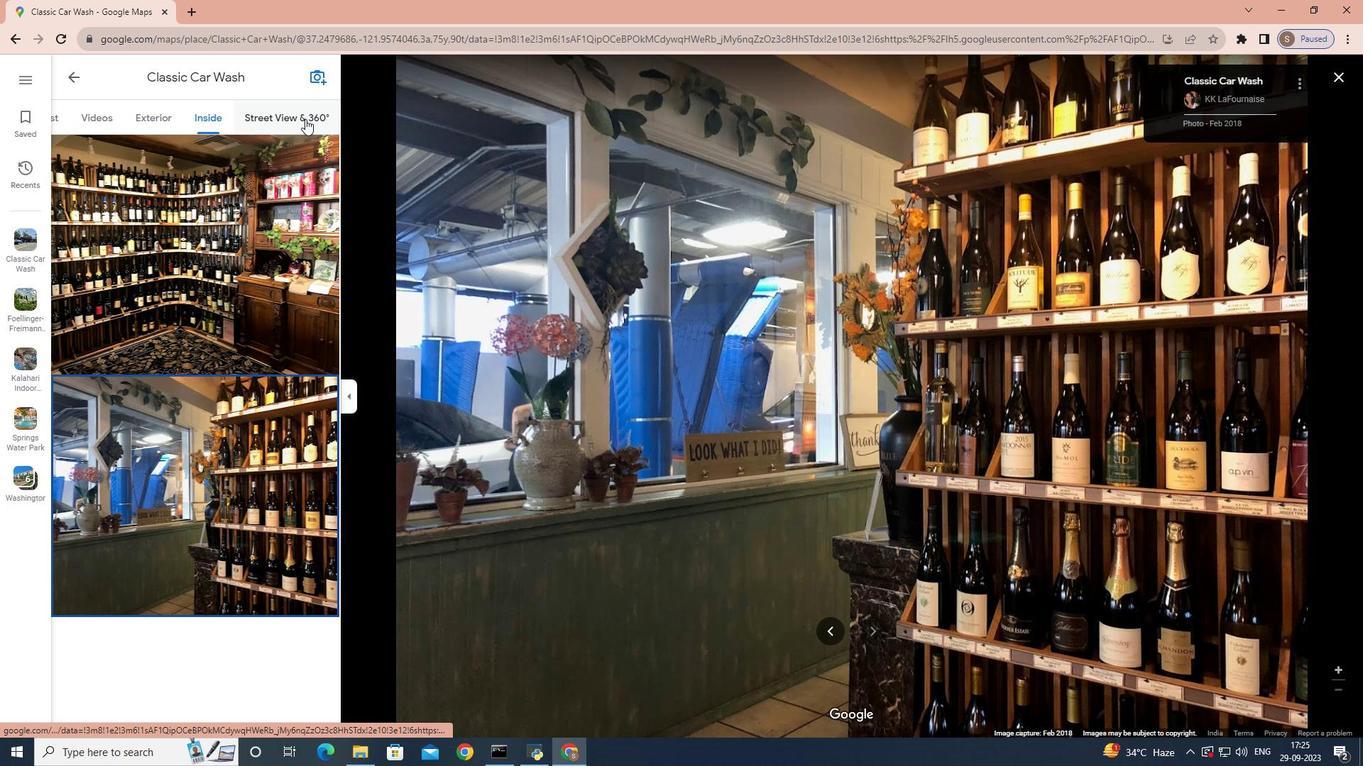 
Action: Mouse pressed left at (305, 119)
Screenshot: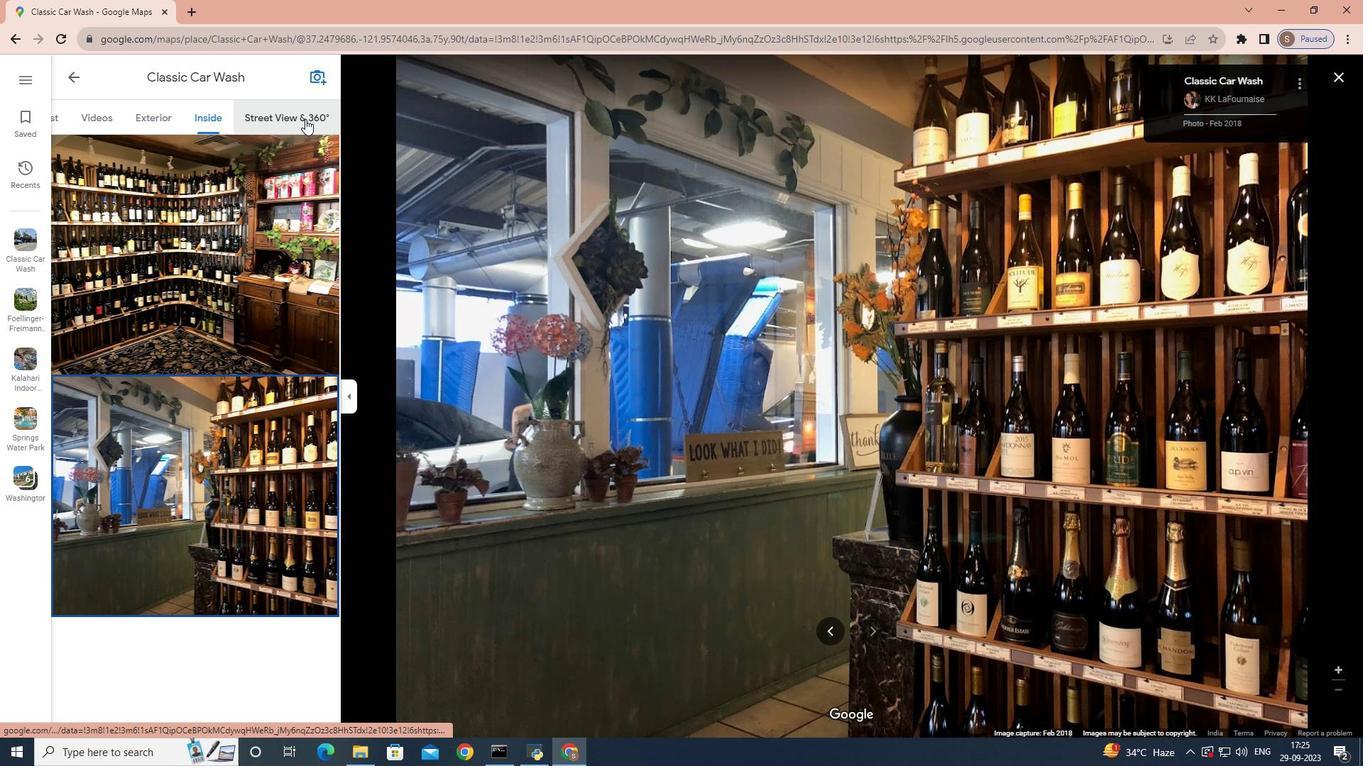 
Action: Mouse moved to (921, 497)
Screenshot: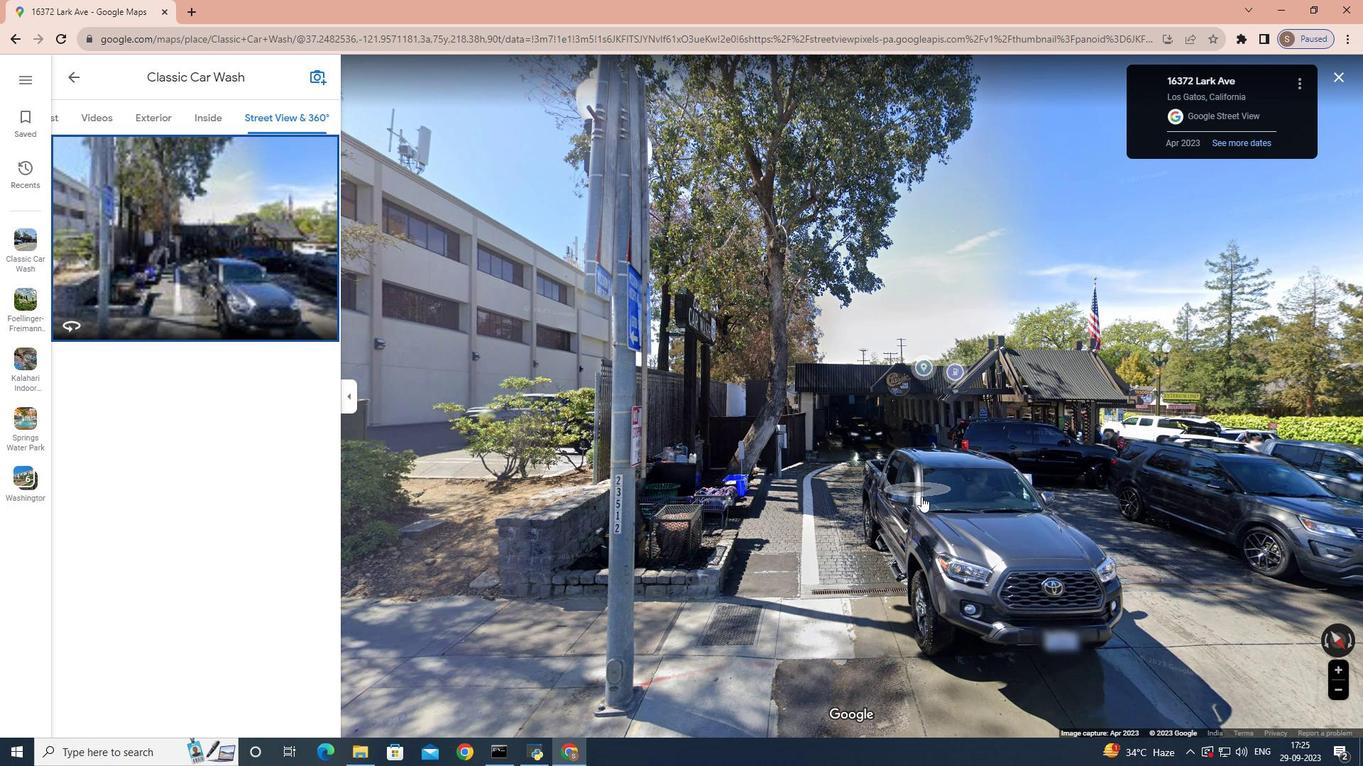 
Action: Mouse pressed left at (921, 497)
Screenshot: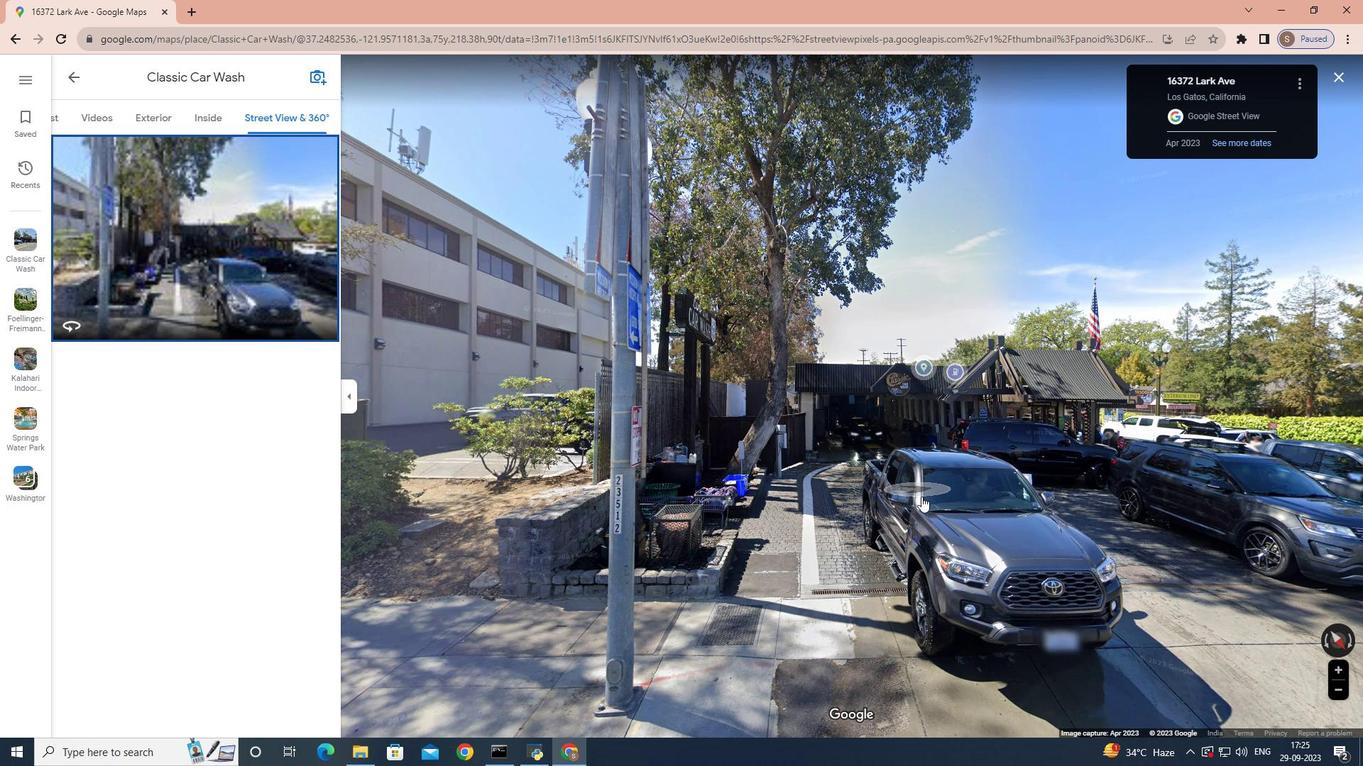 
Action: Mouse moved to (1023, 562)
Screenshot: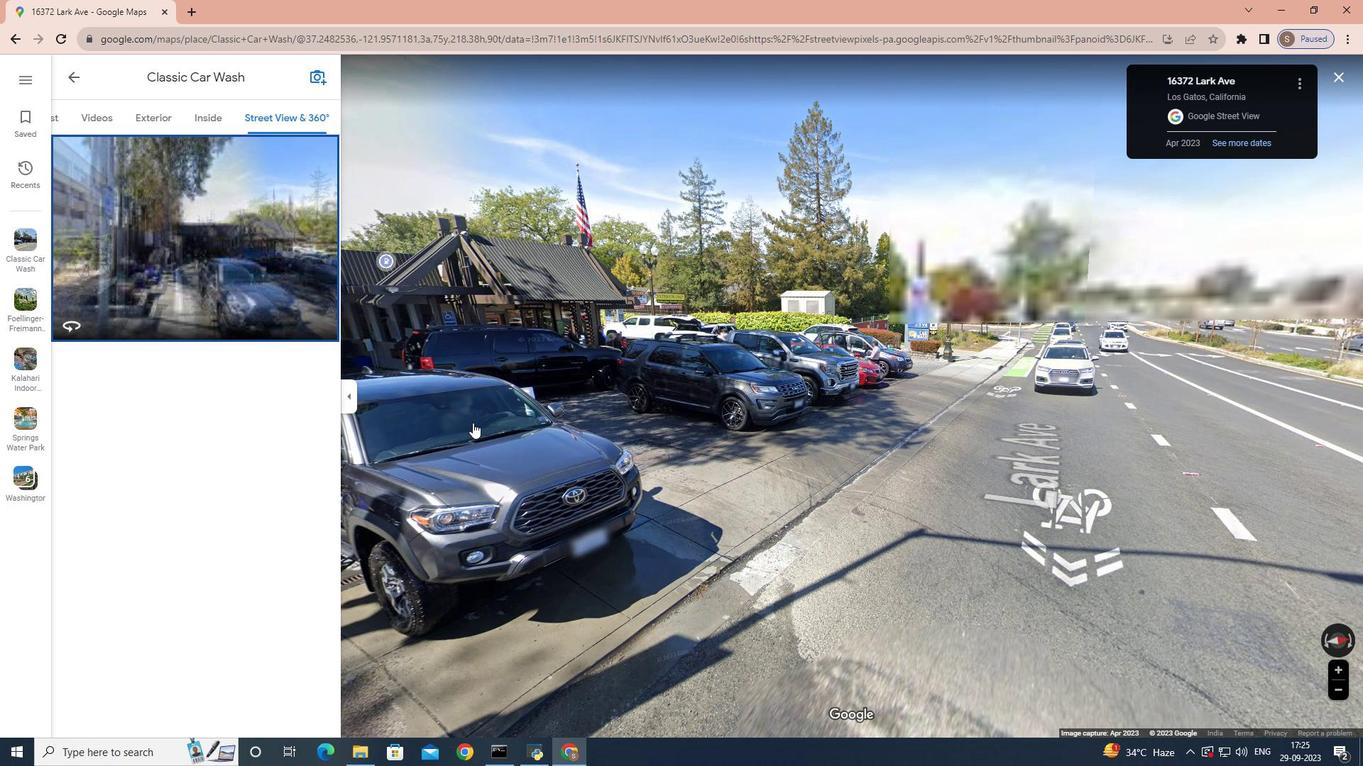 
Action: Mouse pressed left at (1023, 562)
Screenshot: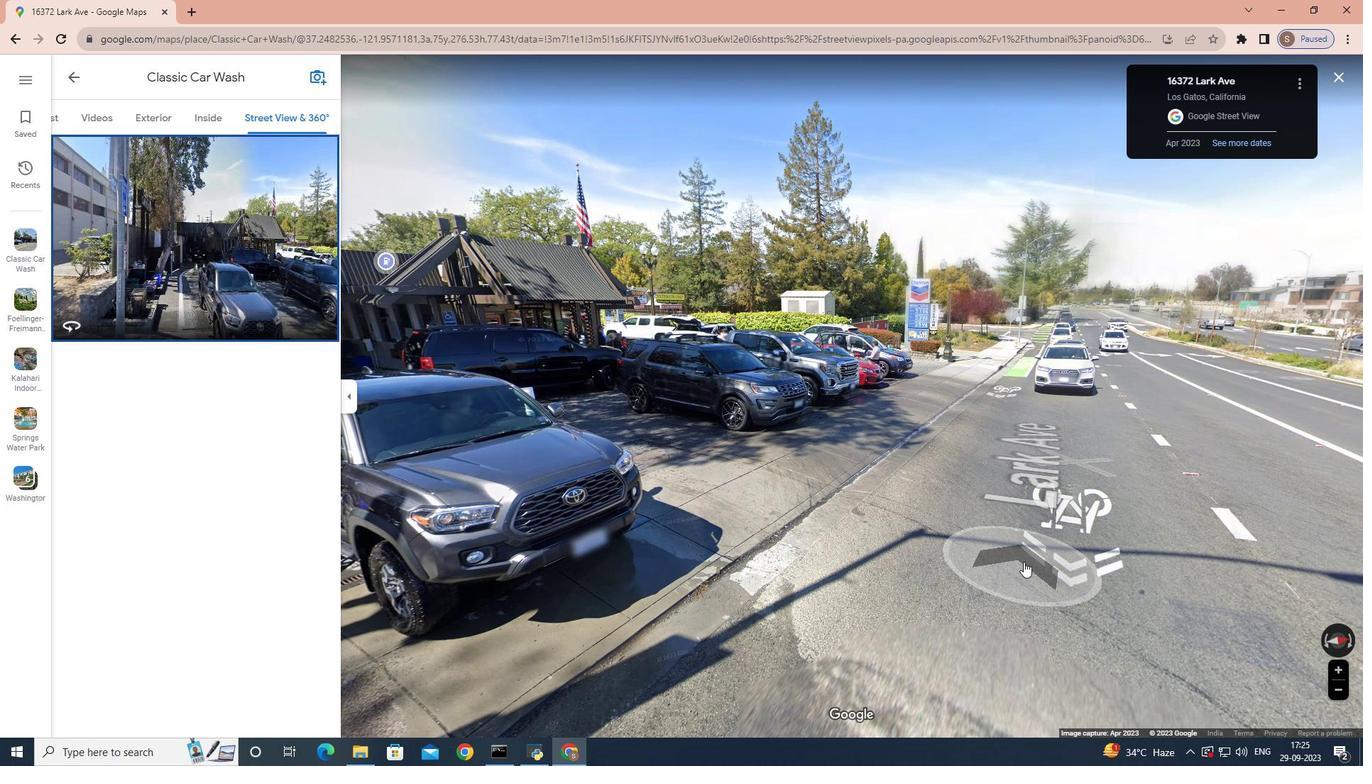 
Action: Mouse moved to (1145, 648)
Screenshot: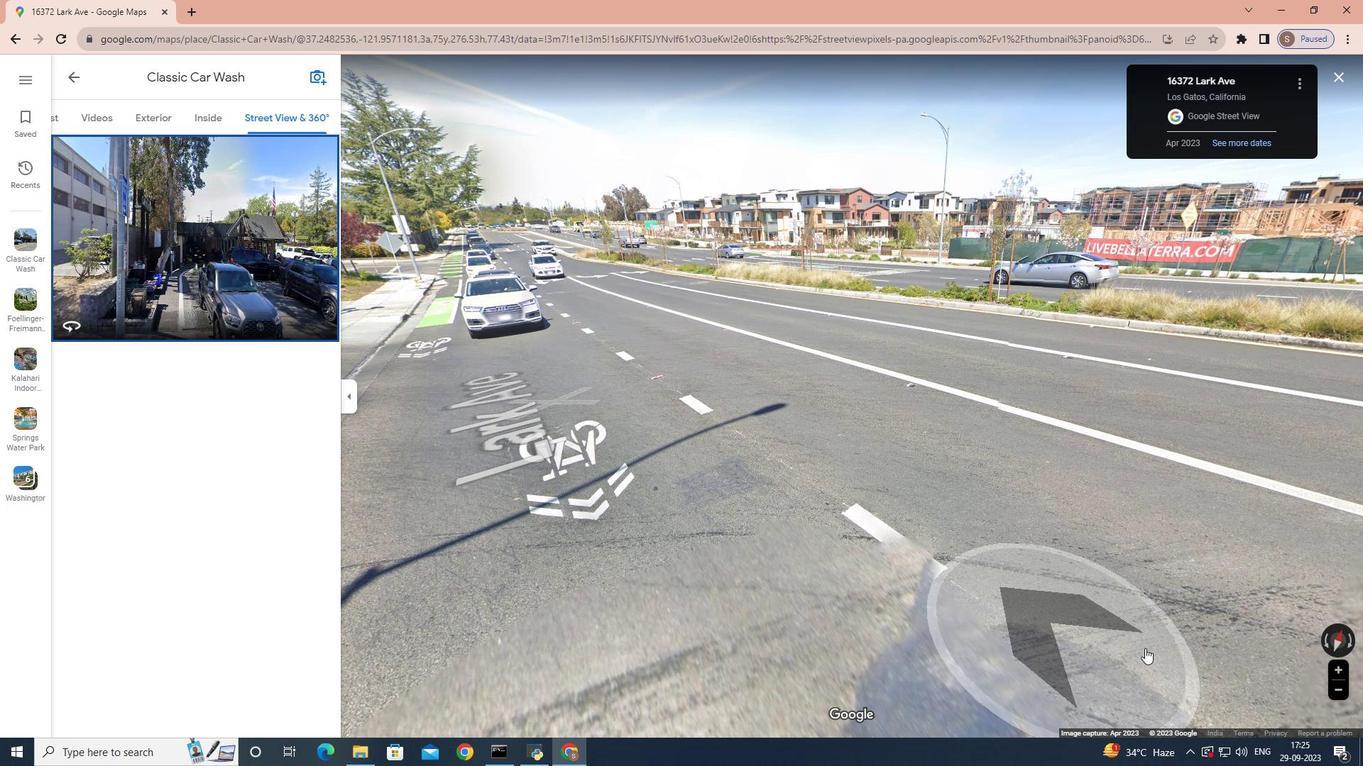 
Action: Mouse pressed left at (1145, 648)
Screenshot: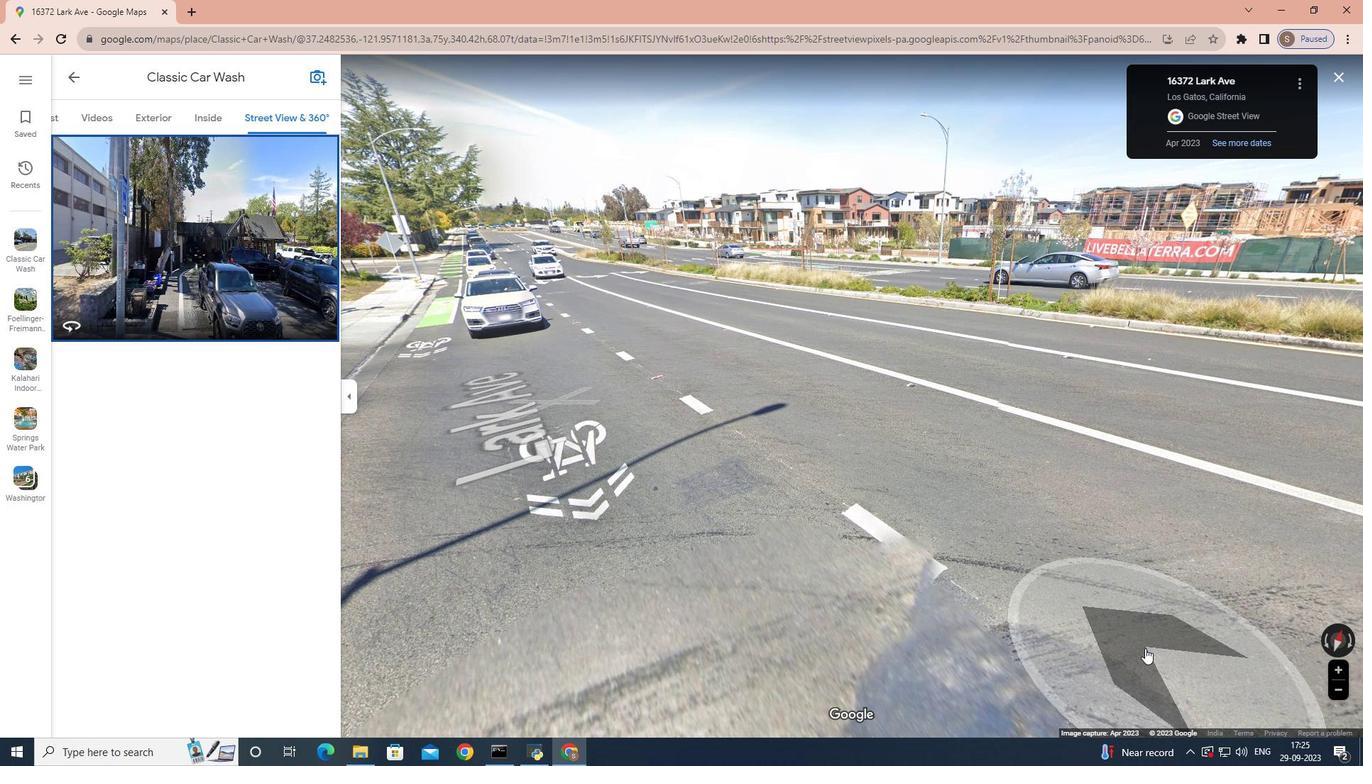 
Action: Mouse moved to (1101, 569)
Screenshot: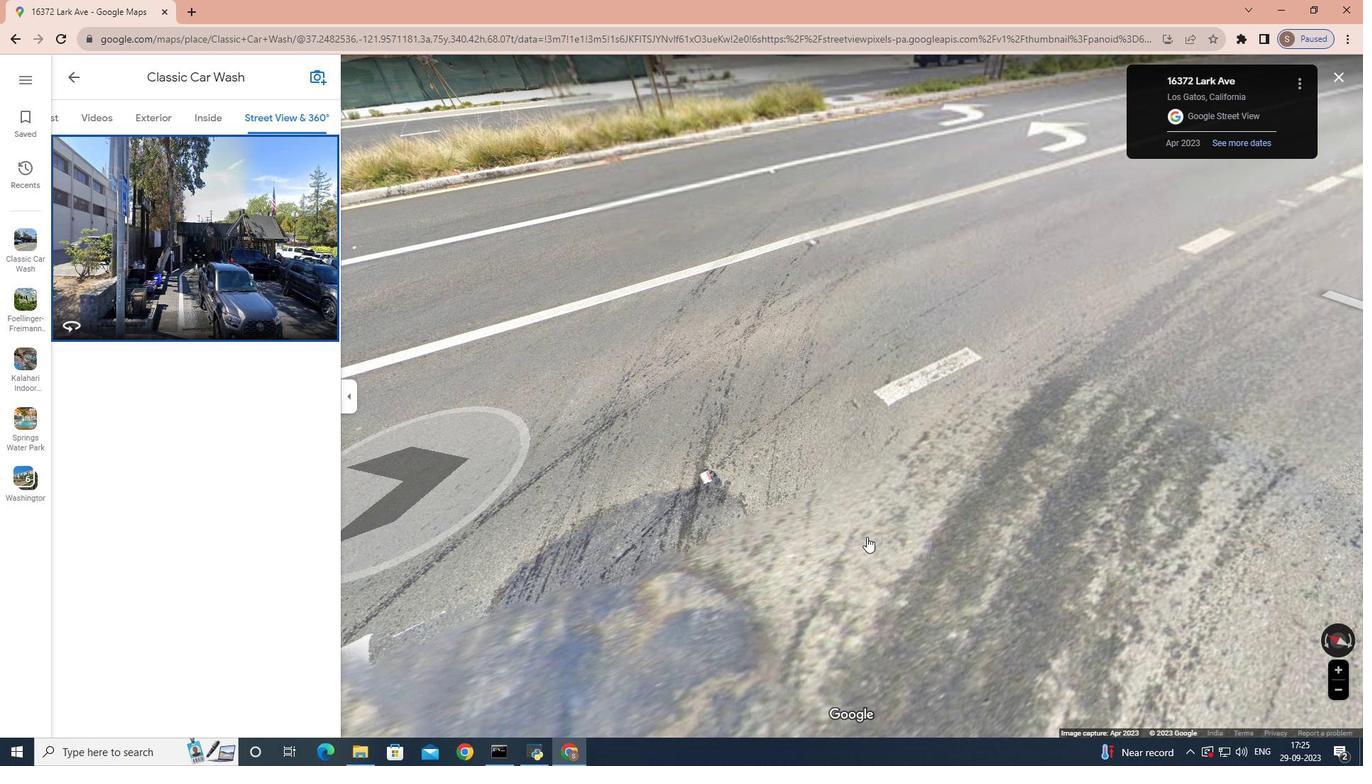 
Action: Mouse pressed left at (1101, 569)
Screenshot: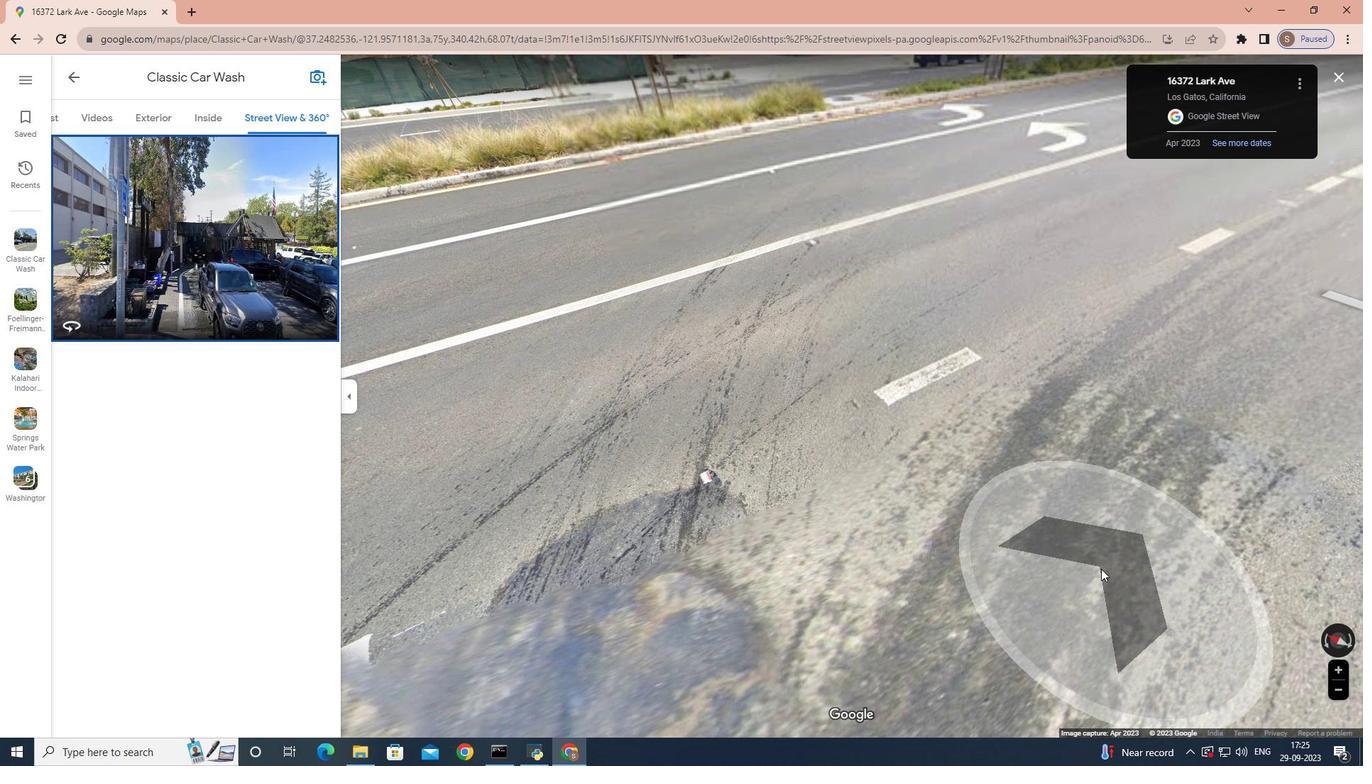 
Action: Mouse moved to (1175, 578)
Screenshot: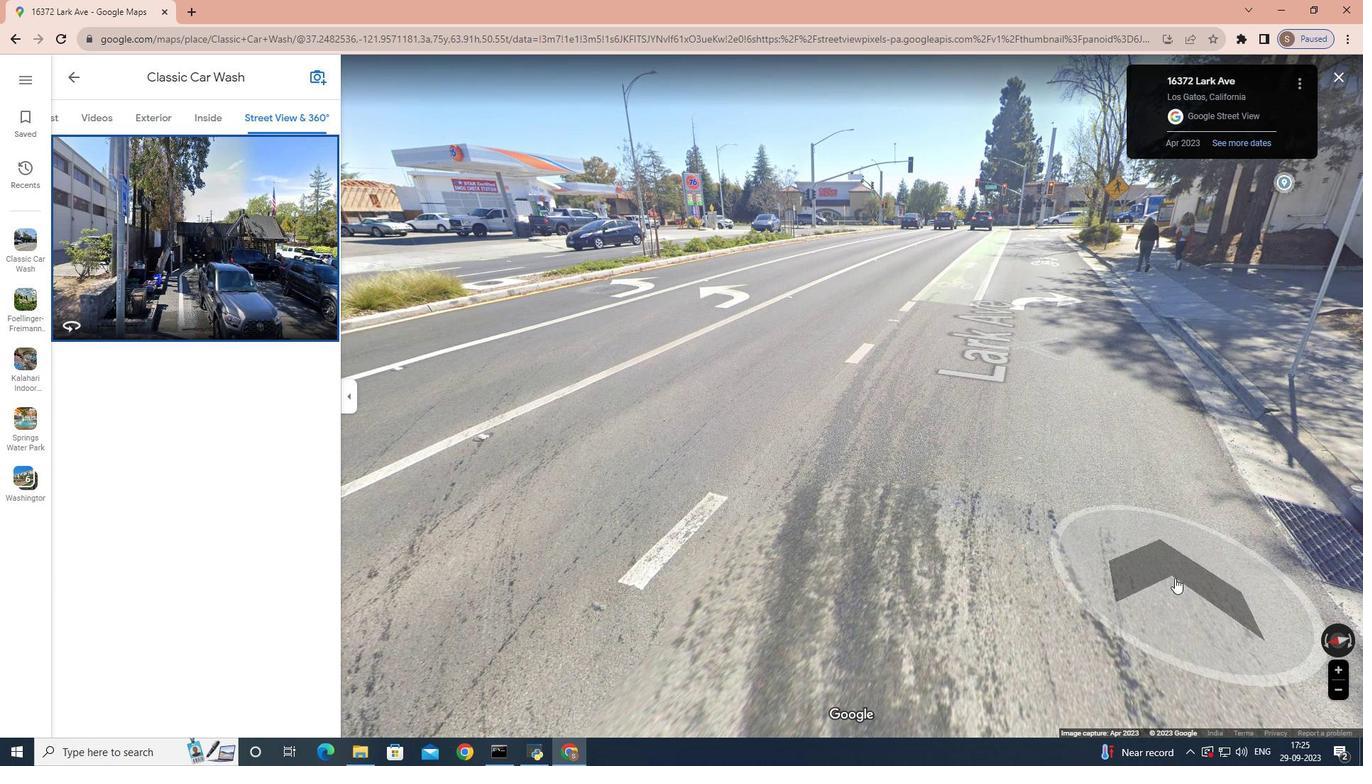 
Action: Mouse pressed left at (1175, 578)
Screenshot: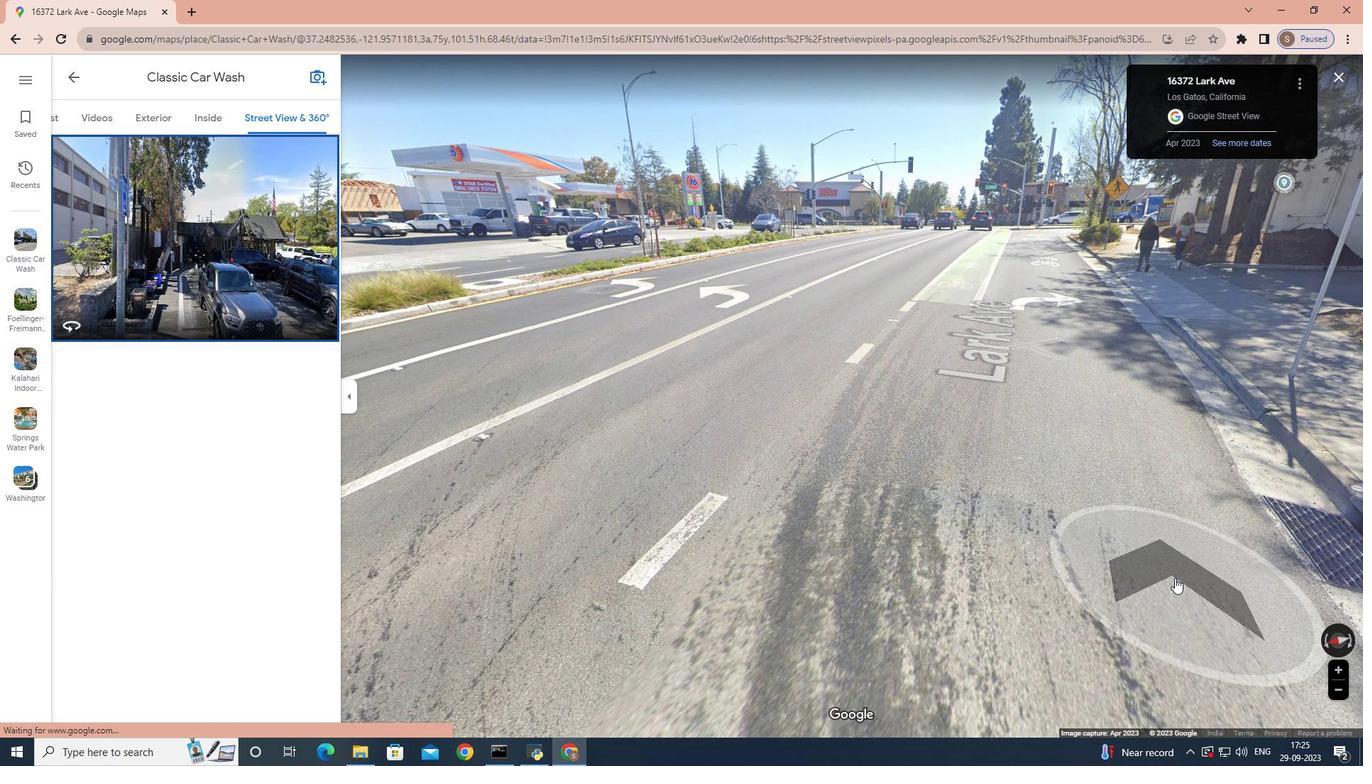 
Action: Mouse moved to (1057, 563)
Screenshot: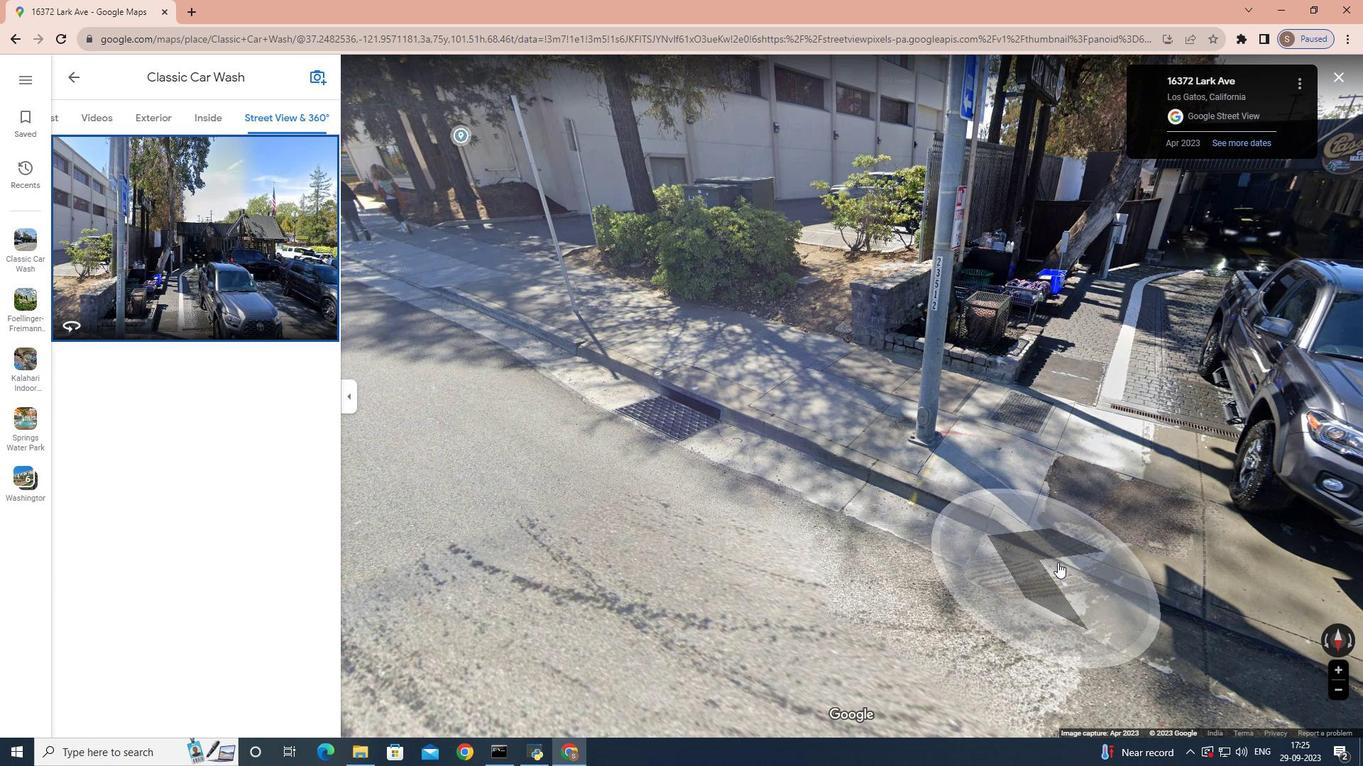 
Action: Mouse pressed left at (1057, 563)
Screenshot: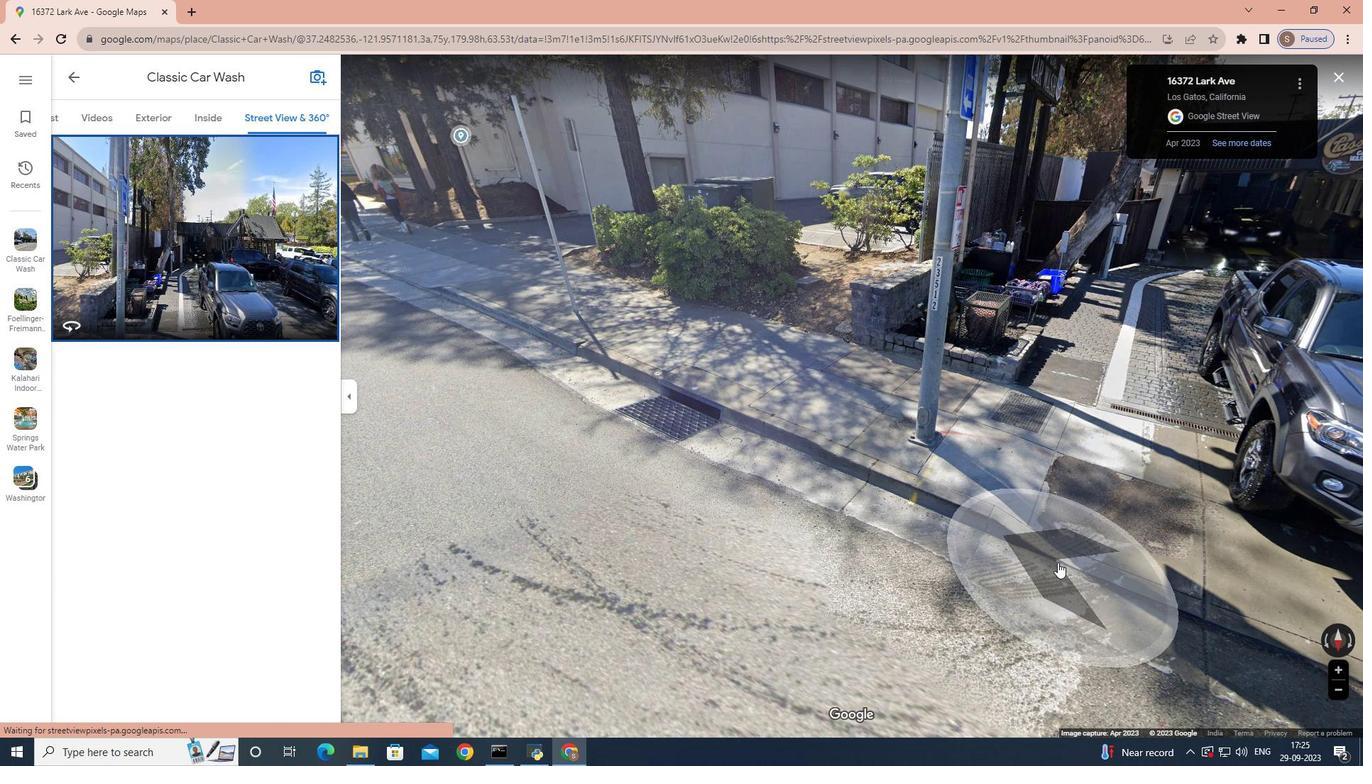 
Action: Mouse moved to (1090, 548)
Screenshot: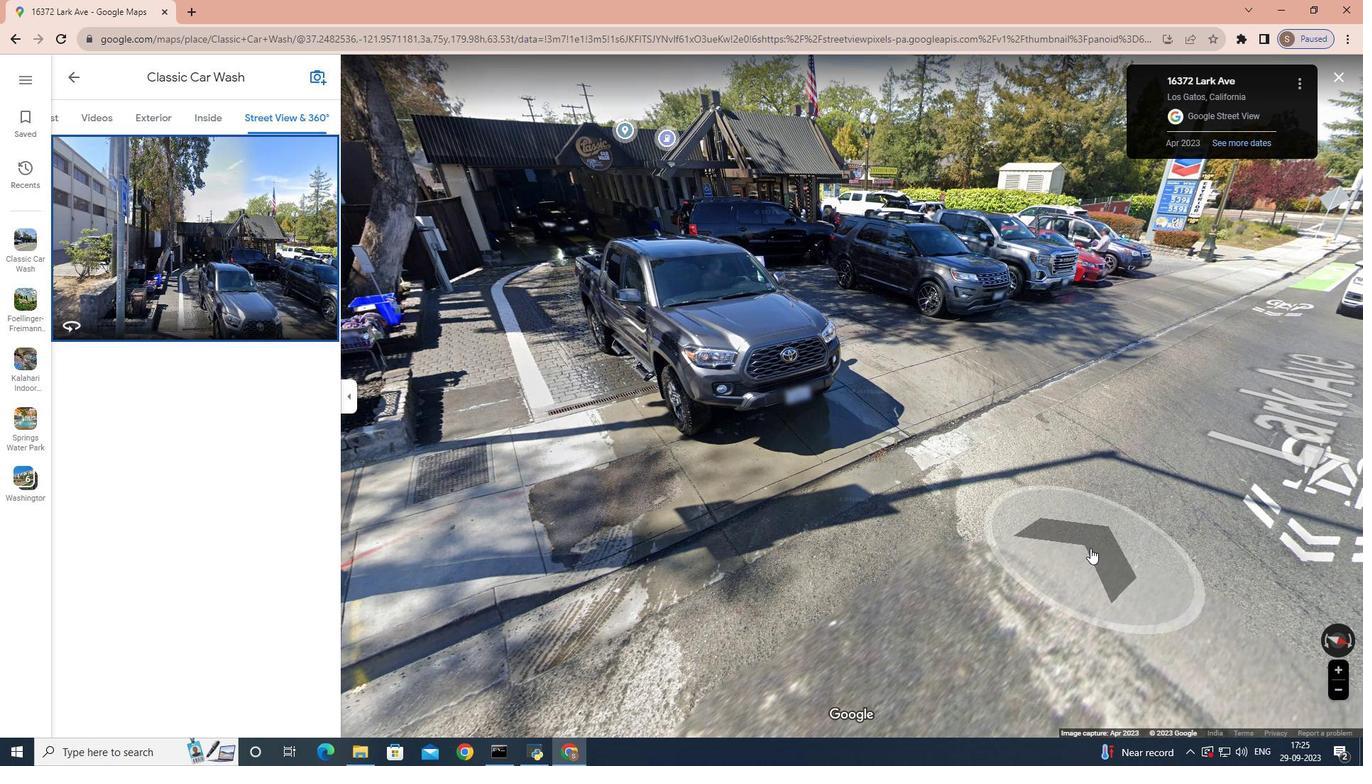 
Action: Mouse pressed left at (1090, 548)
Screenshot: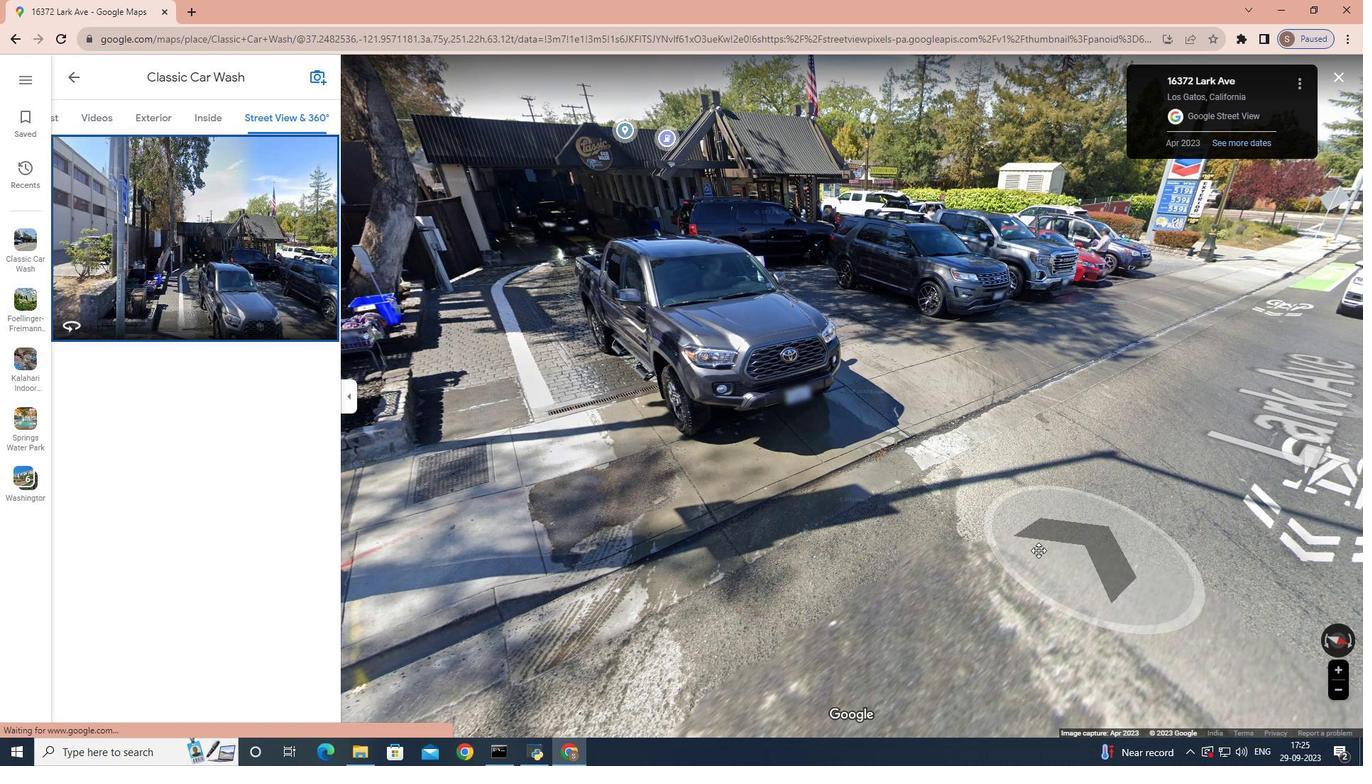 
Action: Mouse moved to (1132, 572)
Screenshot: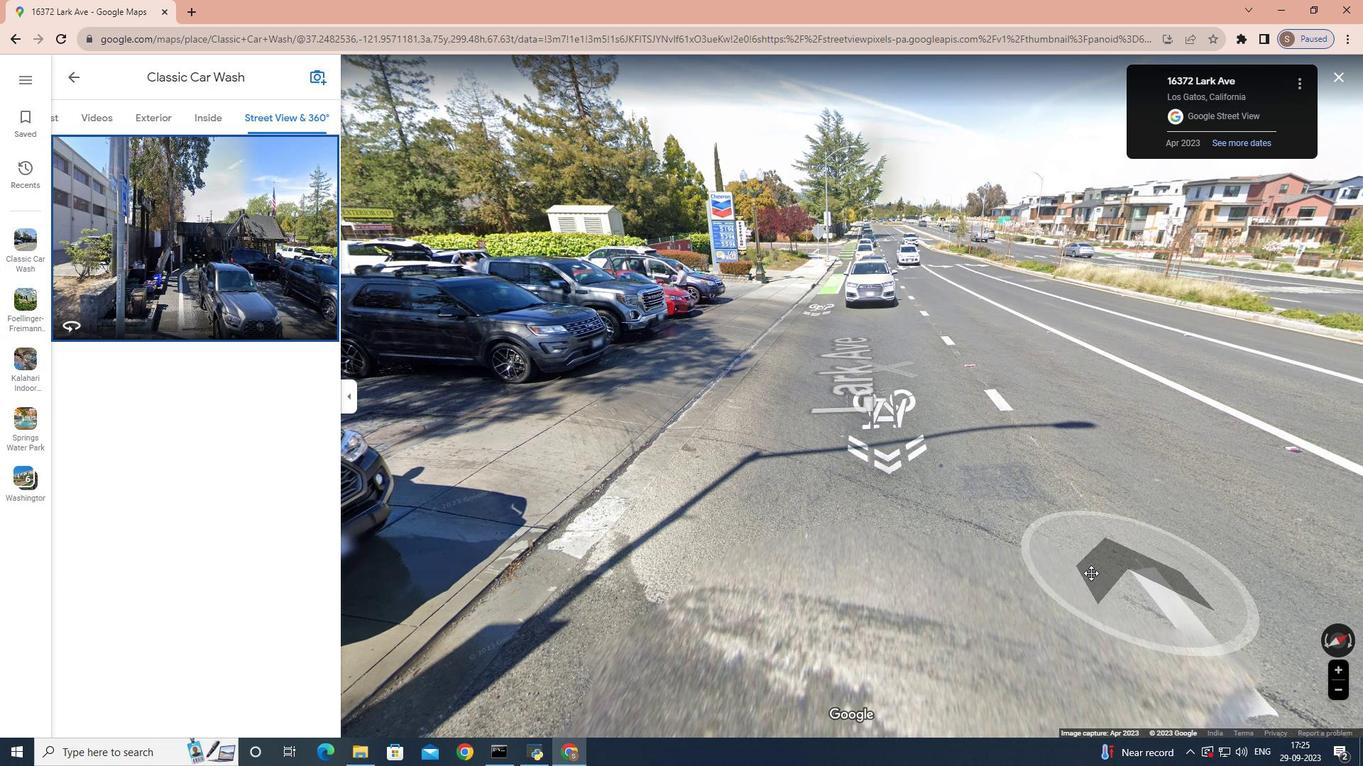 
Action: Mouse pressed left at (1132, 572)
Screenshot: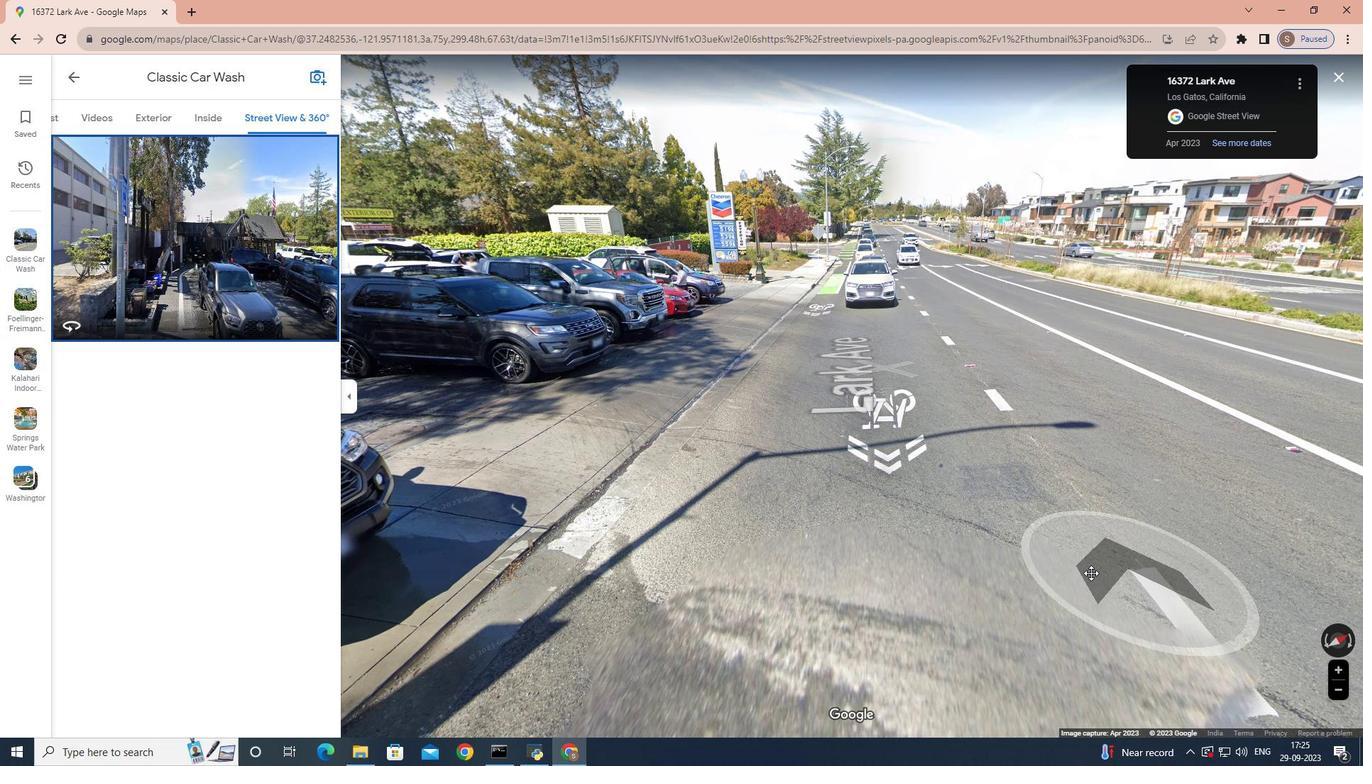 
Action: Mouse moved to (1236, 616)
Screenshot: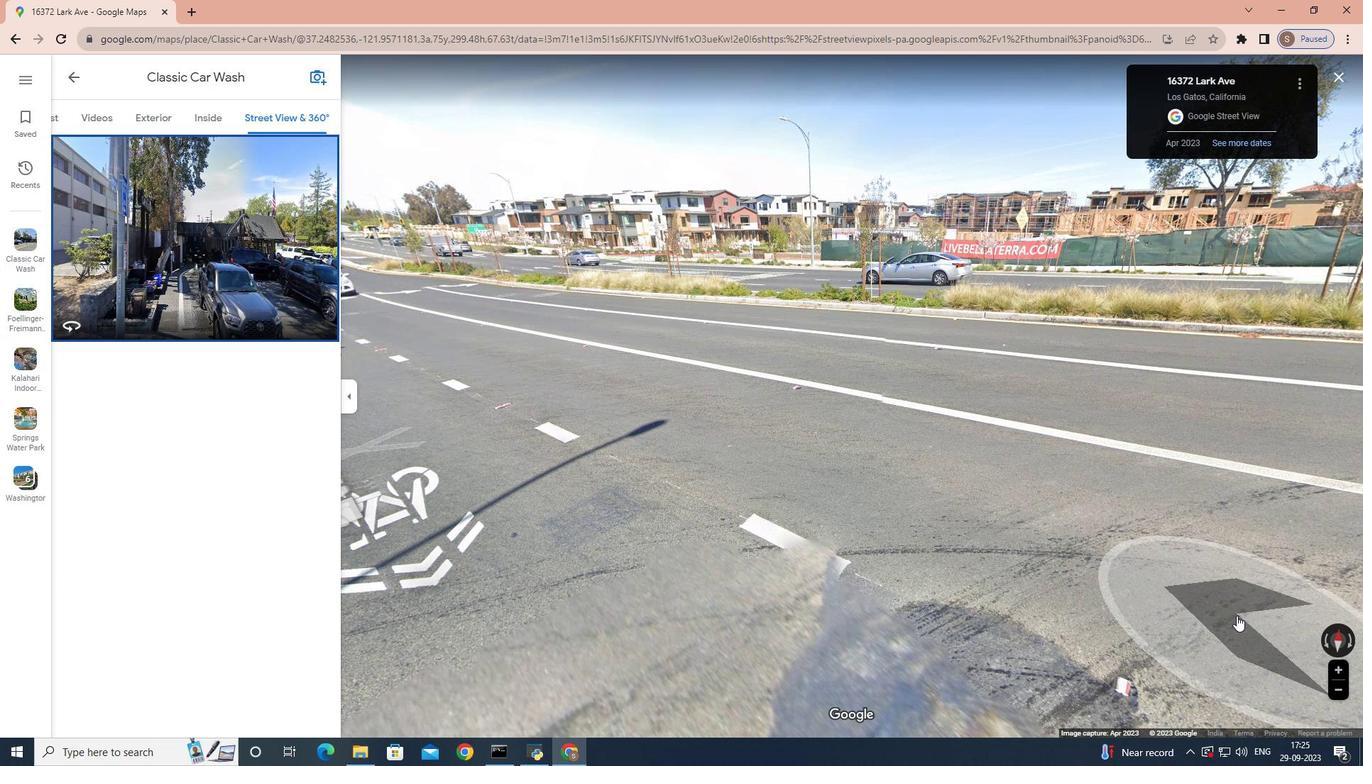 
Action: Mouse pressed left at (1236, 616)
Screenshot: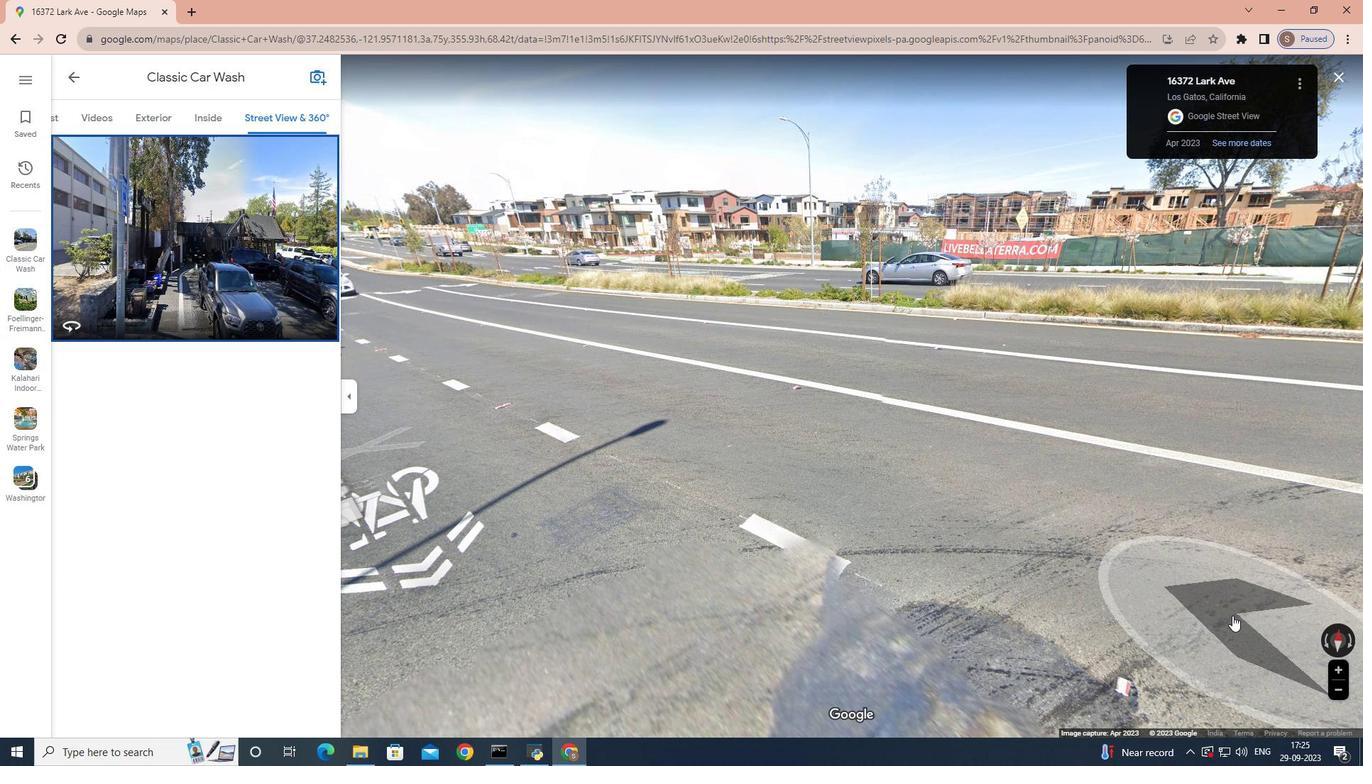 
Action: Mouse moved to (1047, 511)
Screenshot: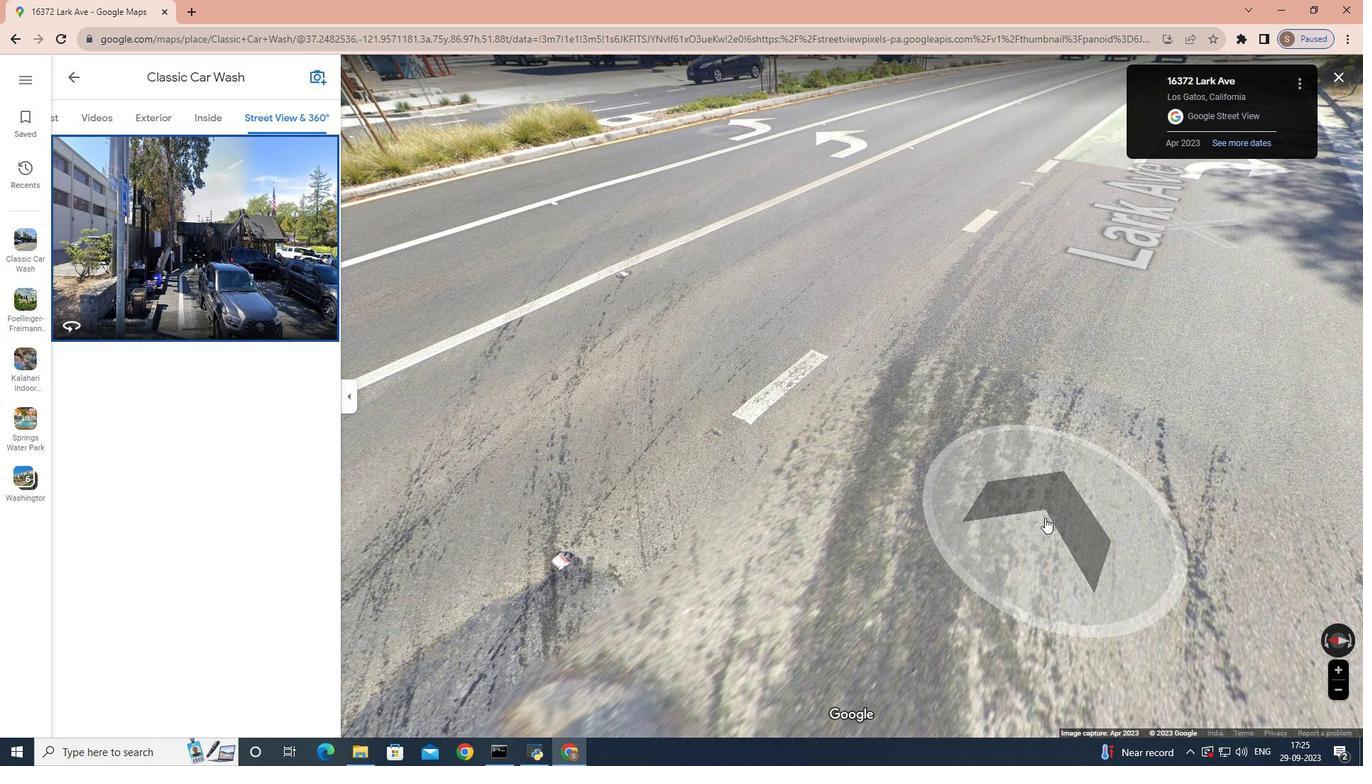 
Action: Mouse pressed left at (1047, 511)
Screenshot: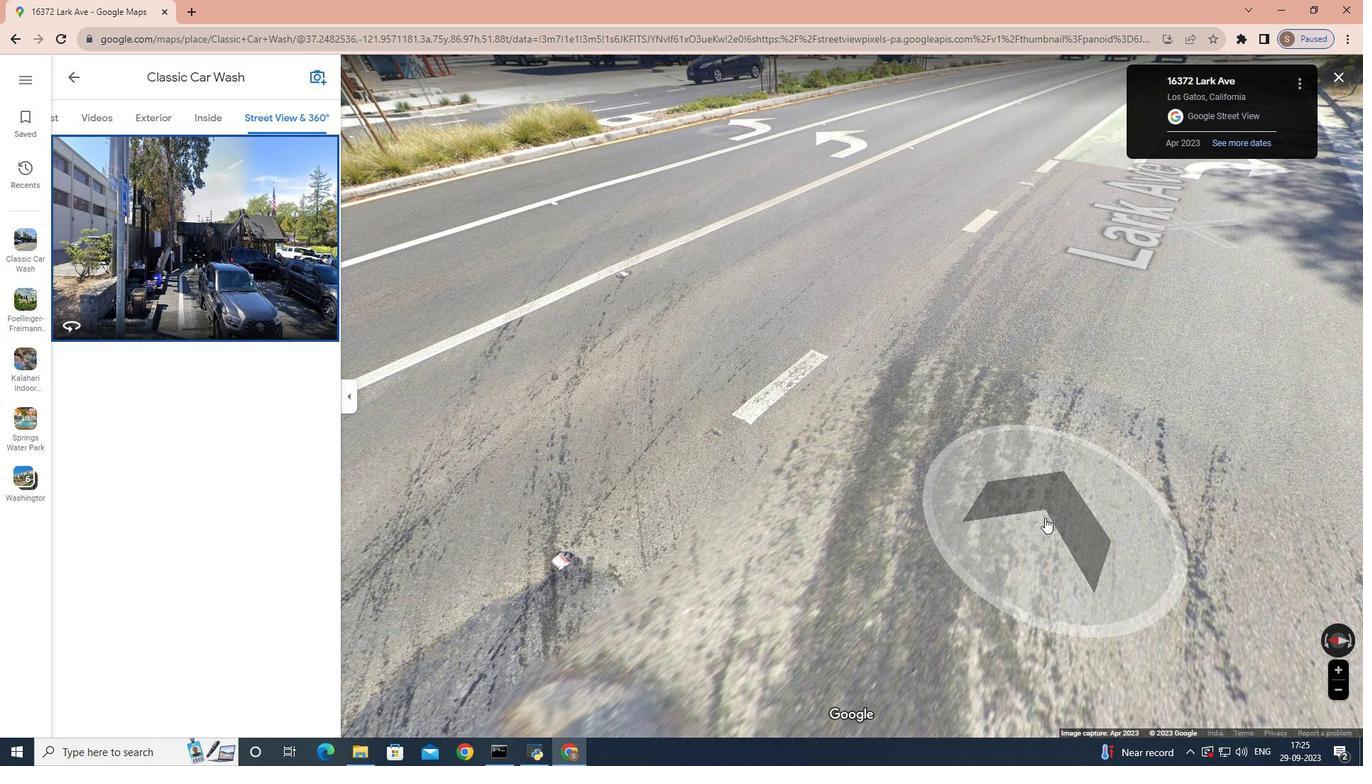 
Action: Mouse moved to (80, 84)
Screenshot: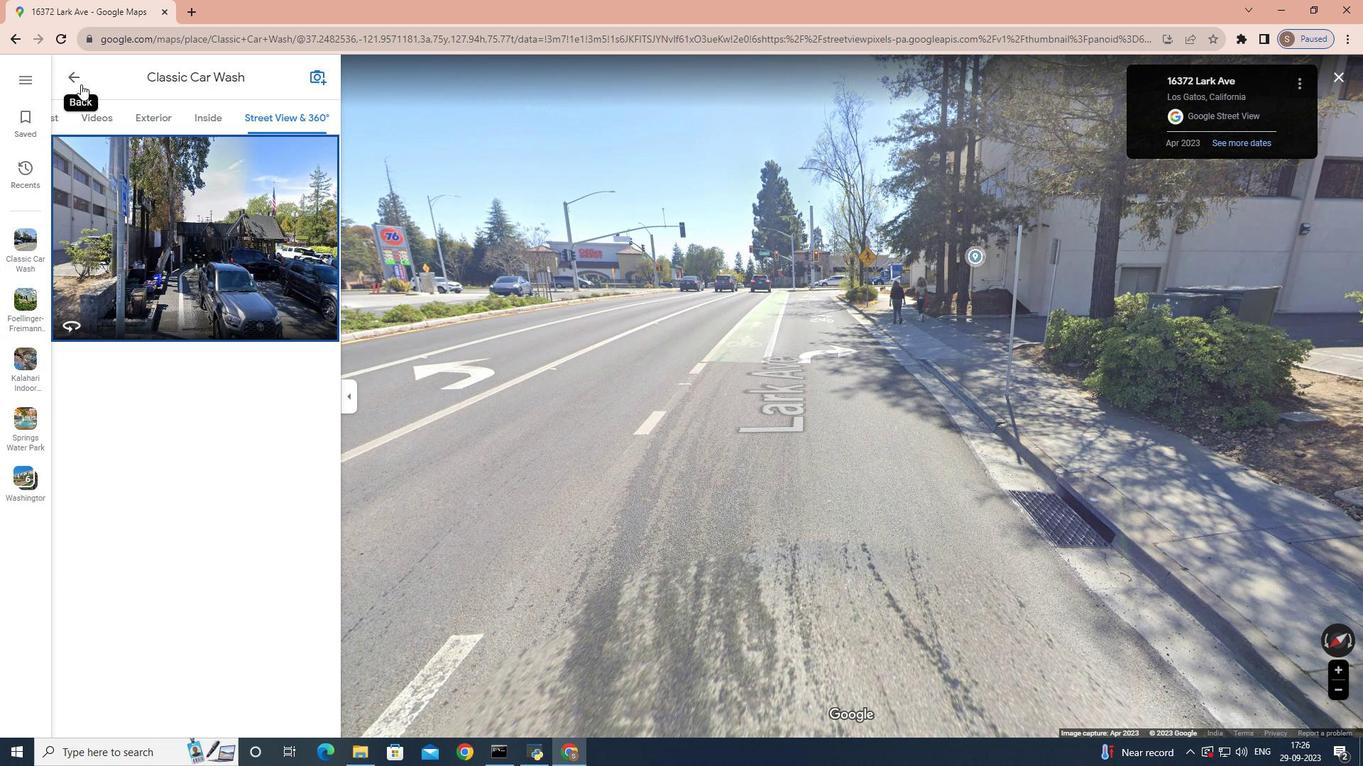 
Action: Mouse pressed left at (80, 84)
Screenshot: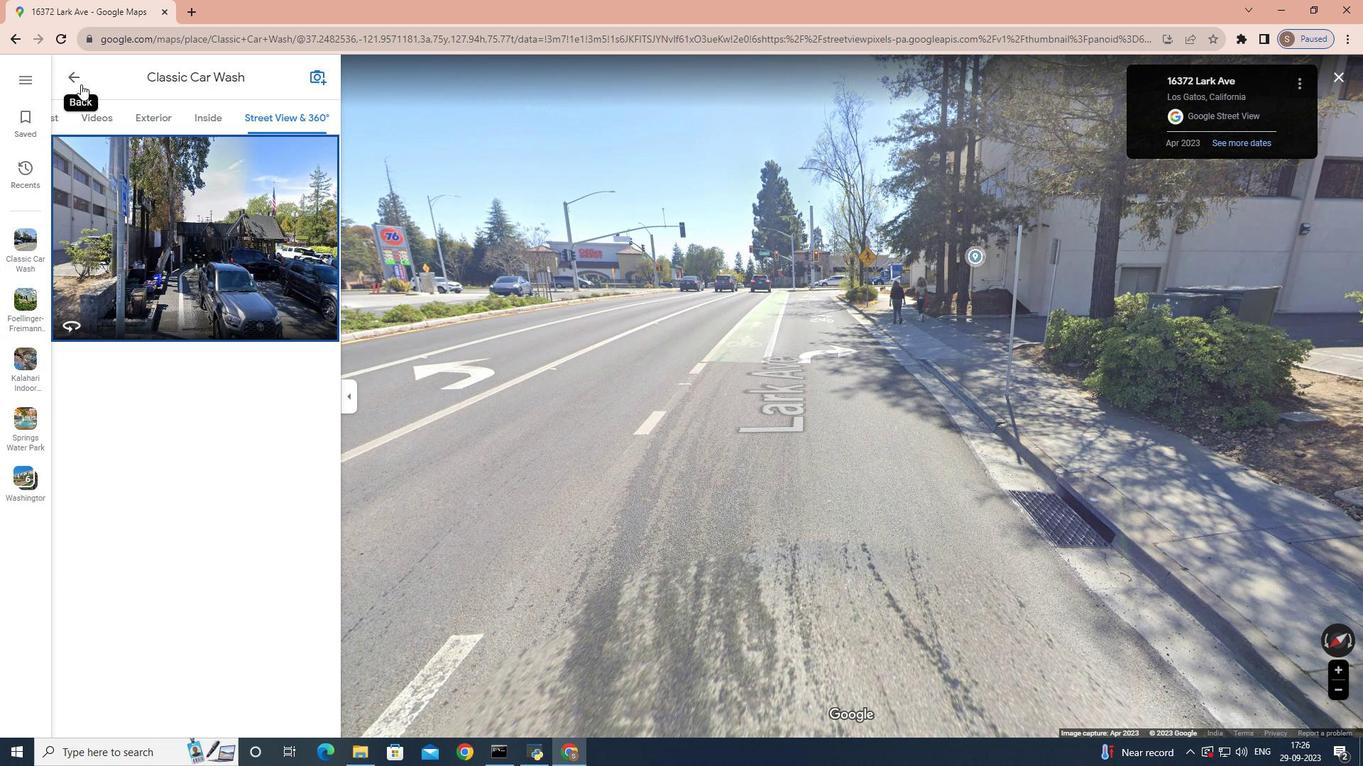 
Action: Mouse moved to (104, 327)
Screenshot: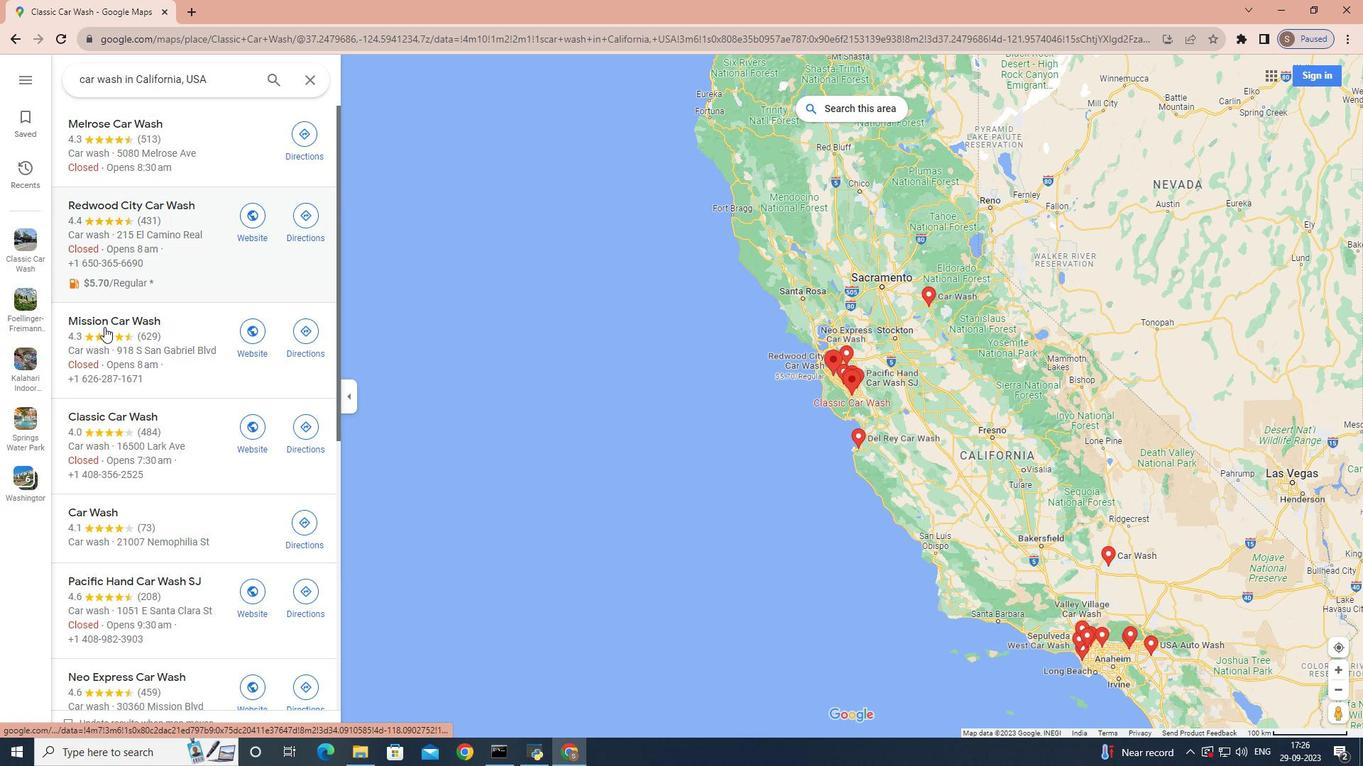 
Action: Mouse scrolled (104, 326) with delta (0, 0)
Screenshot: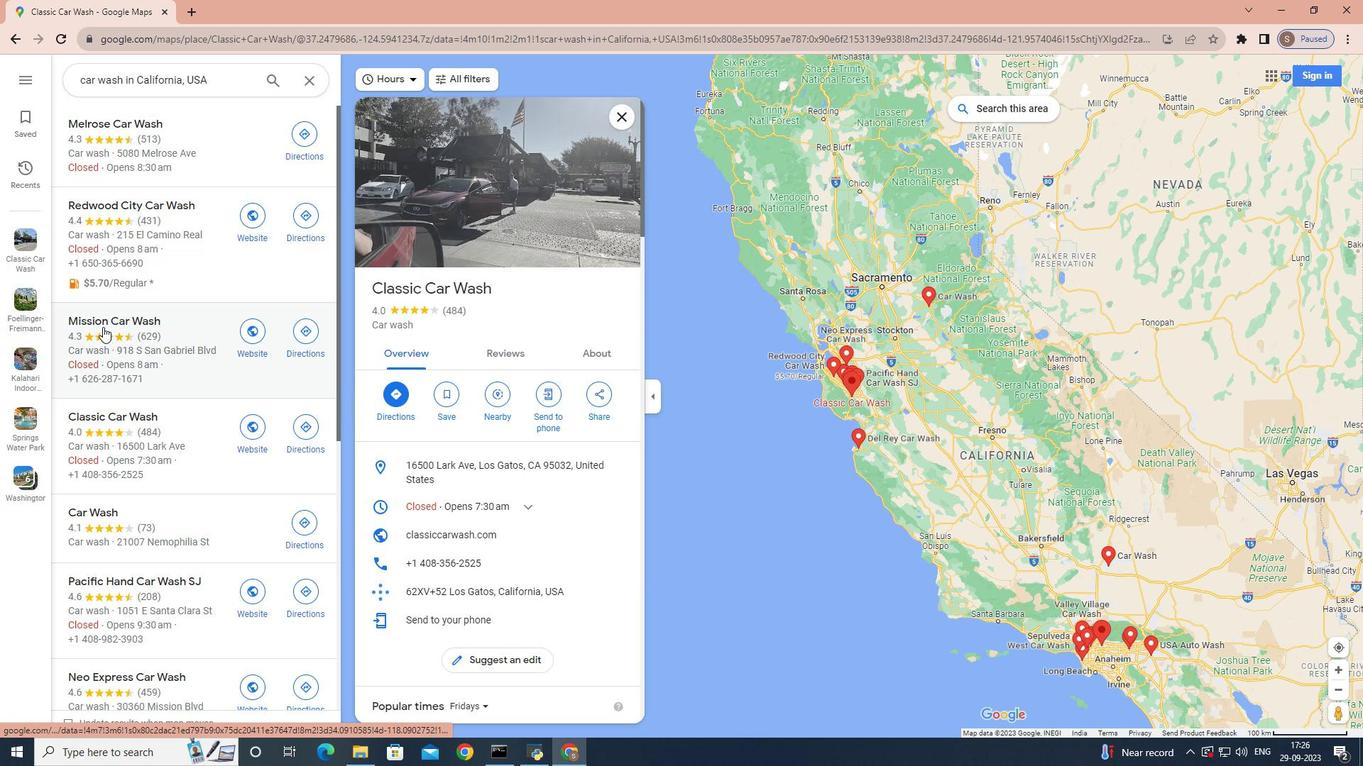 
Action: Mouse scrolled (104, 326) with delta (0, 0)
Screenshot: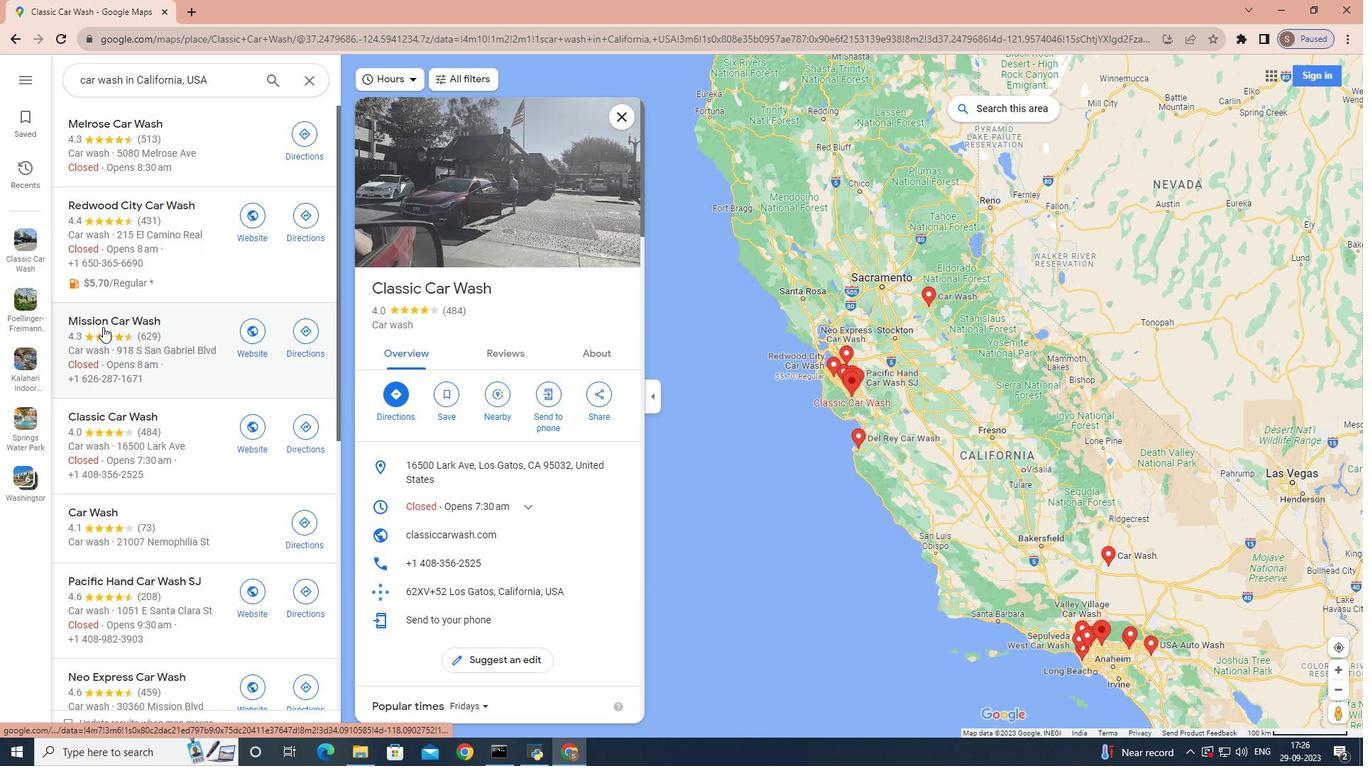 
Action: Mouse moved to (103, 327)
Screenshot: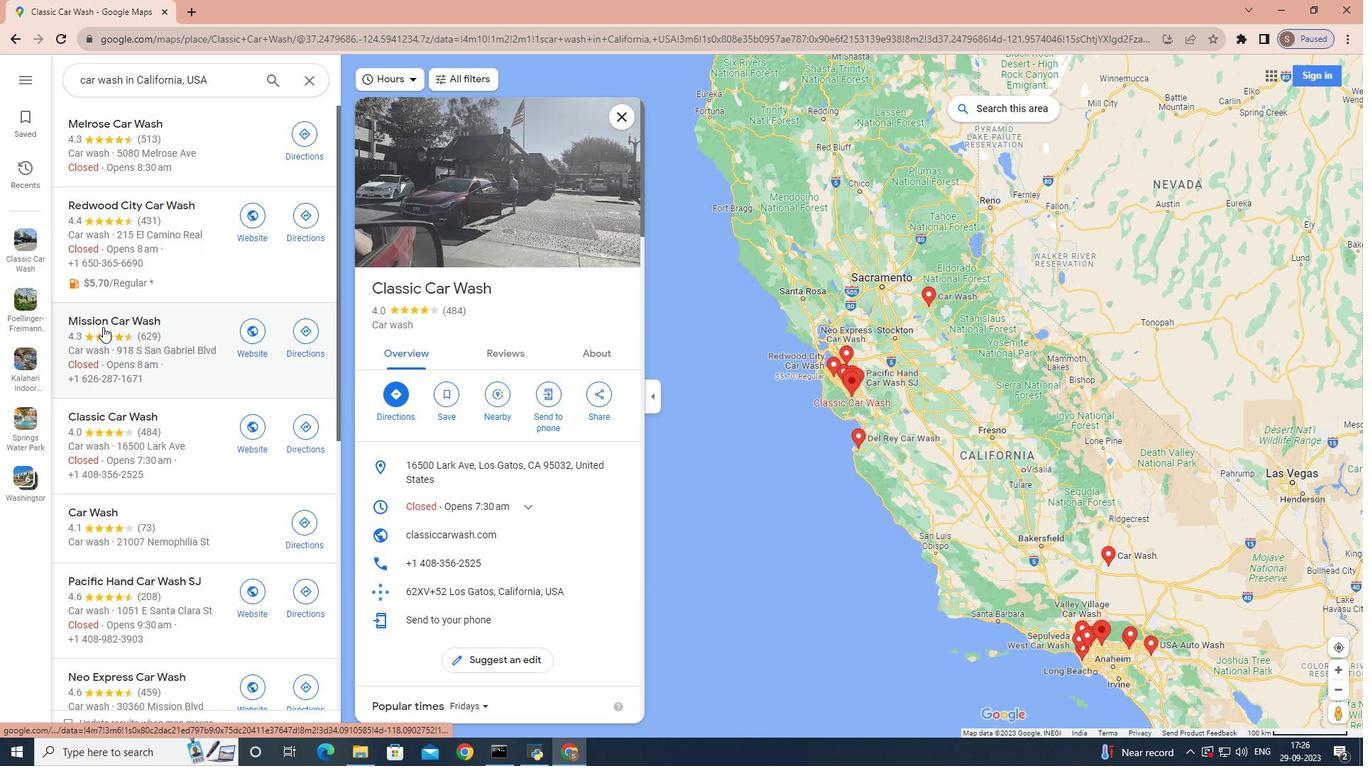 
Action: Mouse scrolled (103, 326) with delta (0, 0)
Screenshot: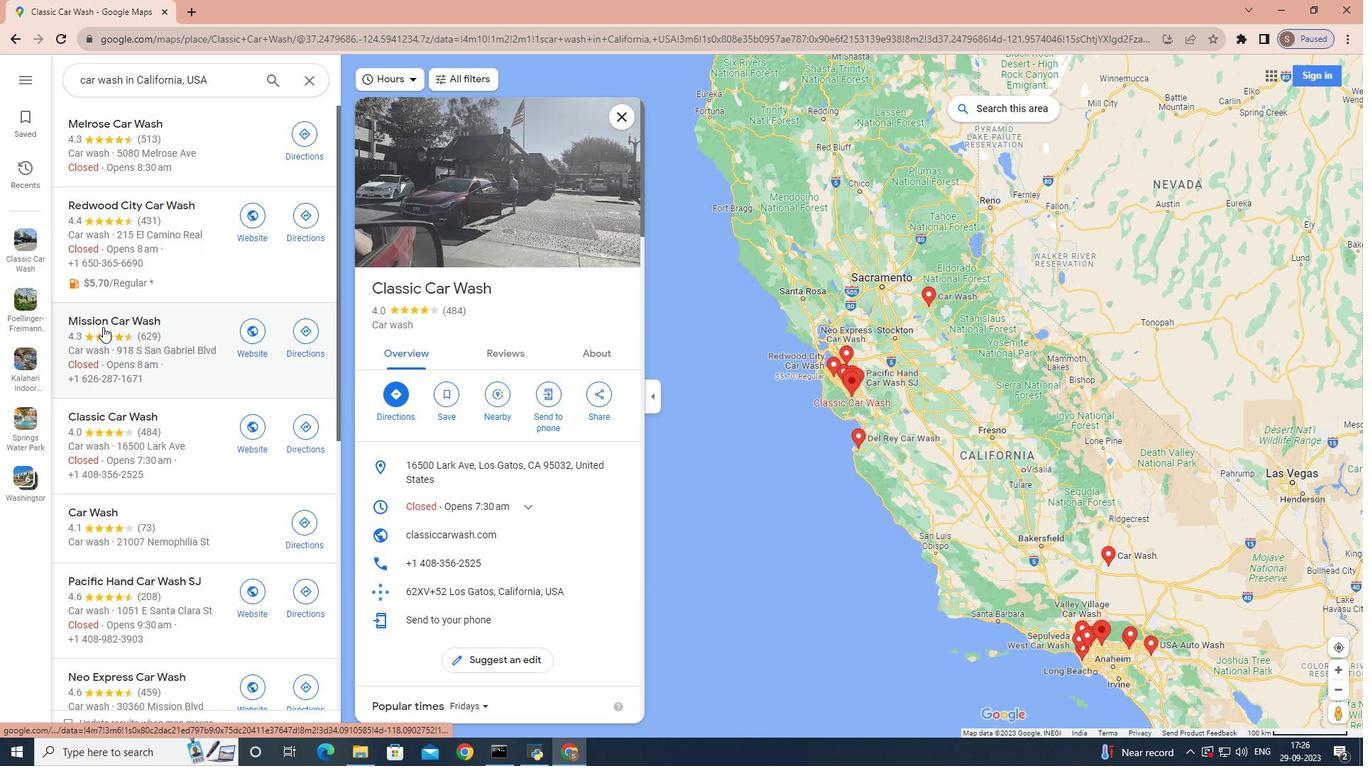
Action: Mouse moved to (102, 327)
Screenshot: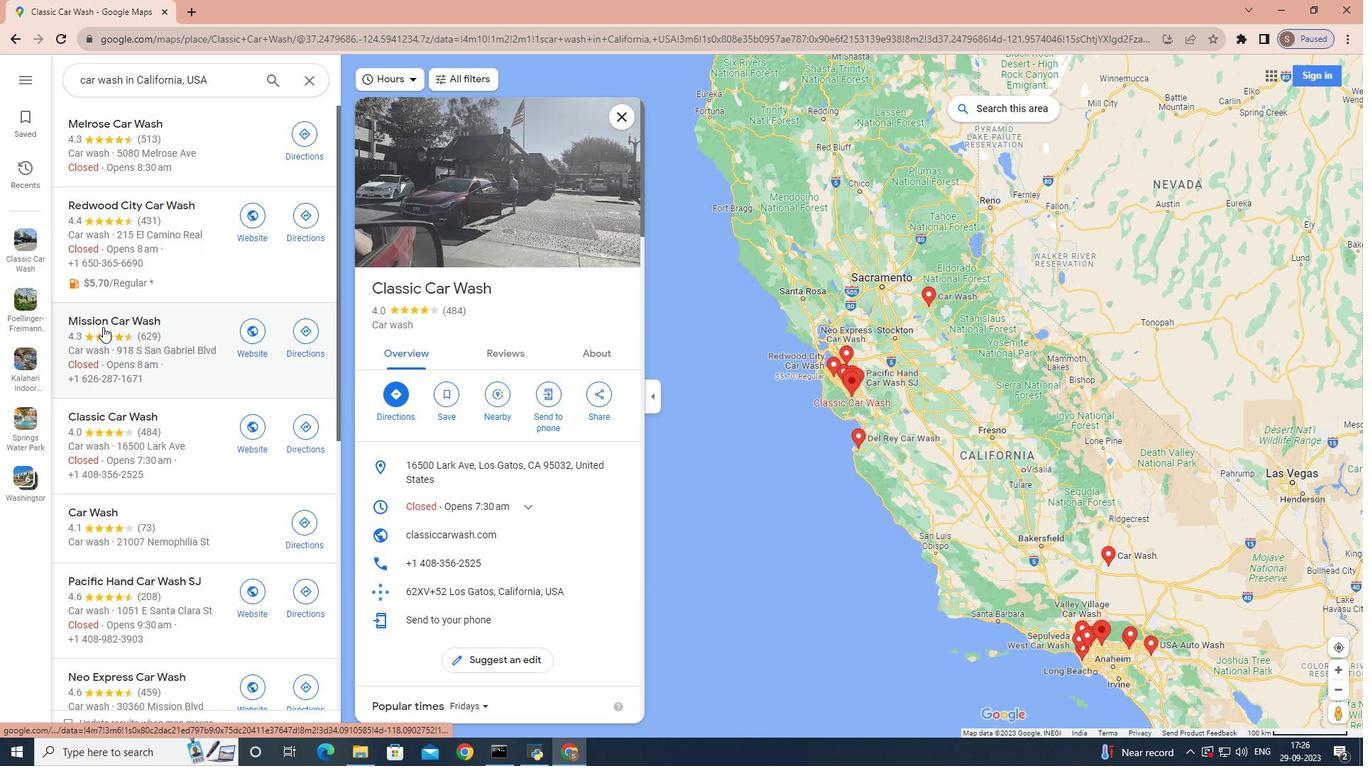 
Action: Mouse scrolled (102, 326) with delta (0, 0)
Screenshot: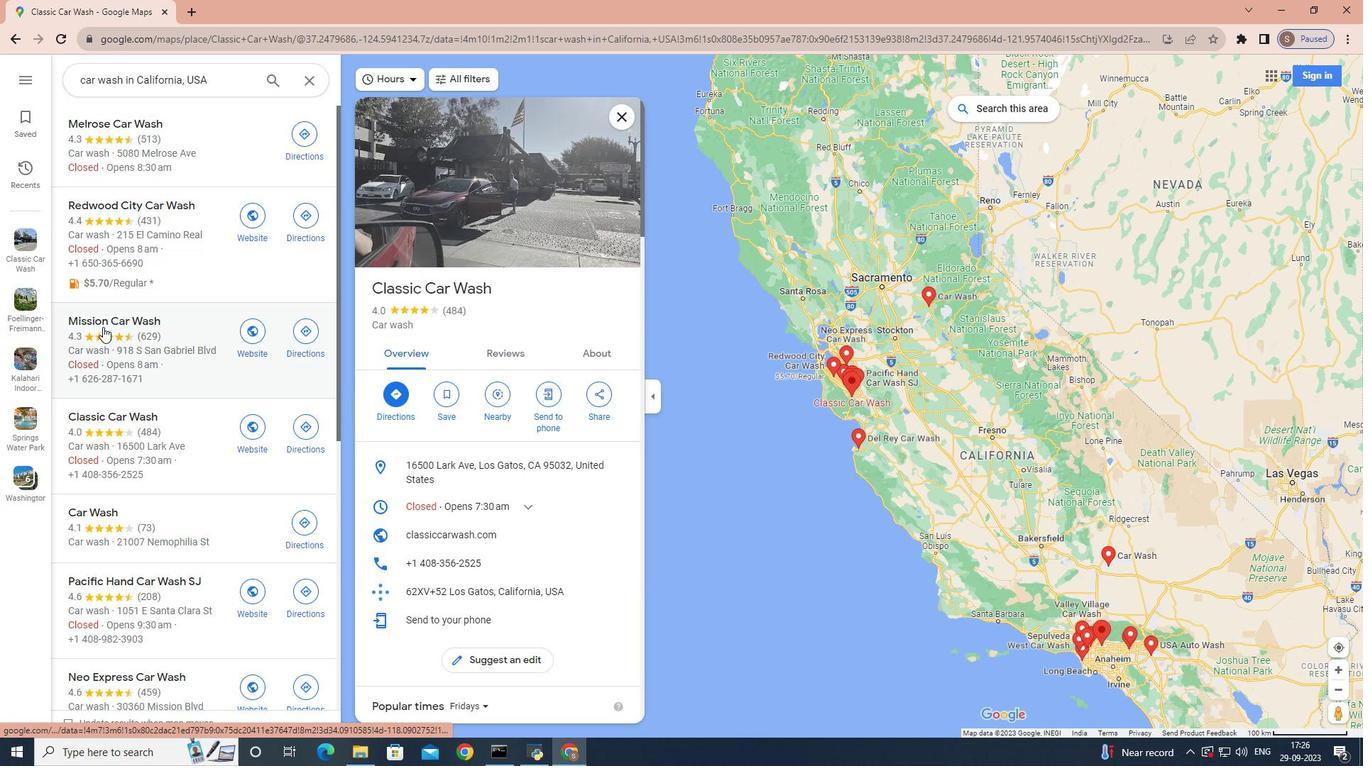 
Action: Mouse moved to (74, 528)
Screenshot: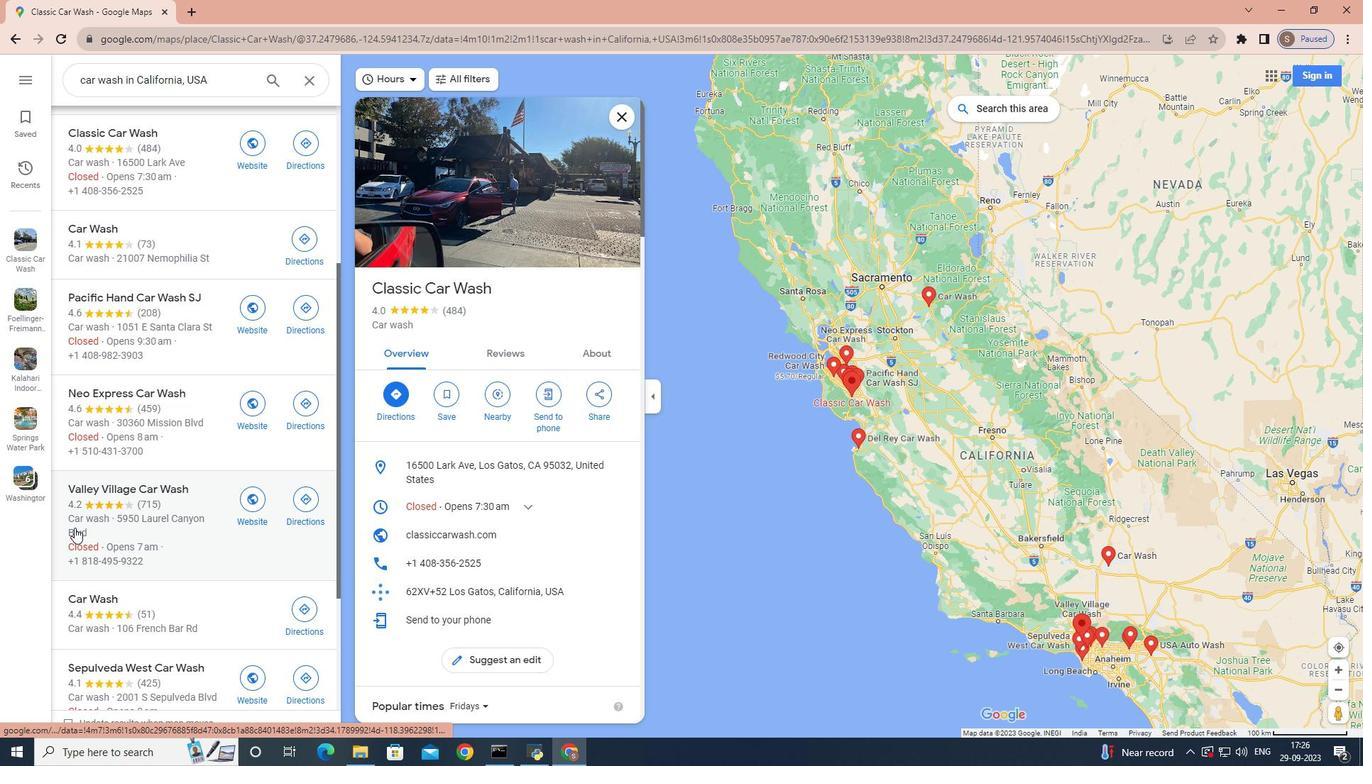 
Action: Mouse pressed left at (74, 528)
Screenshot: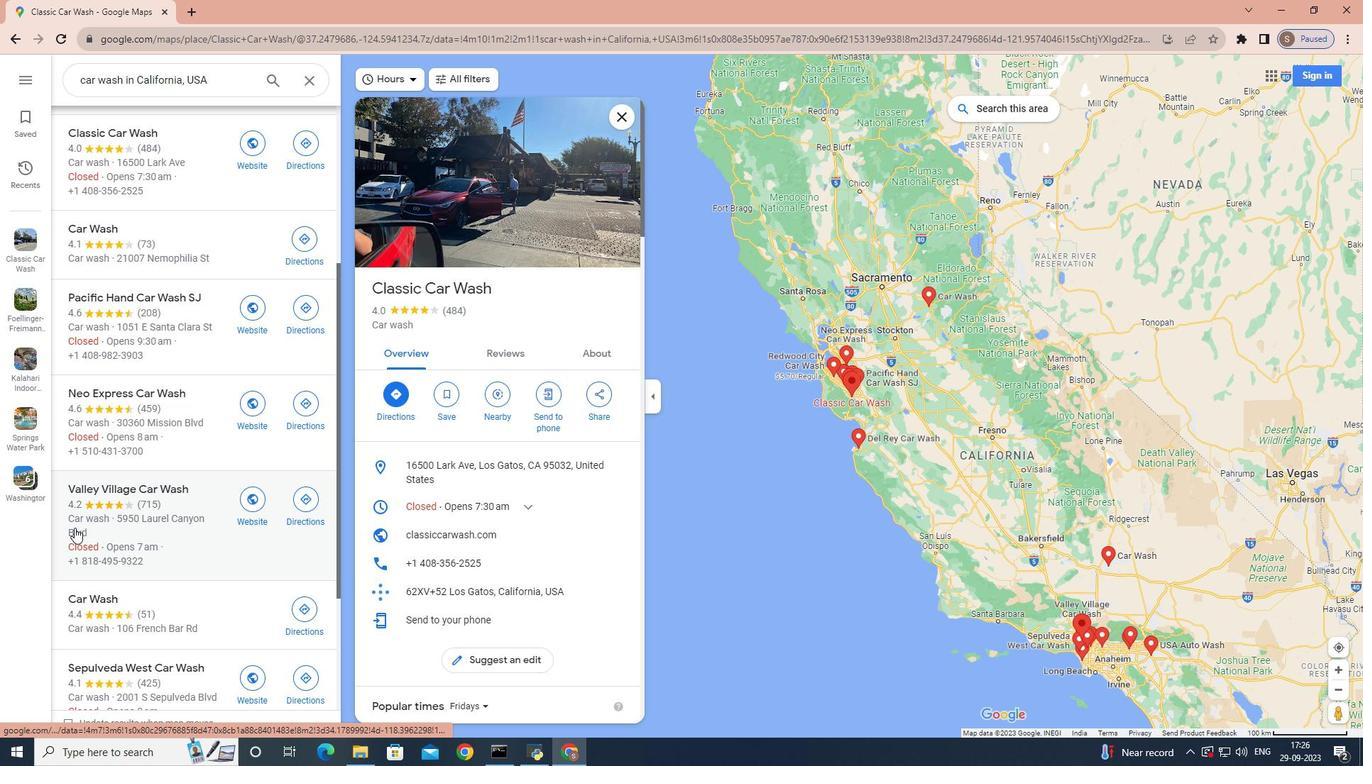 
Action: Mouse moved to (153, 617)
Screenshot: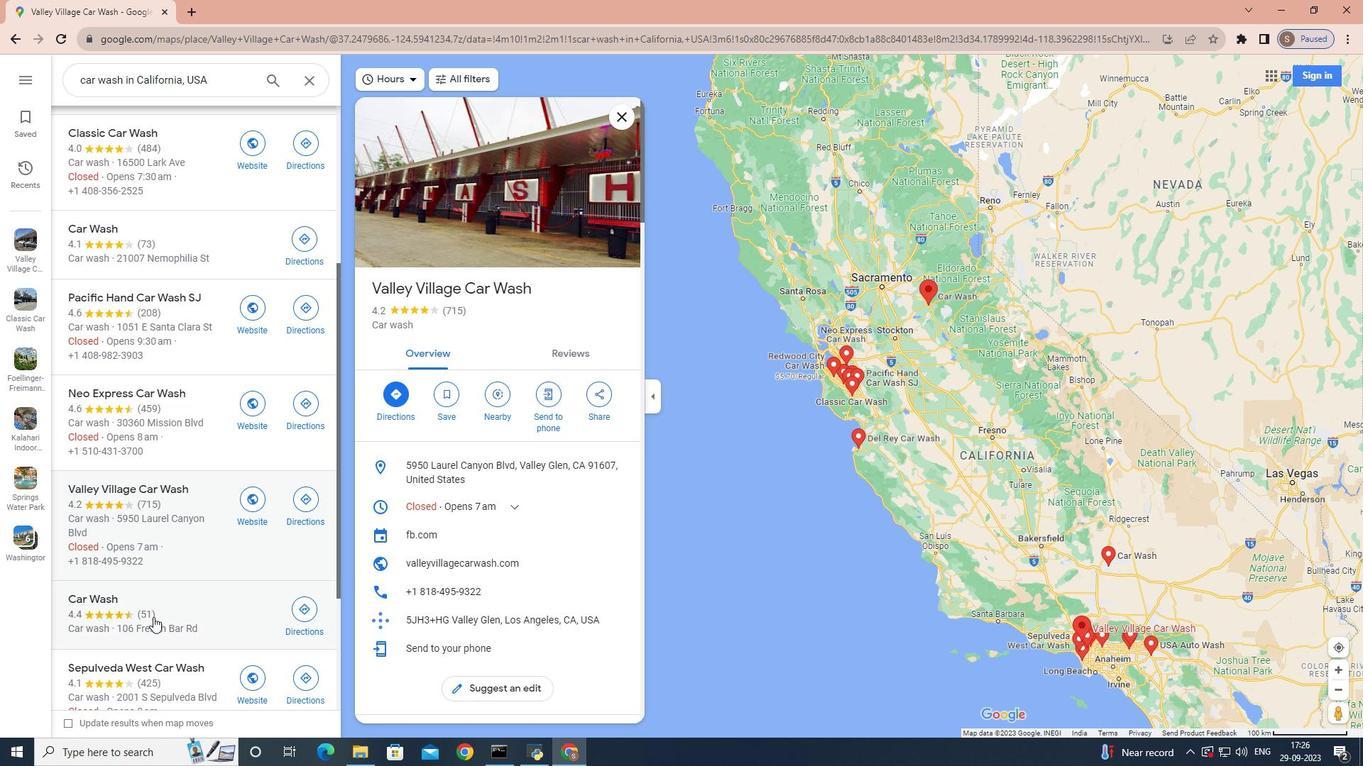 
Action: Mouse pressed left at (153, 617)
Screenshot: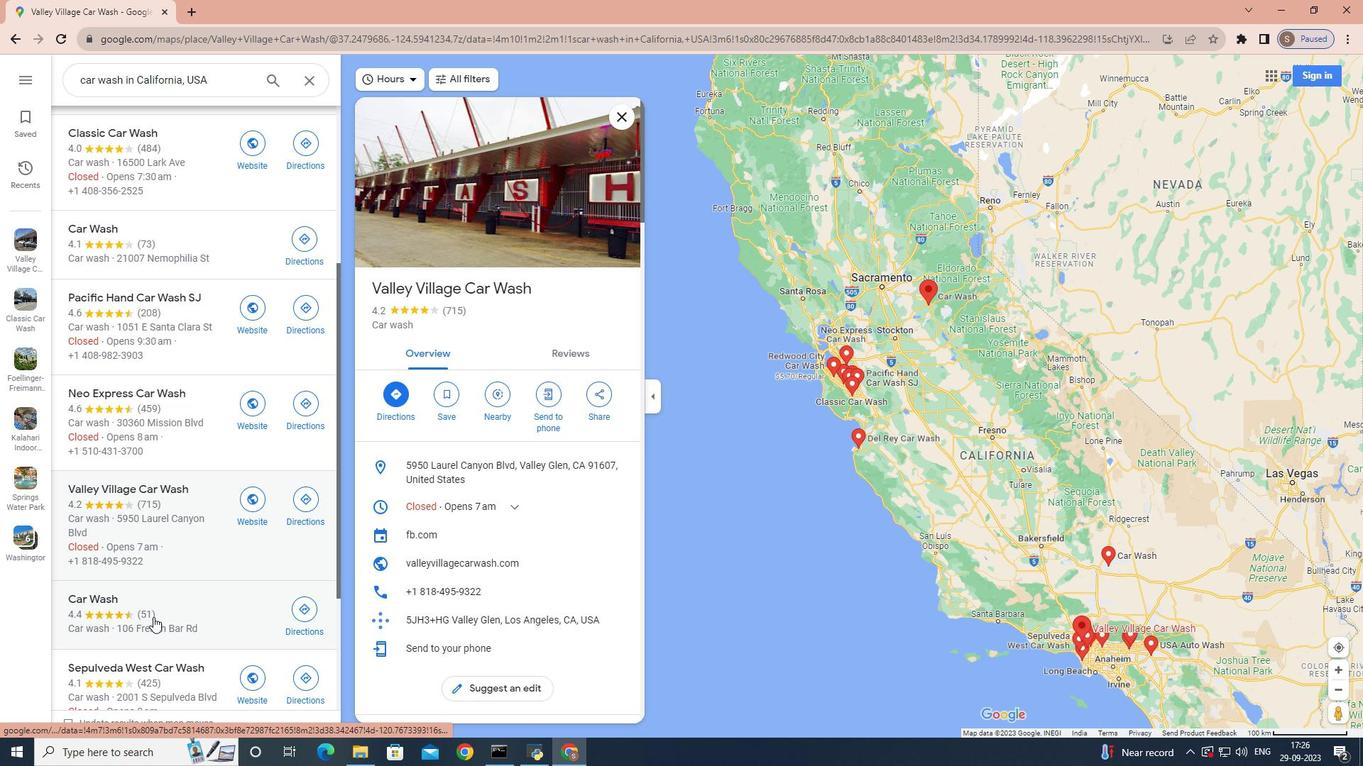 
Action: Mouse moved to (161, 535)
Screenshot: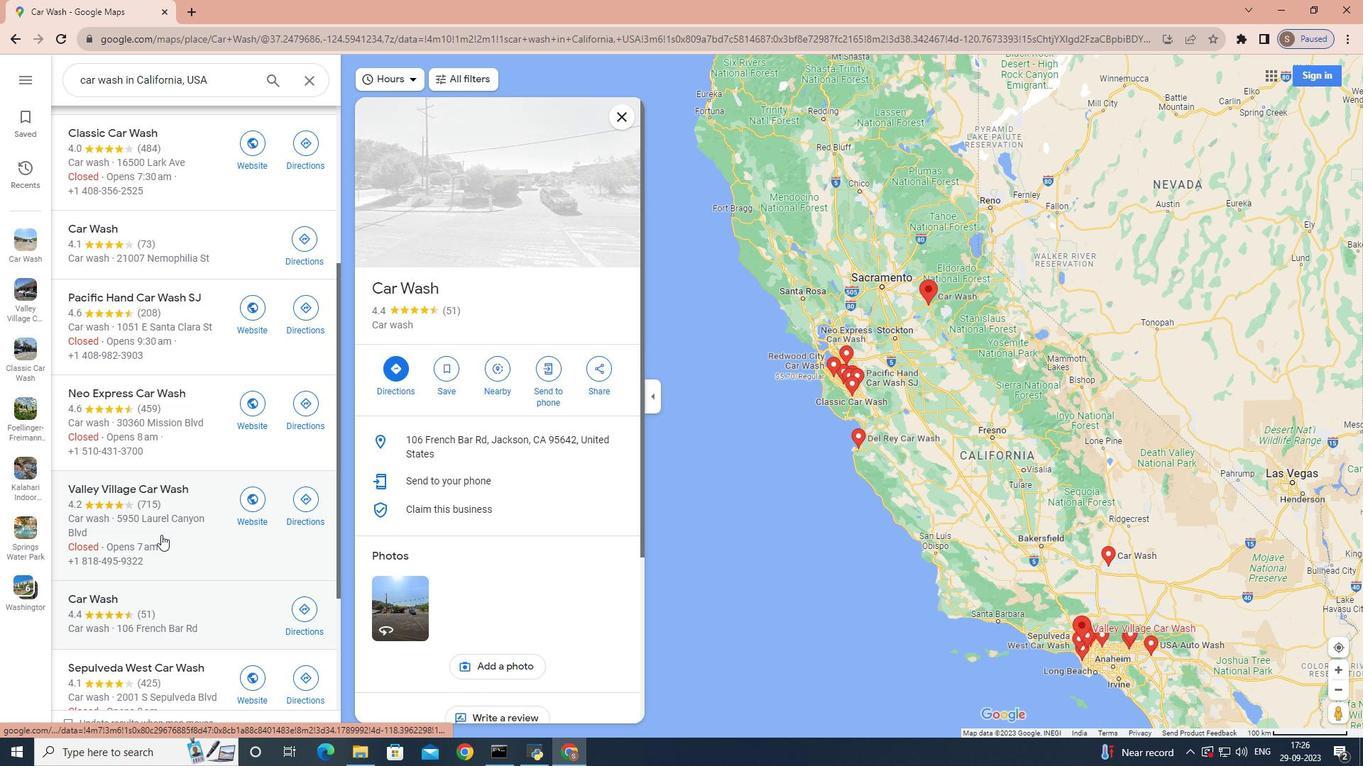 
Action: Mouse pressed left at (161, 535)
Screenshot: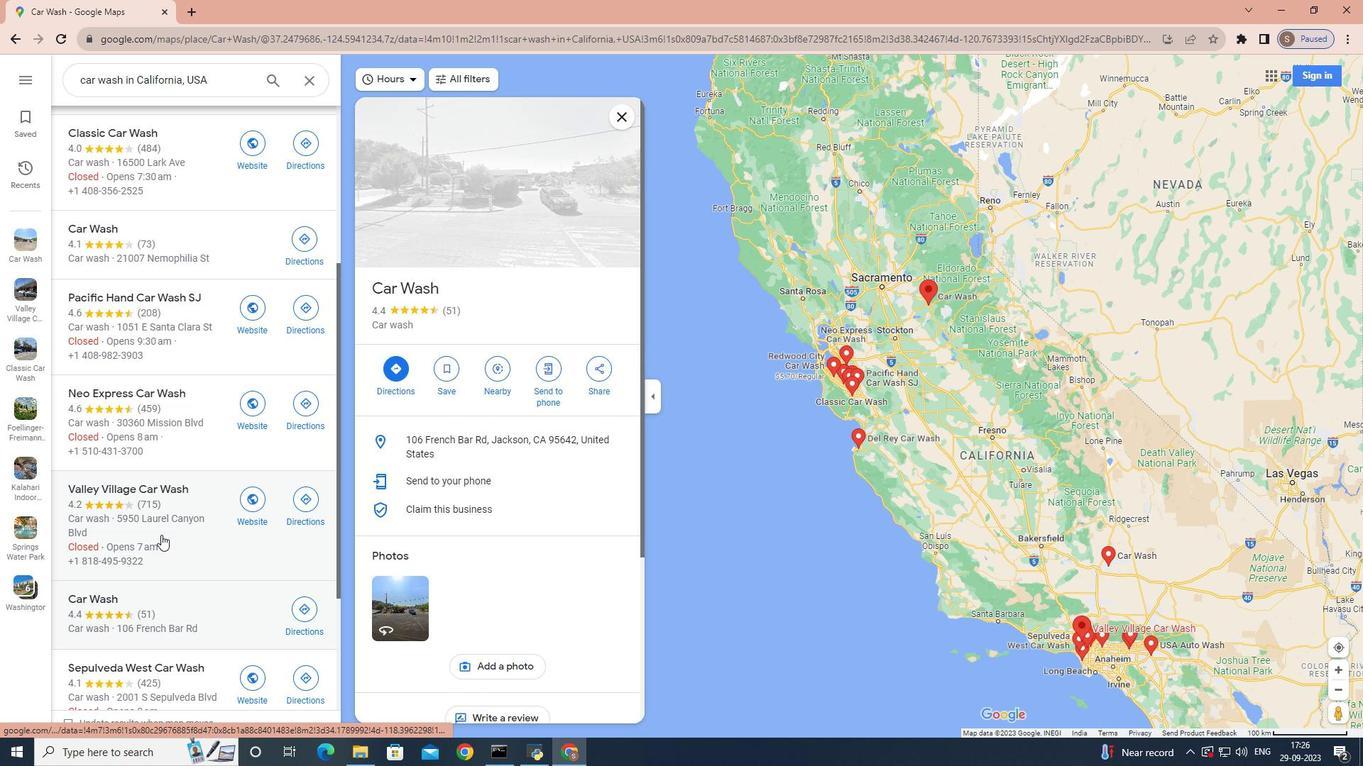 
Action: Mouse moved to (159, 425)
Screenshot: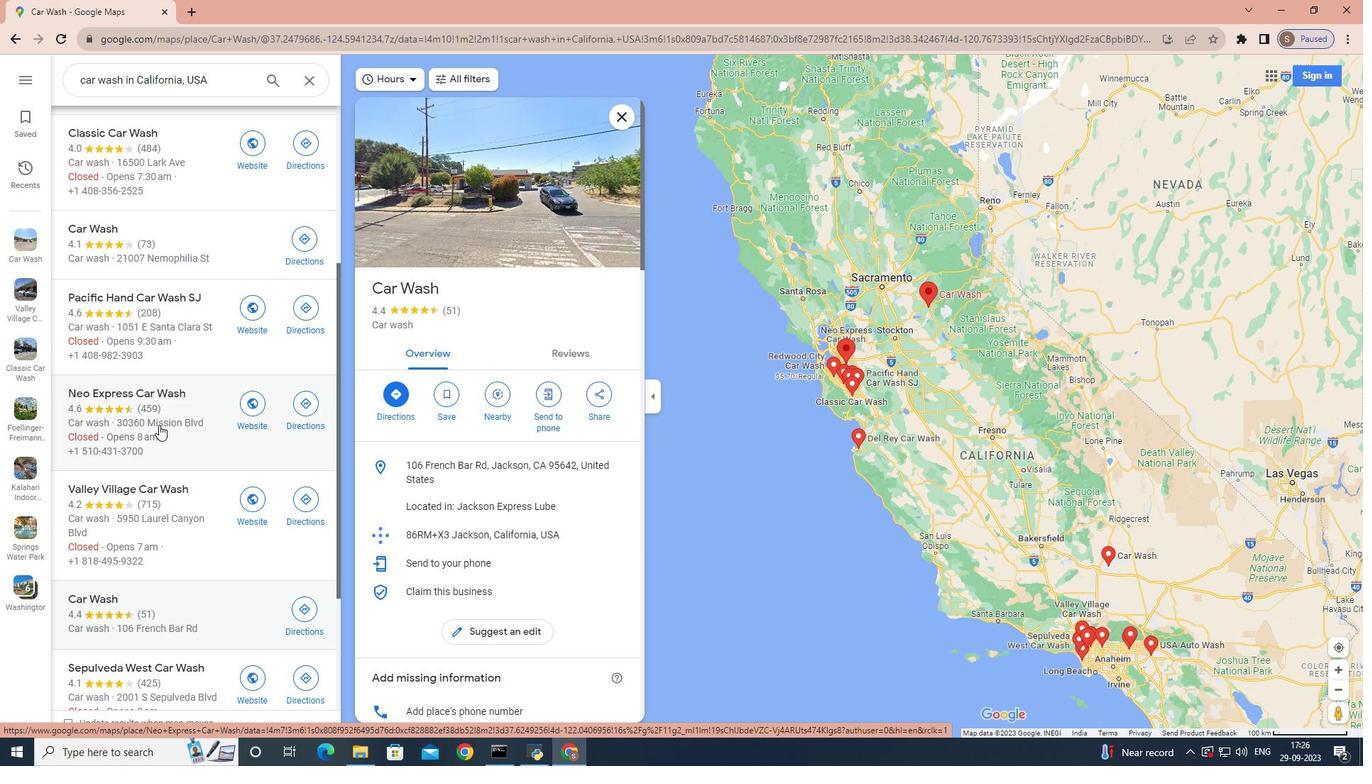 
Action: Mouse pressed left at (159, 425)
Screenshot: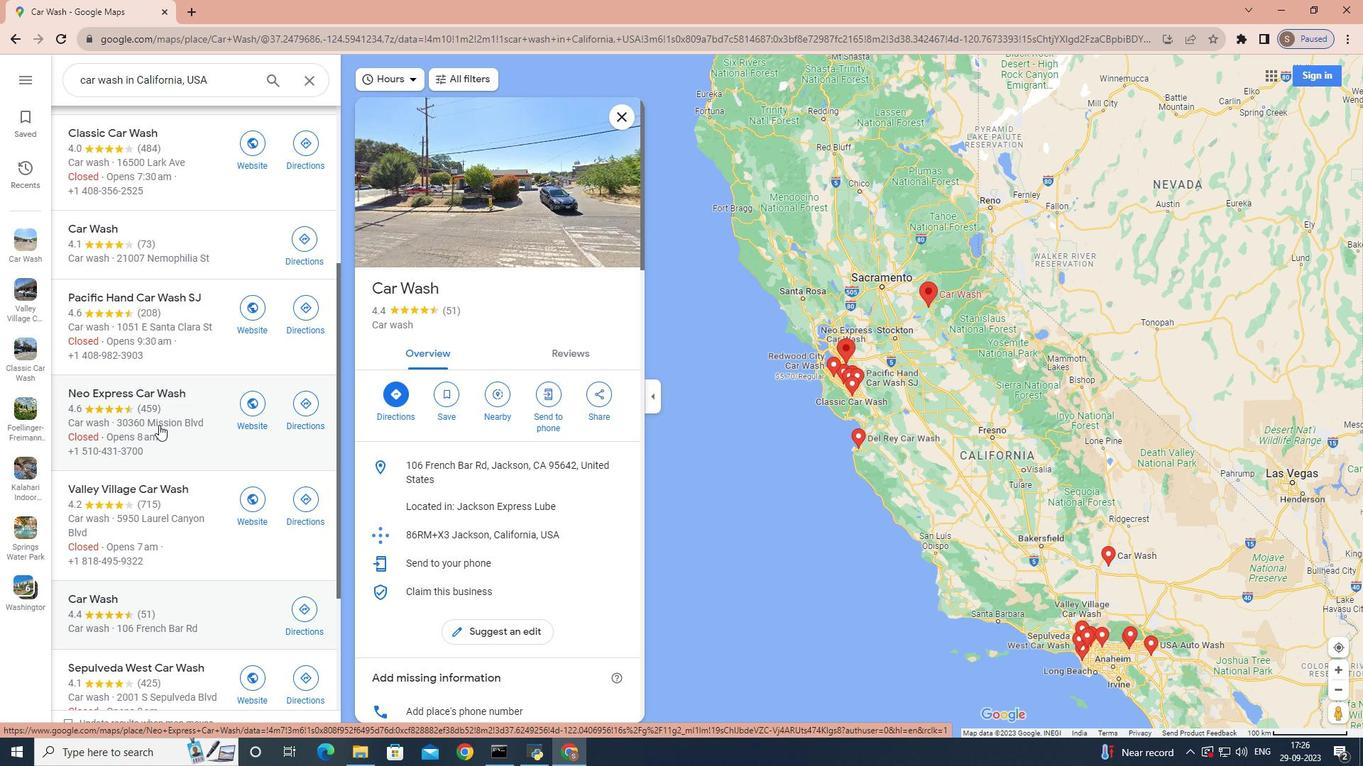 
Action: Mouse moved to (475, 340)
Screenshot: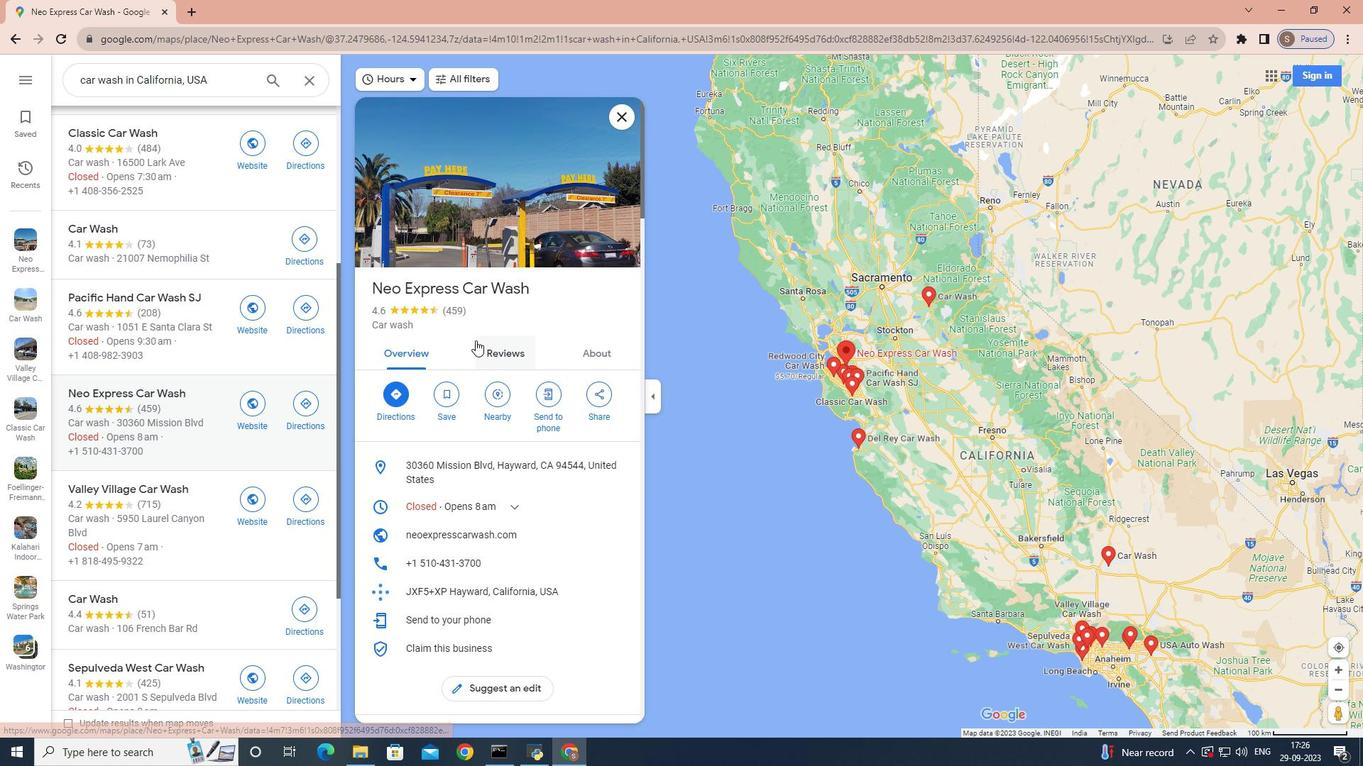 
Action: Mouse scrolled (475, 340) with delta (0, 0)
Screenshot: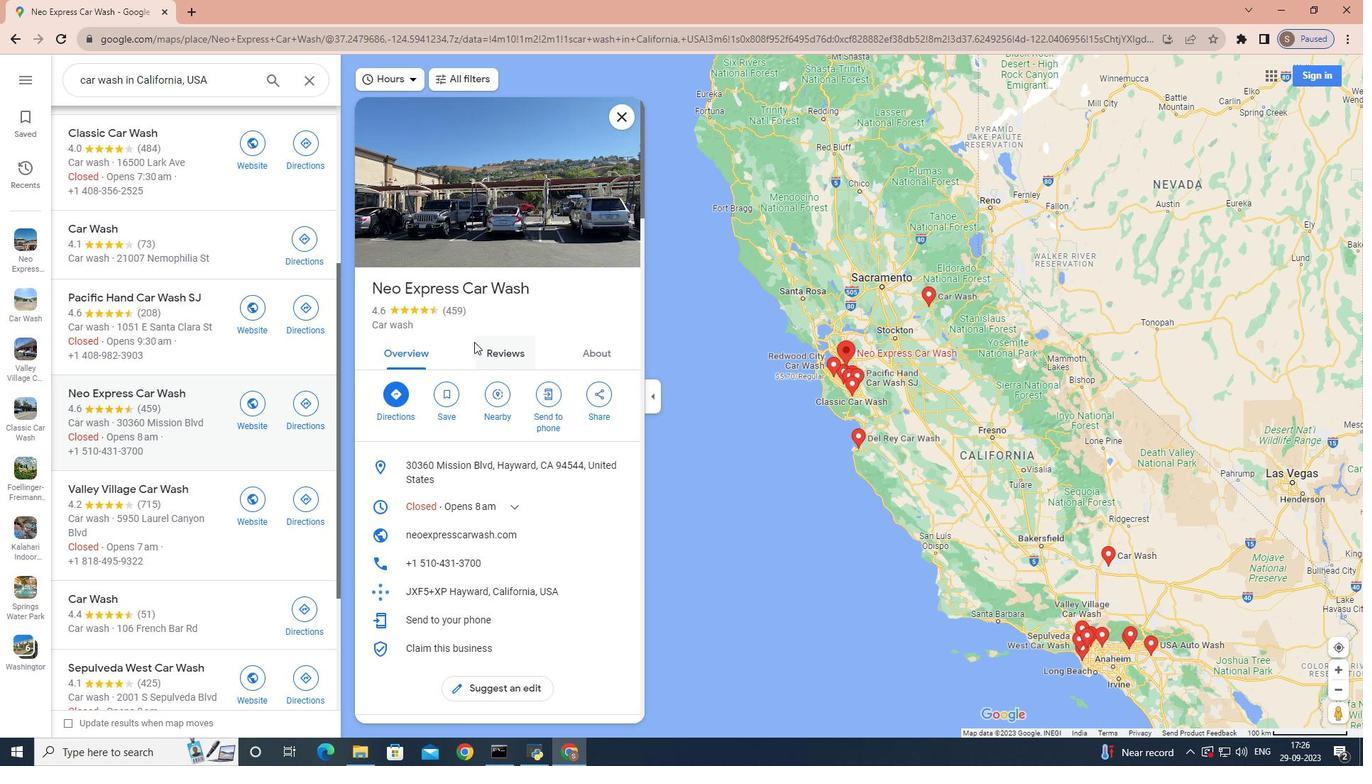 
Action: Mouse moved to (474, 342)
Screenshot: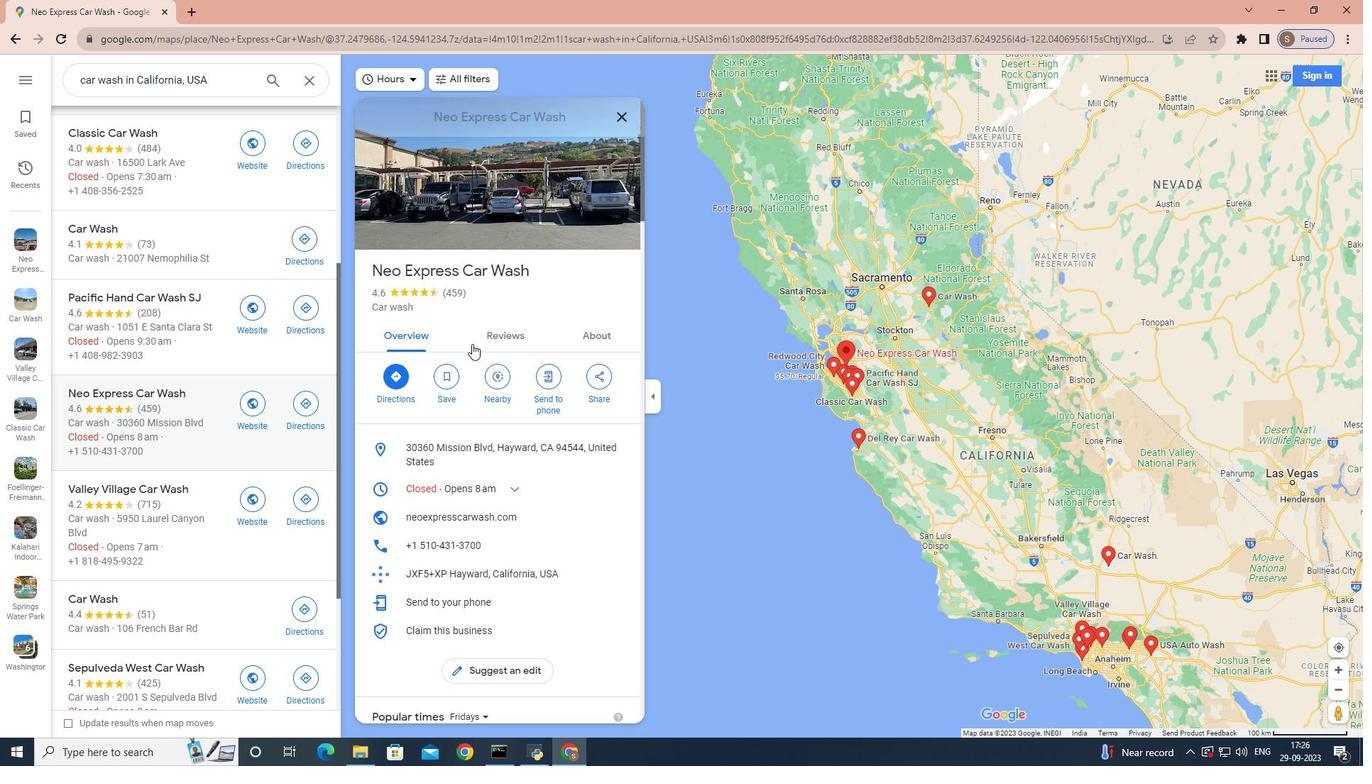 
Action: Mouse scrolled (474, 341) with delta (0, 0)
Screenshot: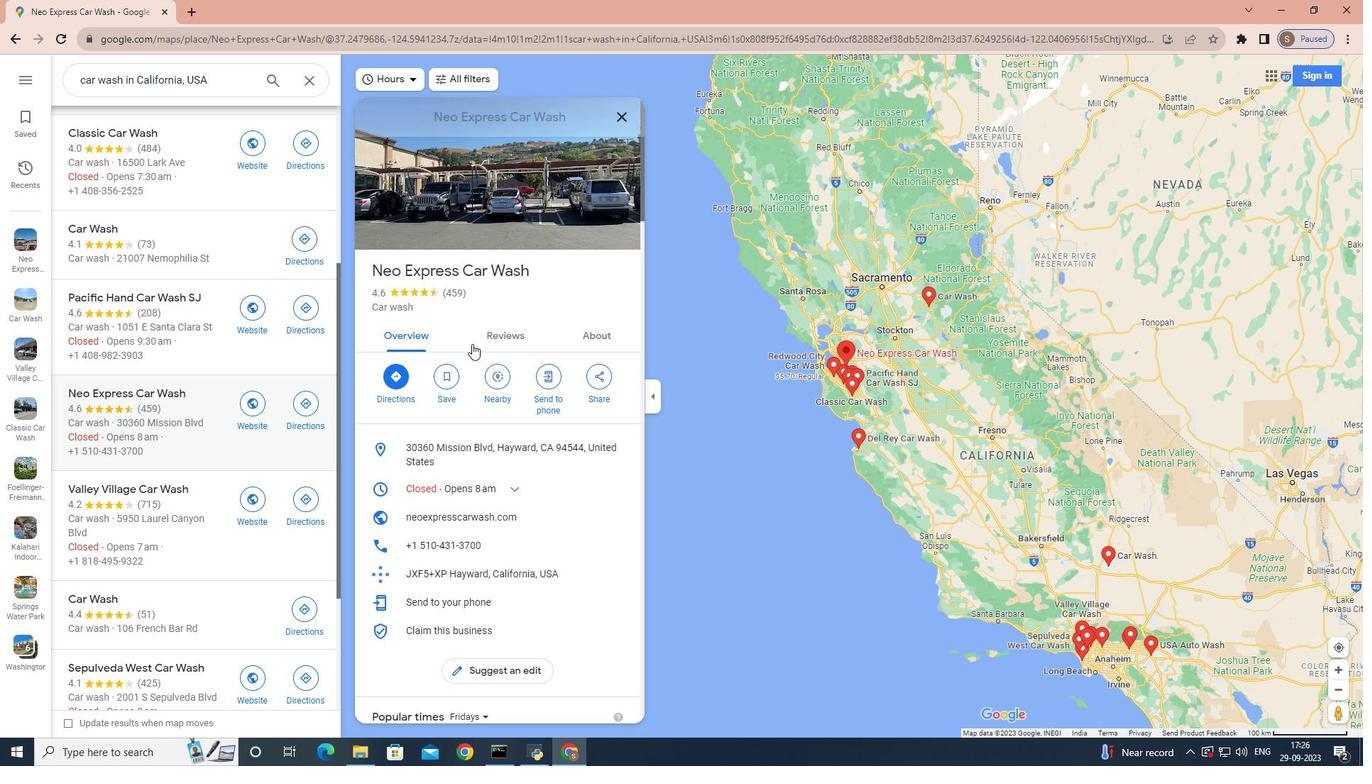 
Action: Mouse moved to (472, 344)
Screenshot: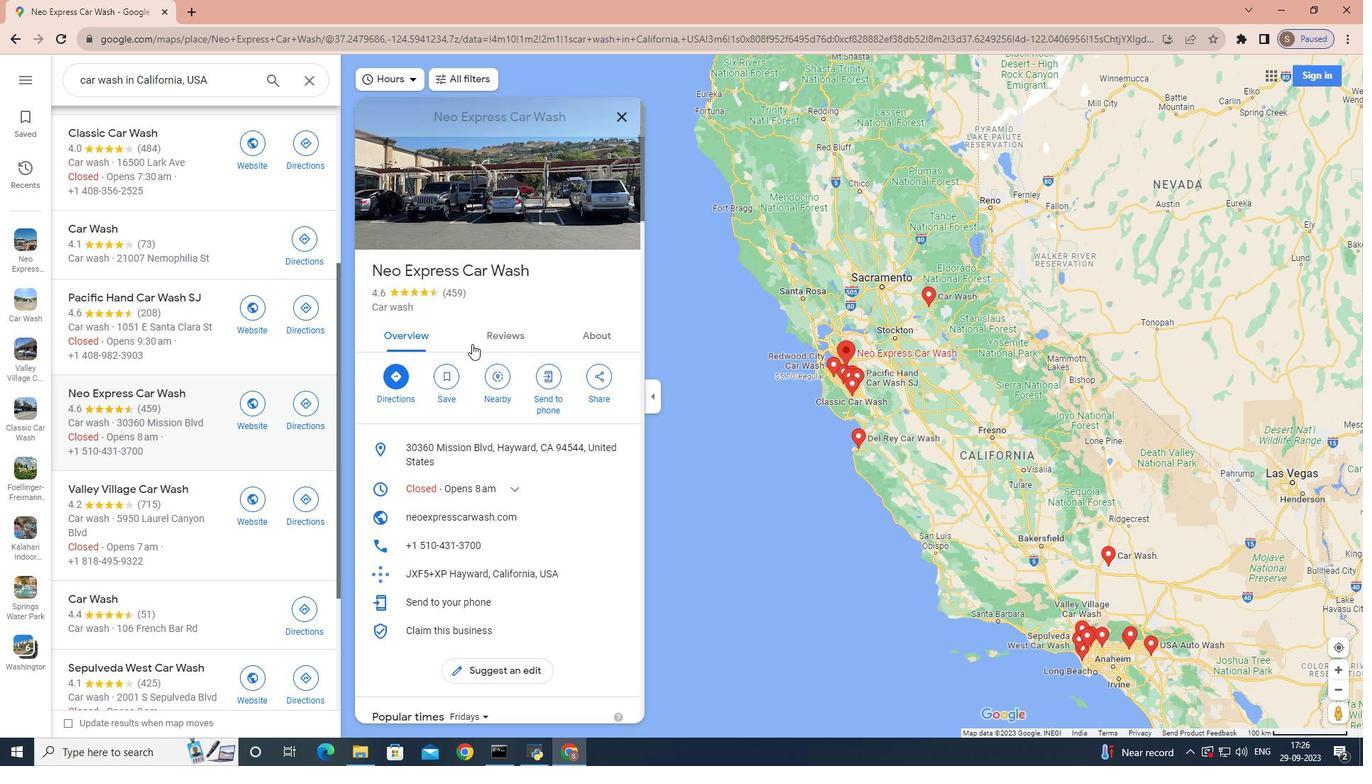 
Action: Mouse scrolled (472, 343) with delta (0, 0)
Screenshot: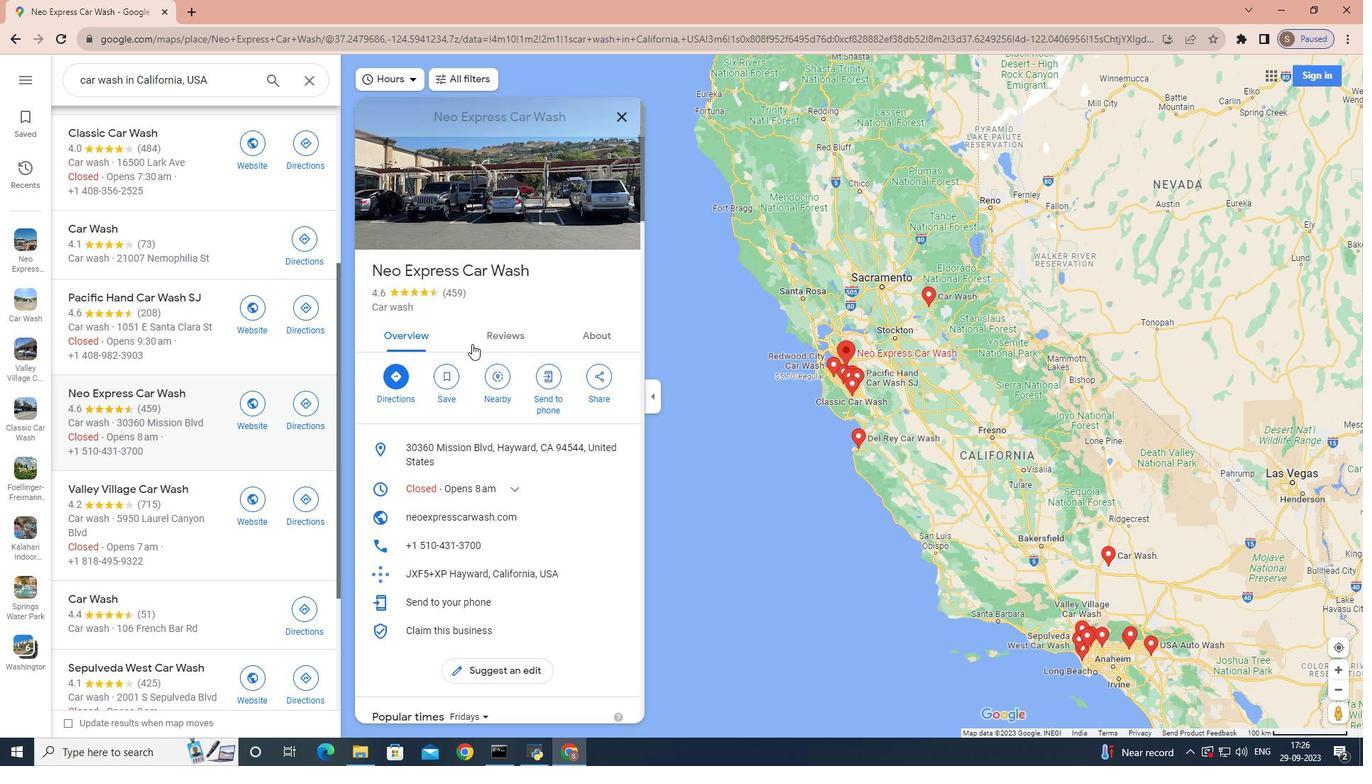 
Action: Mouse moved to (471, 345)
Screenshot: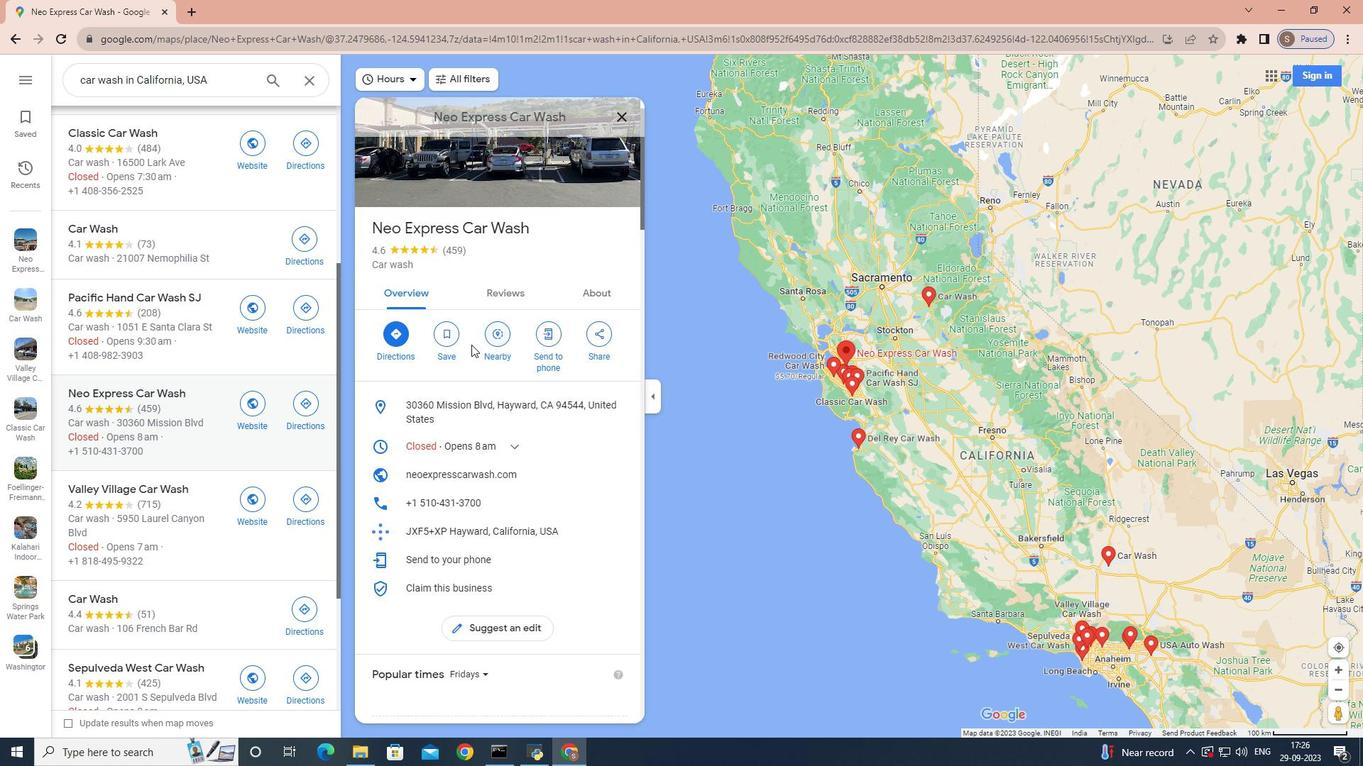 
Action: Mouse scrolled (471, 344) with delta (0, 0)
Screenshot: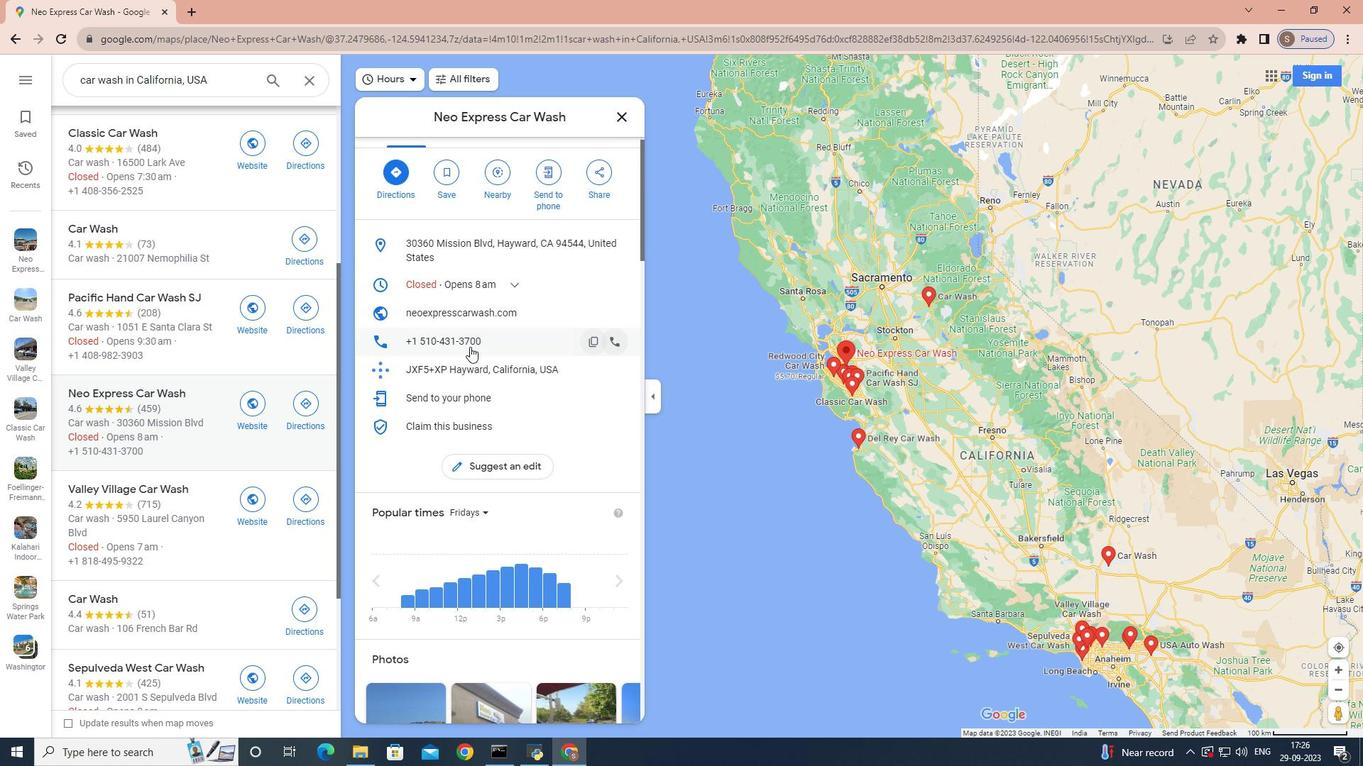 
Action: Mouse moved to (471, 345)
Screenshot: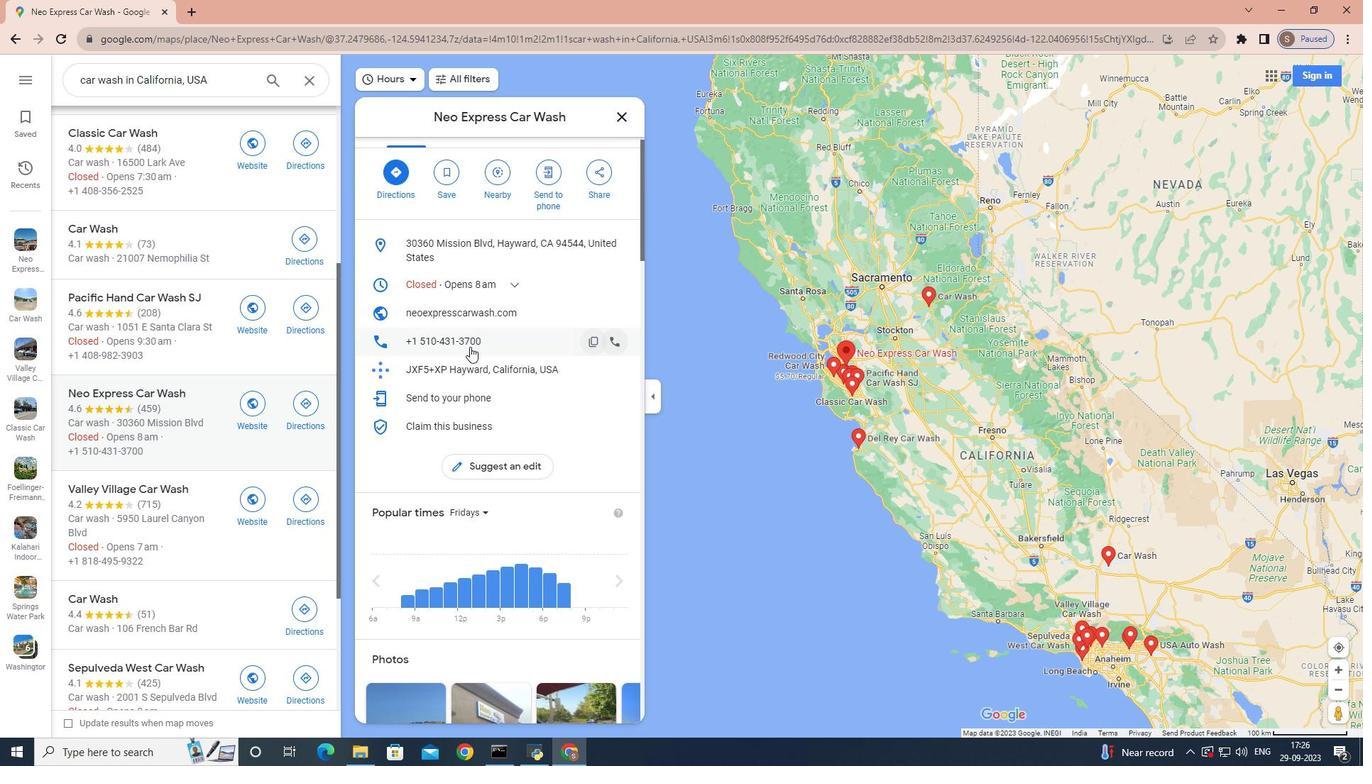 
Action: Mouse scrolled (471, 345) with delta (0, 0)
Screenshot: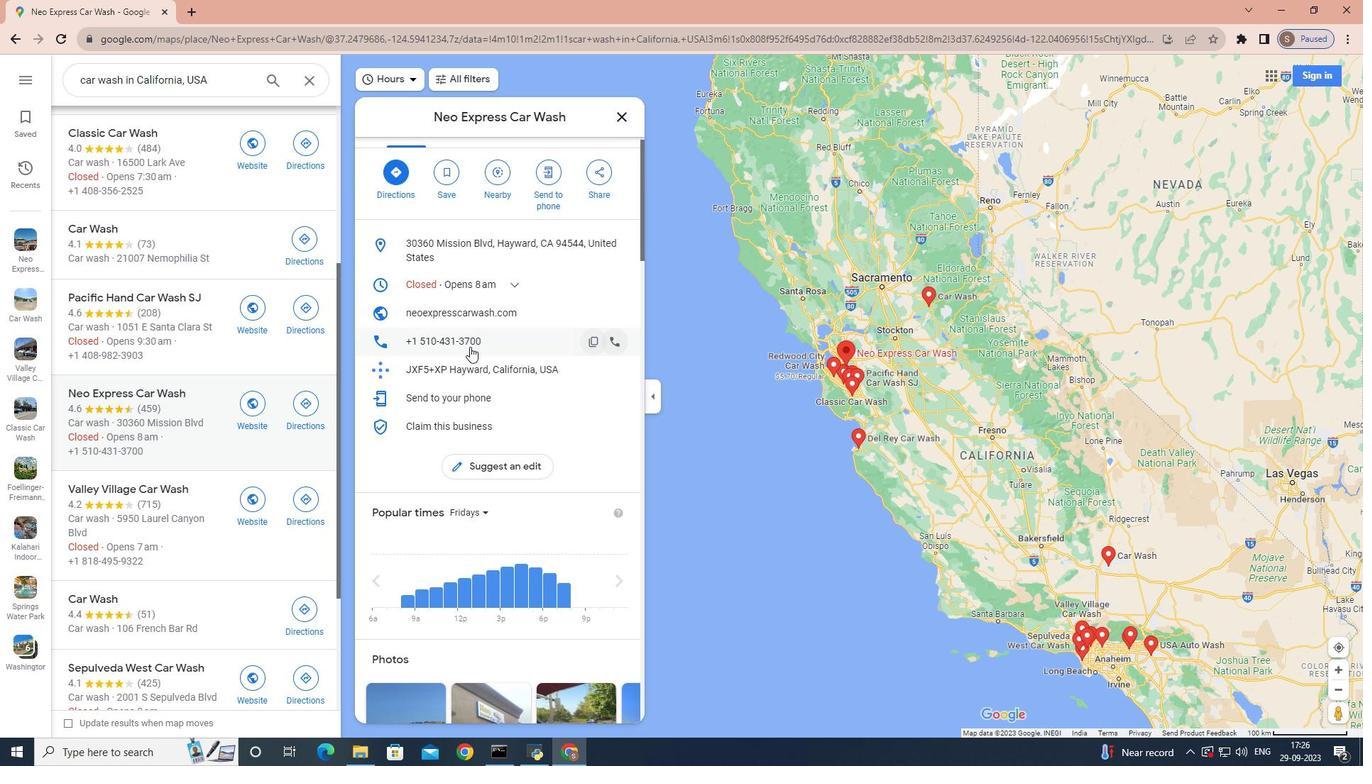
Action: Mouse moved to (467, 349)
Screenshot: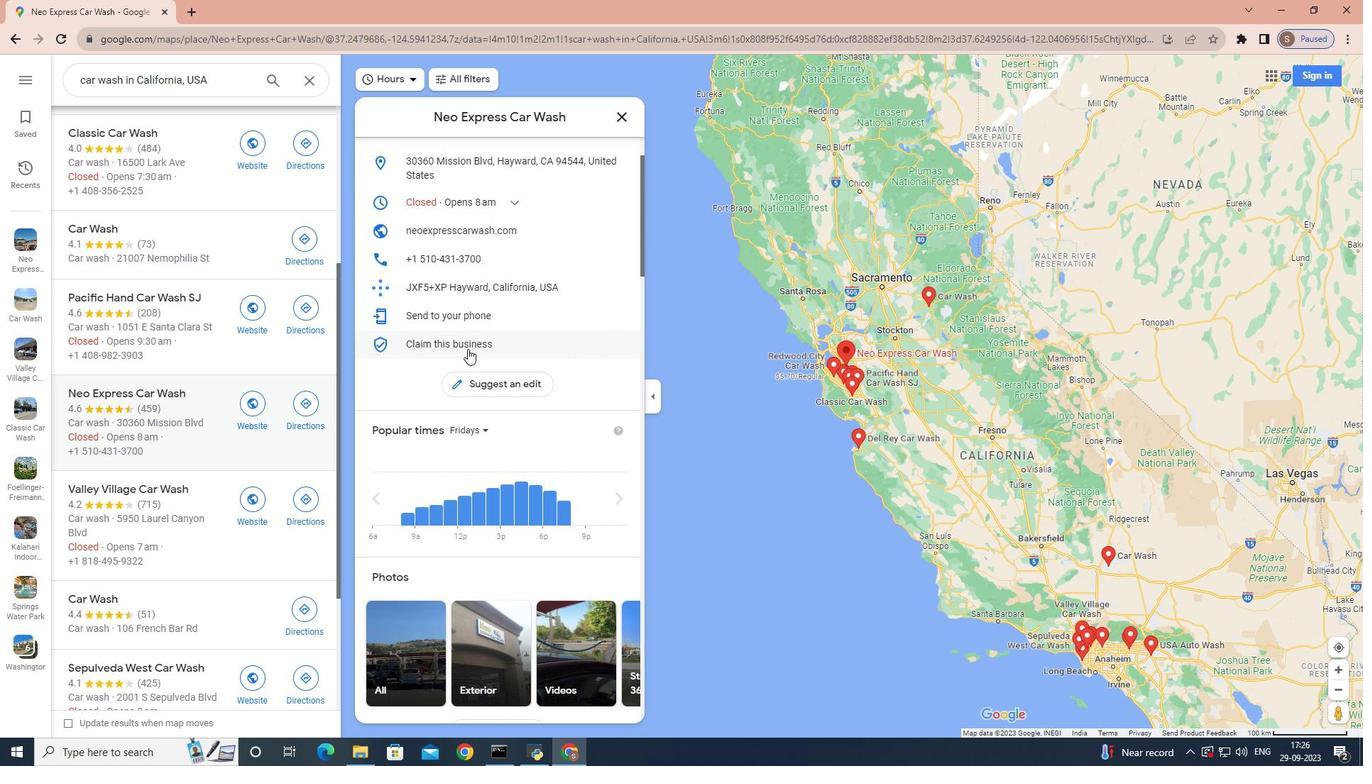 
Action: Mouse scrolled (467, 348) with delta (0, 0)
Screenshot: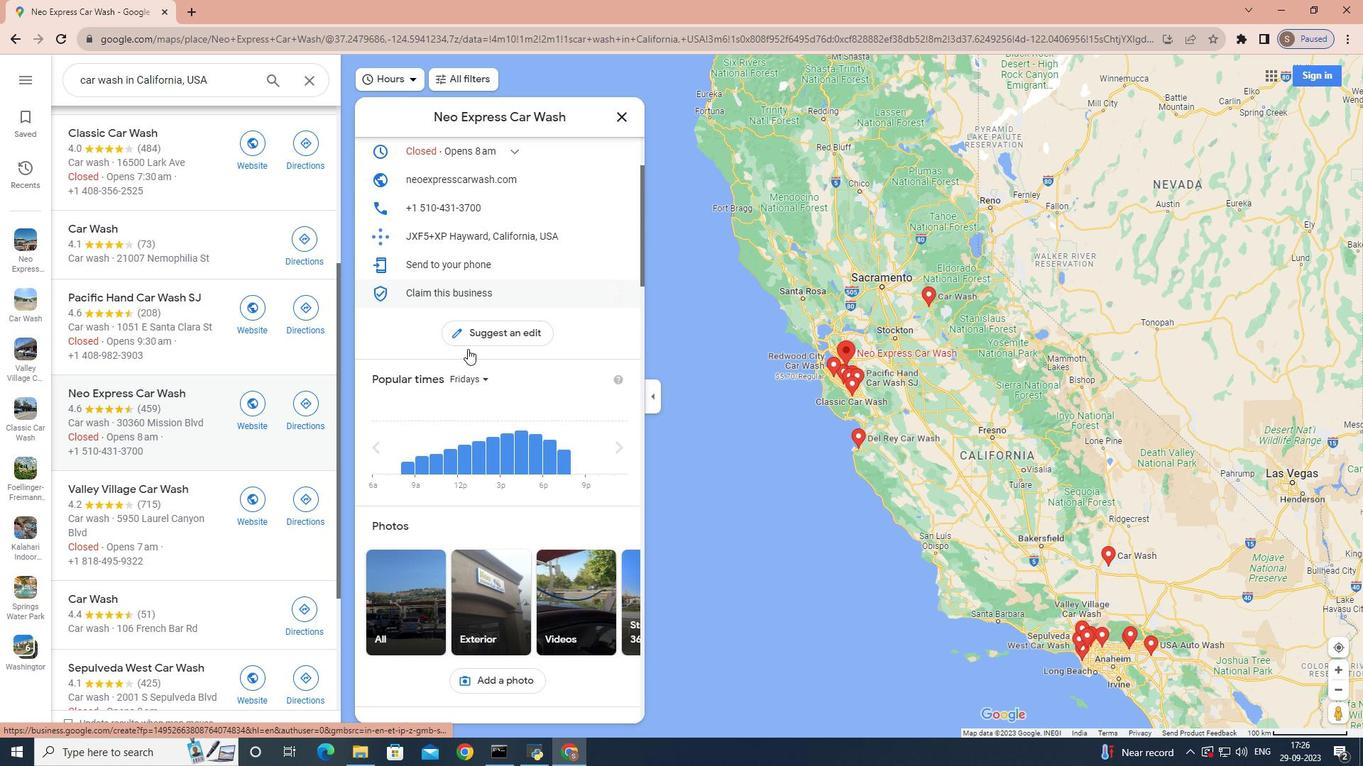 
Action: Mouse moved to (465, 351)
Screenshot: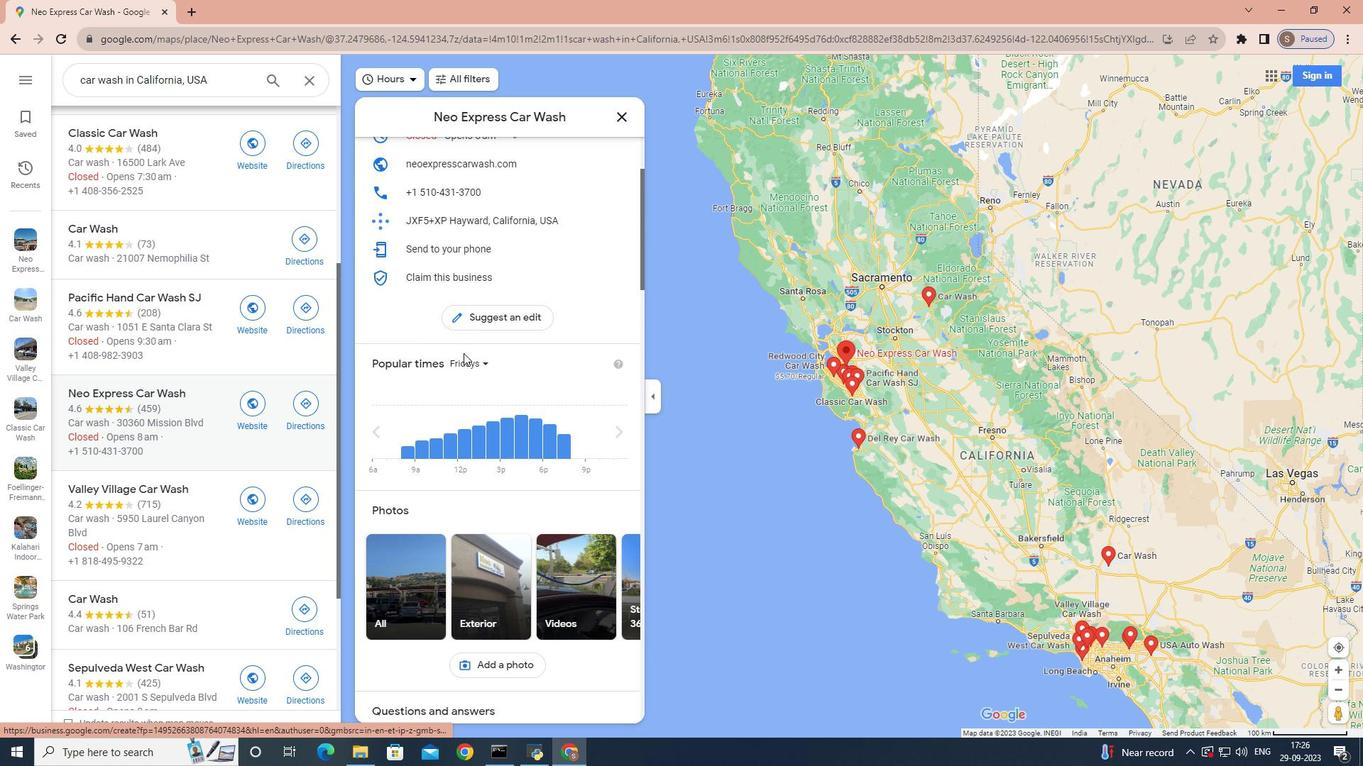 
Action: Mouse scrolled (465, 350) with delta (0, 0)
Screenshot: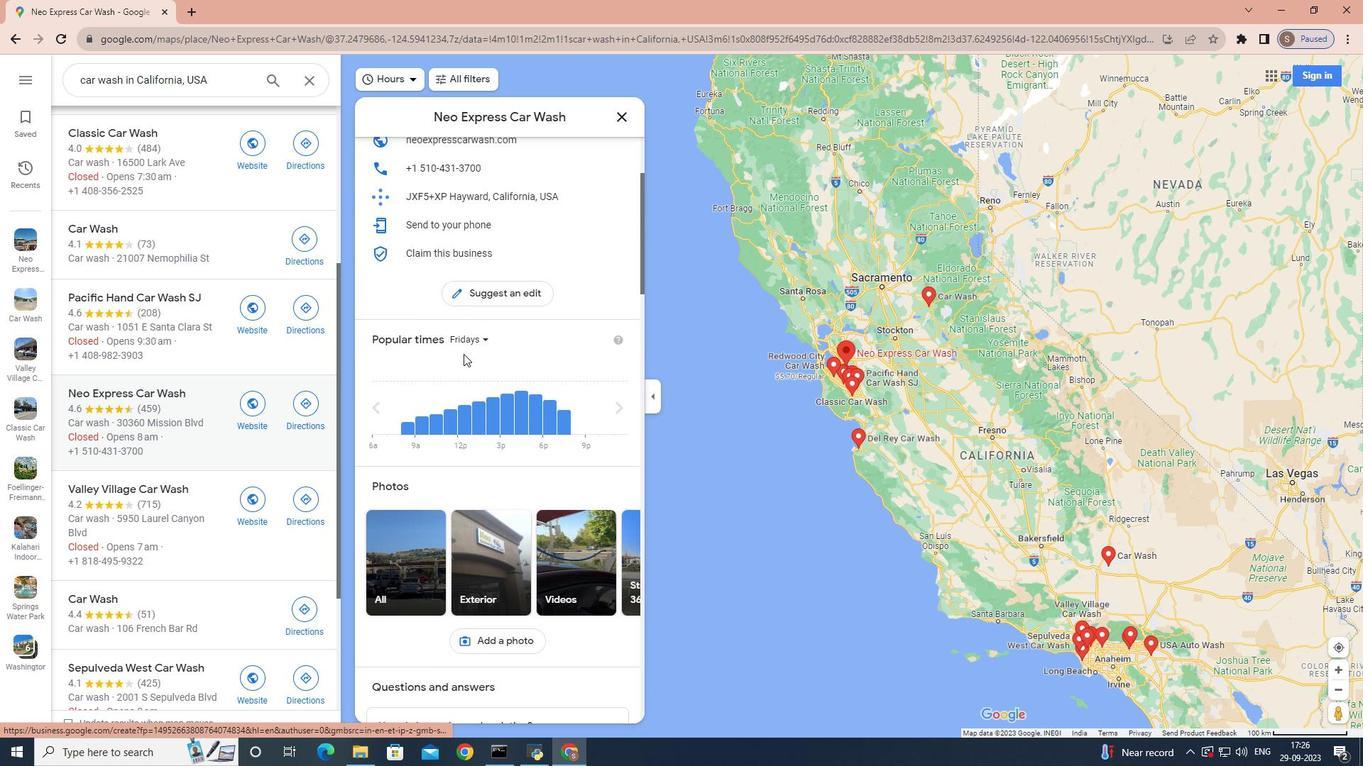 
Action: Mouse moved to (463, 354)
Screenshot: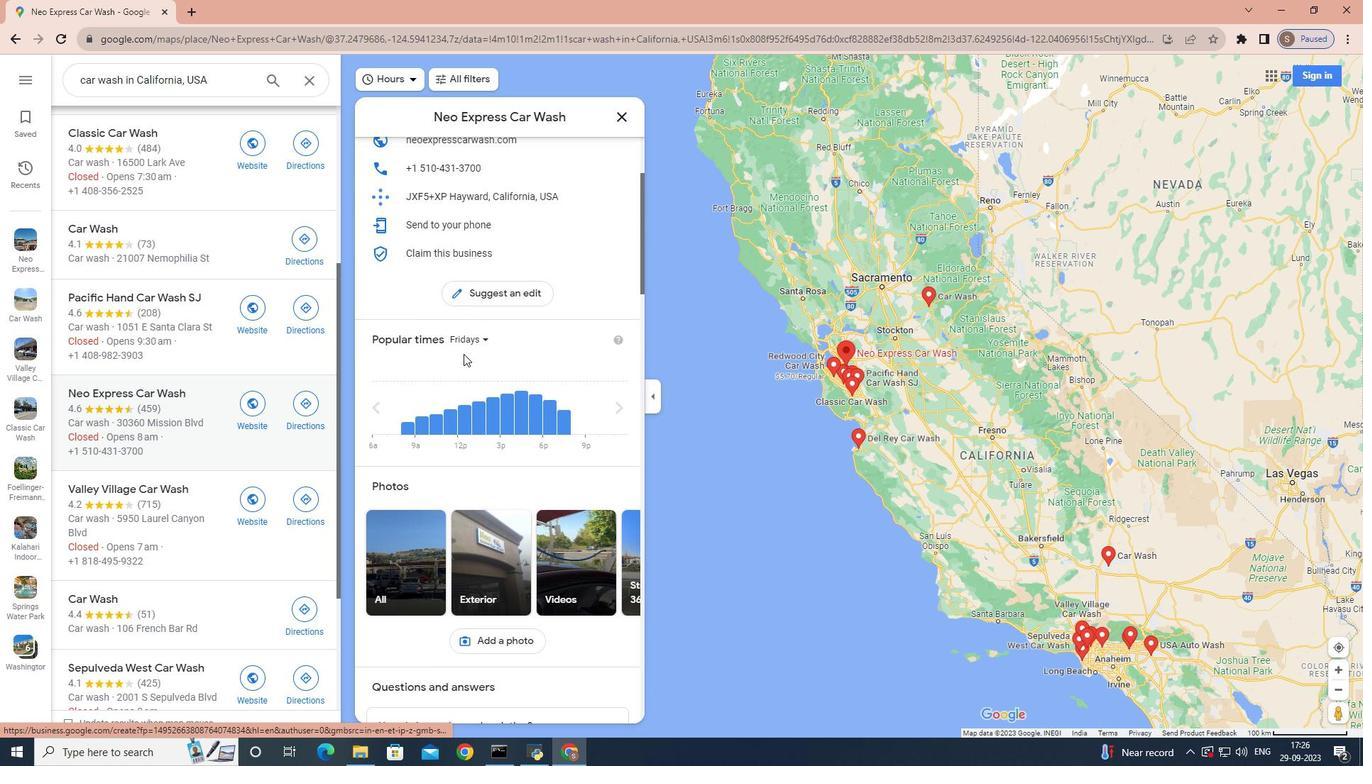 
Action: Mouse scrolled (463, 353) with delta (0, 0)
Screenshot: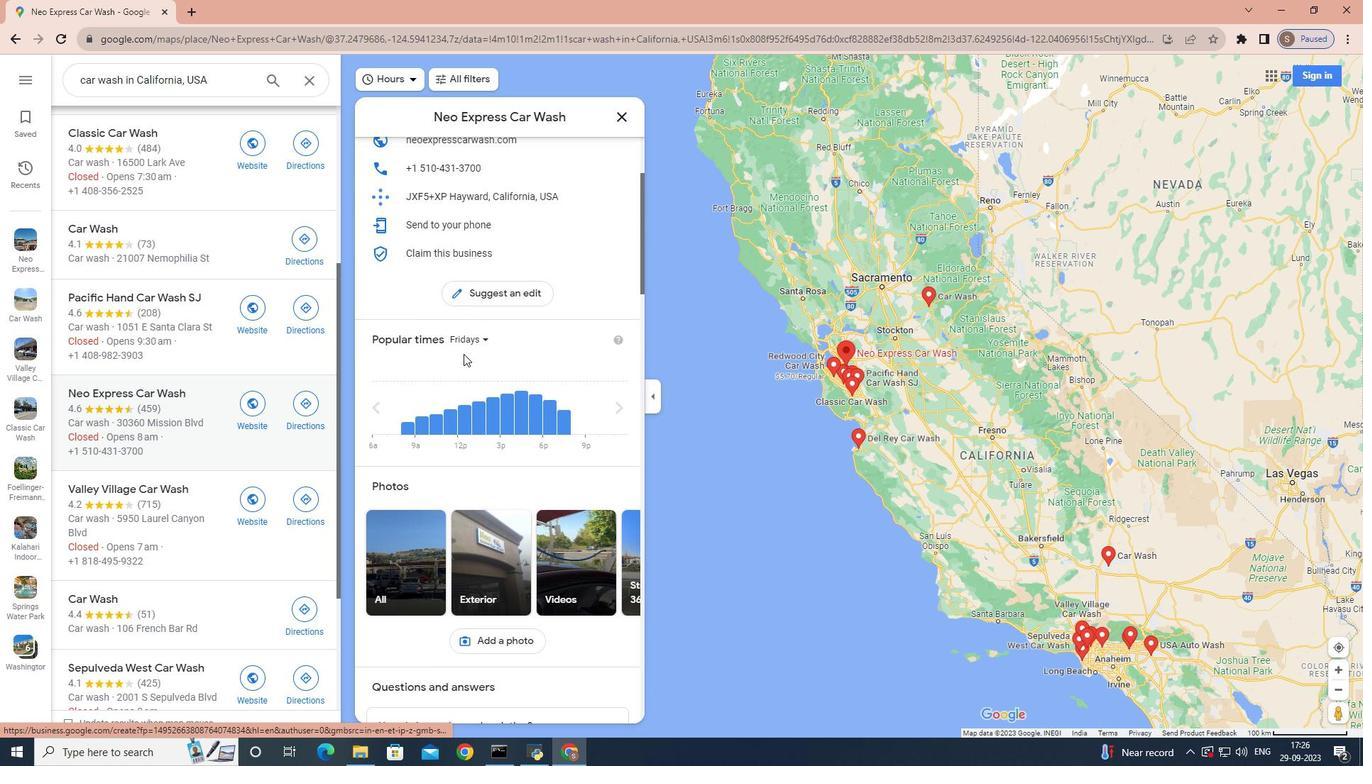 
Action: Mouse moved to (463, 354)
Screenshot: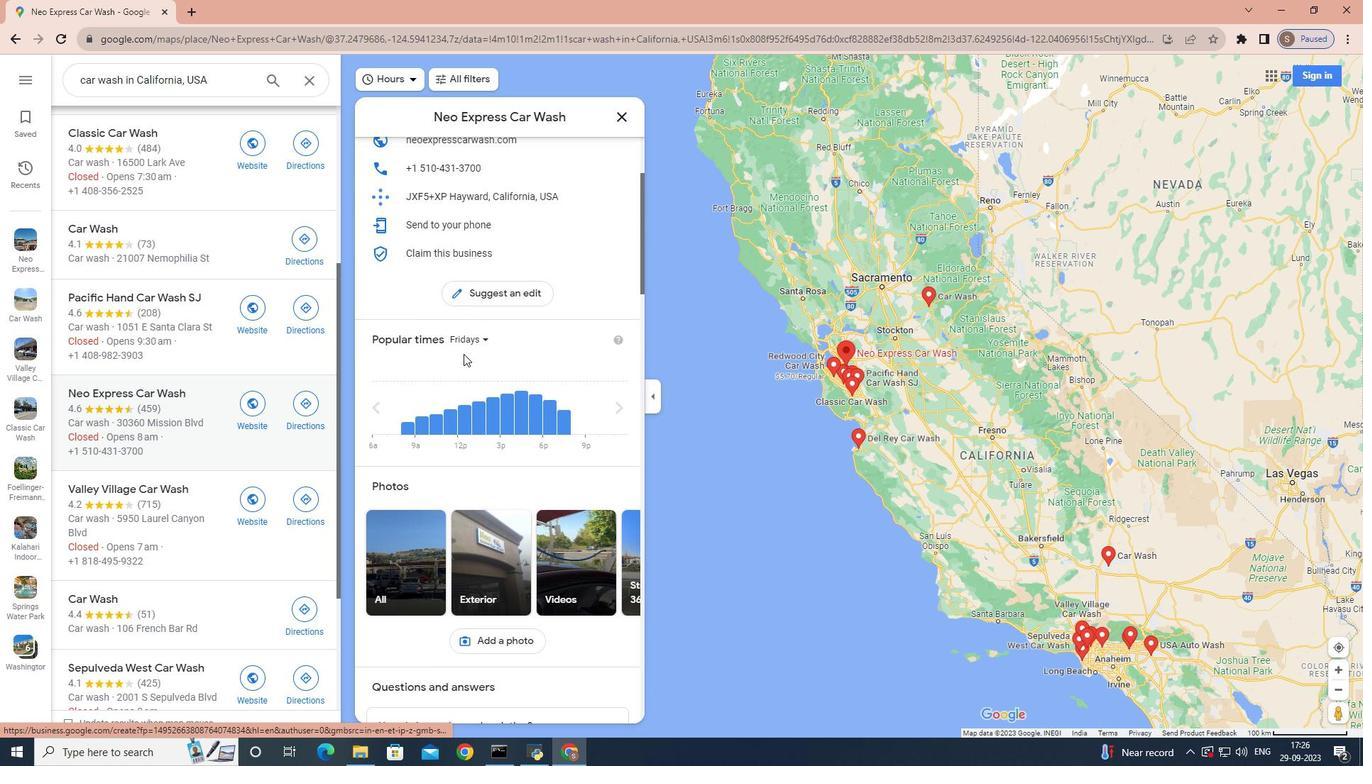 
Action: Mouse scrolled (463, 353) with delta (0, 0)
Screenshot: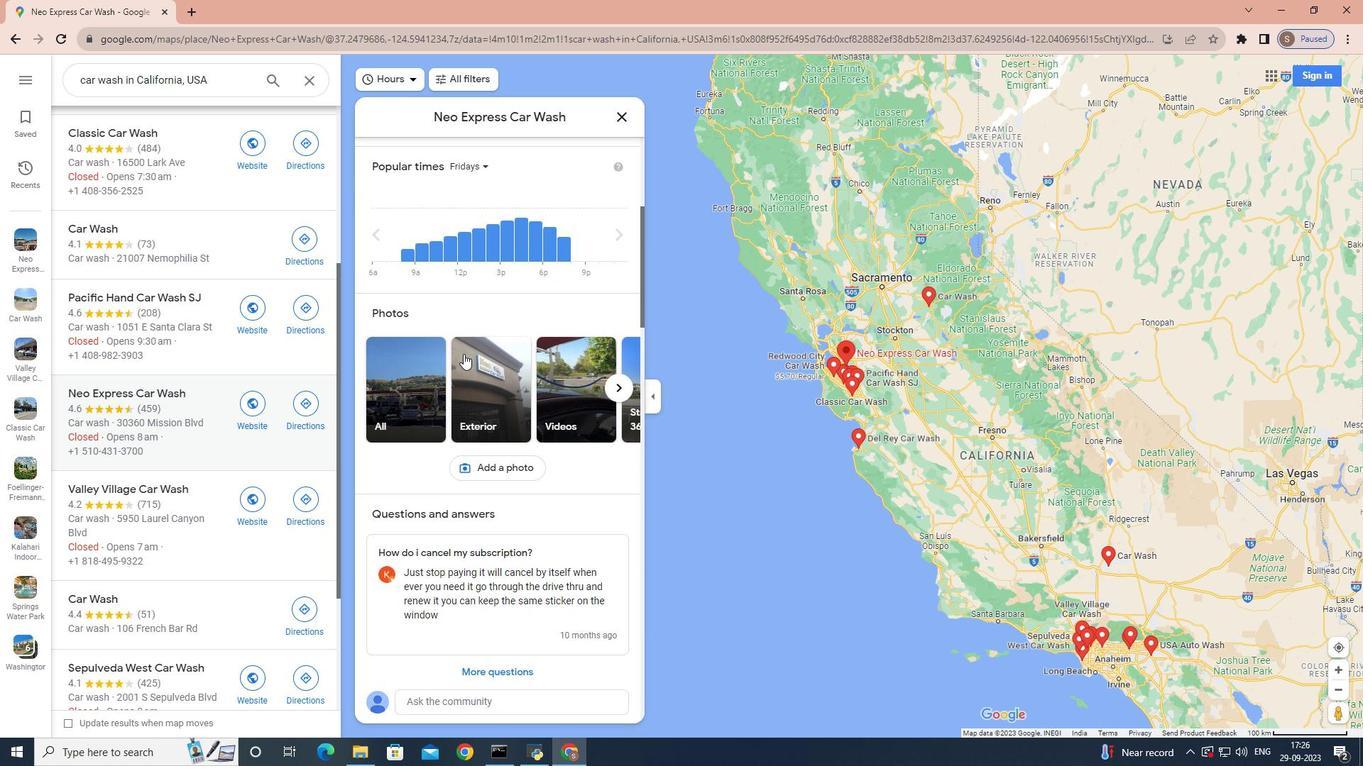 
Action: Mouse scrolled (463, 353) with delta (0, 0)
Screenshot: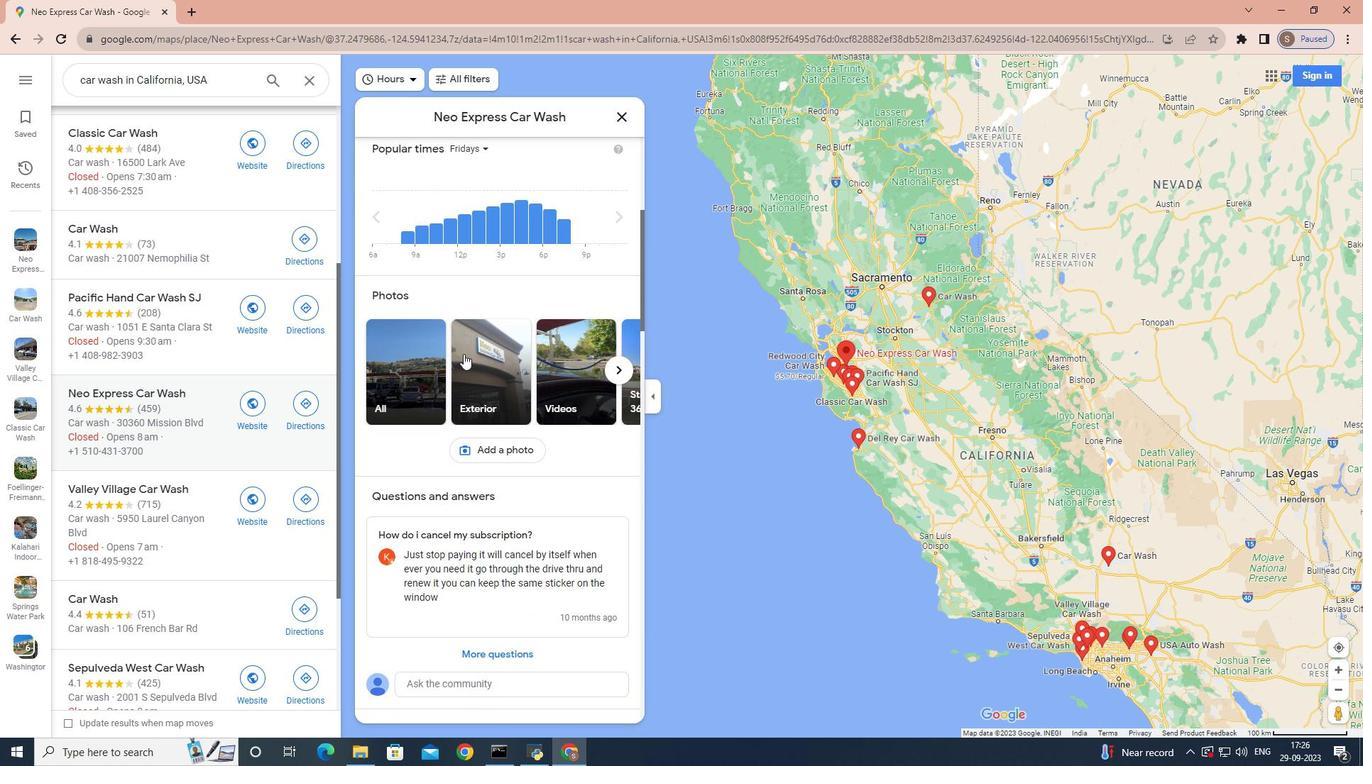 
Action: Mouse scrolled (463, 355) with delta (0, 0)
Screenshot: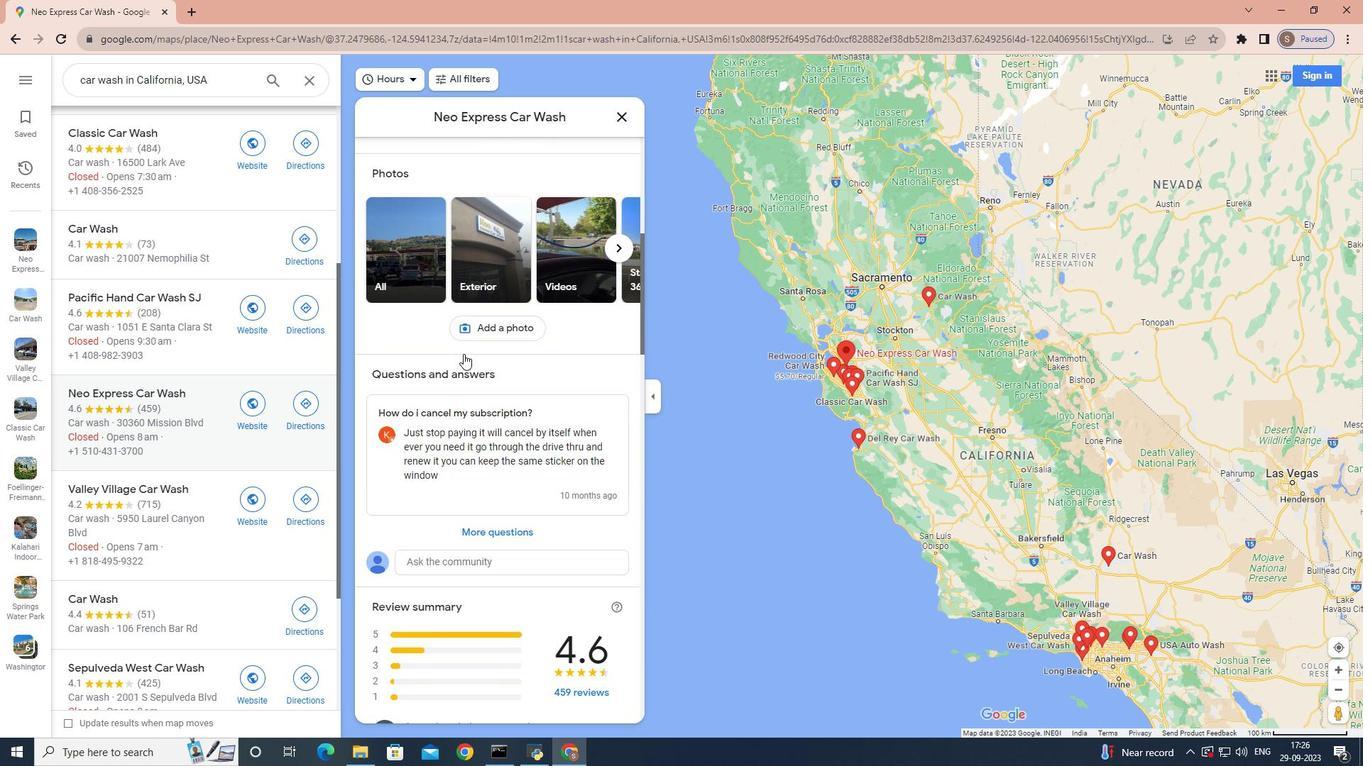 
Action: Mouse scrolled (463, 355) with delta (0, 0)
Screenshot: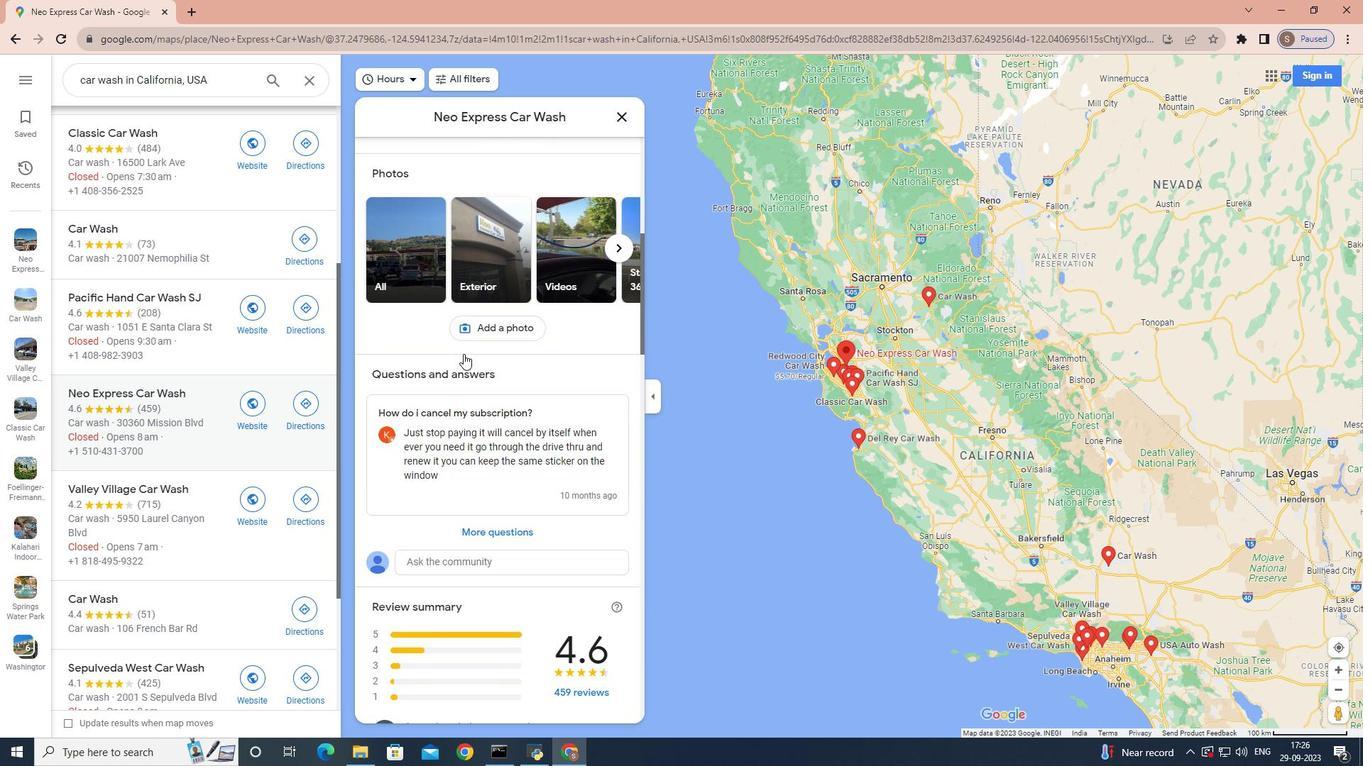 
Action: Mouse scrolled (463, 355) with delta (0, 0)
Screenshot: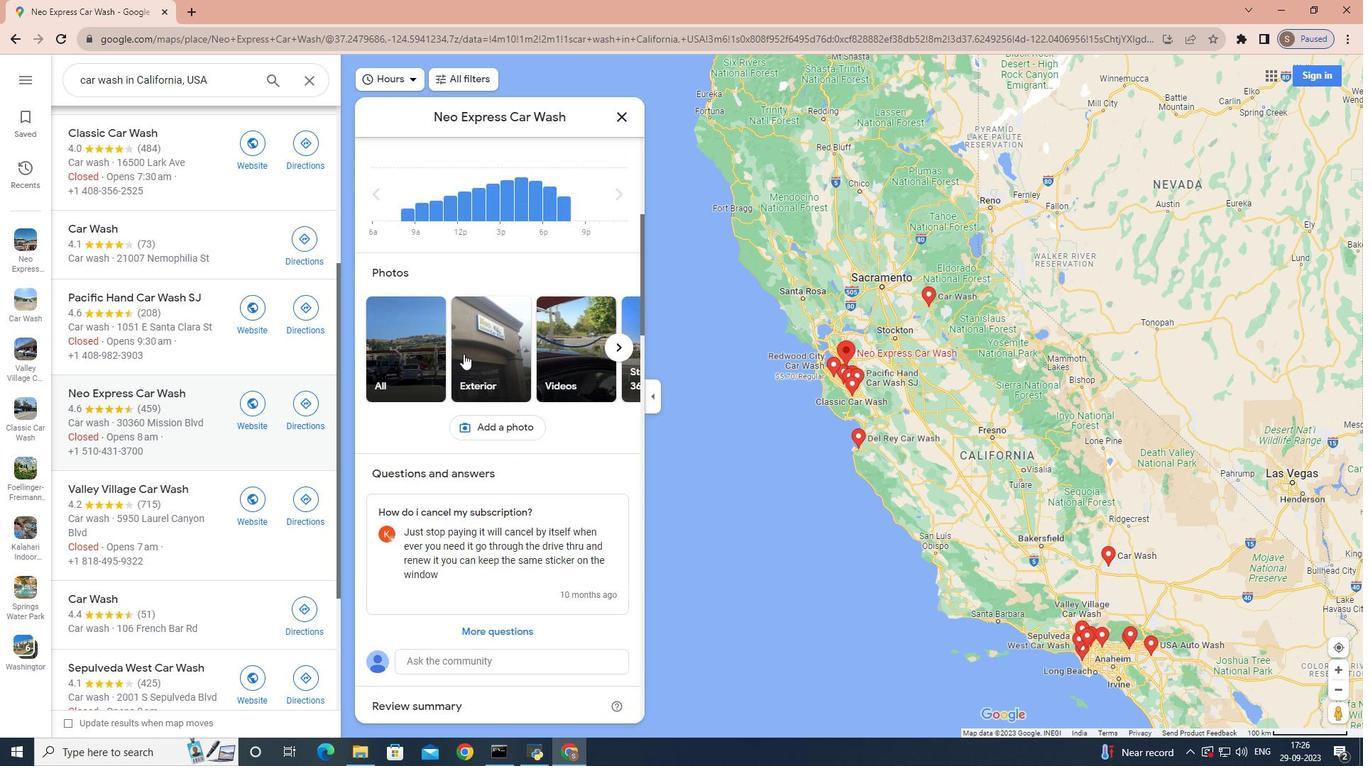 
Action: Mouse scrolled (463, 355) with delta (0, 0)
Screenshot: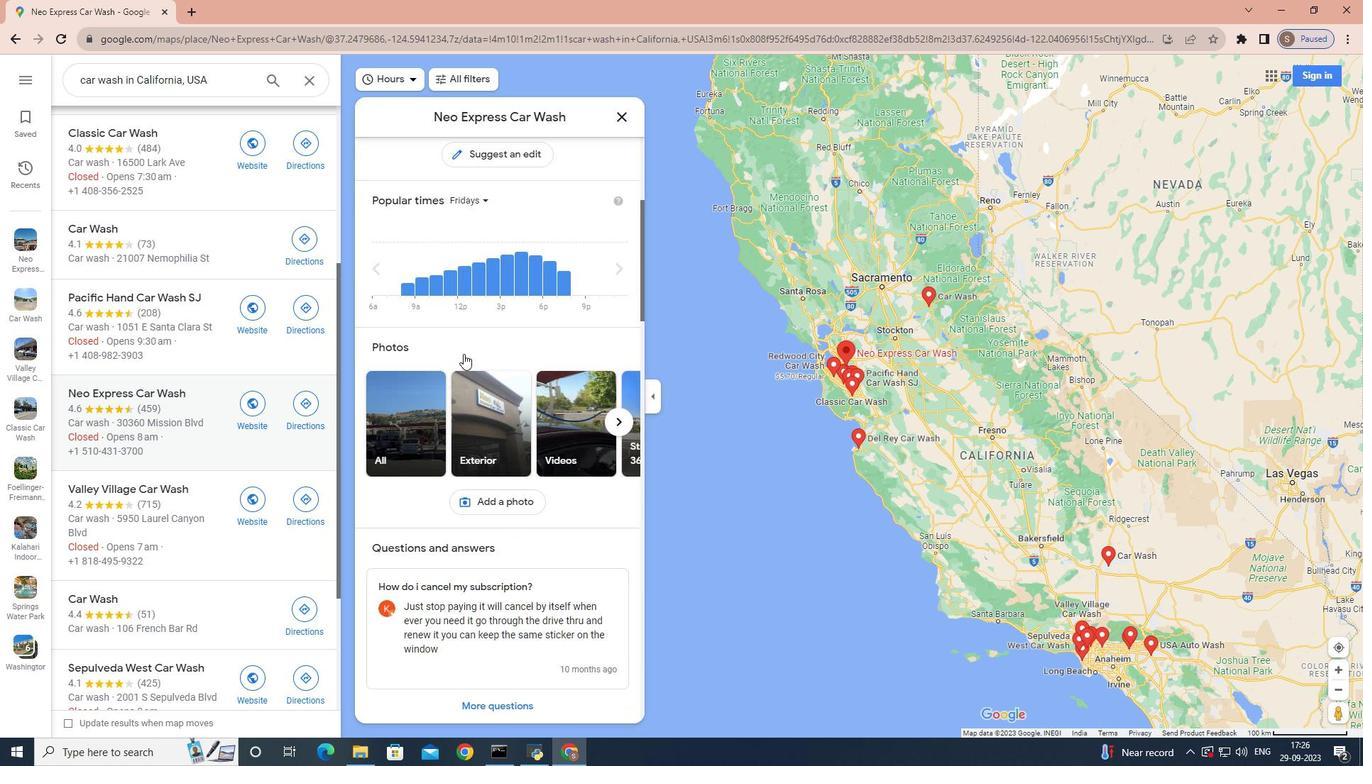 
Action: Mouse moved to (465, 354)
Screenshot: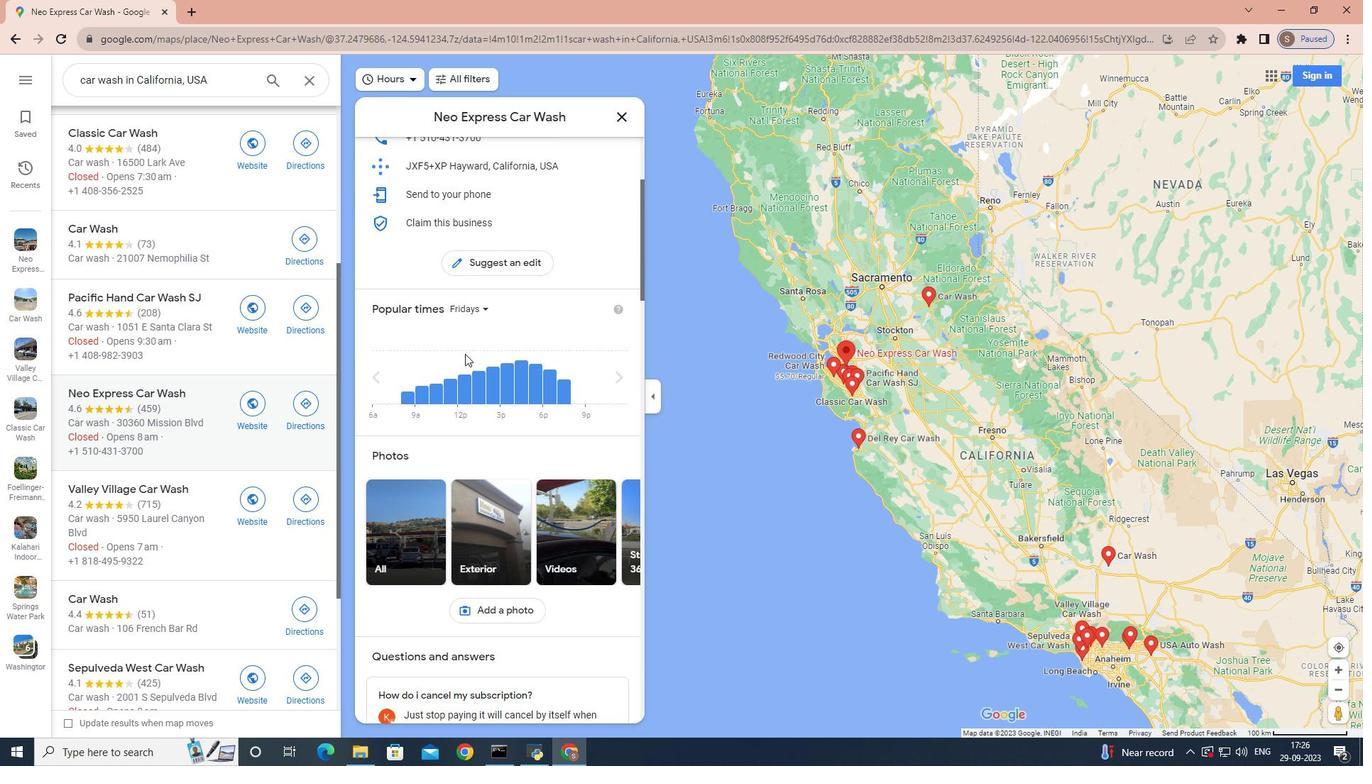 
Action: Mouse scrolled (465, 355) with delta (0, 0)
Screenshot: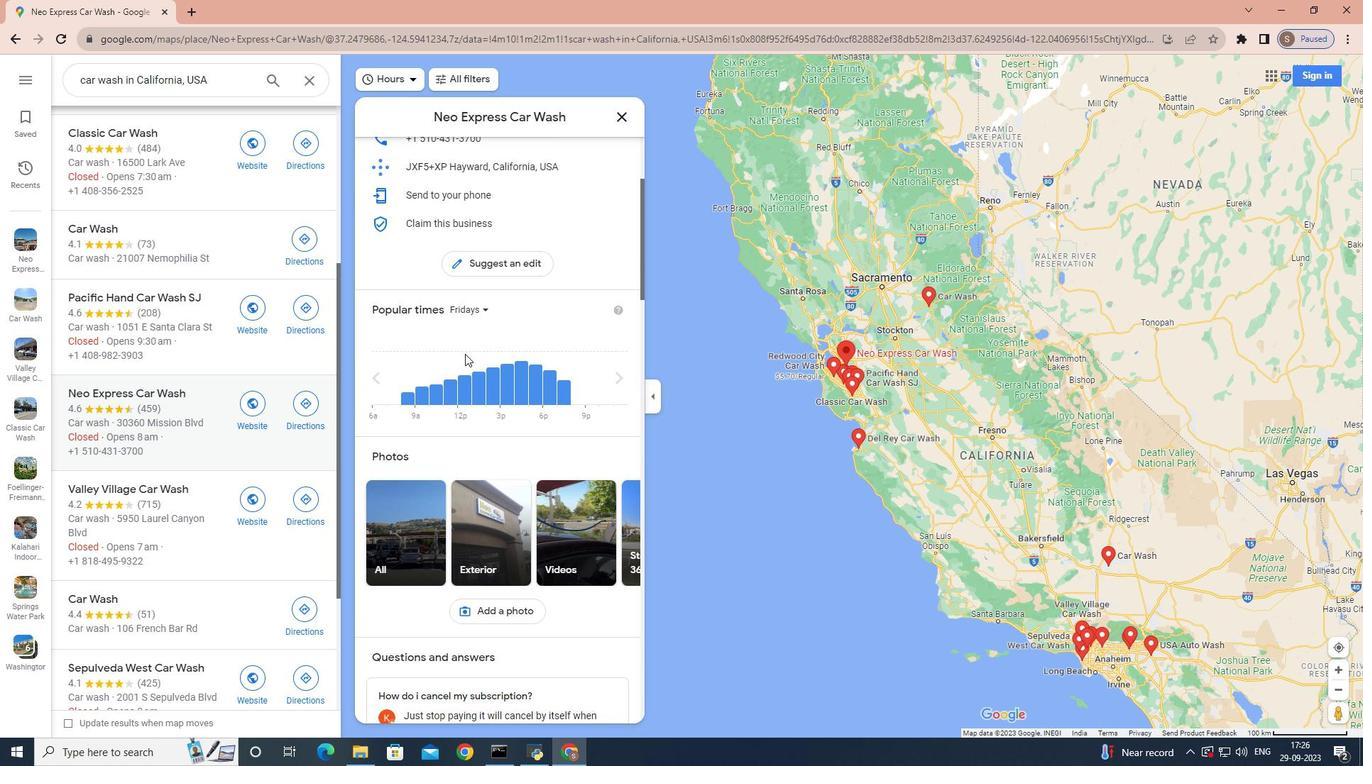 
Action: Mouse scrolled (465, 355) with delta (0, 0)
Screenshot: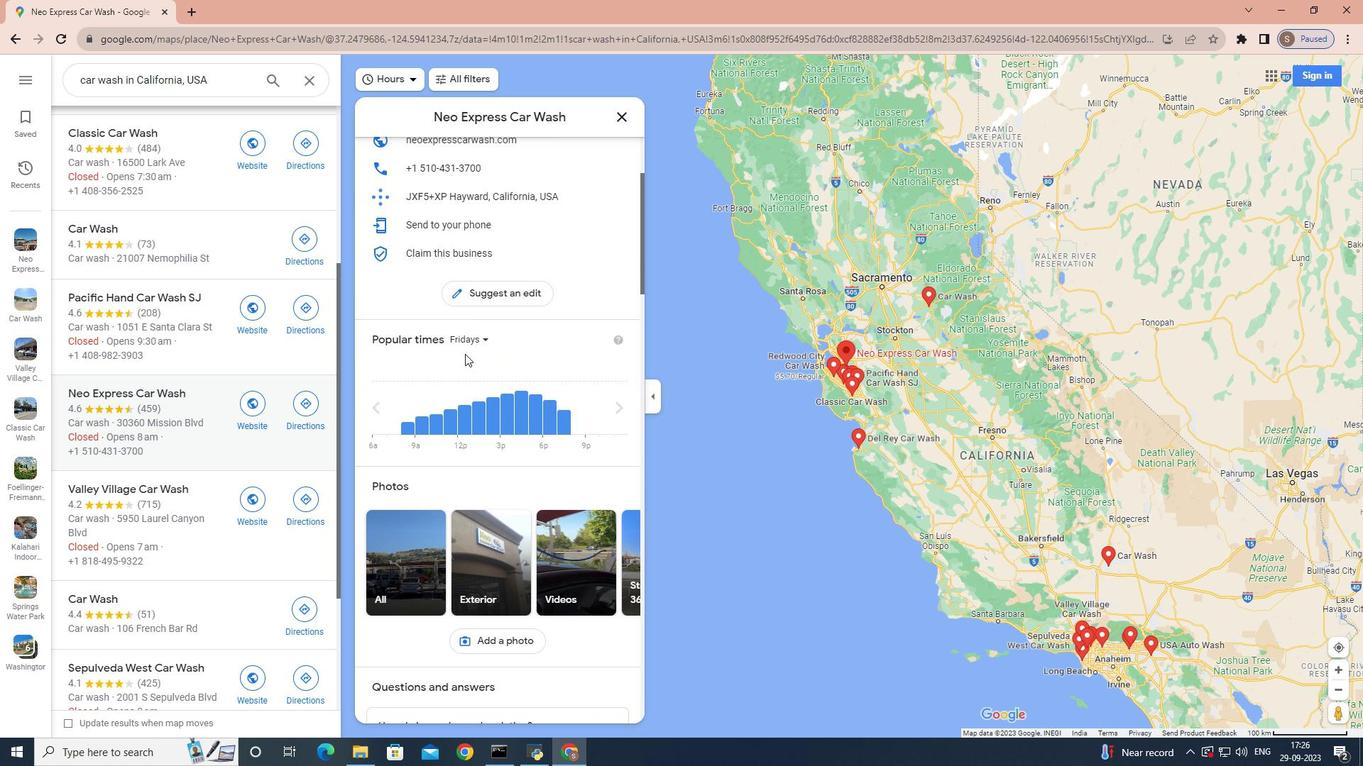 
Action: Mouse scrolled (465, 355) with delta (0, 0)
Screenshot: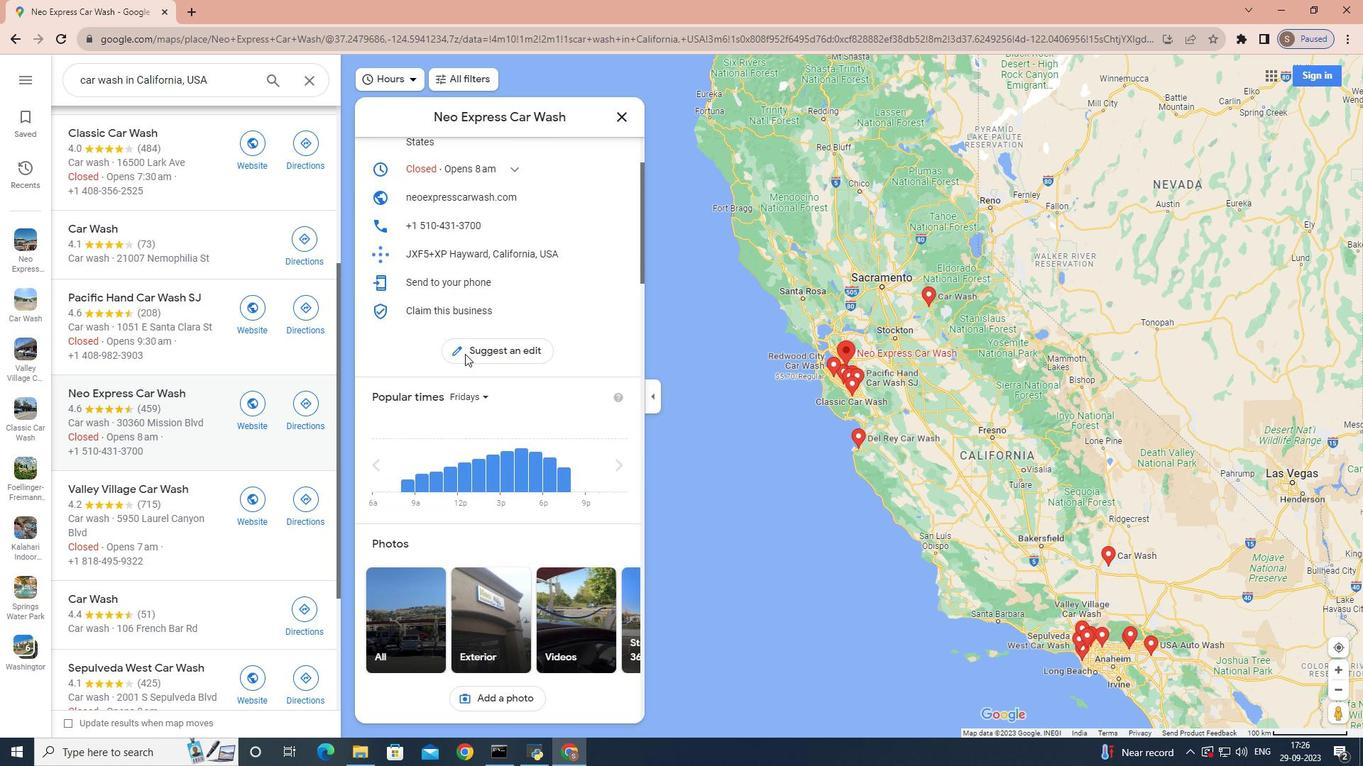 
Action: Mouse scrolled (465, 355) with delta (0, 0)
Screenshot: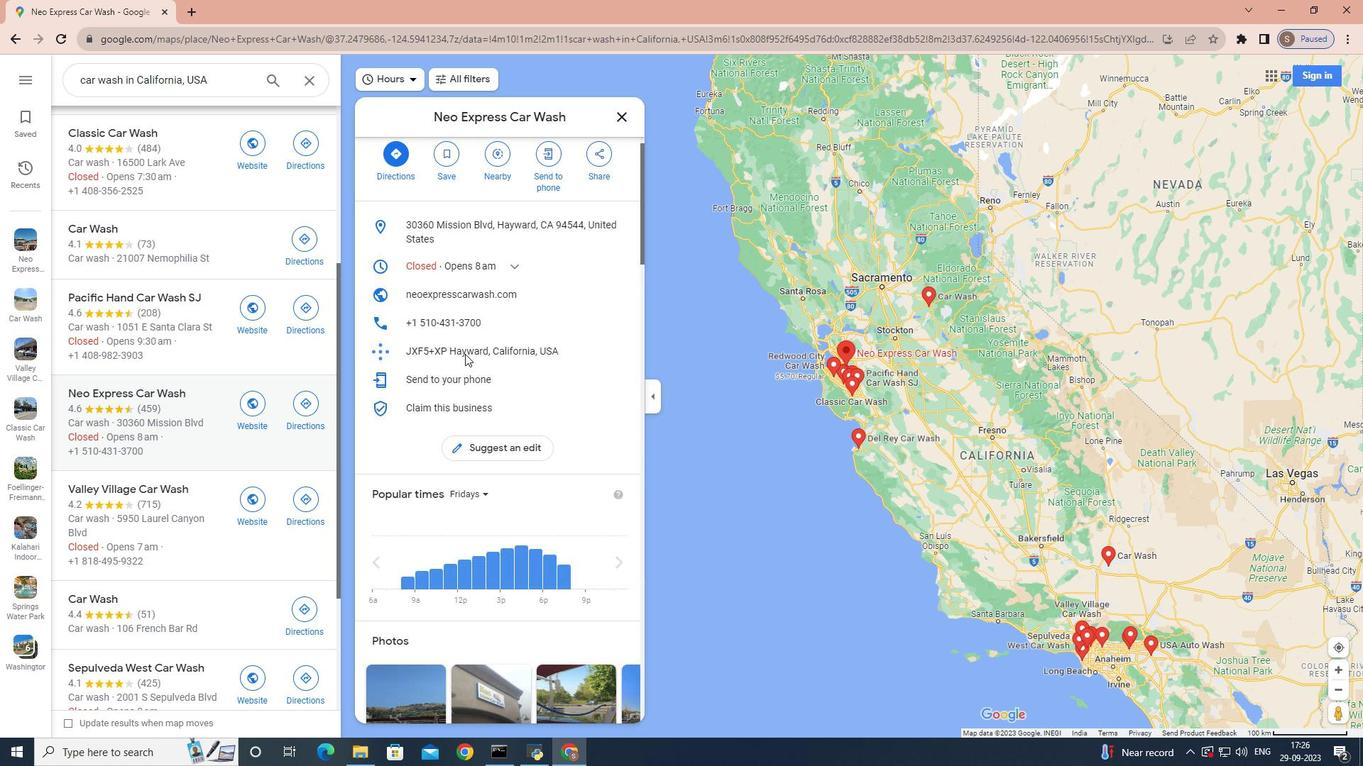 
Action: Mouse moved to (467, 354)
Screenshot: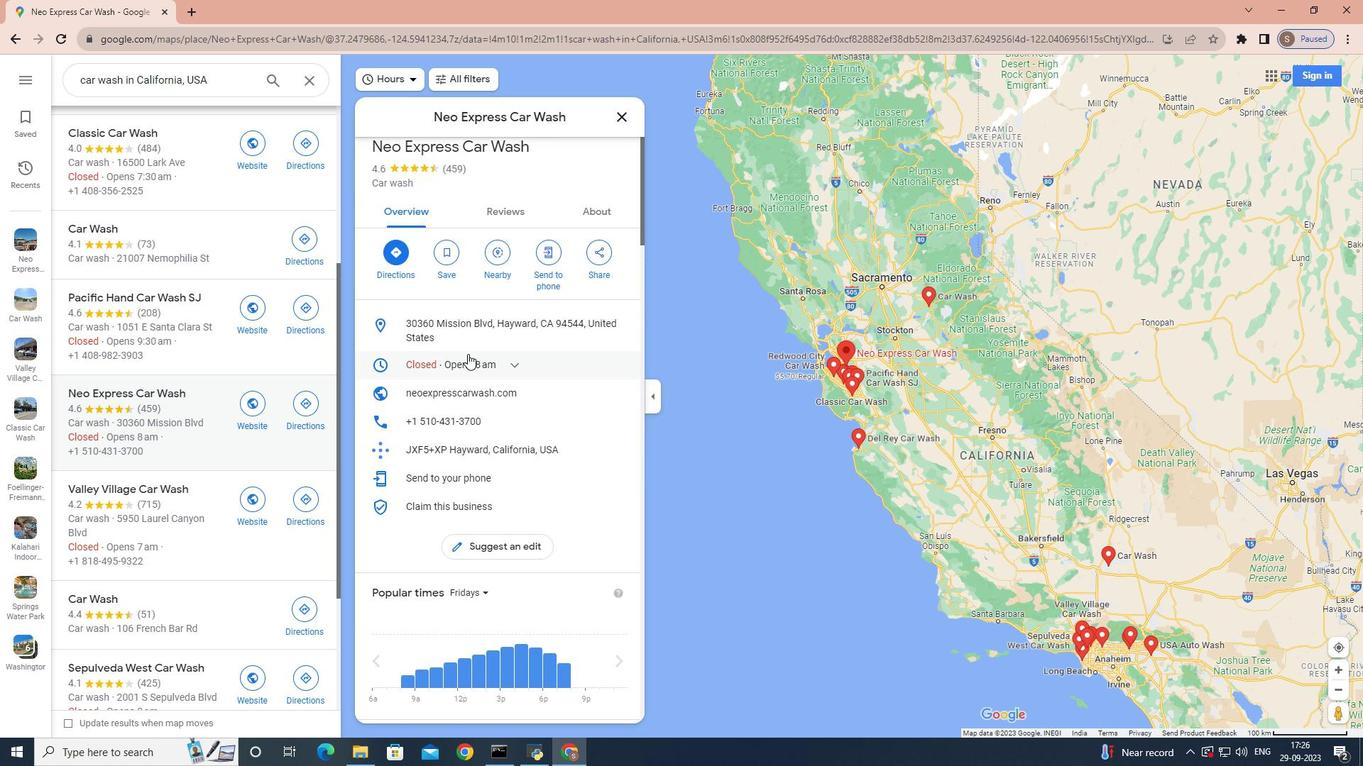 
Action: Mouse scrolled (467, 355) with delta (0, 0)
Screenshot: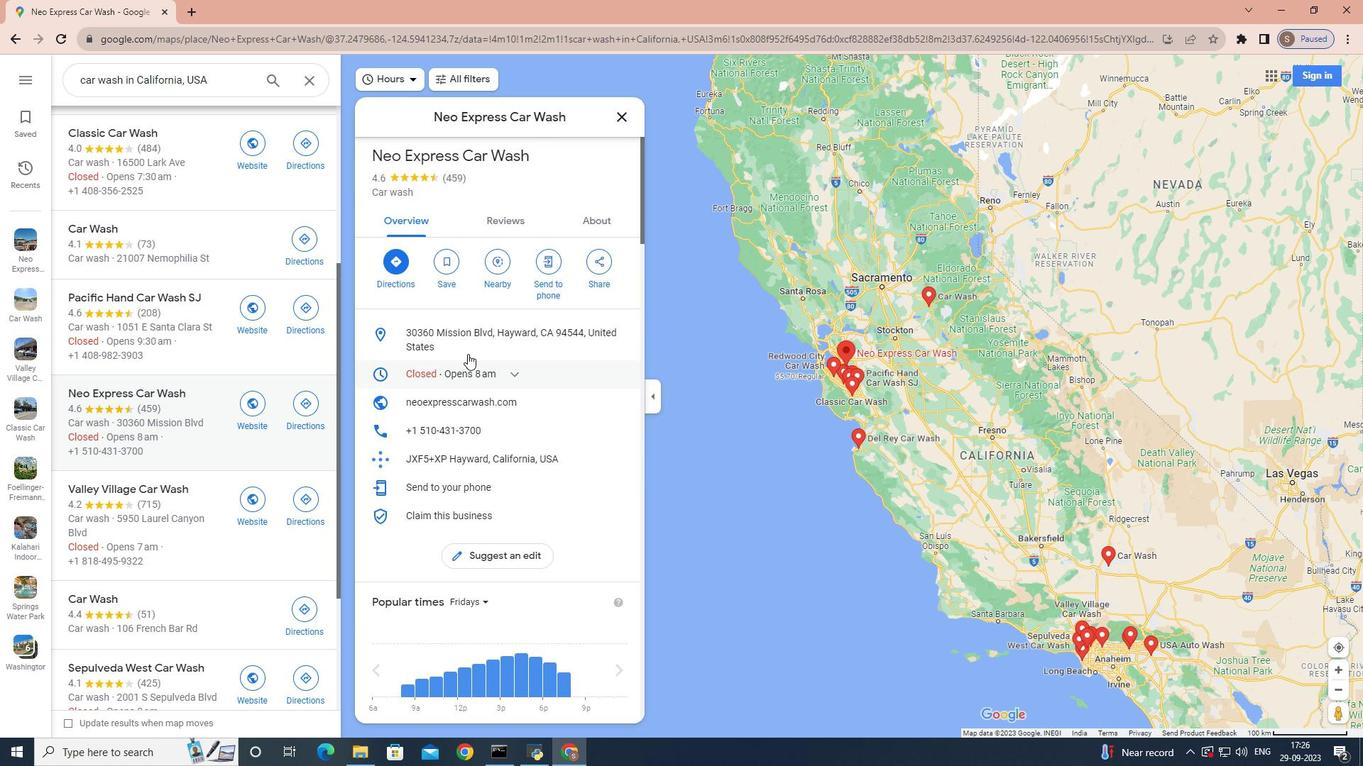 
Action: Mouse scrolled (467, 355) with delta (0, 0)
Screenshot: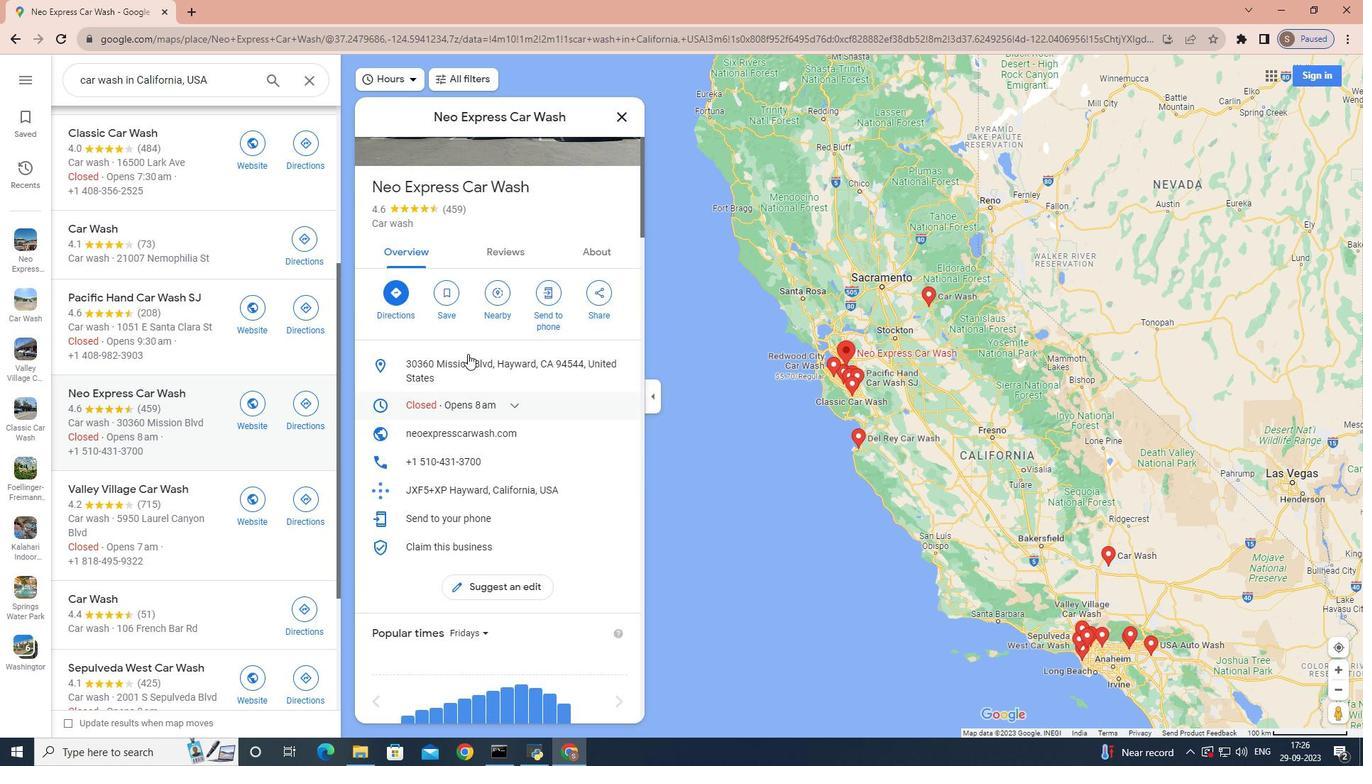 
Action: Mouse scrolled (467, 355) with delta (0, 0)
Screenshot: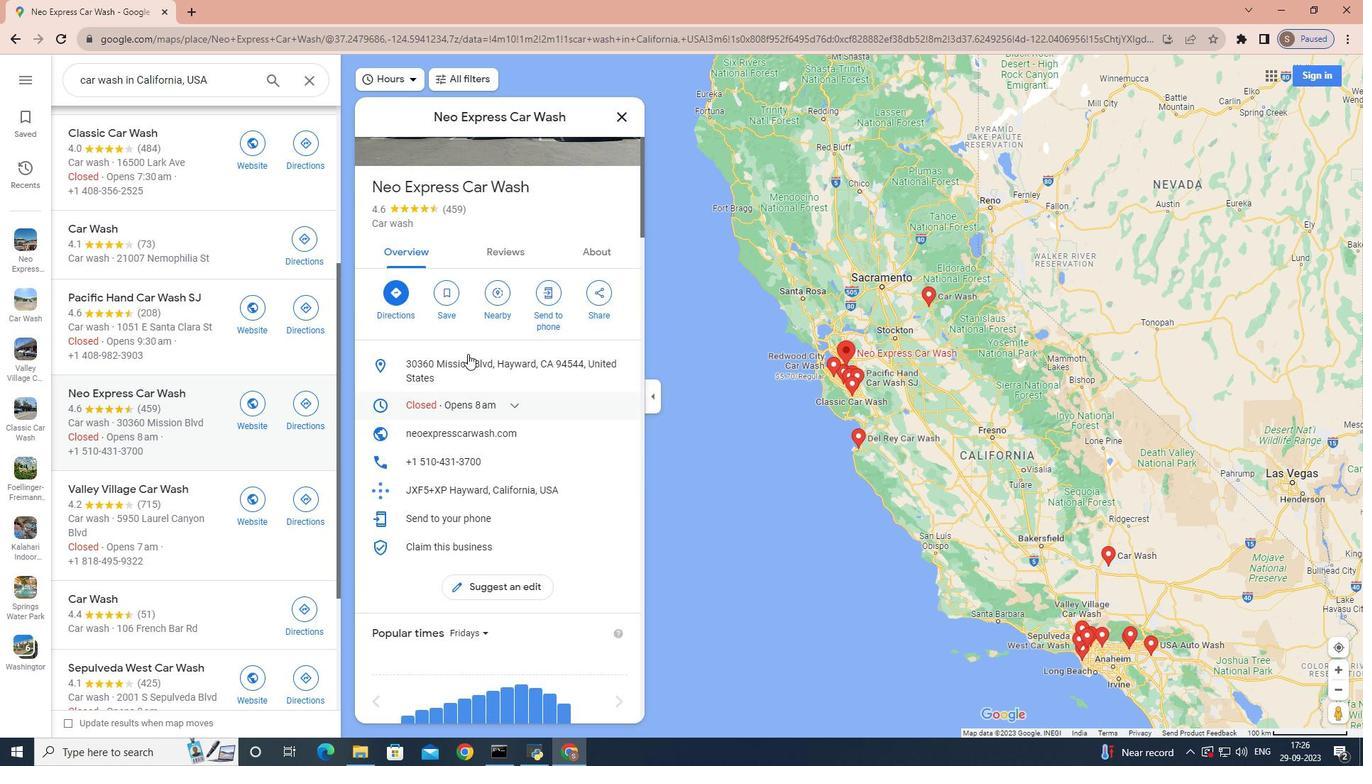 
Action: Mouse scrolled (467, 355) with delta (0, 0)
Screenshot: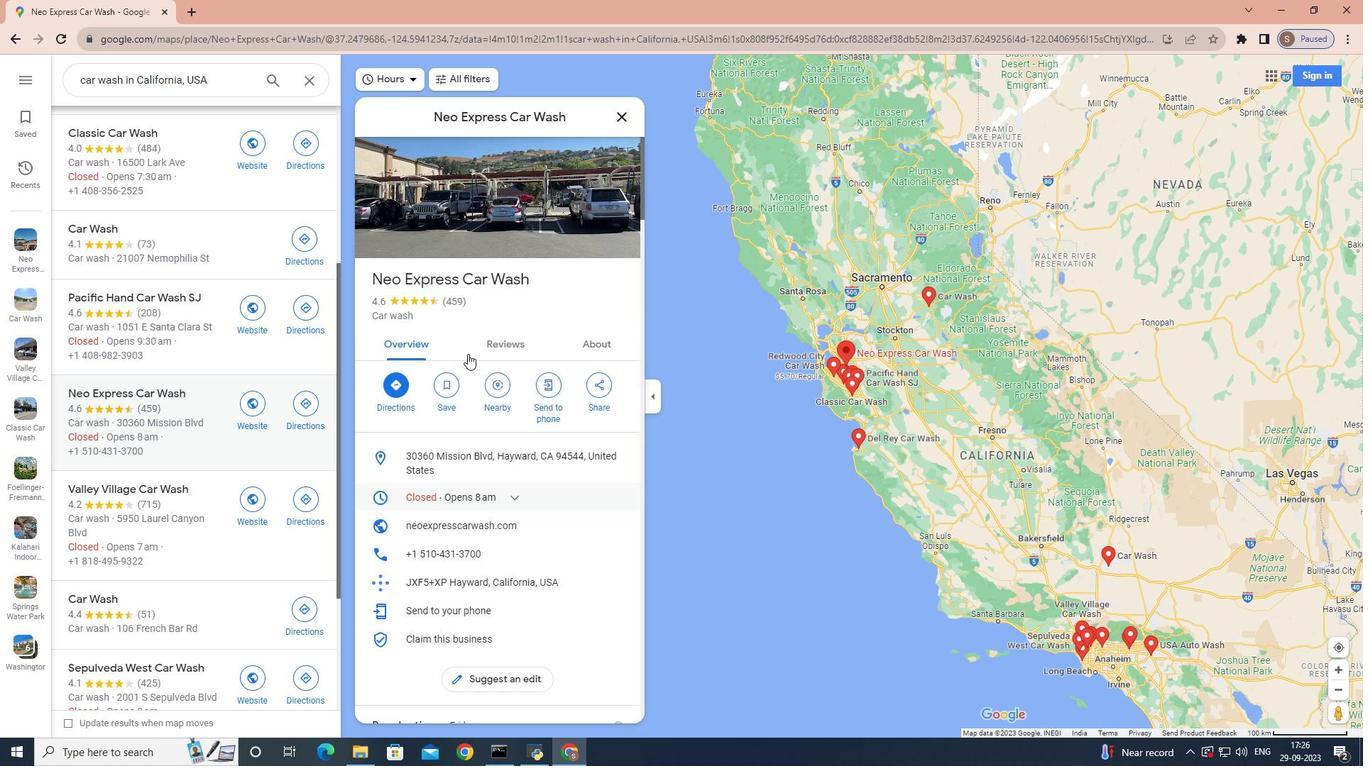 
Action: Mouse moved to (575, 352)
Screenshot: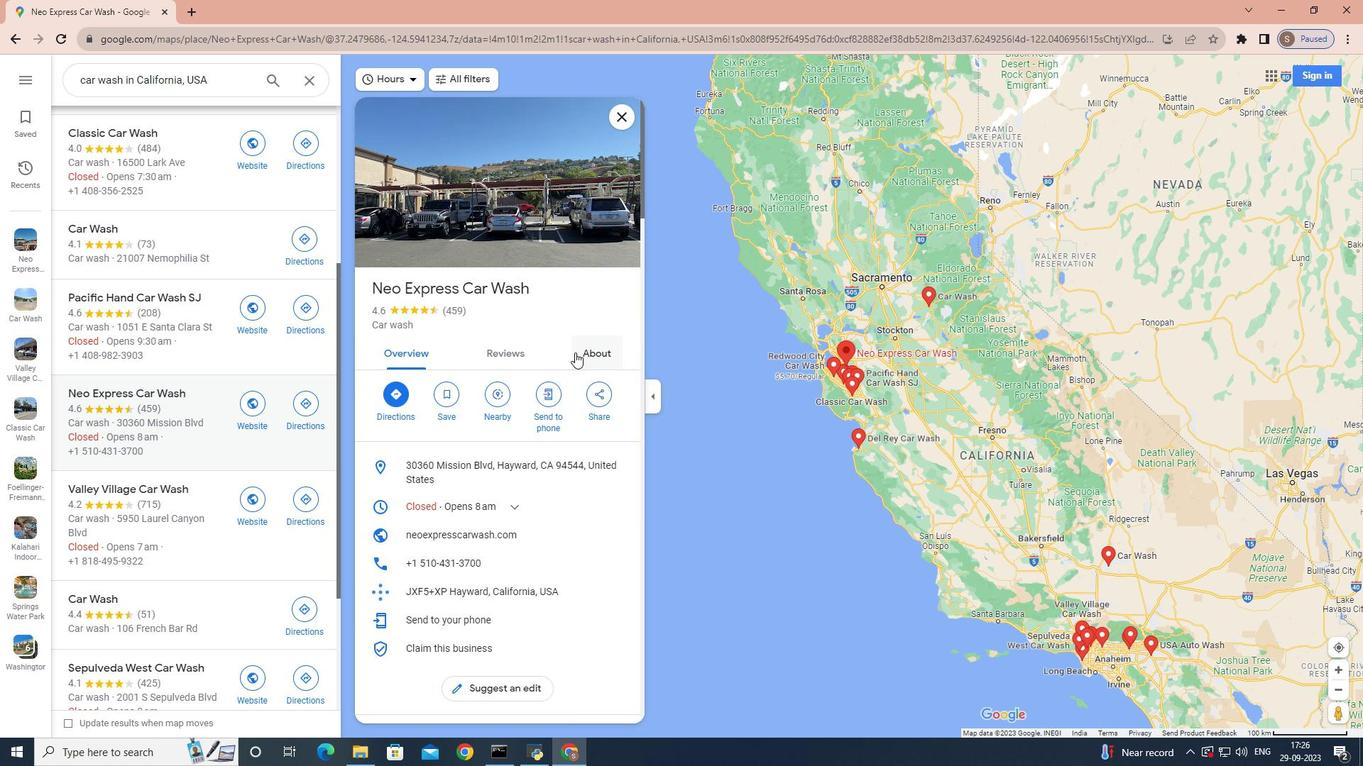 
Action: Mouse pressed left at (575, 352)
Screenshot: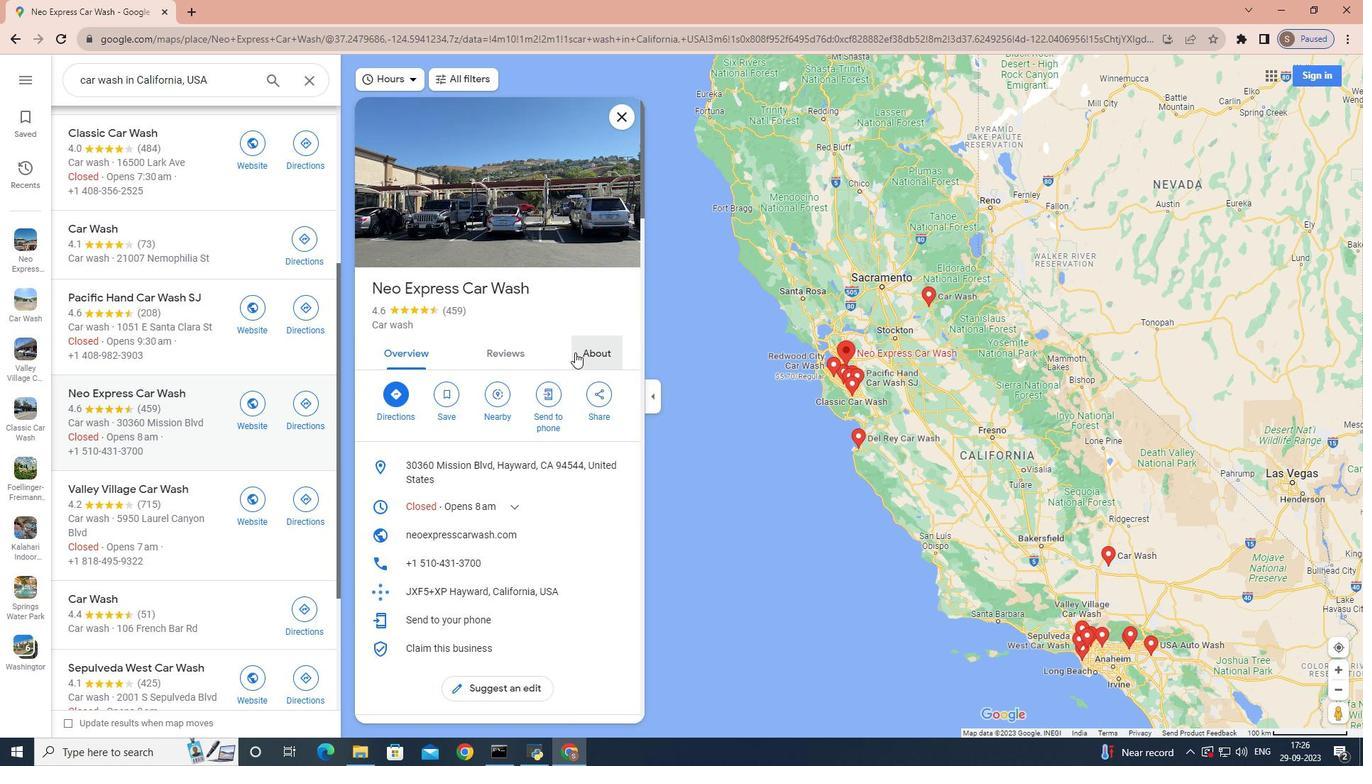 
Action: Mouse moved to (498, 151)
Screenshot: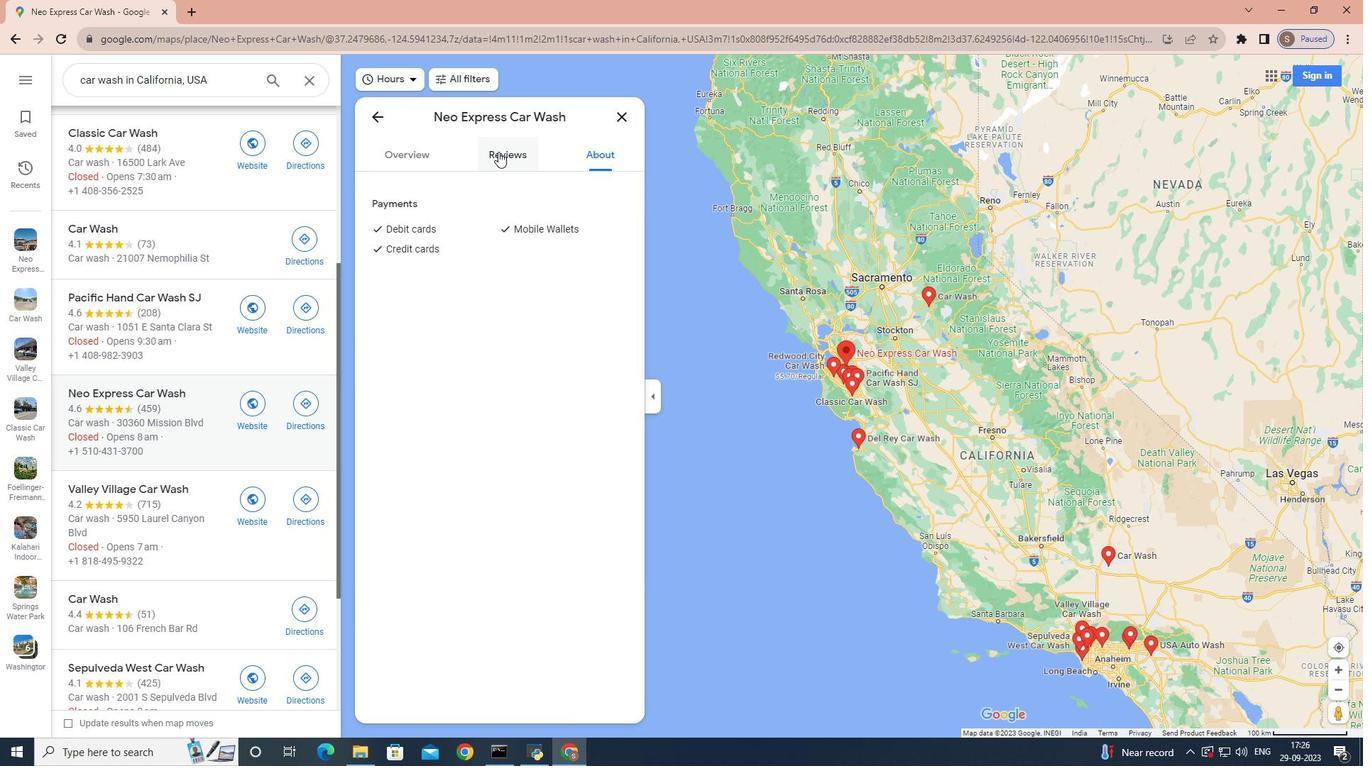 
Action: Mouse pressed left at (498, 151)
Screenshot: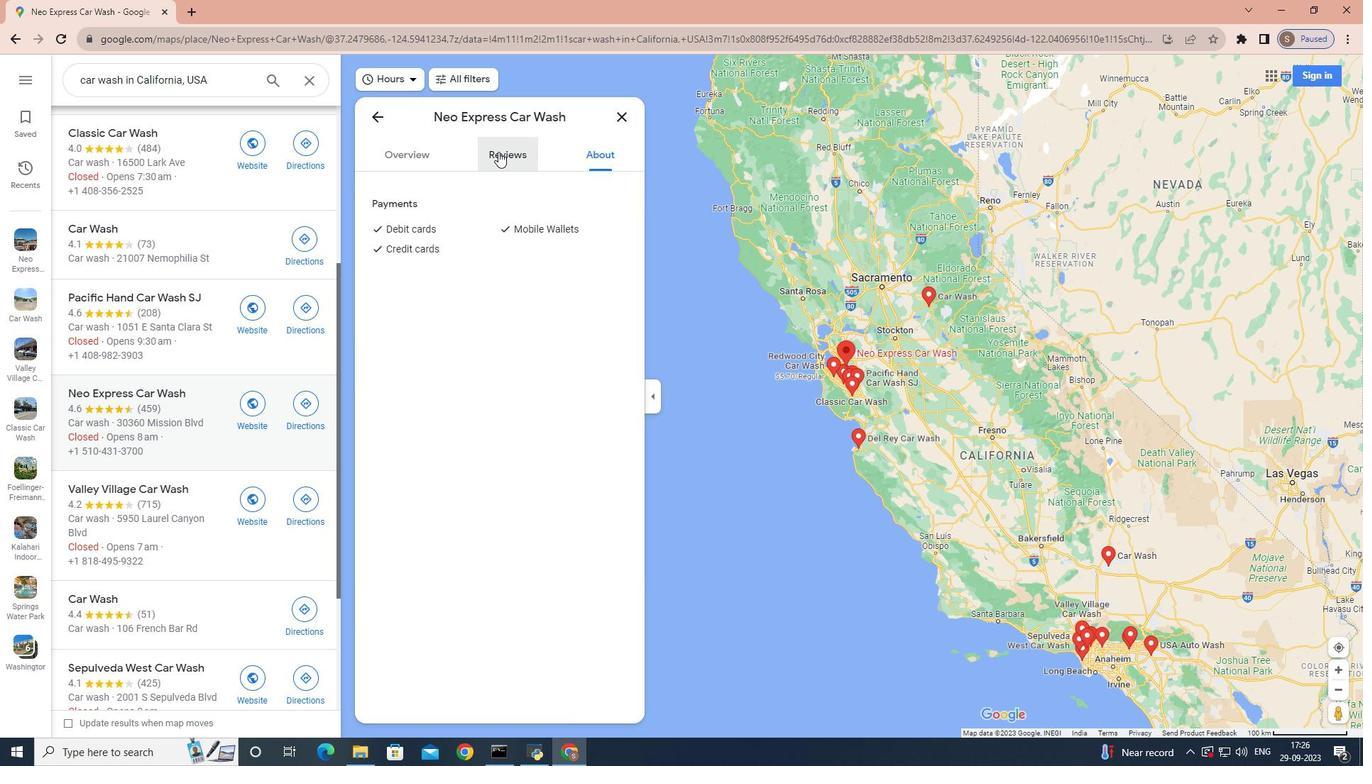 
Action: Mouse moved to (447, 429)
Screenshot: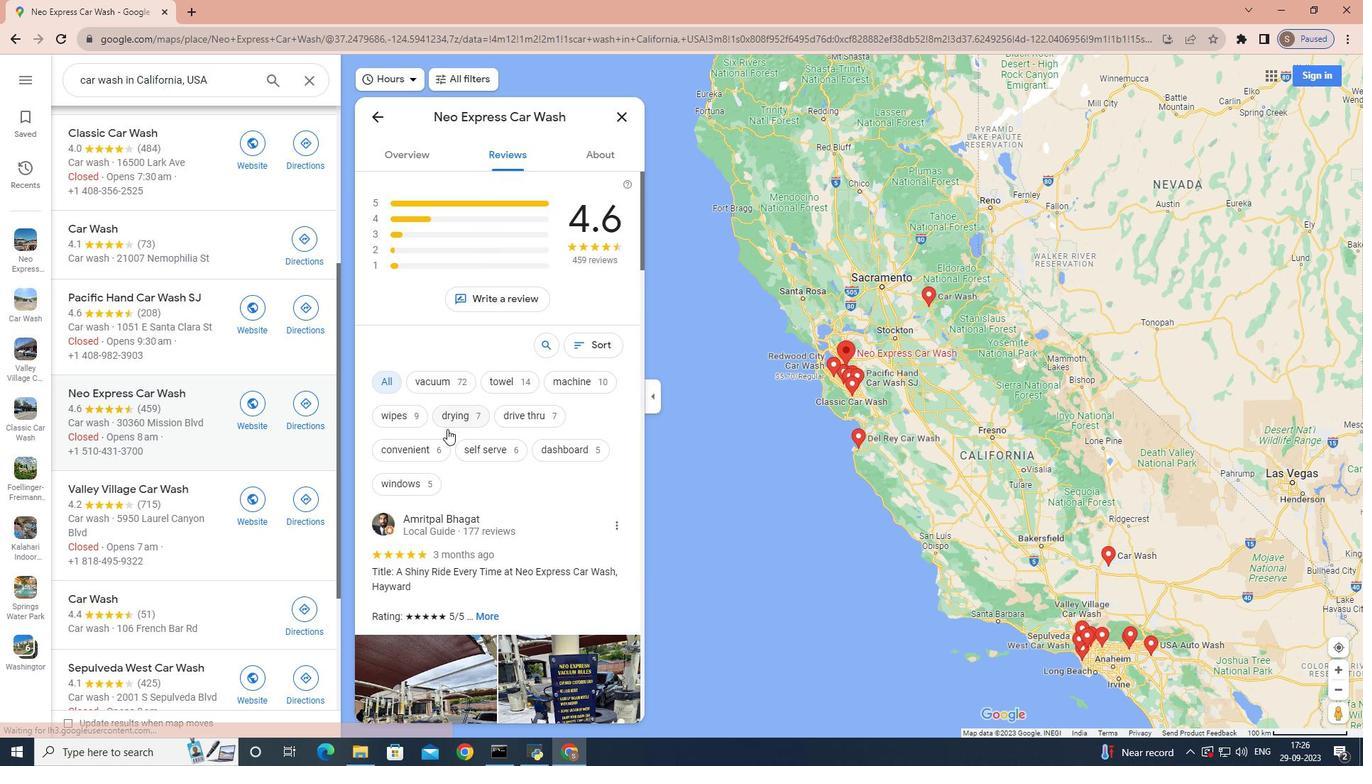 
Action: Mouse scrolled (447, 428) with delta (0, 0)
Screenshot: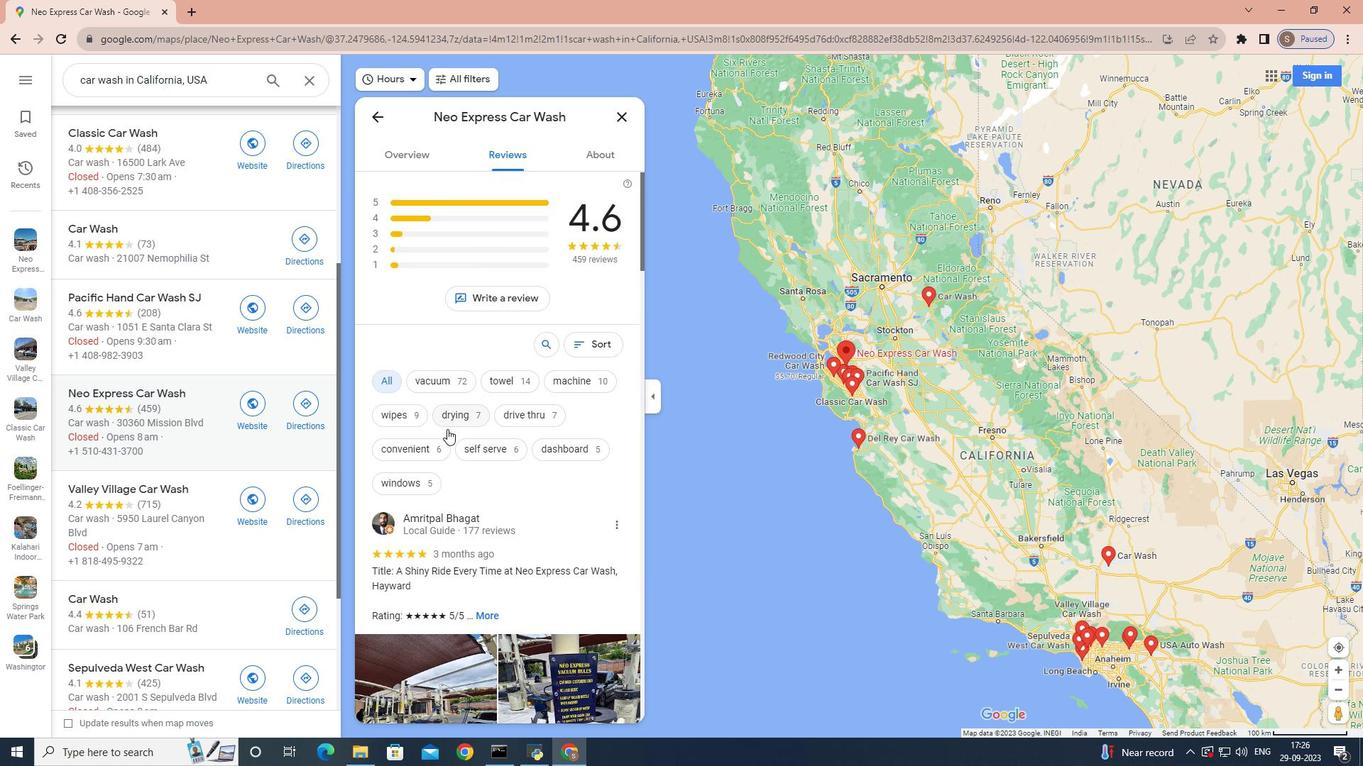 
Action: Mouse scrolled (447, 428) with delta (0, 0)
Screenshot: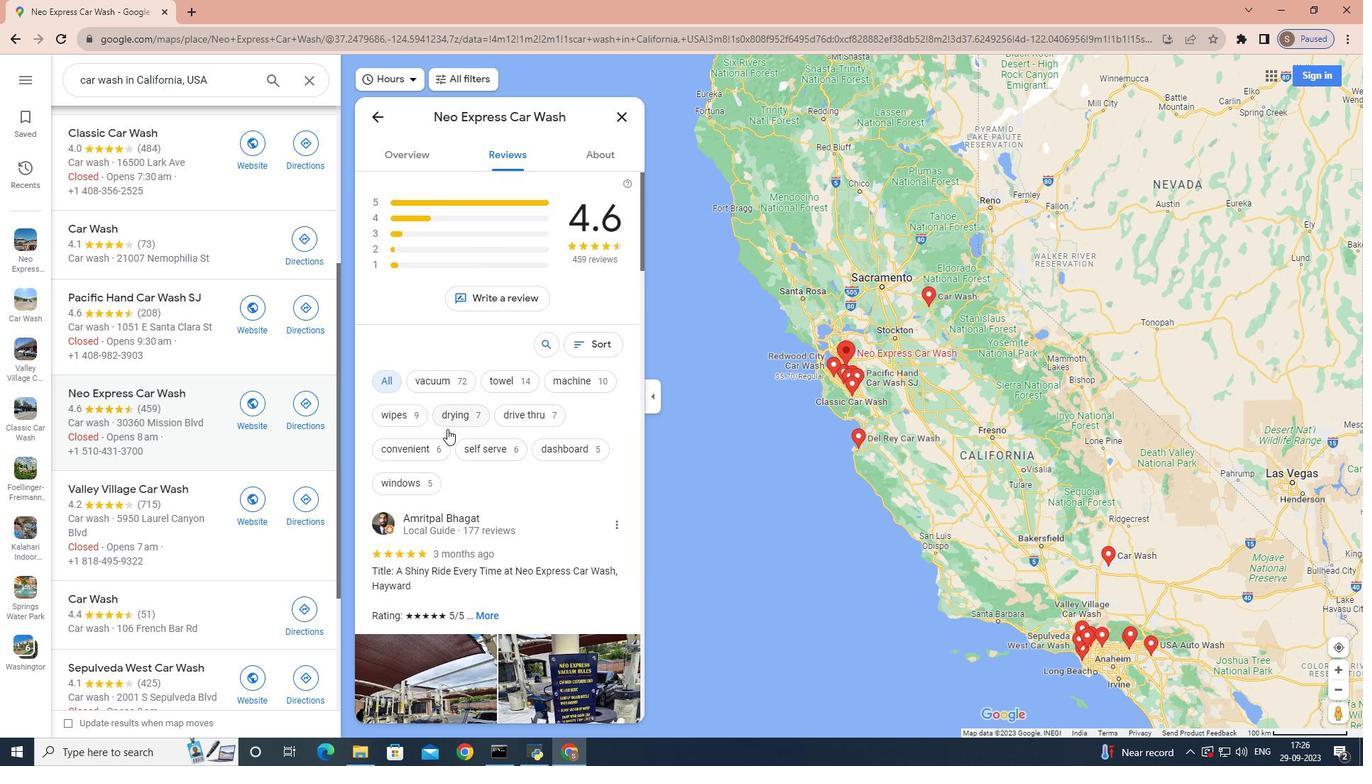 
Action: Mouse scrolled (447, 428) with delta (0, 0)
Screenshot: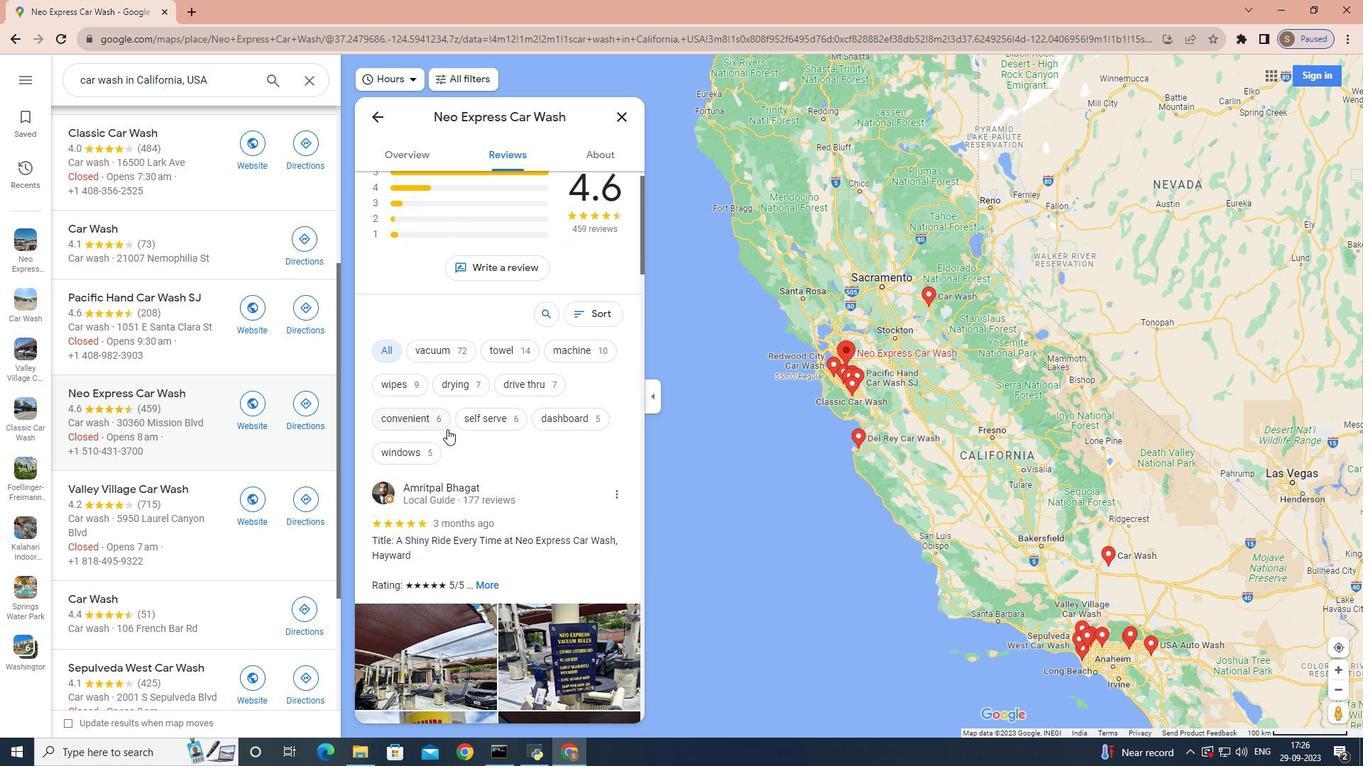 
Action: Mouse scrolled (447, 428) with delta (0, 0)
Screenshot: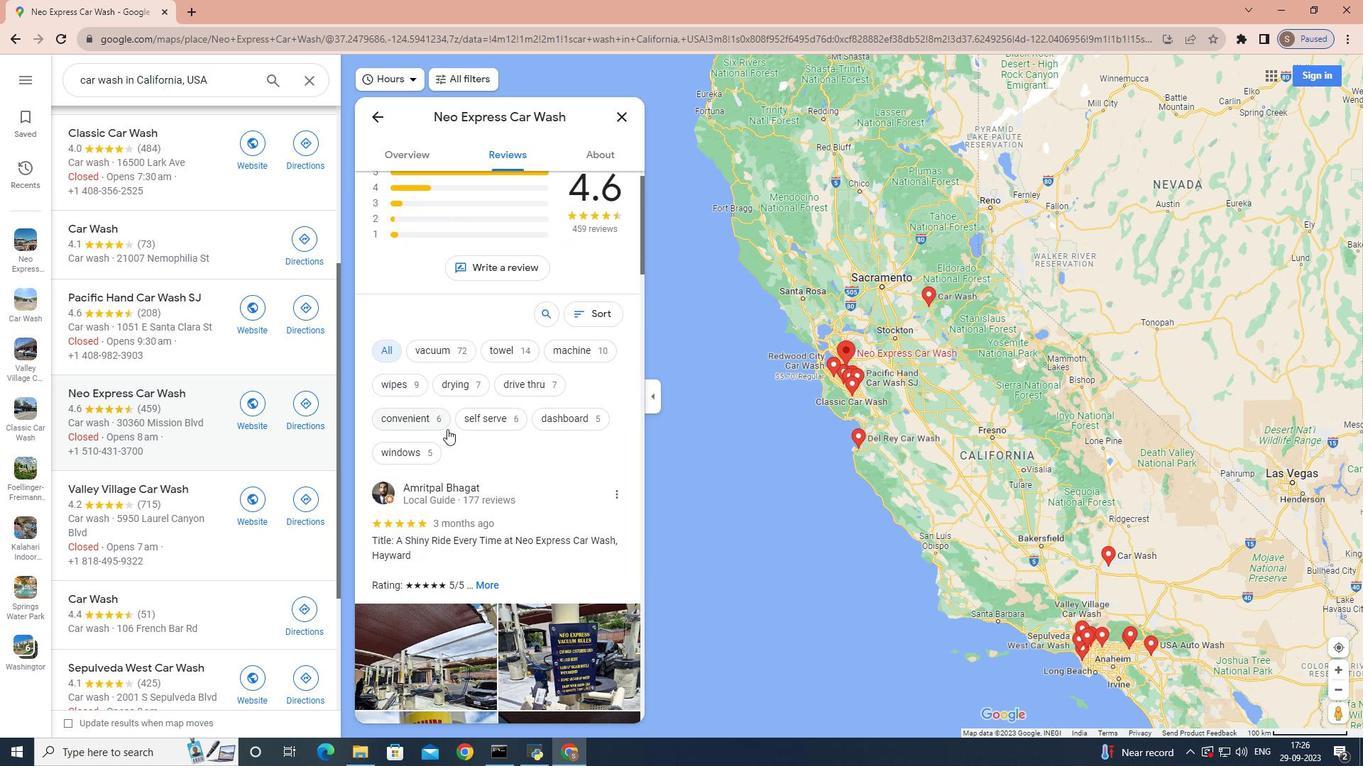 
Action: Mouse scrolled (447, 428) with delta (0, 0)
Screenshot: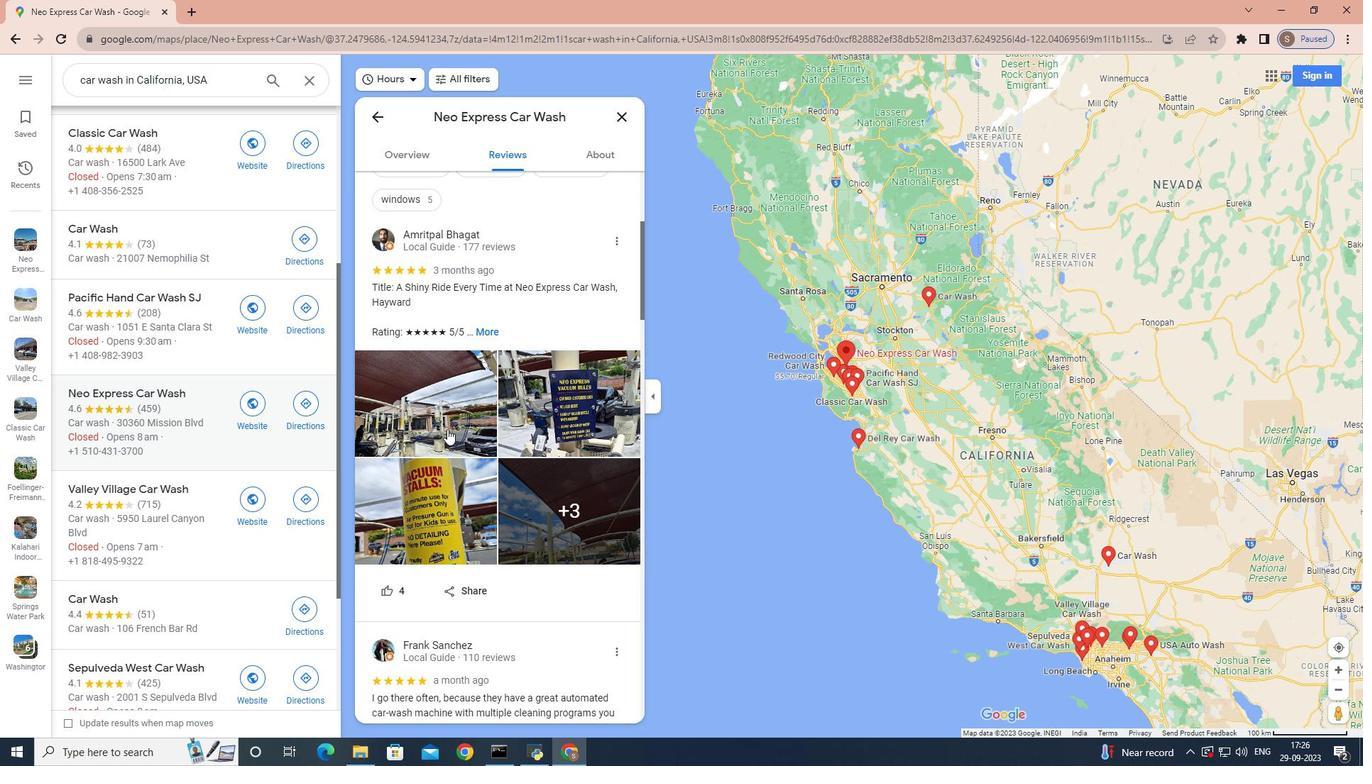 
Action: Mouse scrolled (447, 428) with delta (0, 0)
Screenshot: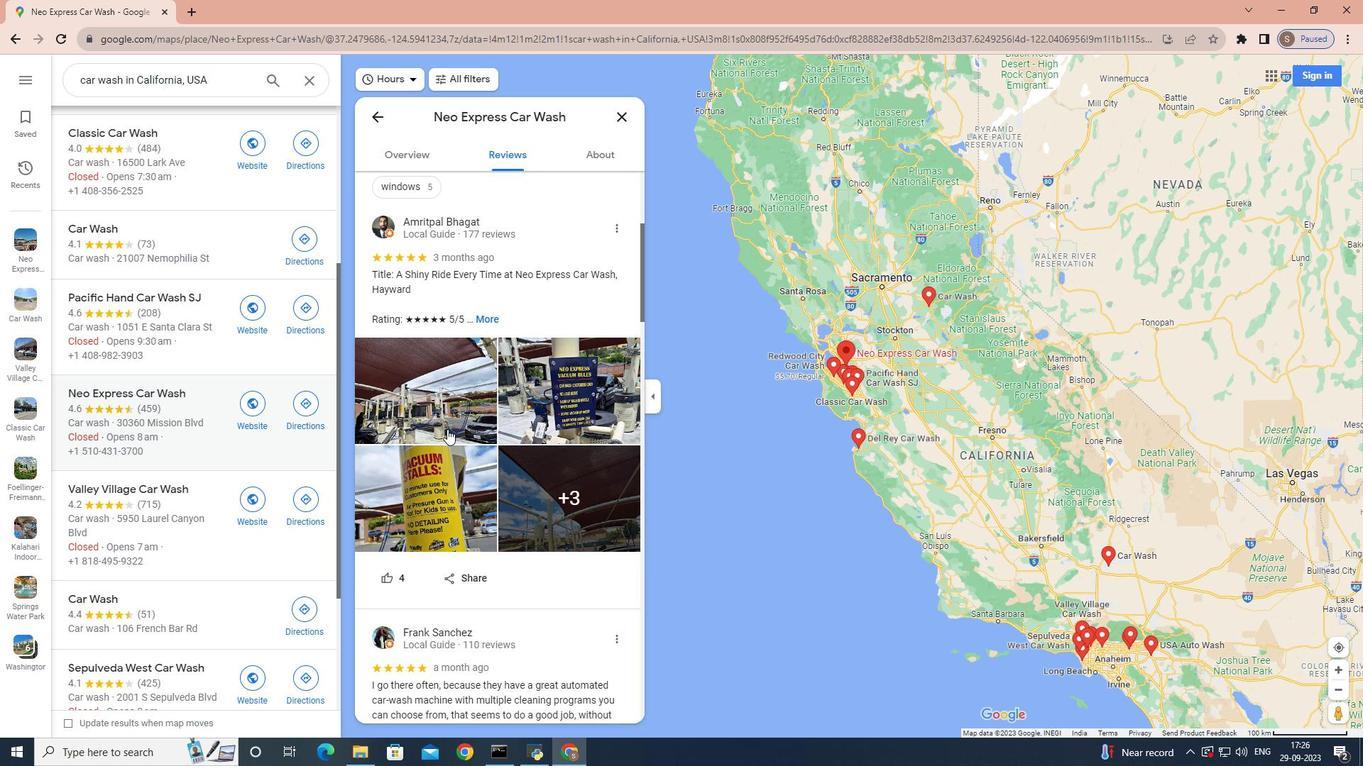 
Action: Mouse scrolled (447, 428) with delta (0, 0)
Screenshot: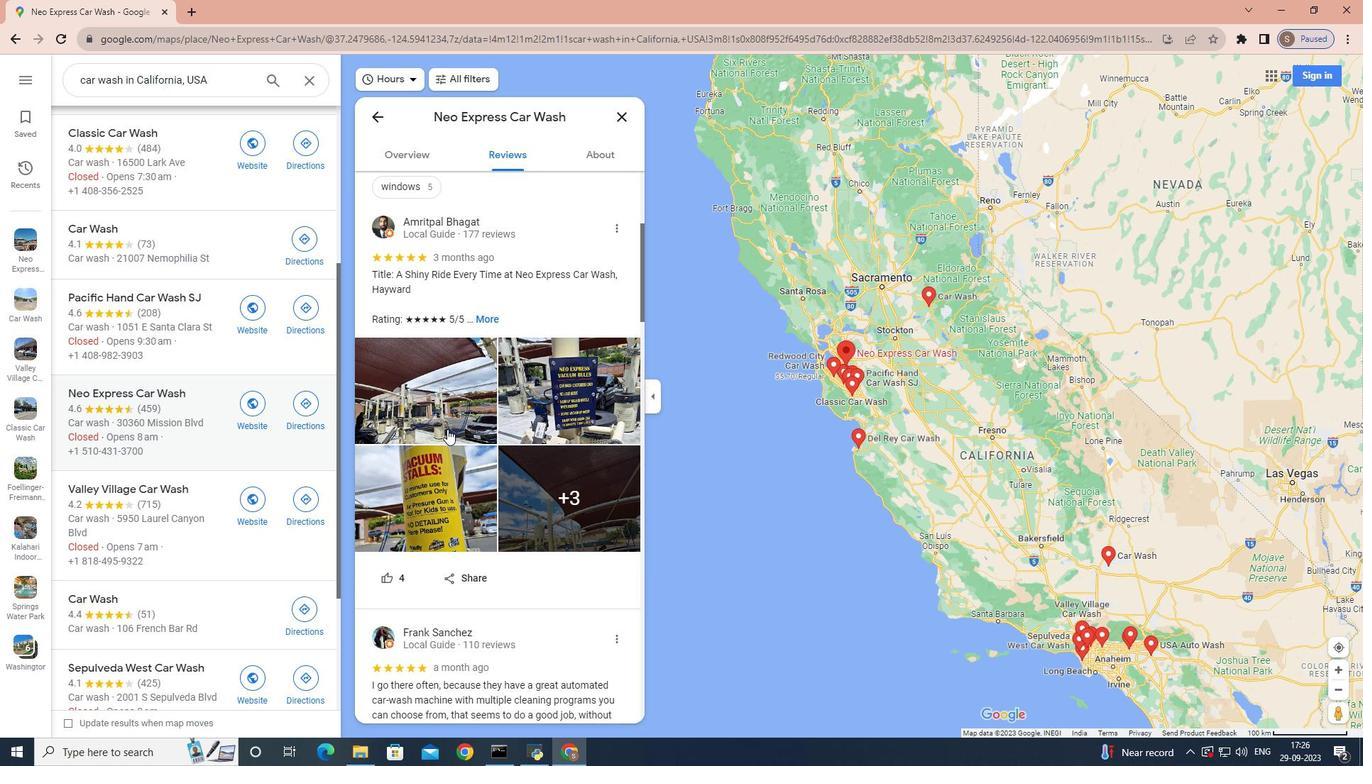 
Action: Mouse scrolled (447, 428) with delta (0, 0)
Screenshot: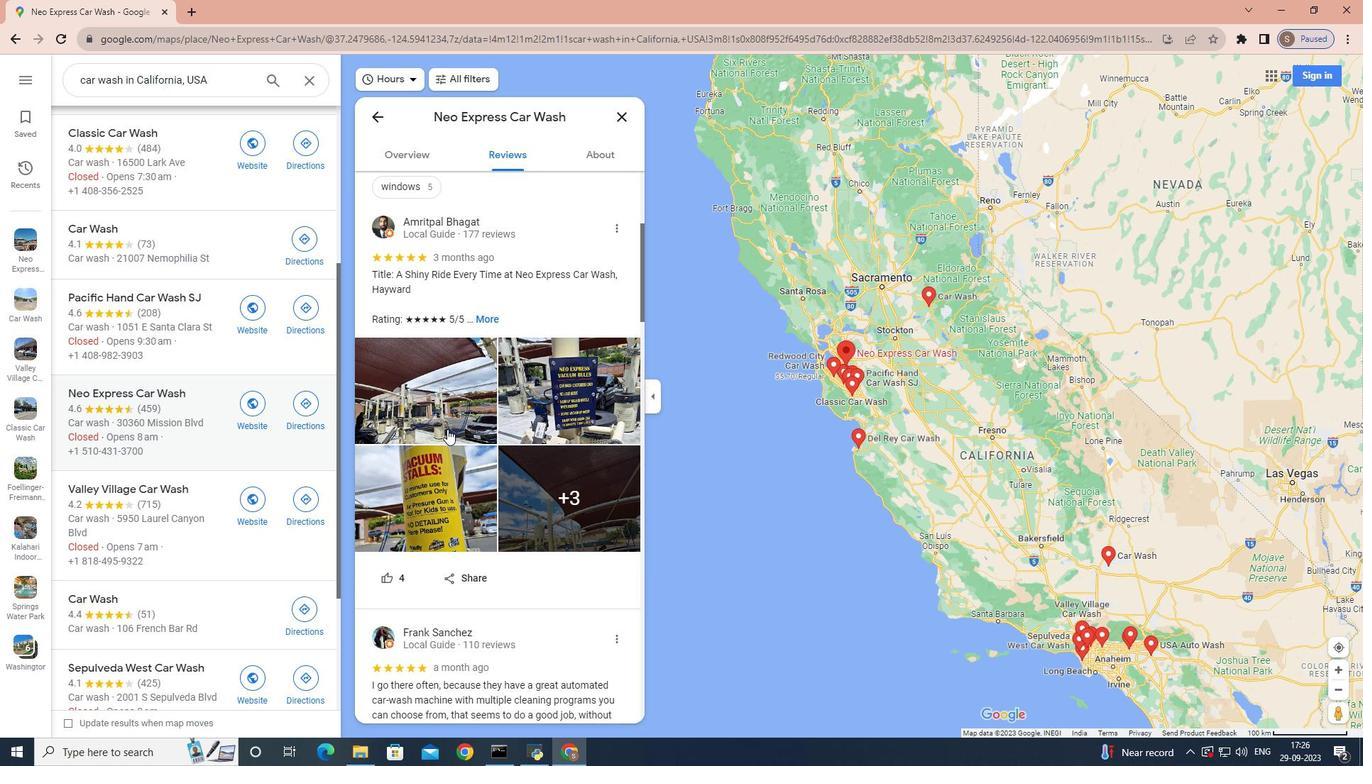 
Action: Mouse scrolled (447, 428) with delta (0, 0)
Screenshot: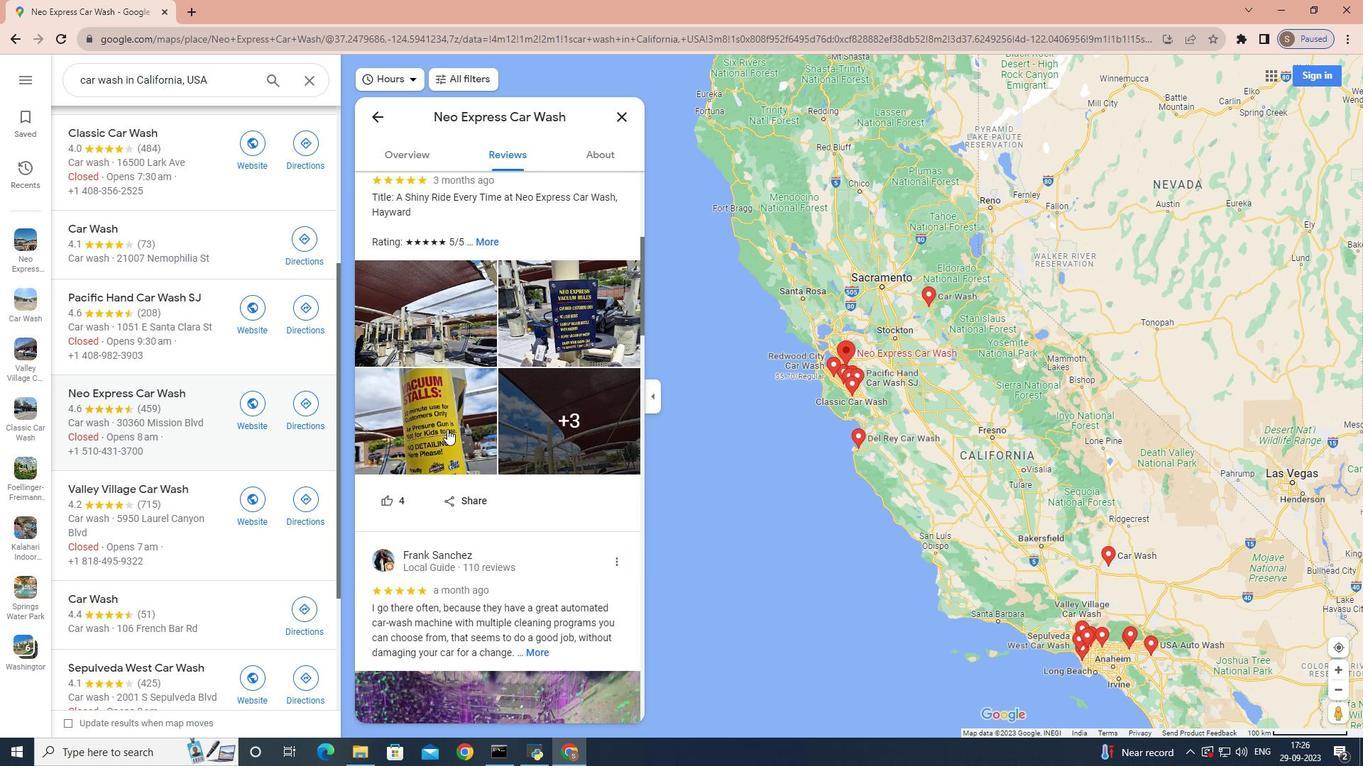 
Action: Mouse scrolled (447, 428) with delta (0, 0)
Screenshot: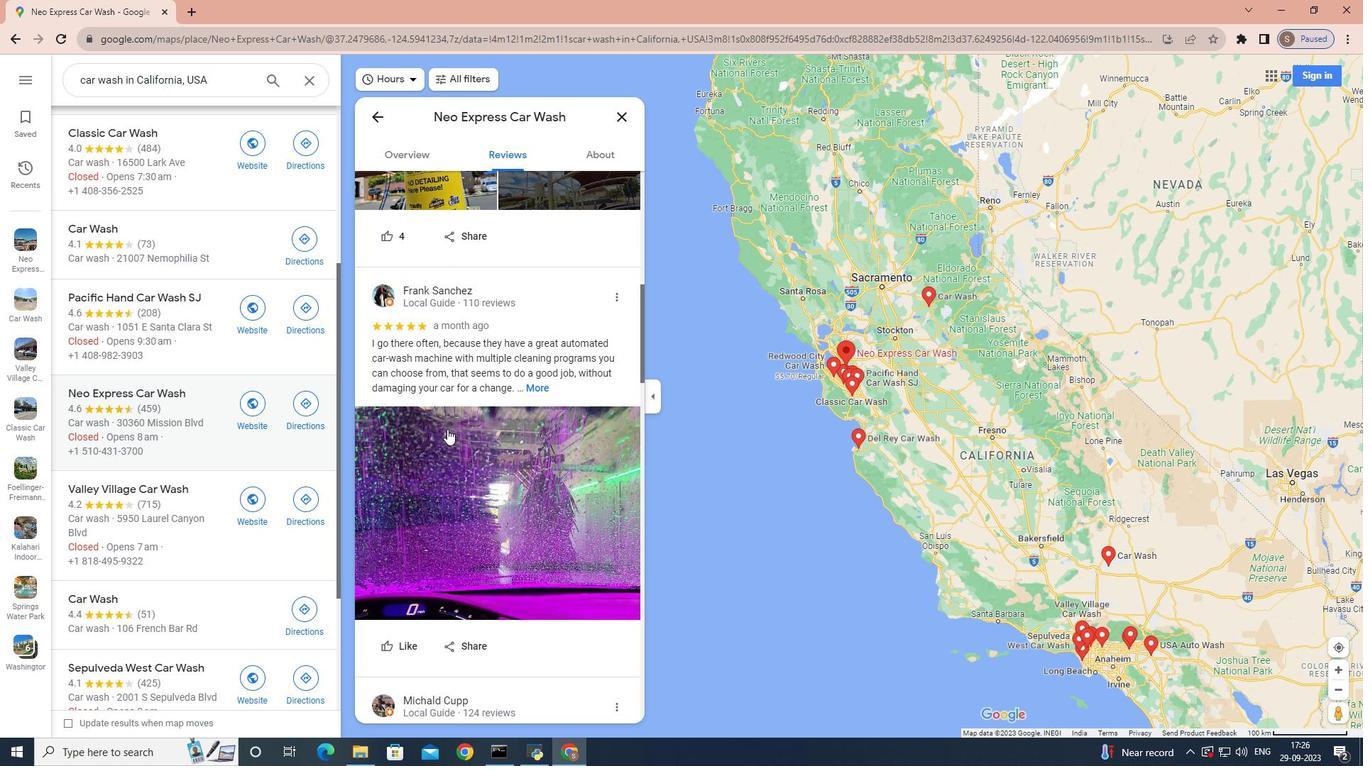 
Action: Mouse scrolled (447, 428) with delta (0, 0)
Screenshot: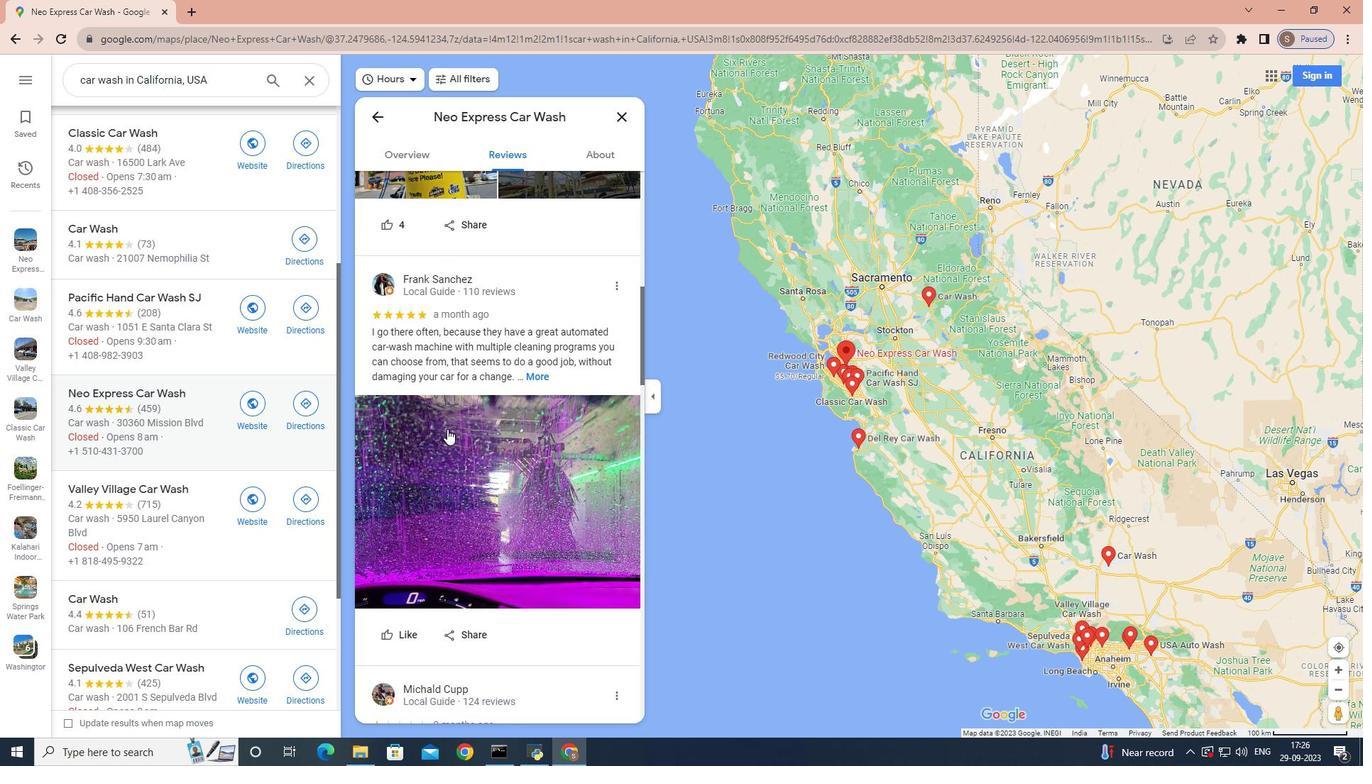
Action: Mouse scrolled (447, 428) with delta (0, 0)
Screenshot: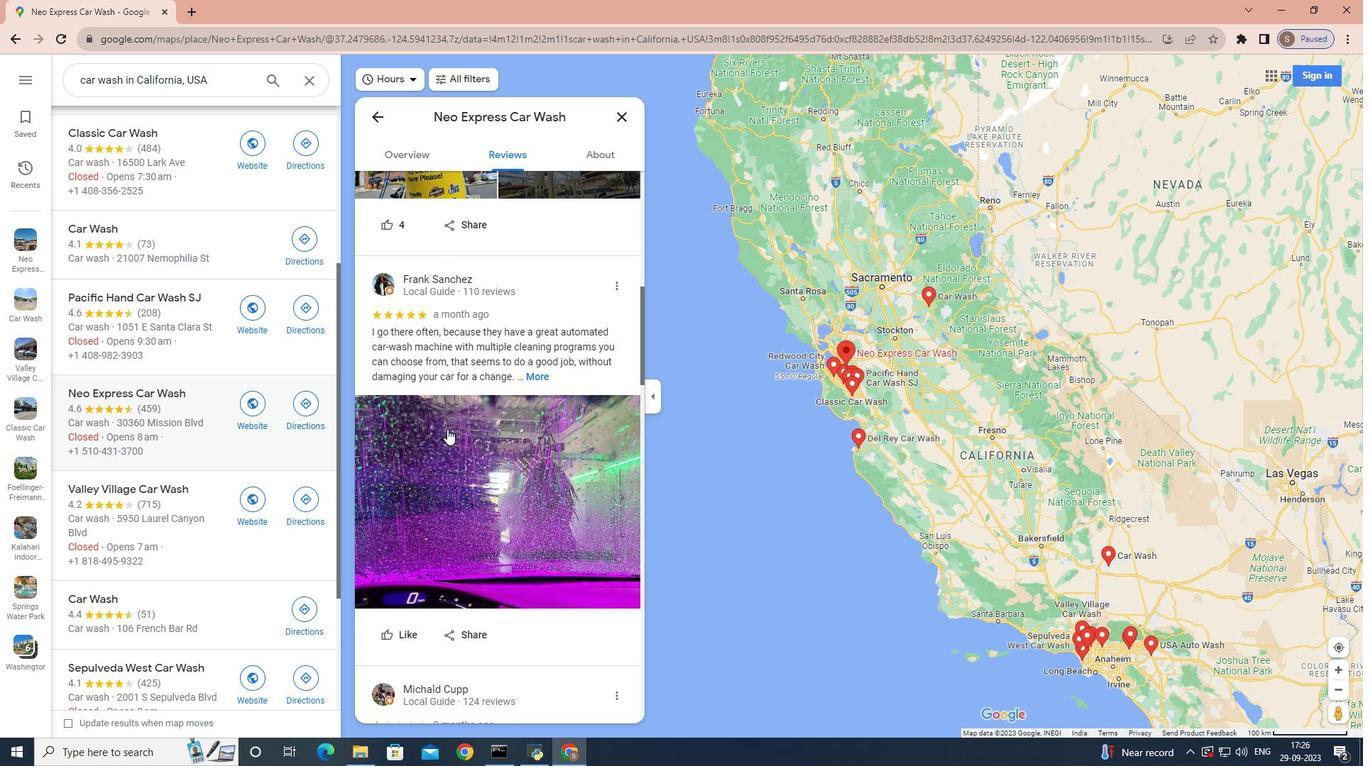 
Action: Mouse scrolled (447, 428) with delta (0, 0)
Screenshot: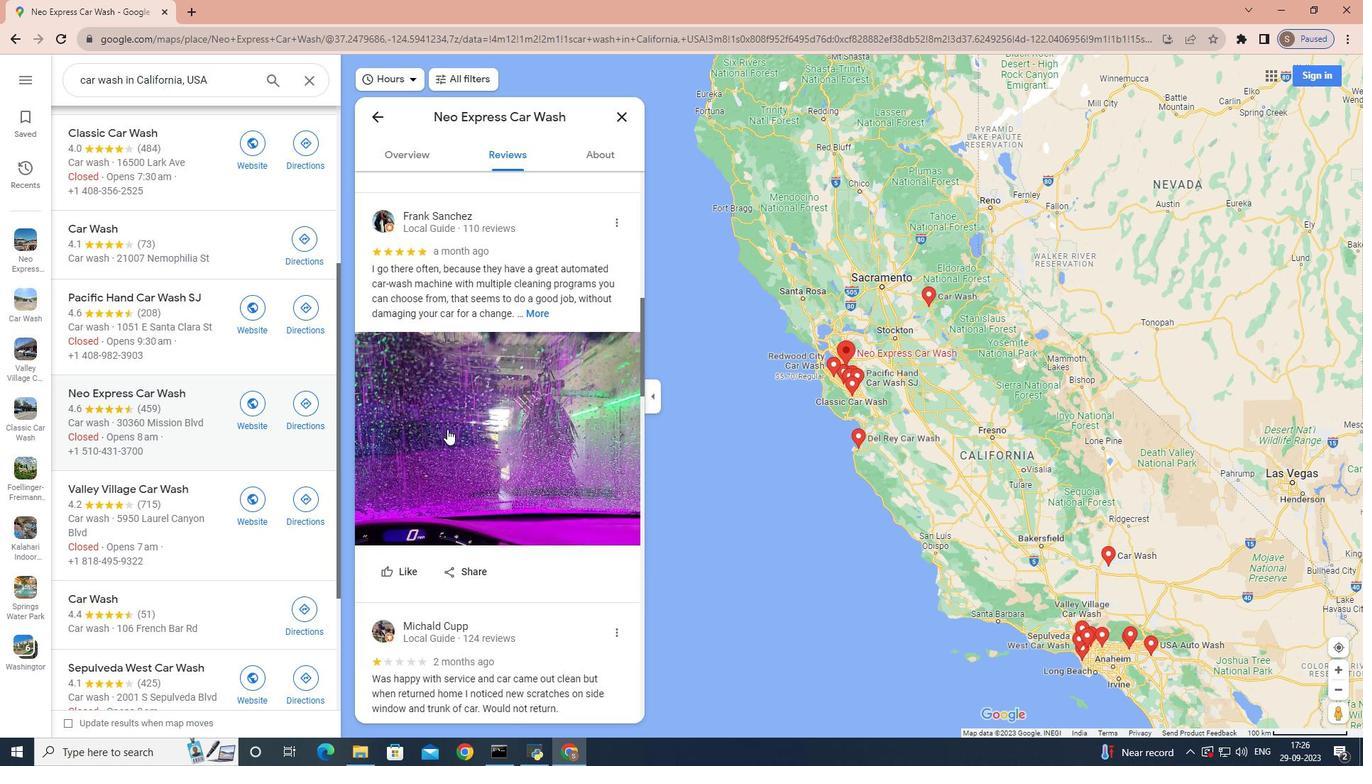 
Action: Mouse scrolled (447, 428) with delta (0, 0)
Screenshot: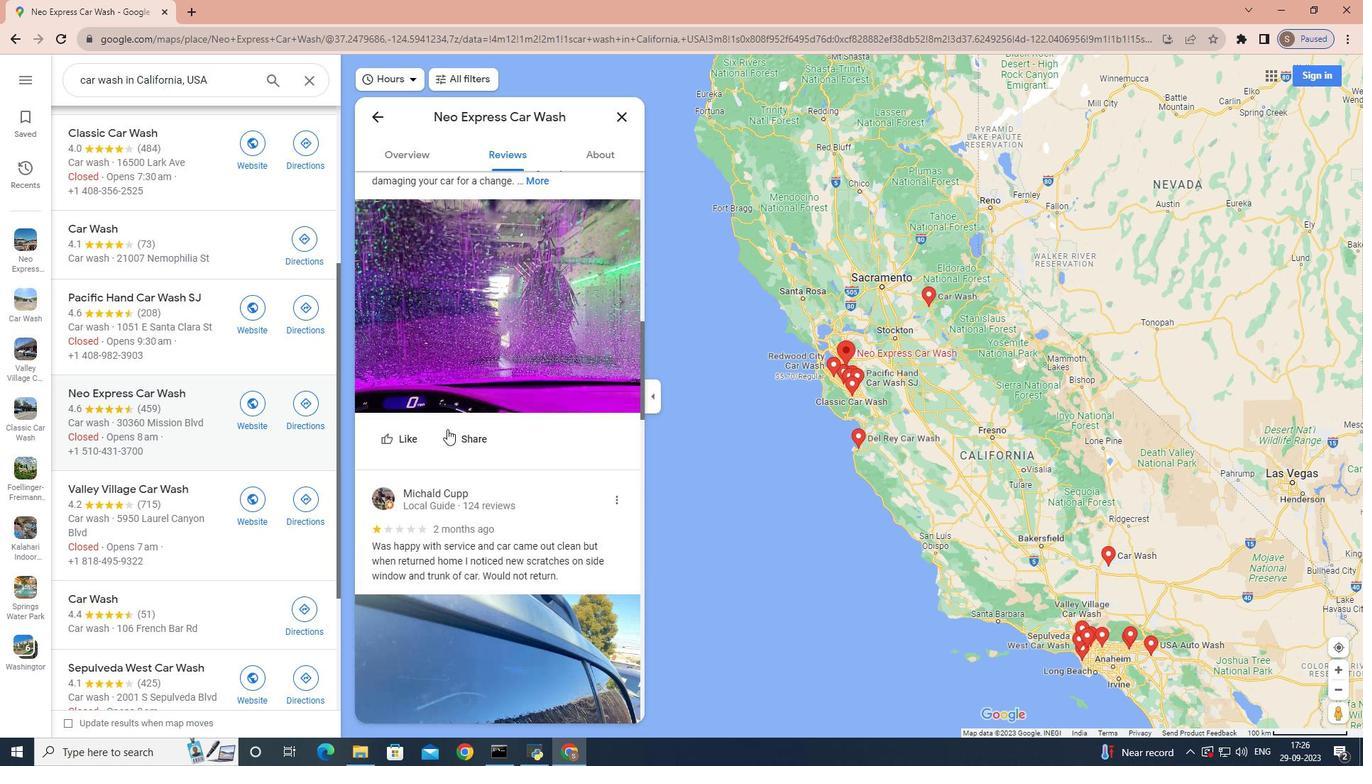 
Action: Mouse scrolled (447, 428) with delta (0, 0)
Screenshot: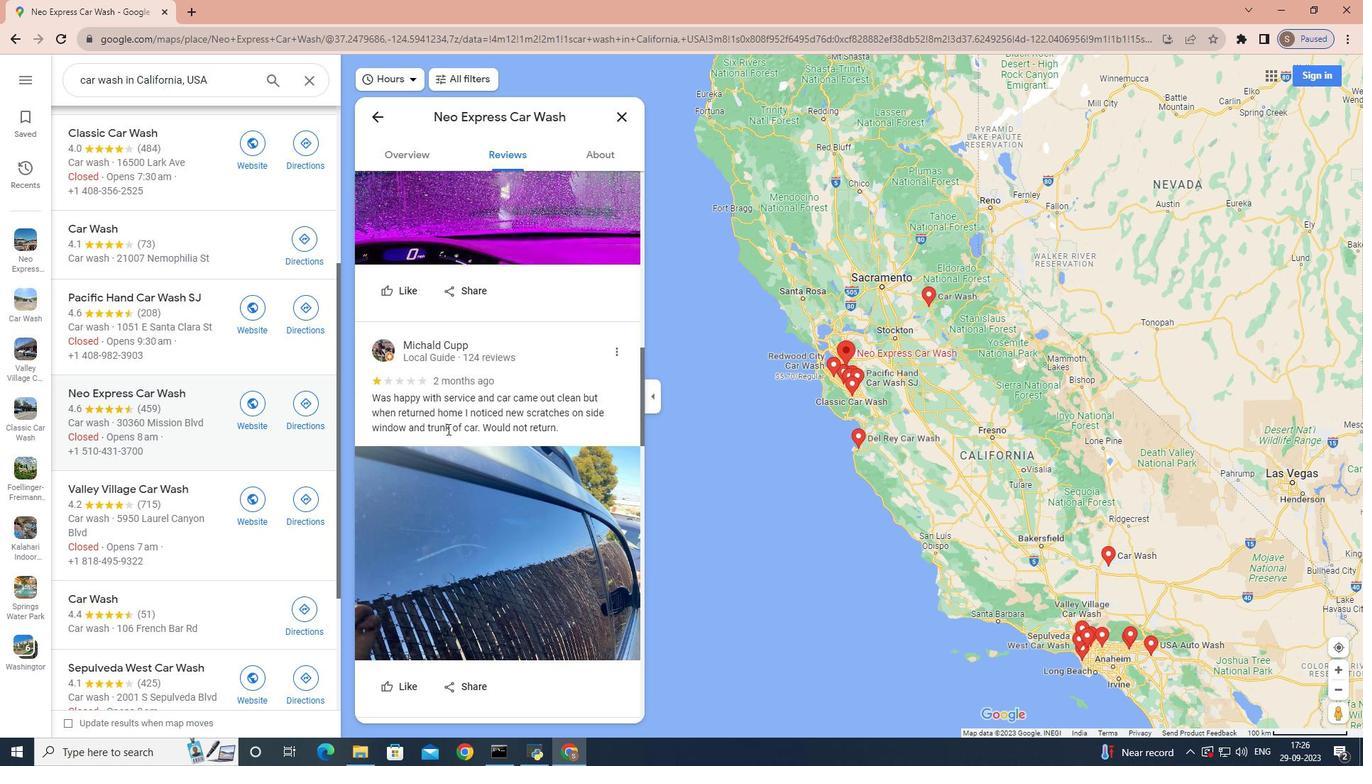 
Action: Mouse scrolled (447, 428) with delta (0, 0)
Screenshot: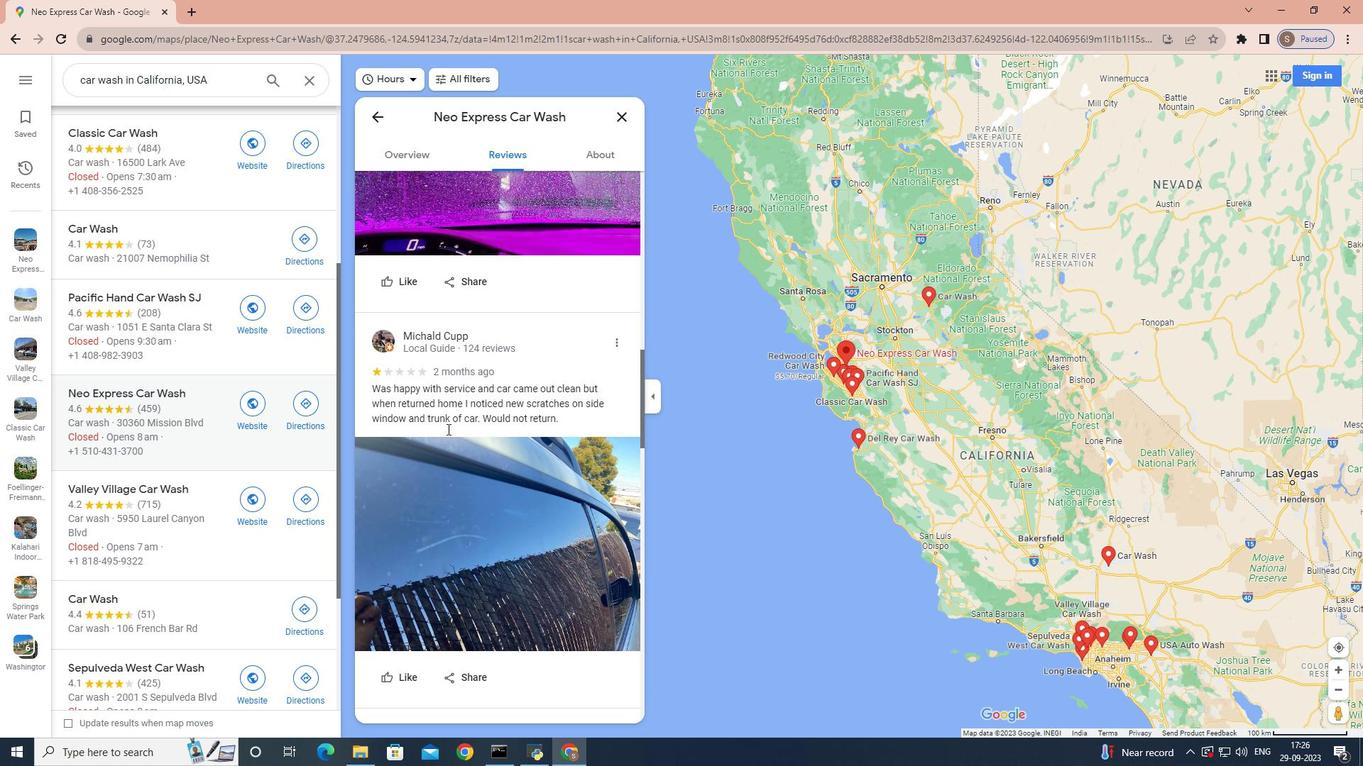 
Action: Mouse scrolled (447, 428) with delta (0, 0)
Screenshot: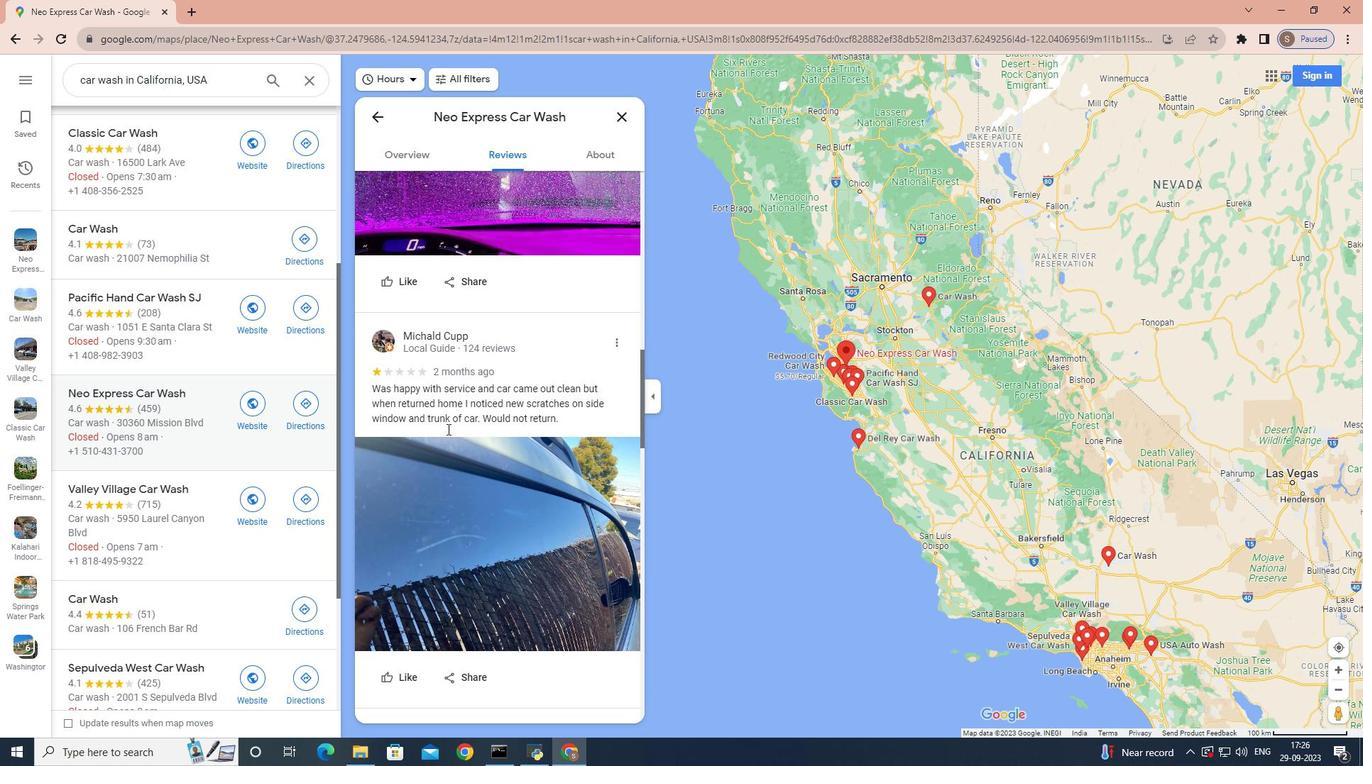 
Action: Mouse scrolled (447, 428) with delta (0, 0)
Screenshot: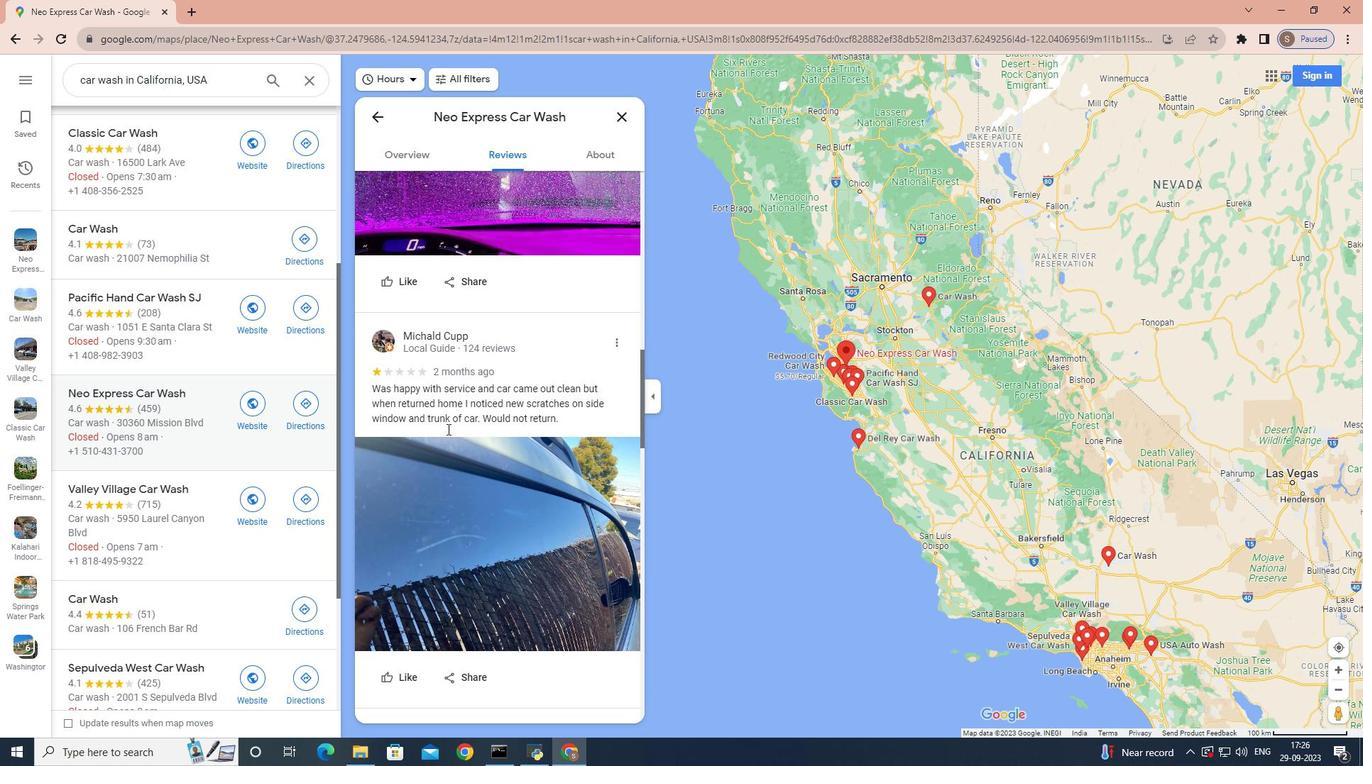 
Action: Mouse scrolled (447, 428) with delta (0, 0)
Screenshot: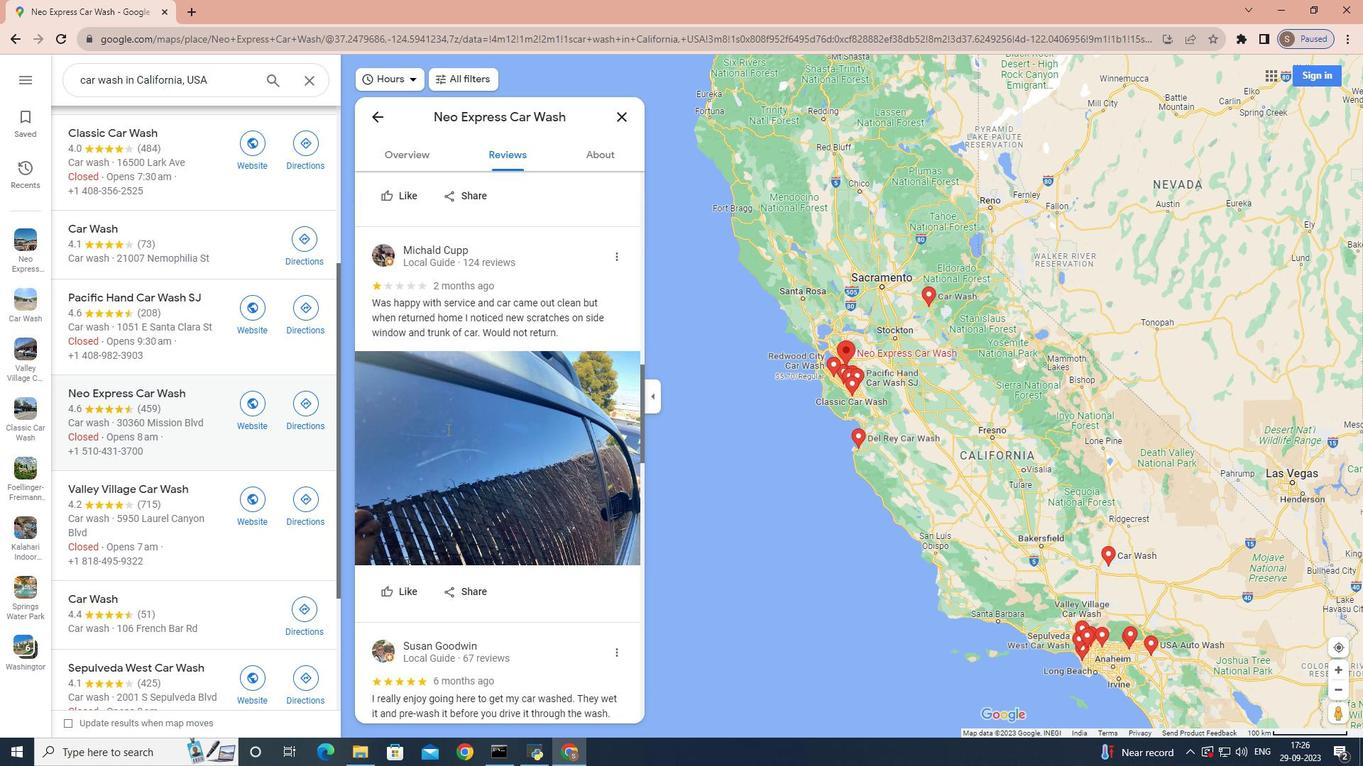 
Action: Mouse scrolled (447, 428) with delta (0, 0)
Screenshot: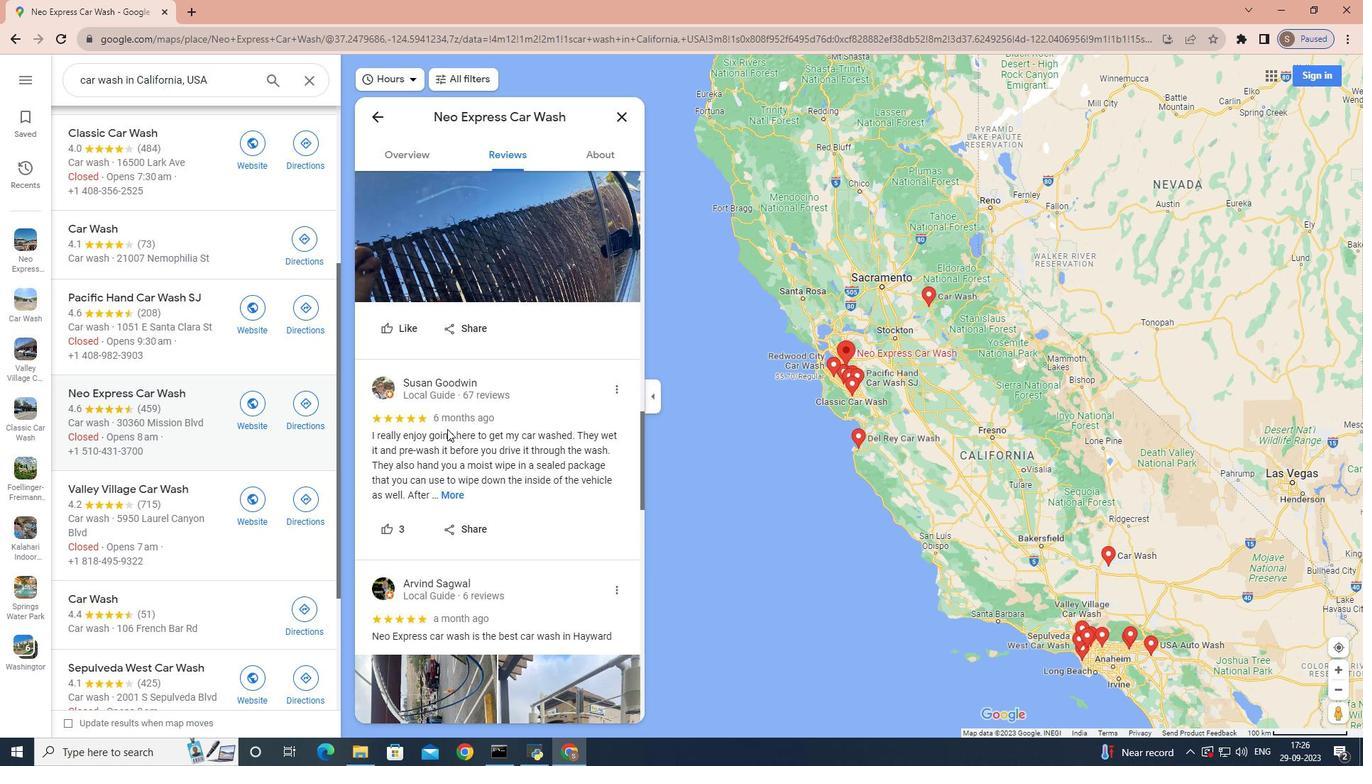 
Action: Mouse scrolled (447, 428) with delta (0, 0)
Screenshot: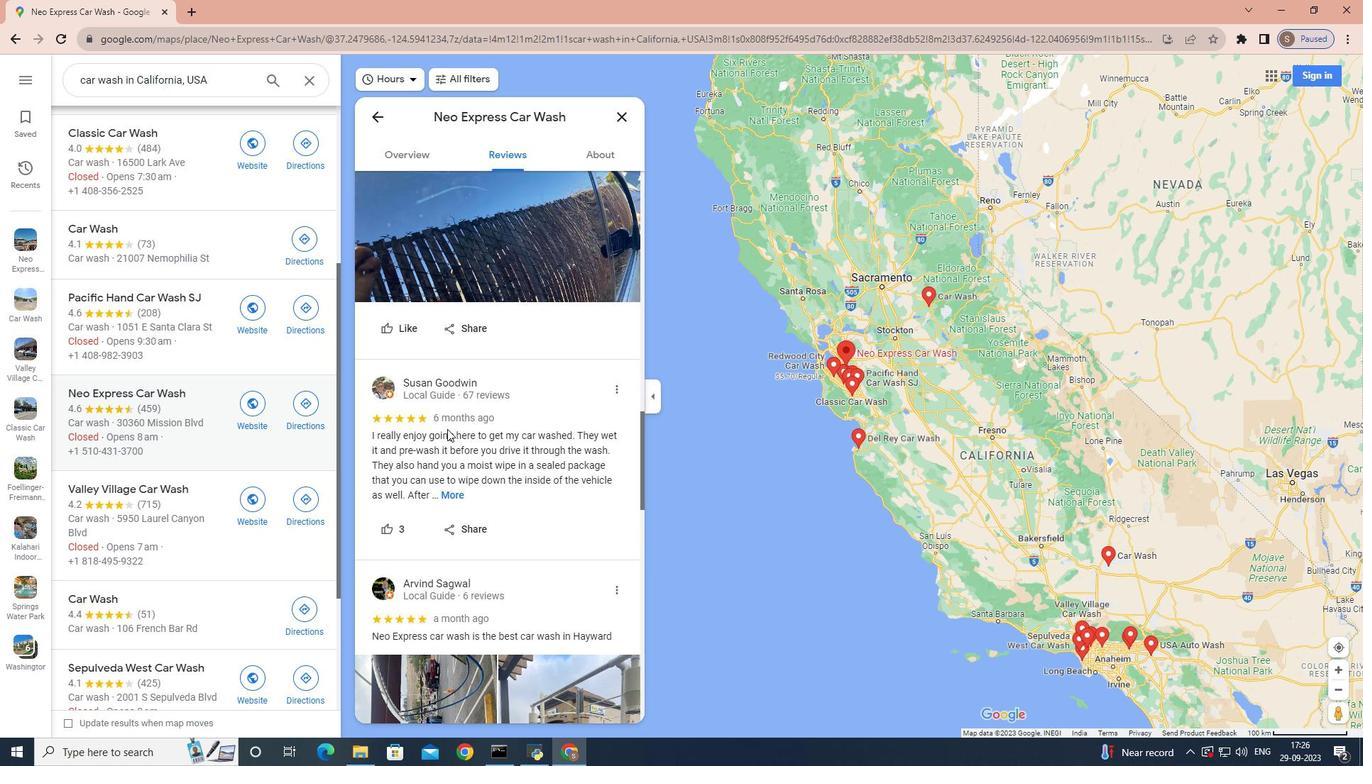 
Action: Mouse scrolled (447, 428) with delta (0, 0)
Screenshot: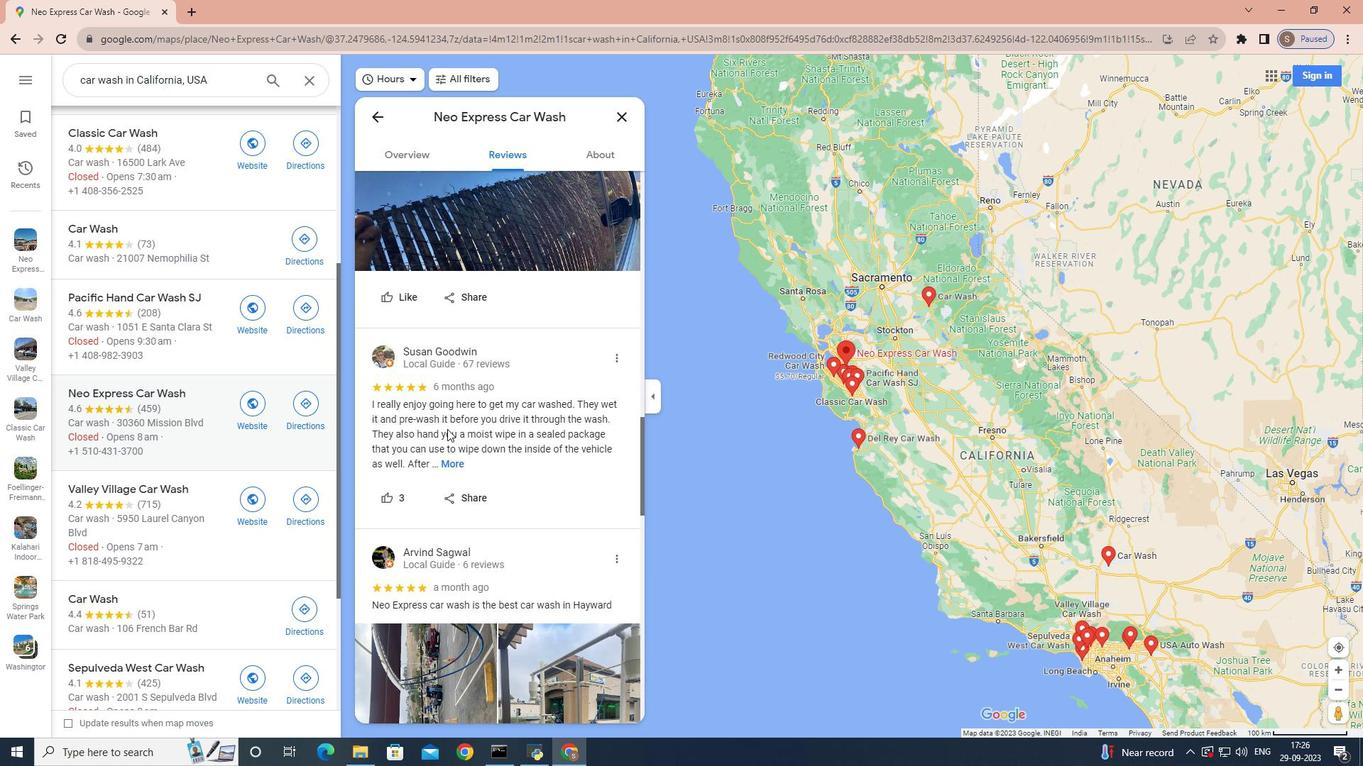 
Action: Mouse scrolled (447, 428) with delta (0, 0)
Screenshot: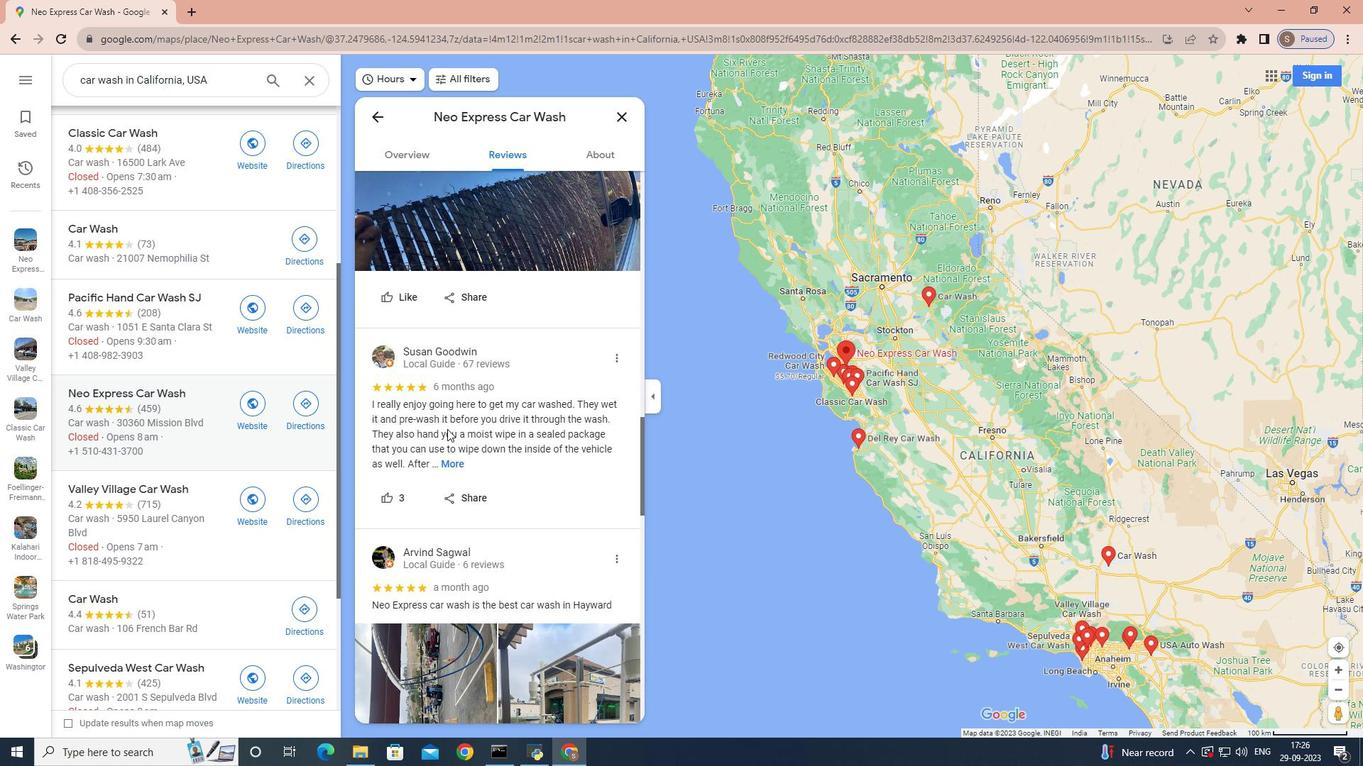 
Action: Mouse scrolled (447, 428) with delta (0, 0)
Screenshot: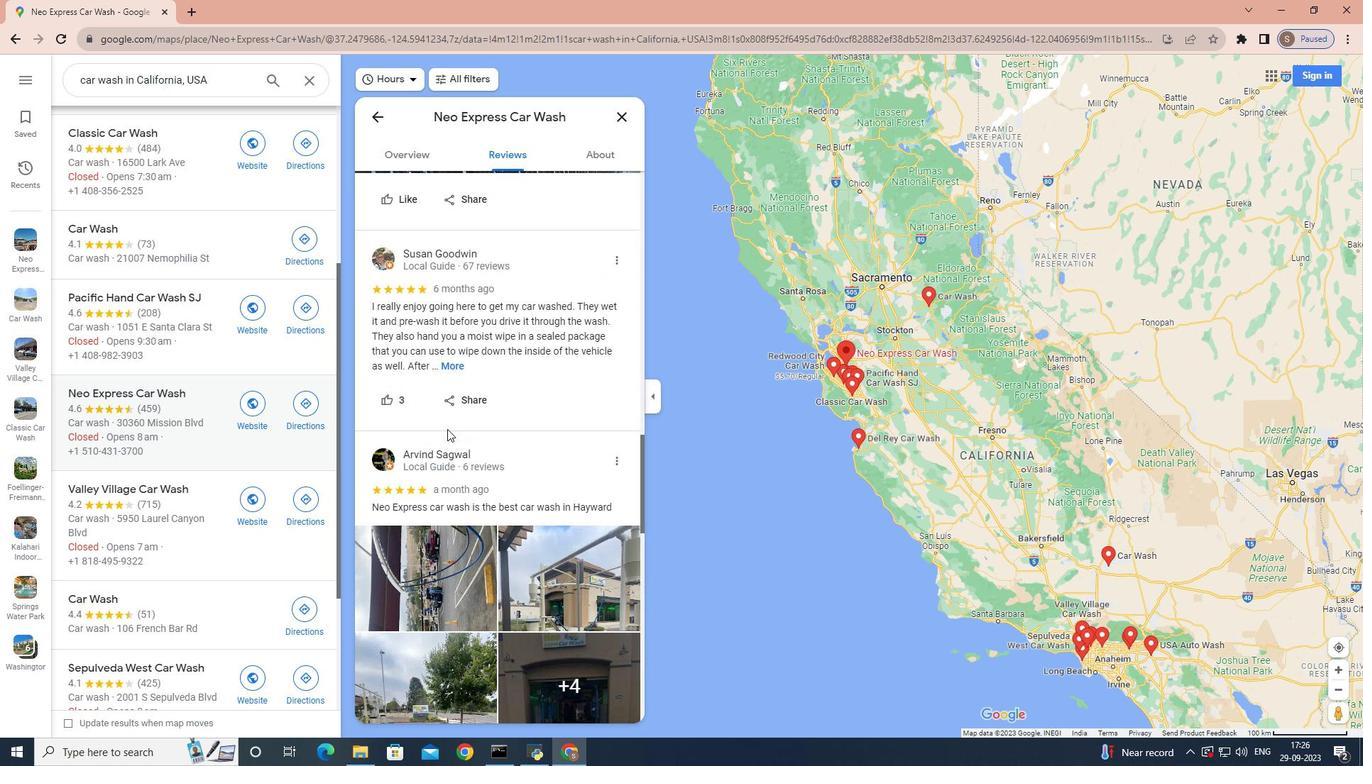 
Action: Mouse scrolled (447, 428) with delta (0, 0)
Screenshot: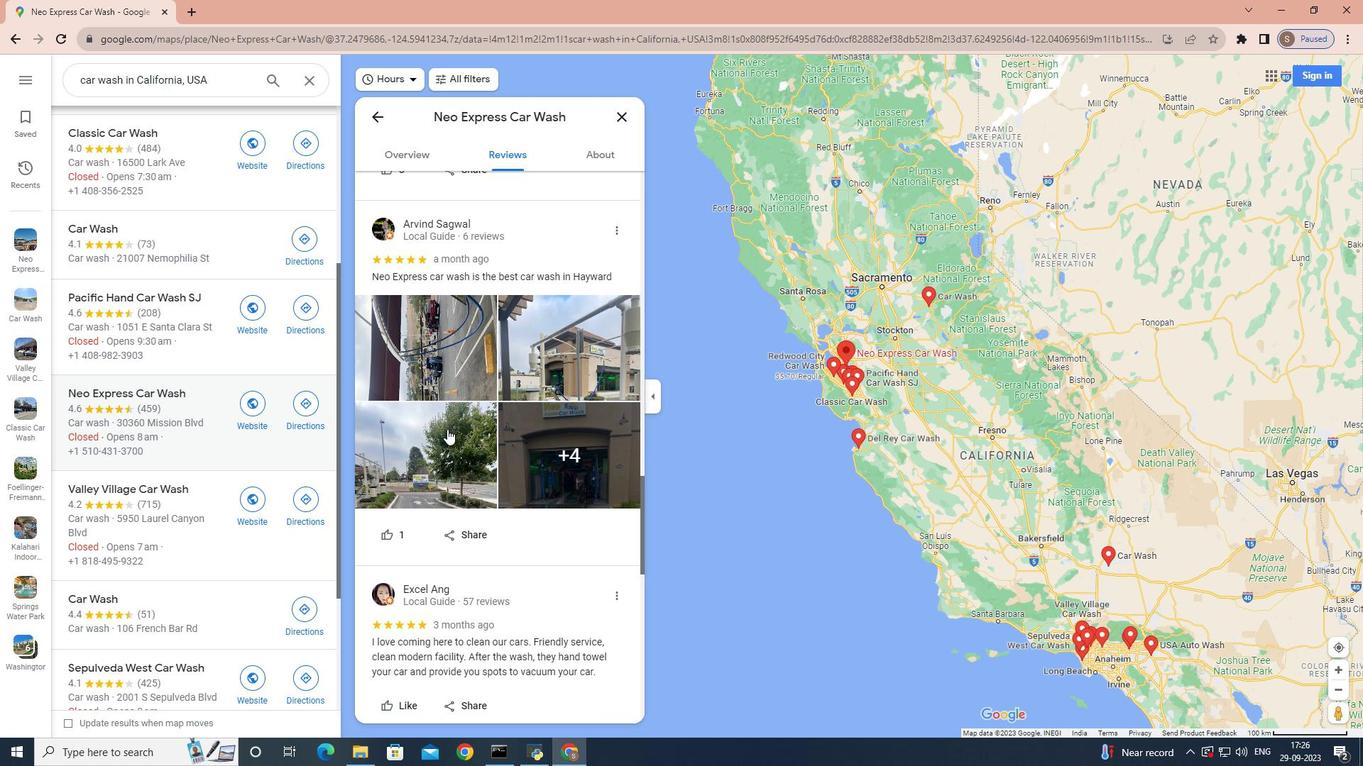 
Action: Mouse scrolled (447, 428) with delta (0, 0)
Screenshot: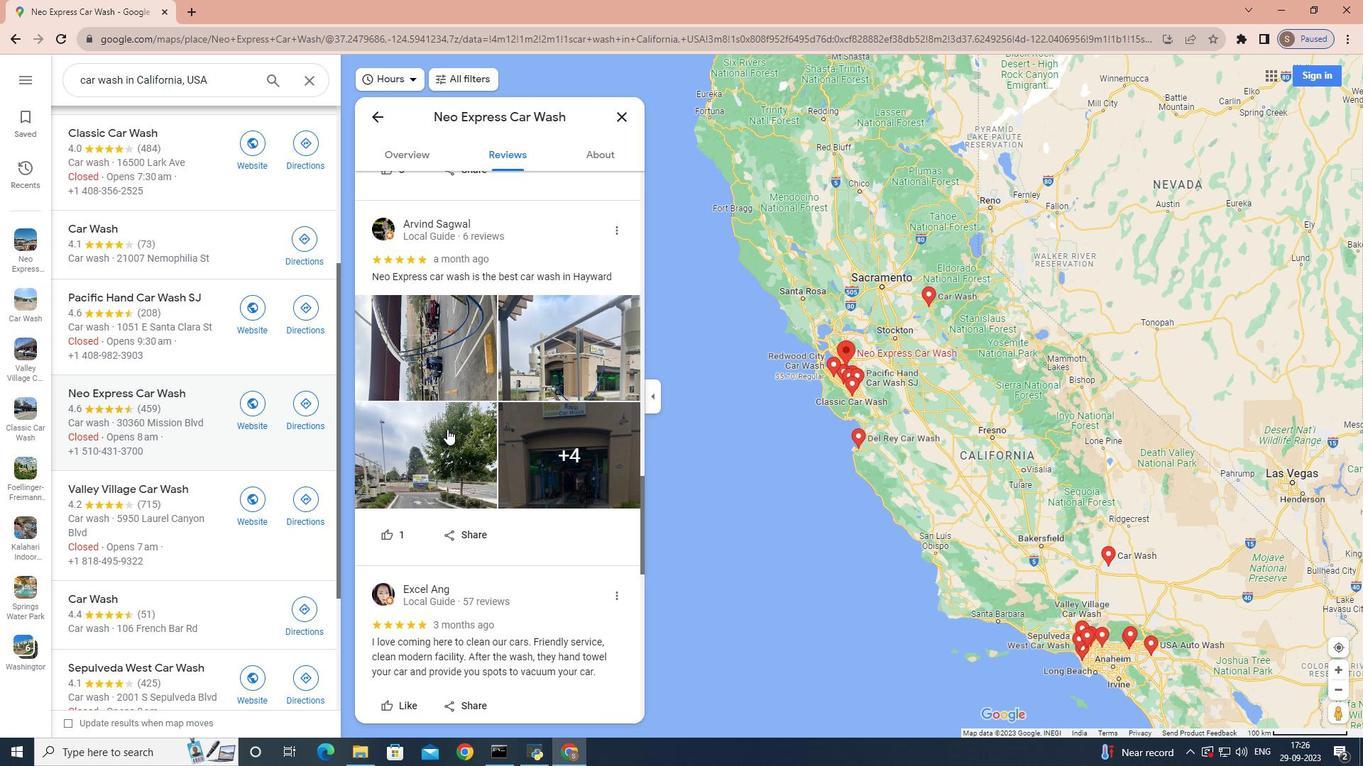 
Action: Mouse scrolled (447, 428) with delta (0, 0)
Screenshot: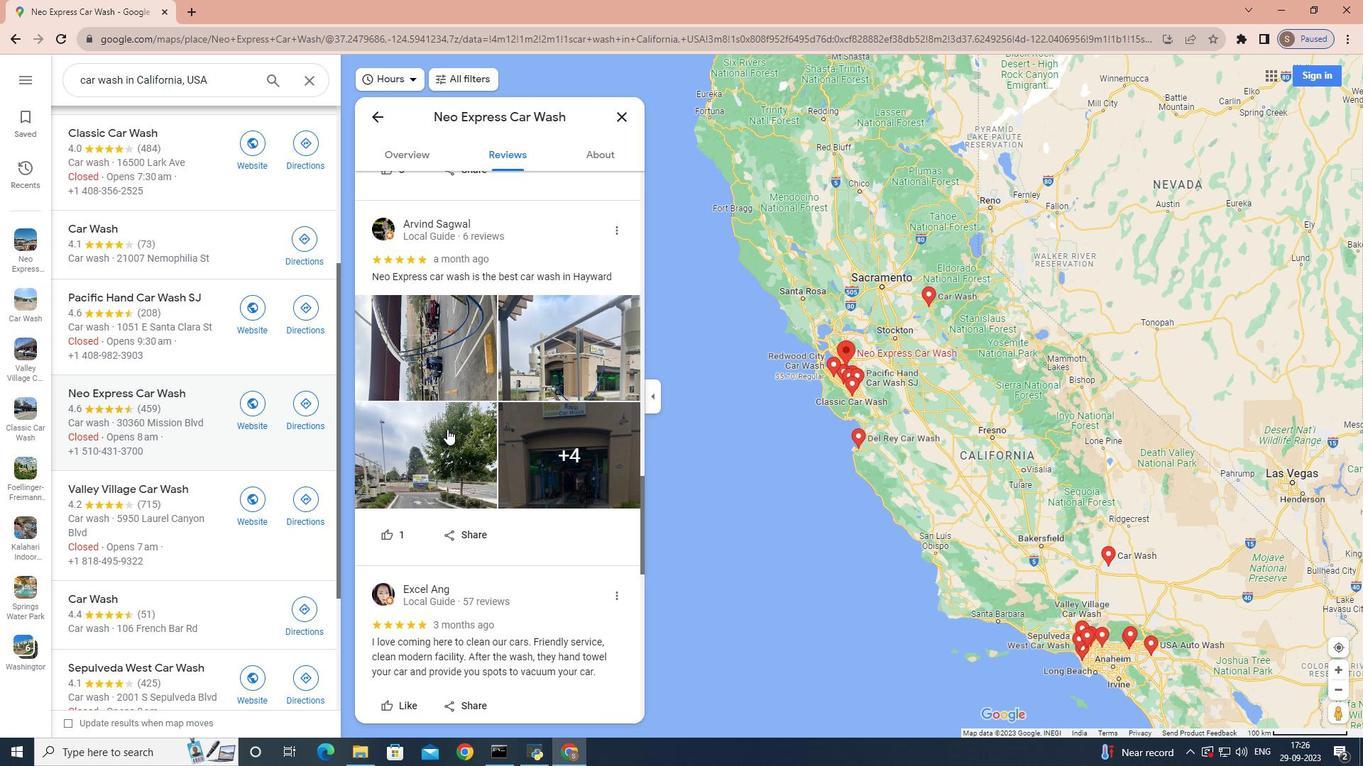 
Action: Mouse scrolled (447, 428) with delta (0, 0)
Screenshot: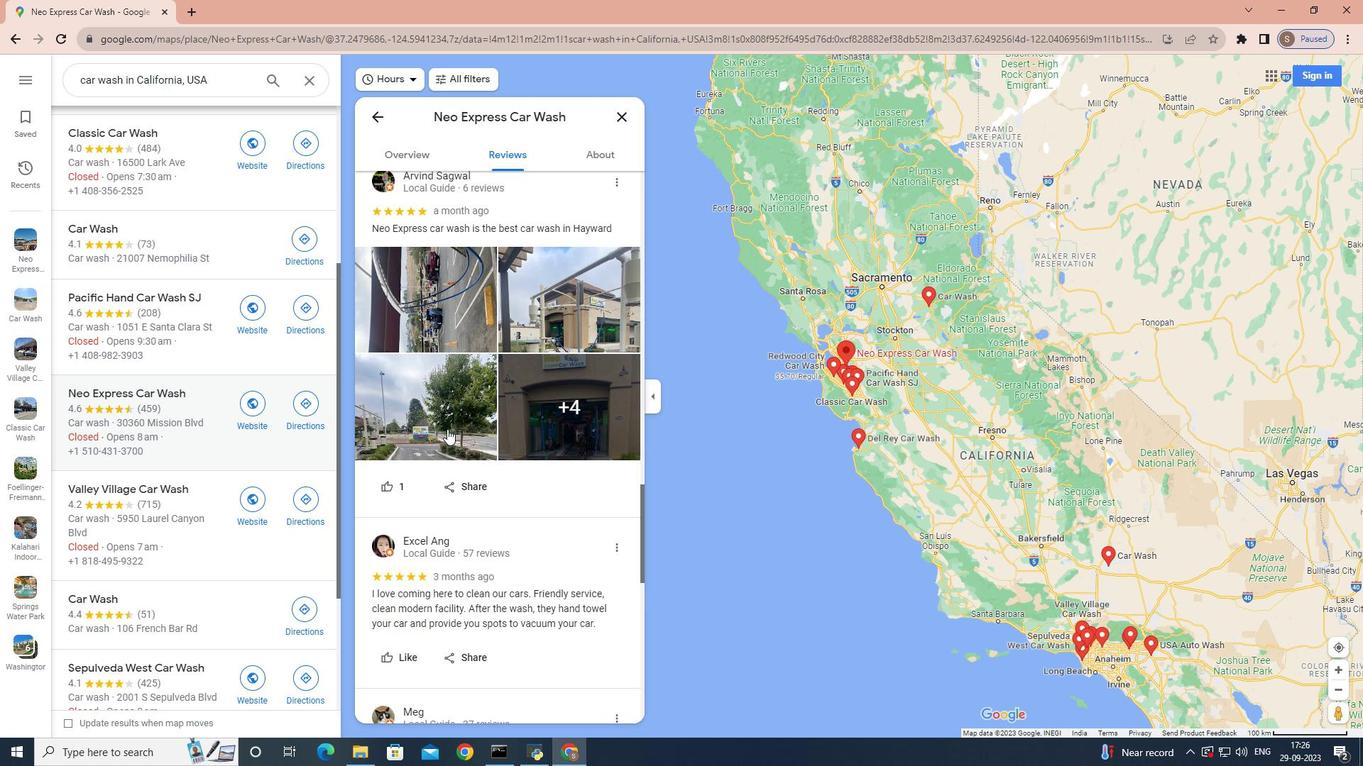 
Action: Mouse scrolled (447, 428) with delta (0, 0)
Screenshot: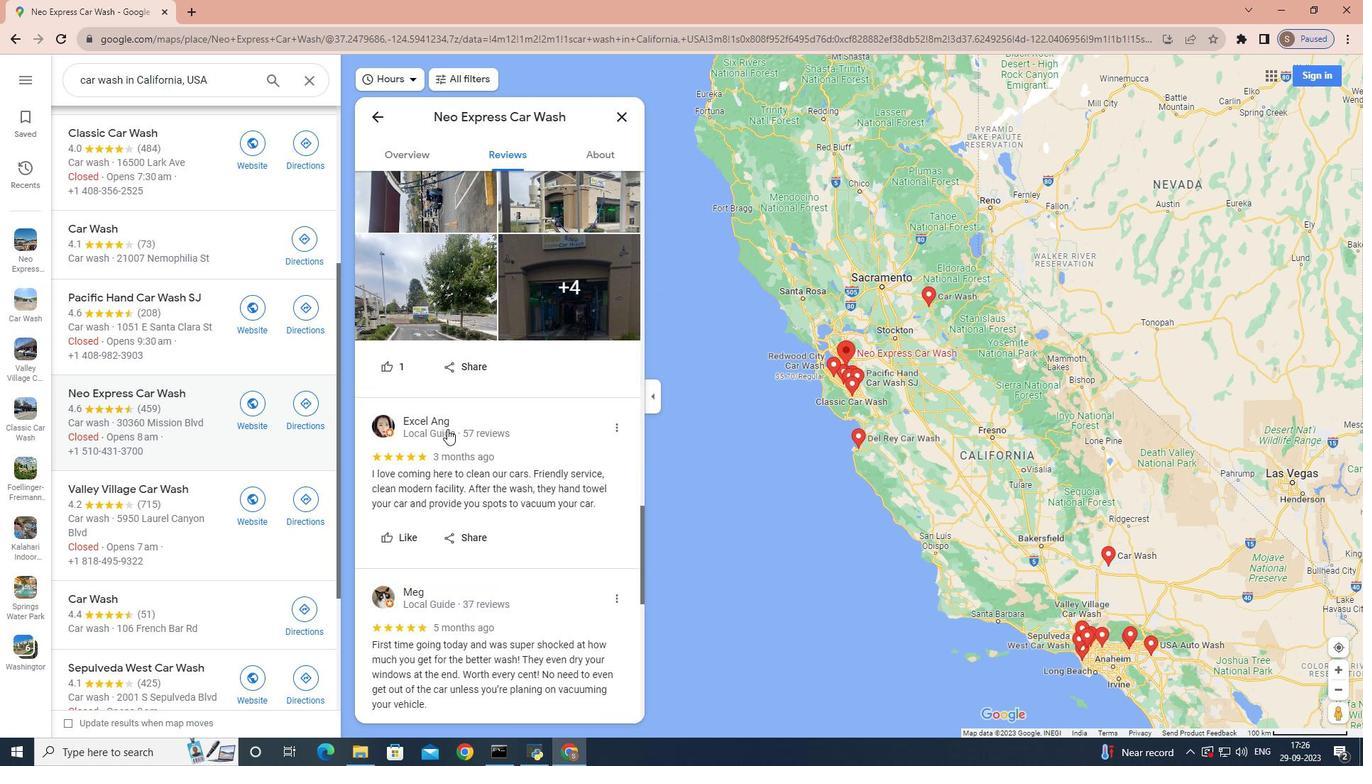 
Action: Mouse scrolled (447, 428) with delta (0, 0)
Screenshot: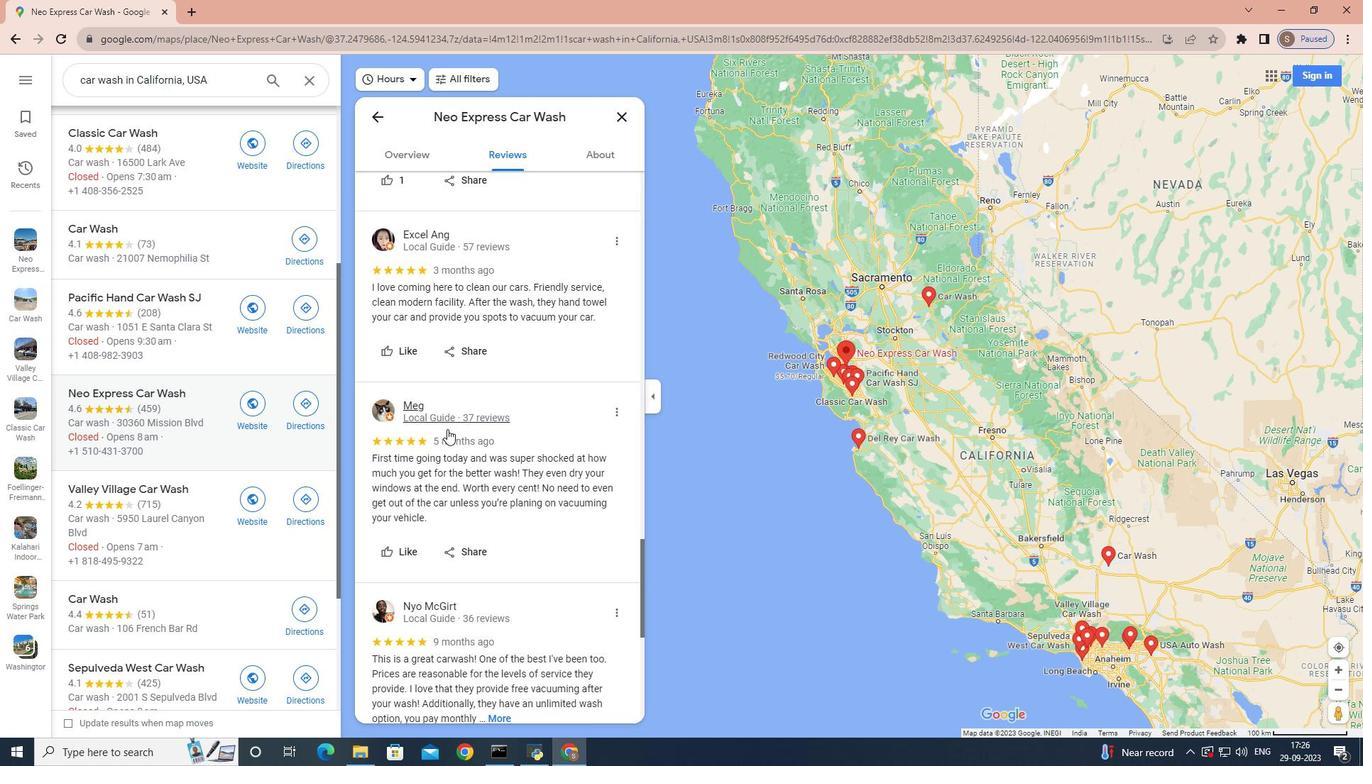 
Action: Mouse scrolled (447, 428) with delta (0, 0)
Screenshot: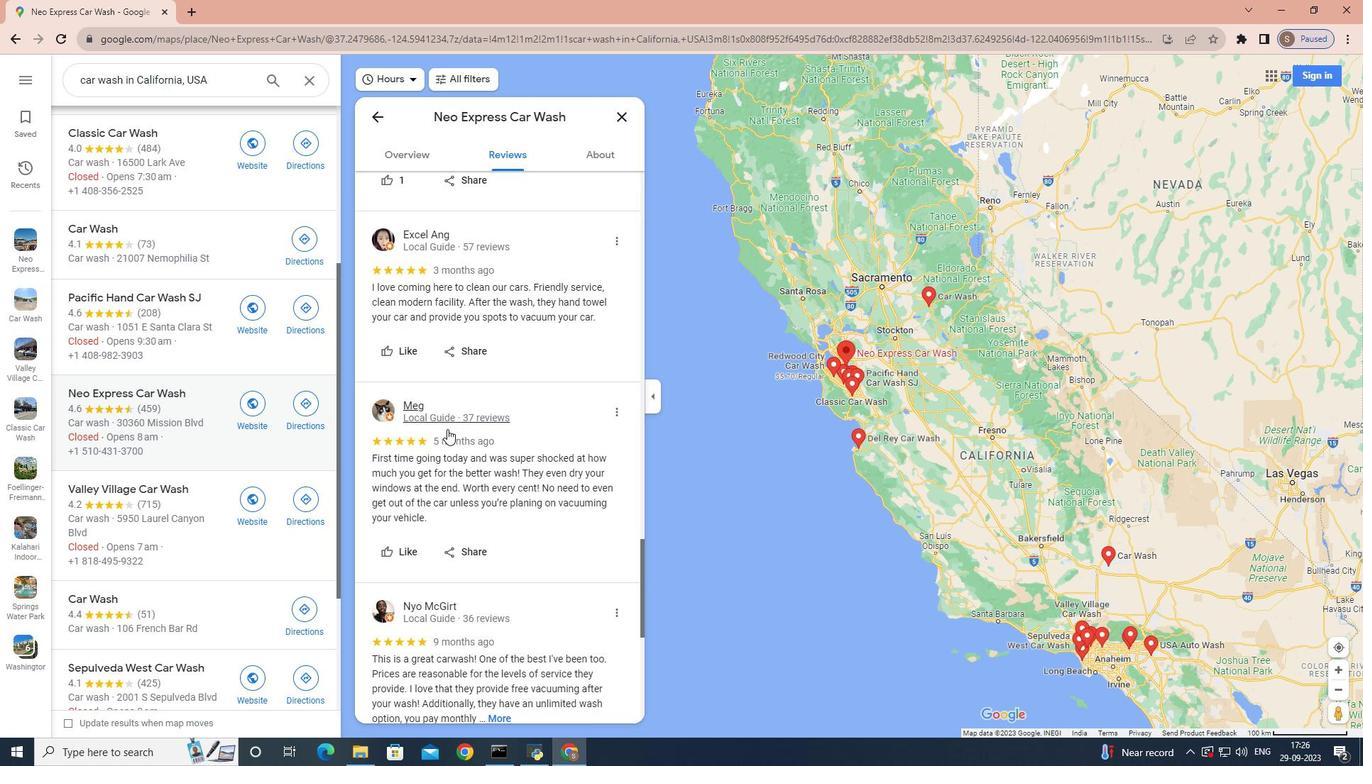 
Action: Mouse scrolled (447, 428) with delta (0, 0)
Screenshot: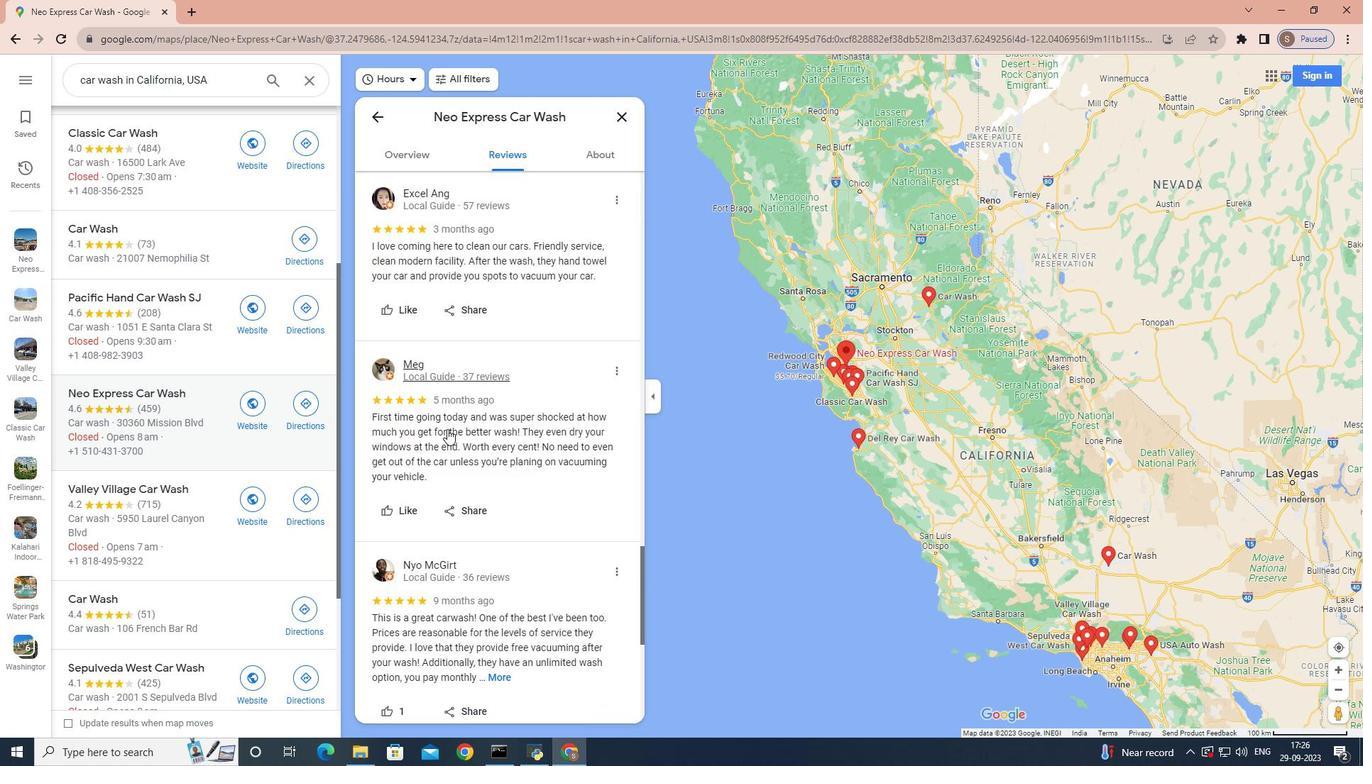 
Action: Mouse scrolled (447, 428) with delta (0, 0)
Screenshot: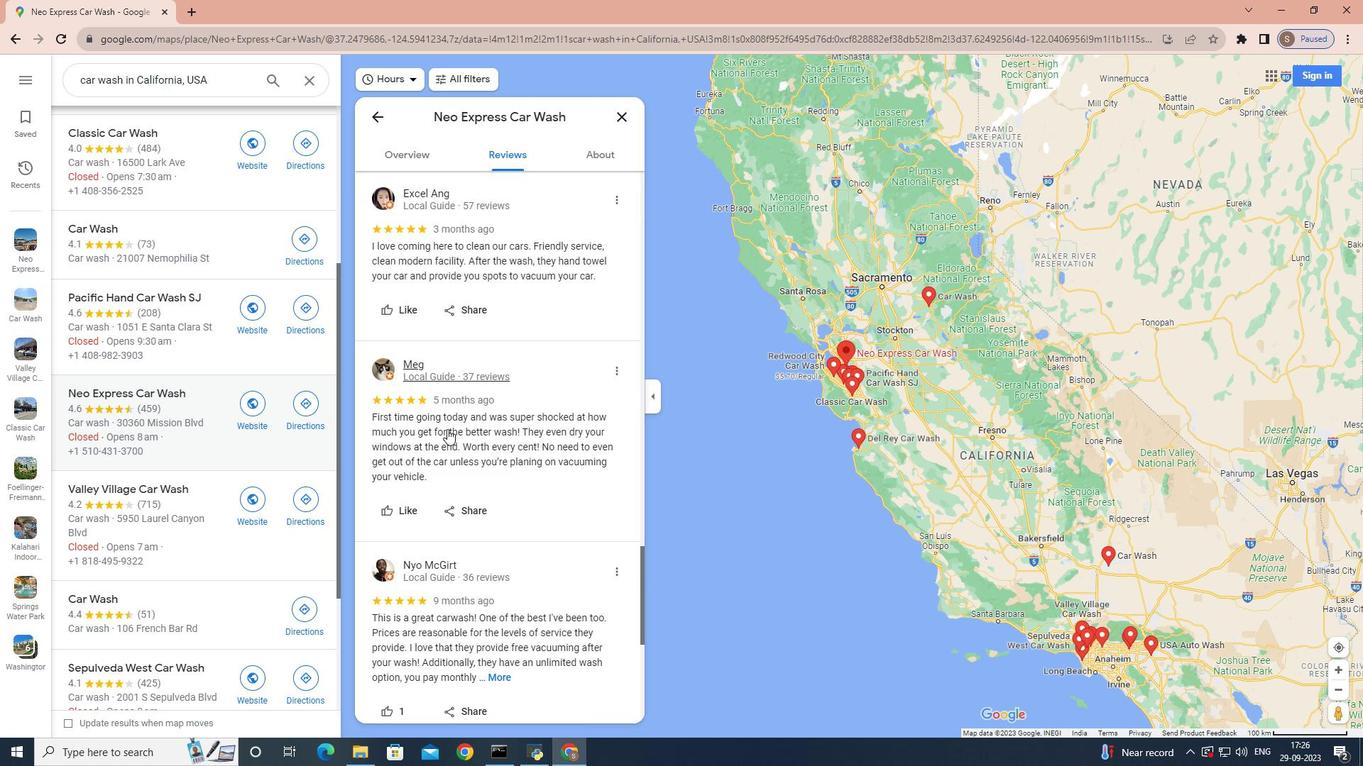 
Action: Mouse scrolled (447, 428) with delta (0, 0)
Screenshot: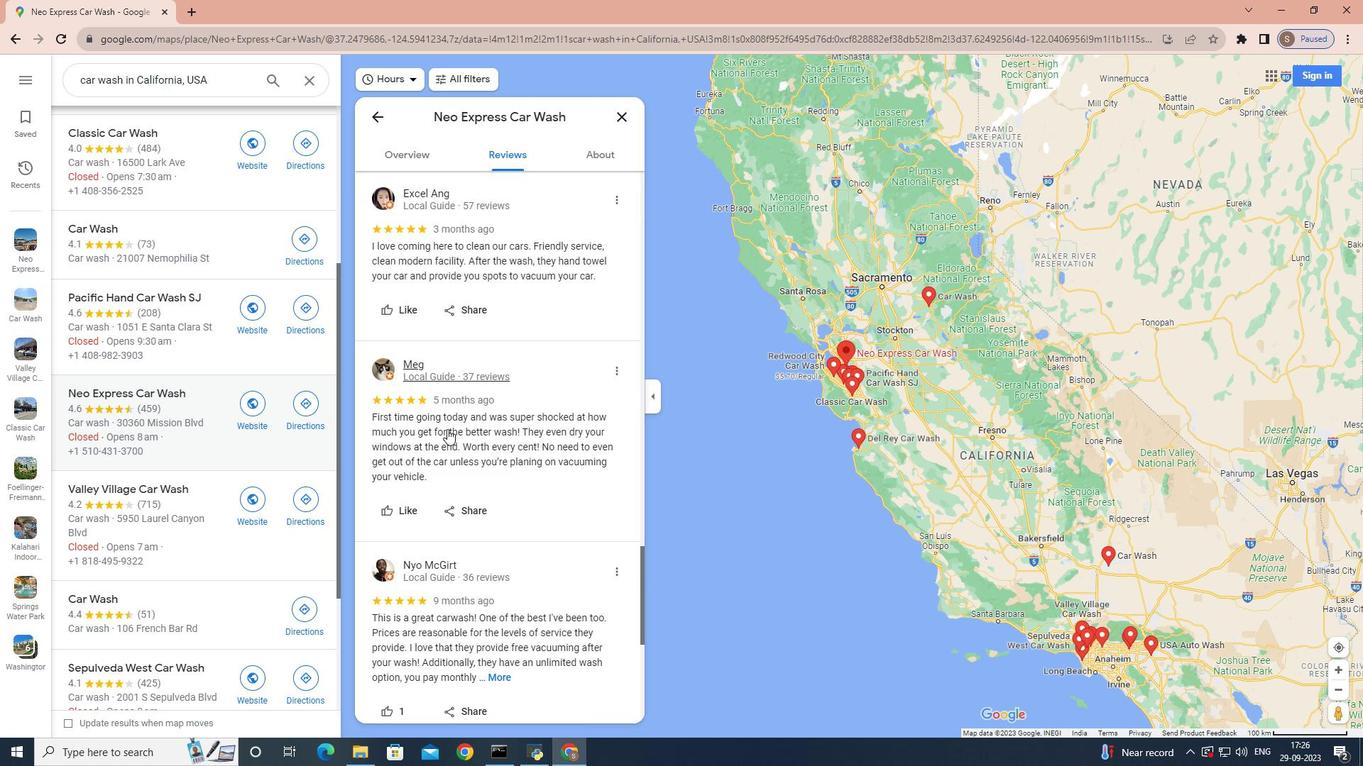 
Action: Mouse scrolled (447, 428) with delta (0, 0)
Screenshot: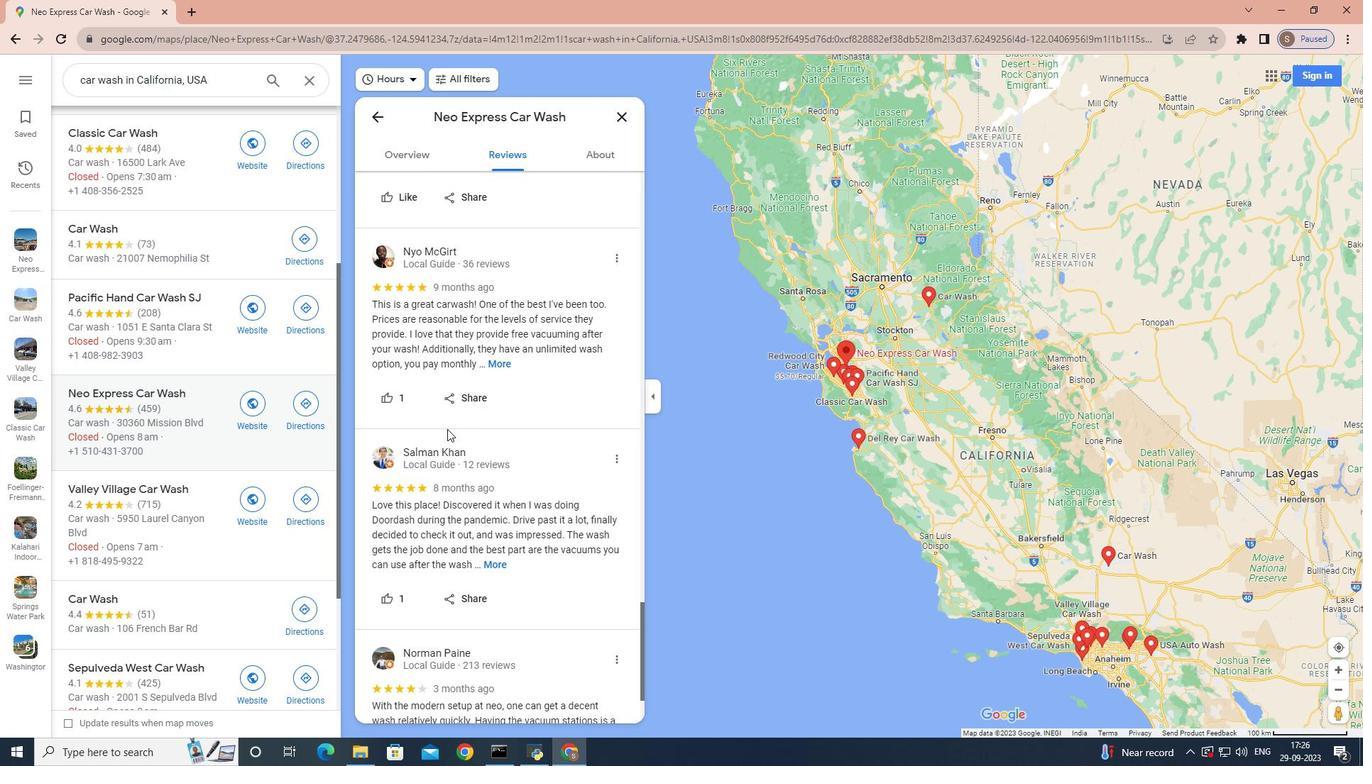 
Action: Mouse scrolled (447, 428) with delta (0, 0)
Screenshot: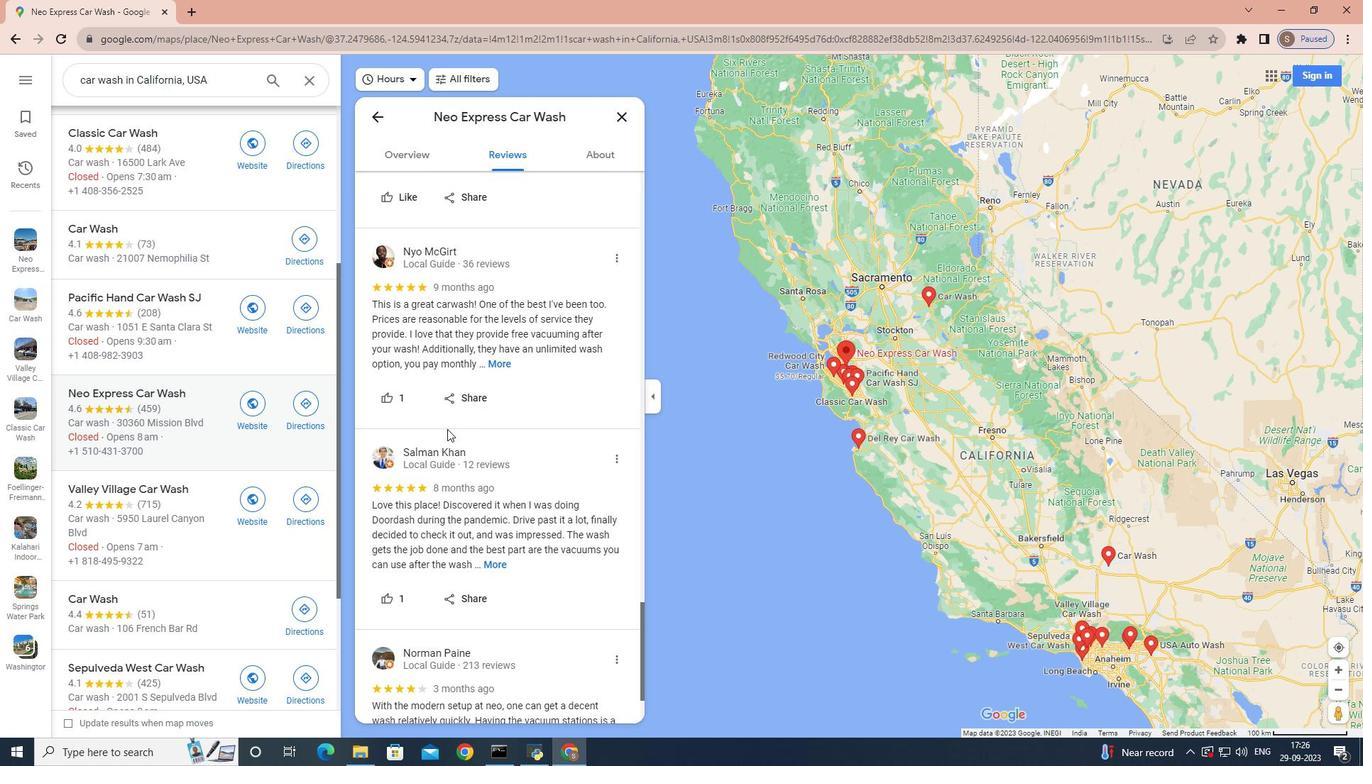 
Action: Mouse scrolled (447, 428) with delta (0, 0)
Screenshot: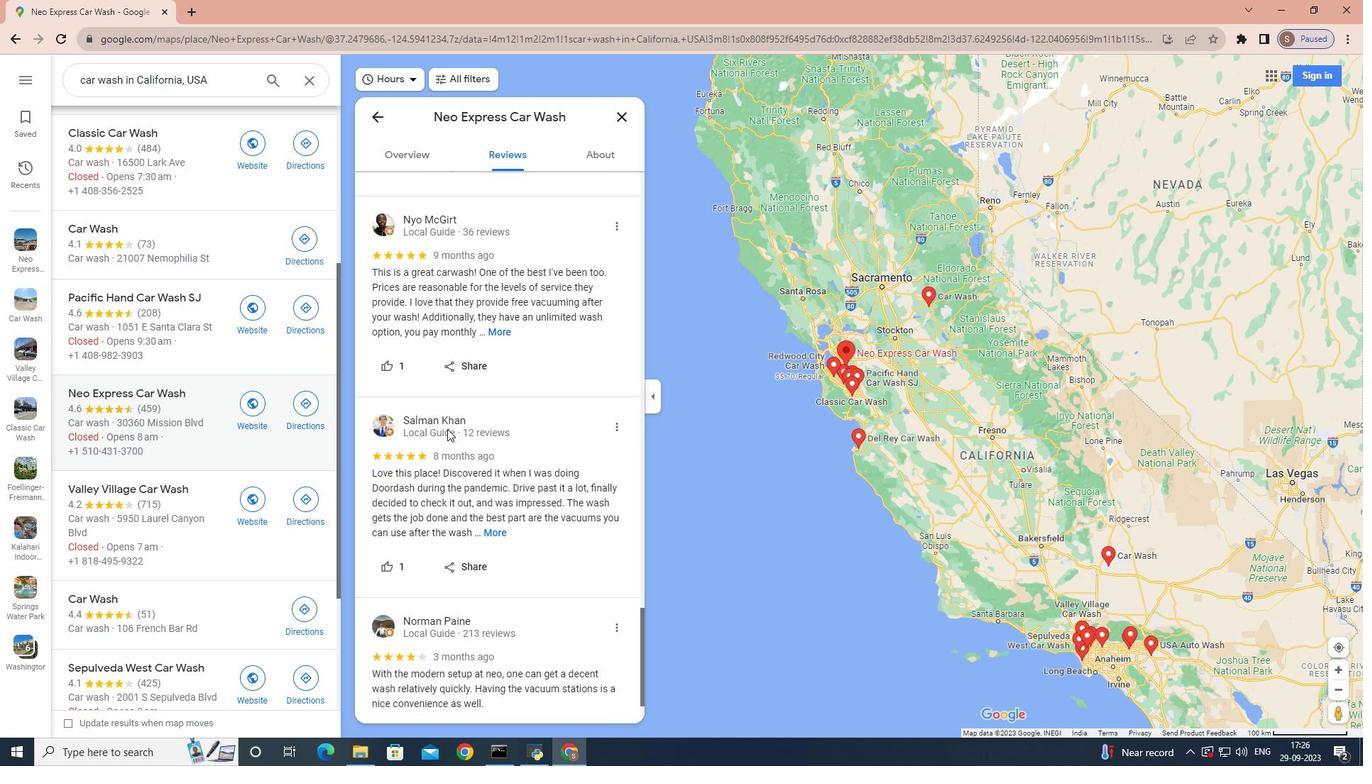 
Action: Mouse scrolled (447, 428) with delta (0, 0)
